 Task: Purchase a gift card for a friend on Amazon.
Action: Mouse moved to (144, 6)
Screenshot: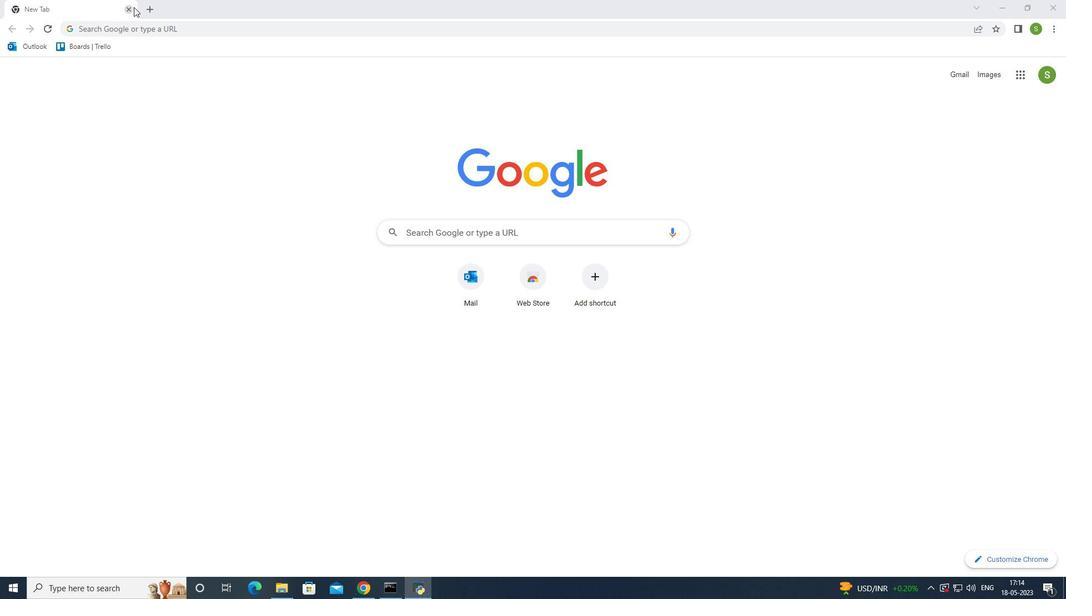 
Action: Mouse pressed left at (144, 6)
Screenshot: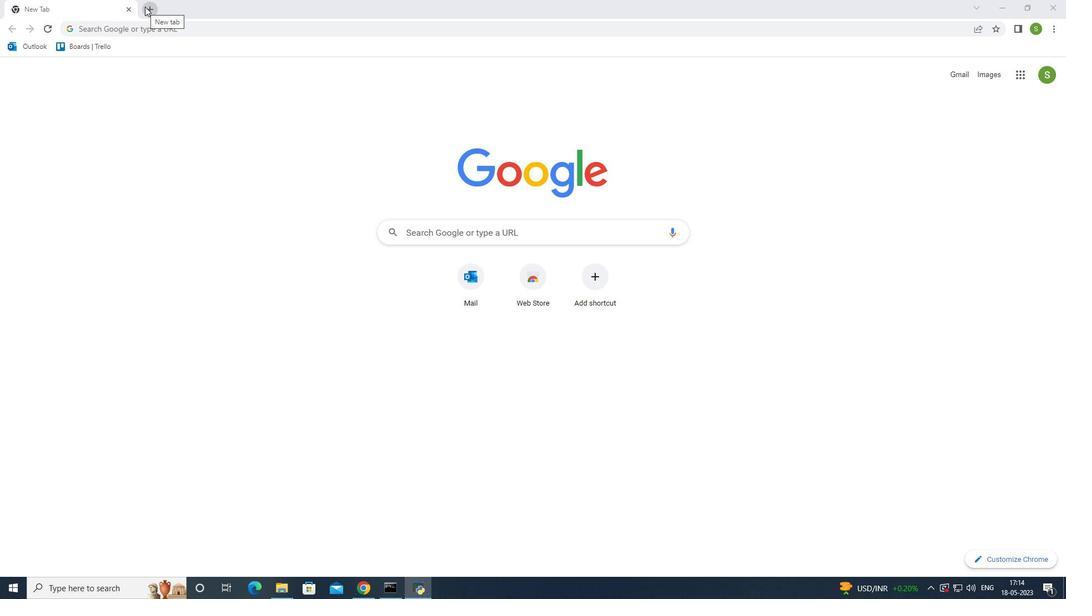 
Action: Mouse moved to (124, 31)
Screenshot: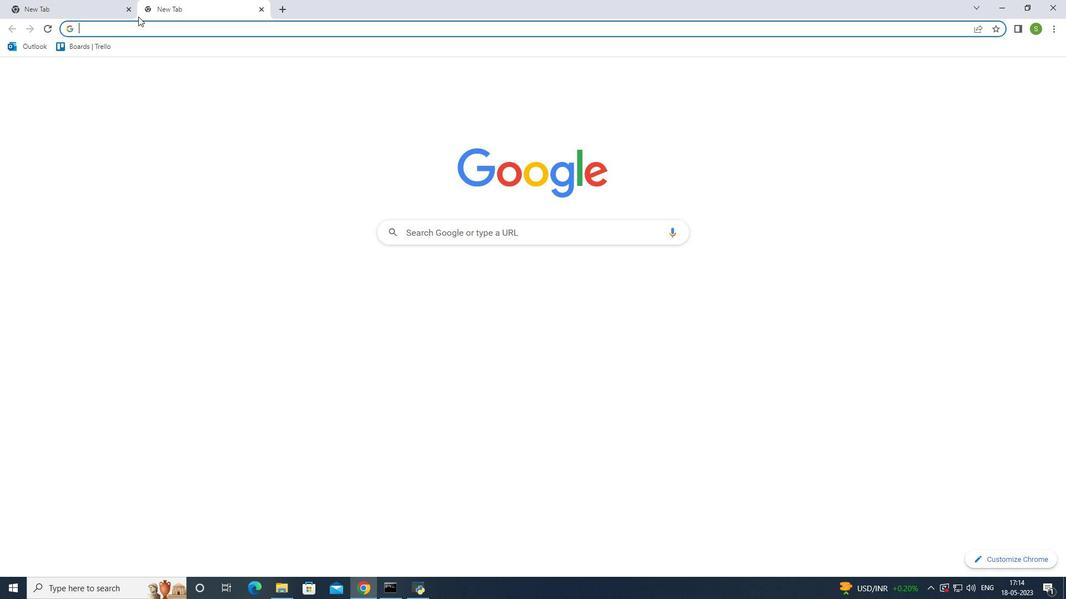 
Action: Key pressed amazon<Key.enter>
Screenshot: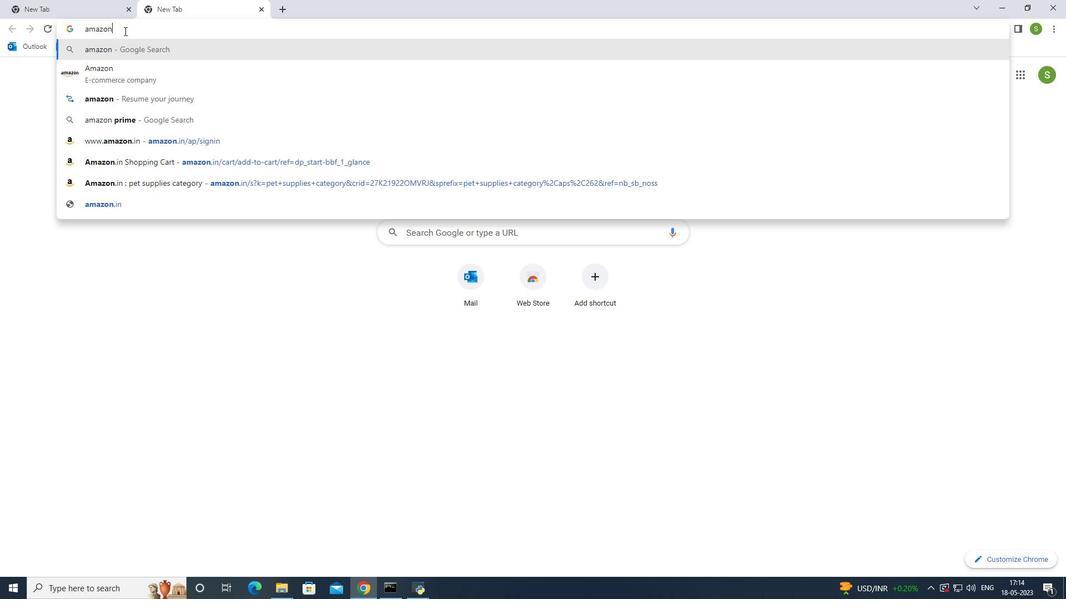 
Action: Mouse moved to (161, 191)
Screenshot: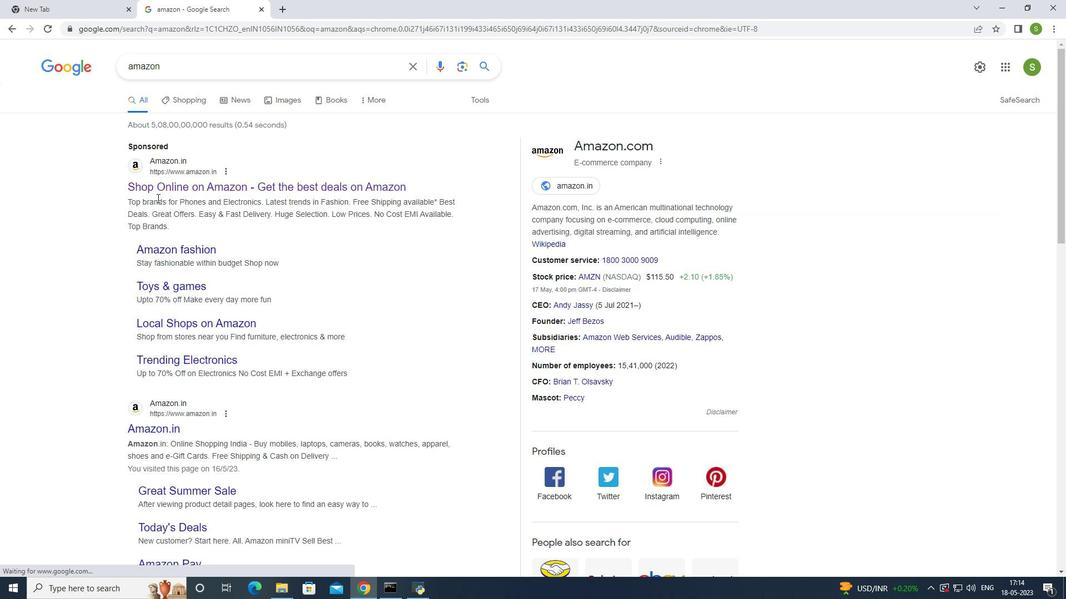 
Action: Mouse pressed left at (161, 191)
Screenshot: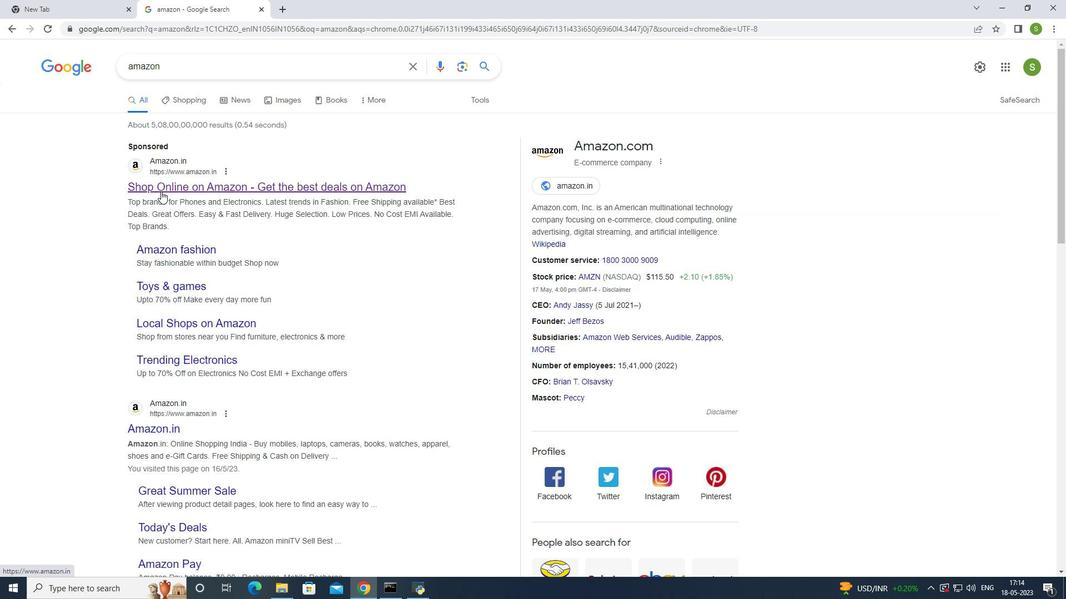 
Action: Mouse moved to (239, 54)
Screenshot: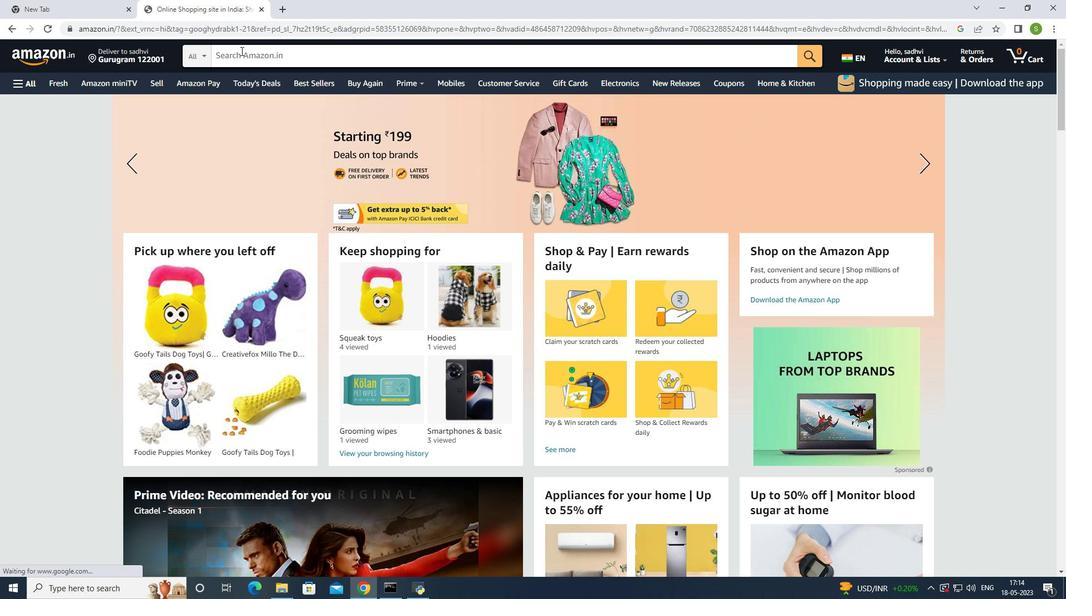 
Action: Mouse pressed left at (239, 54)
Screenshot: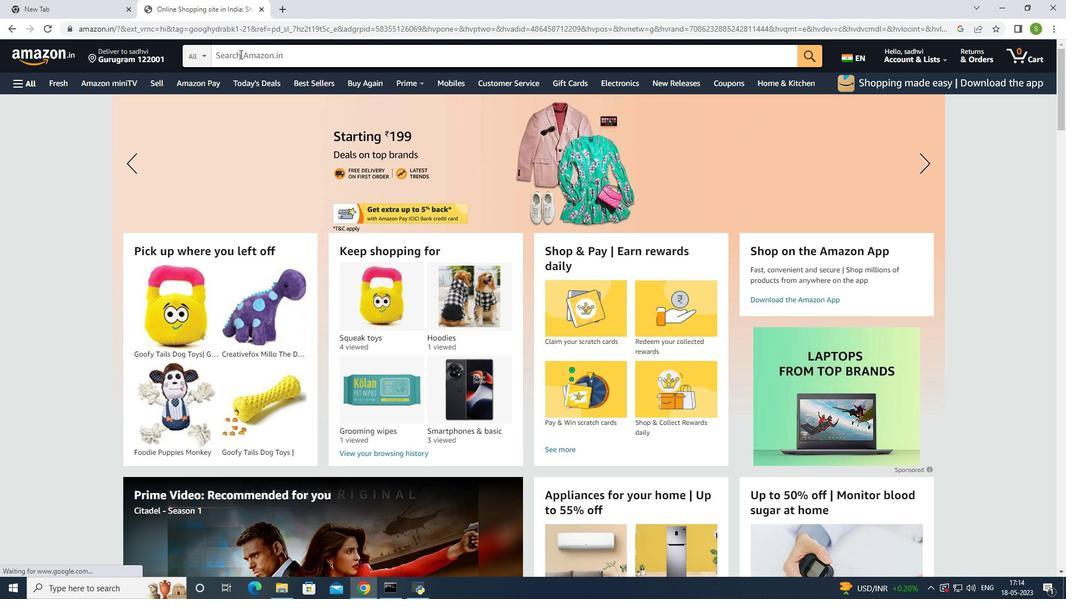 
Action: Mouse moved to (242, 58)
Screenshot: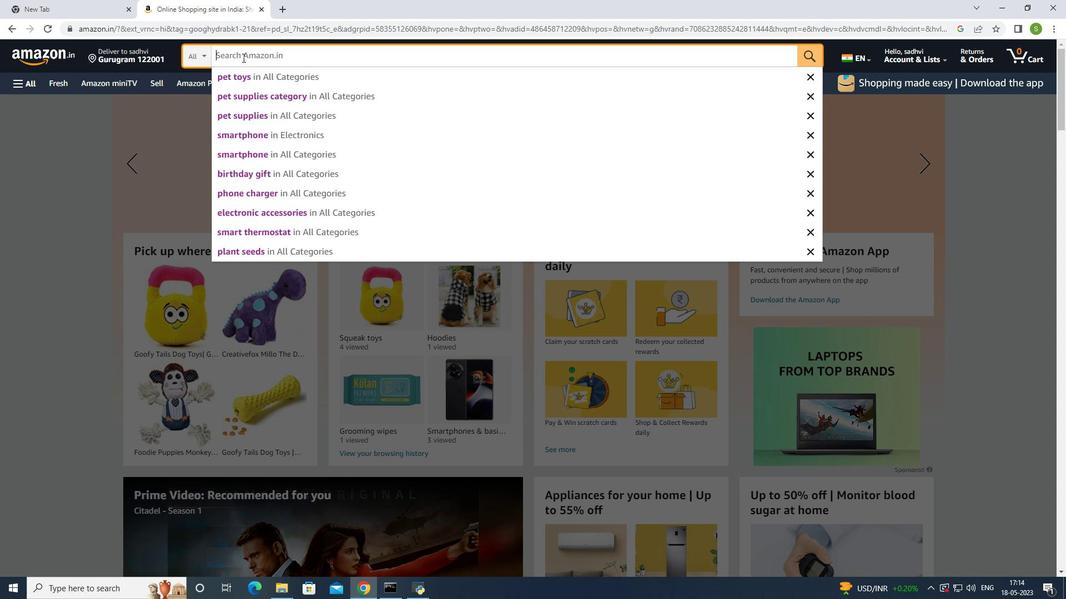 
Action: Key pressed gift<Key.space>card<Key.space>for<Key.space>friends<Key.enter>
Screenshot: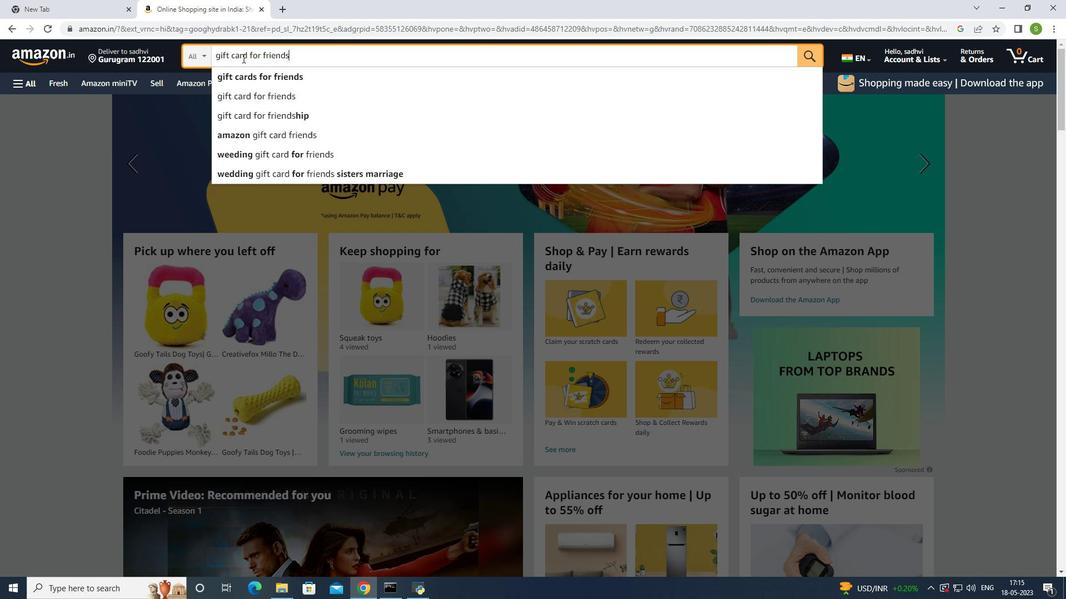 
Action: Mouse moved to (565, 349)
Screenshot: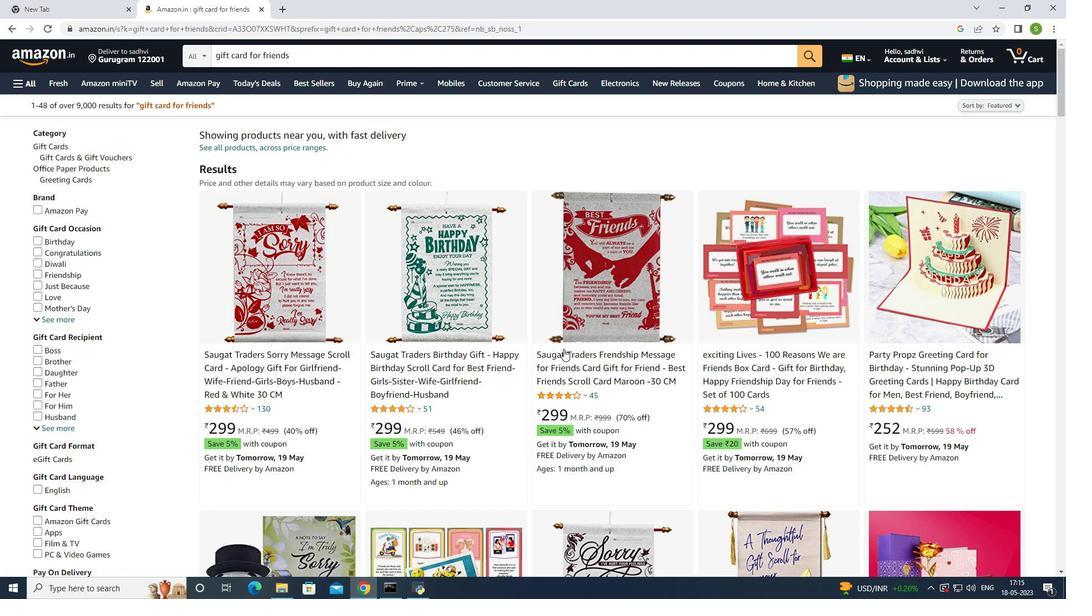 
Action: Mouse scrolled (565, 348) with delta (0, 0)
Screenshot: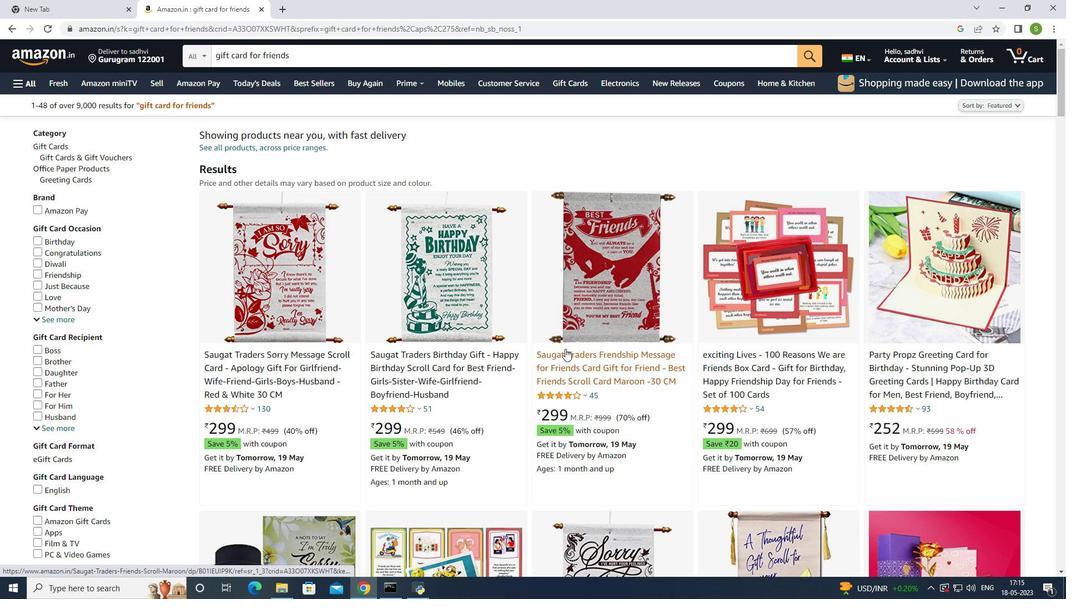 
Action: Mouse scrolled (565, 348) with delta (0, 0)
Screenshot: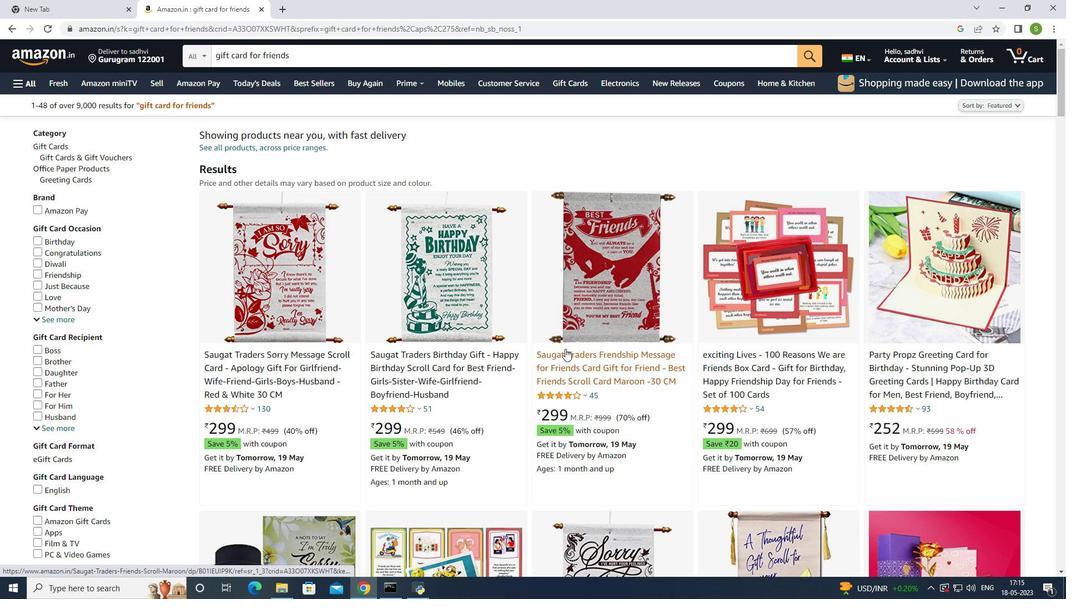 
Action: Mouse moved to (775, 174)
Screenshot: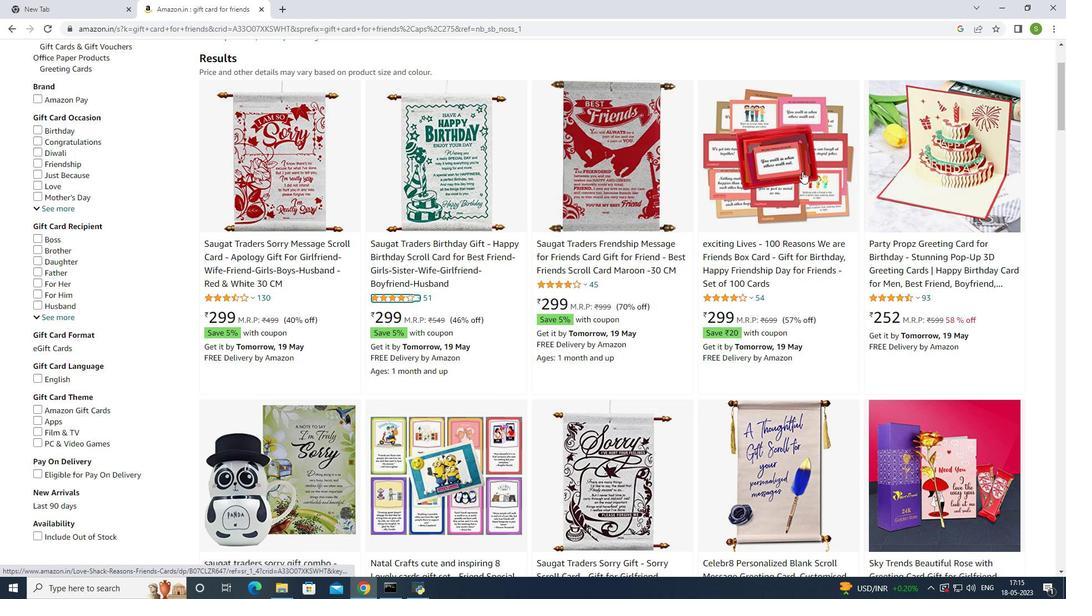
Action: Mouse pressed left at (775, 174)
Screenshot: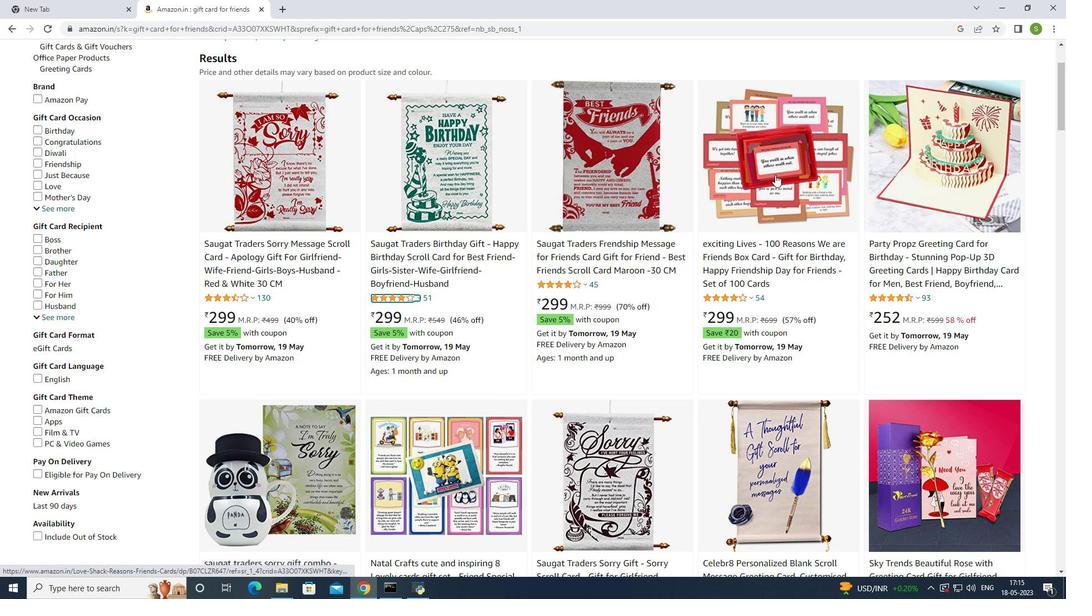 
Action: Mouse pressed left at (775, 174)
Screenshot: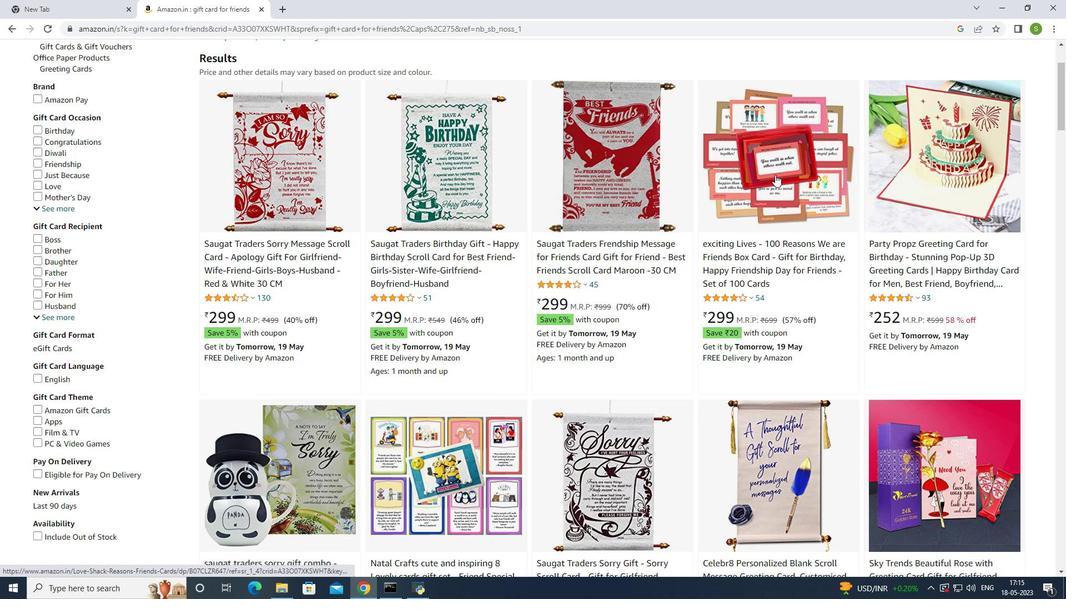 
Action: Mouse moved to (474, 335)
Screenshot: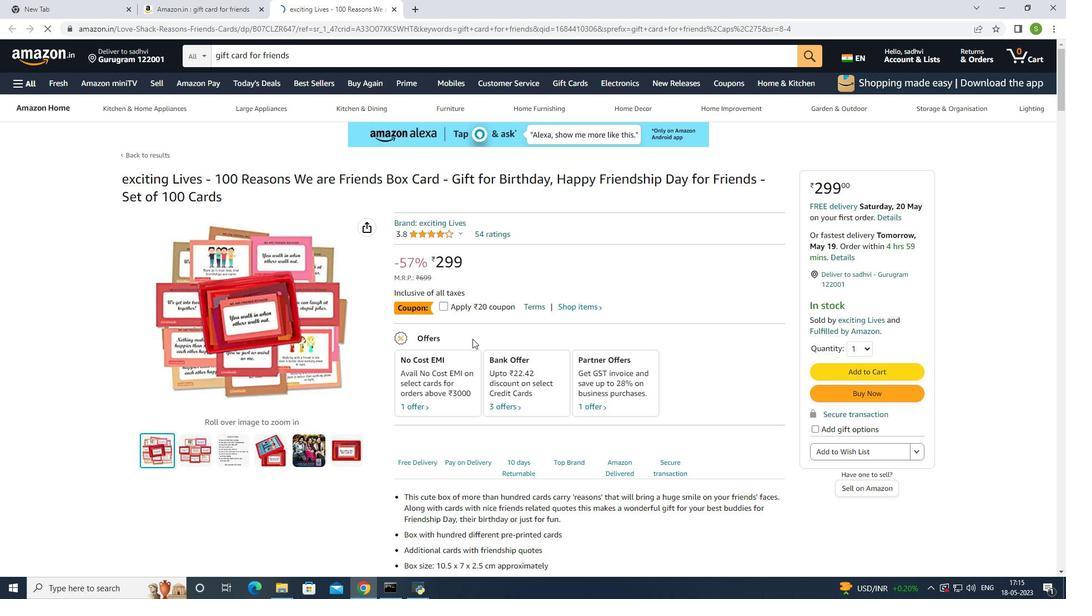 
Action: Mouse scrolled (474, 335) with delta (0, 0)
Screenshot: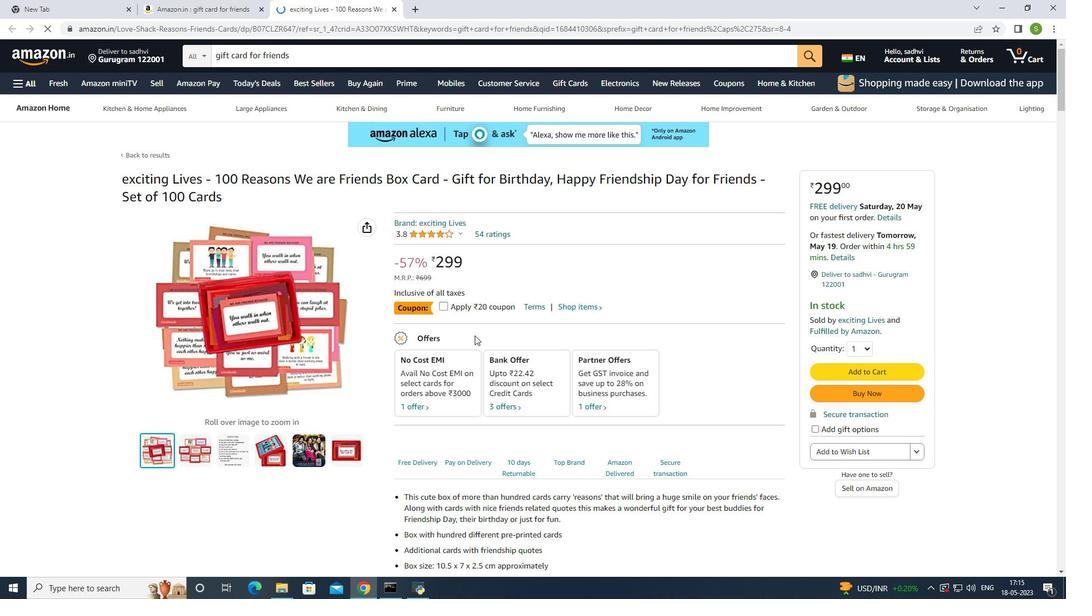 
Action: Mouse scrolled (474, 335) with delta (0, 0)
Screenshot: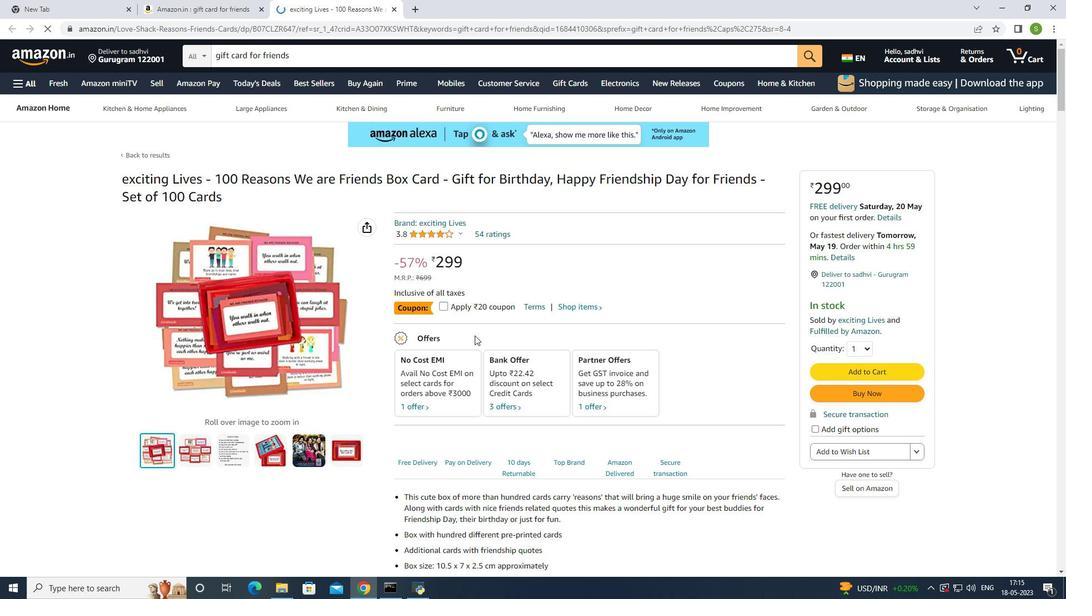 
Action: Mouse moved to (477, 326)
Screenshot: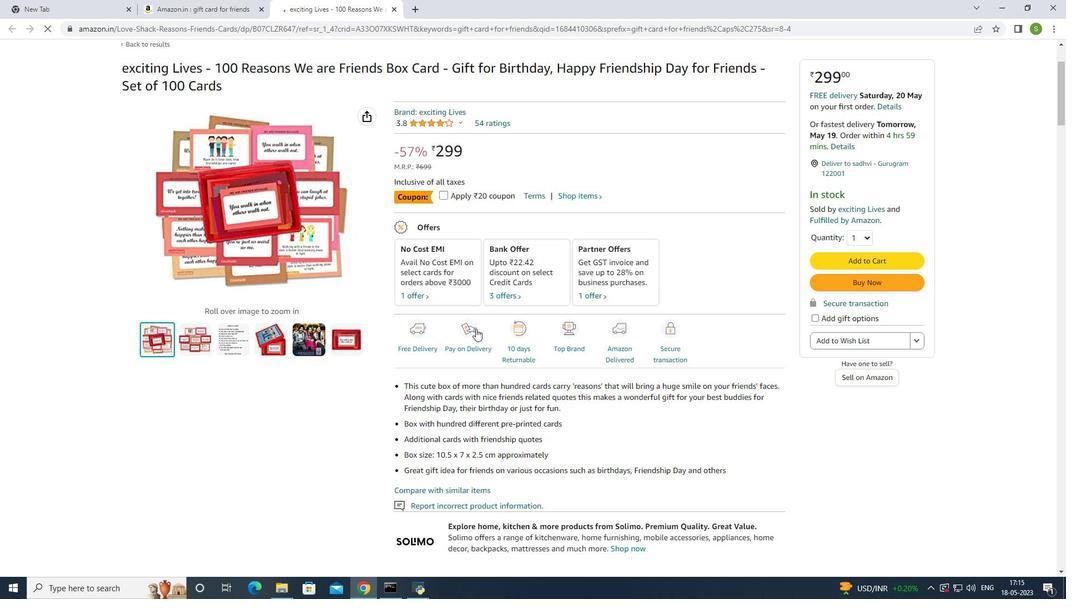 
Action: Mouse scrolled (477, 325) with delta (0, 0)
Screenshot: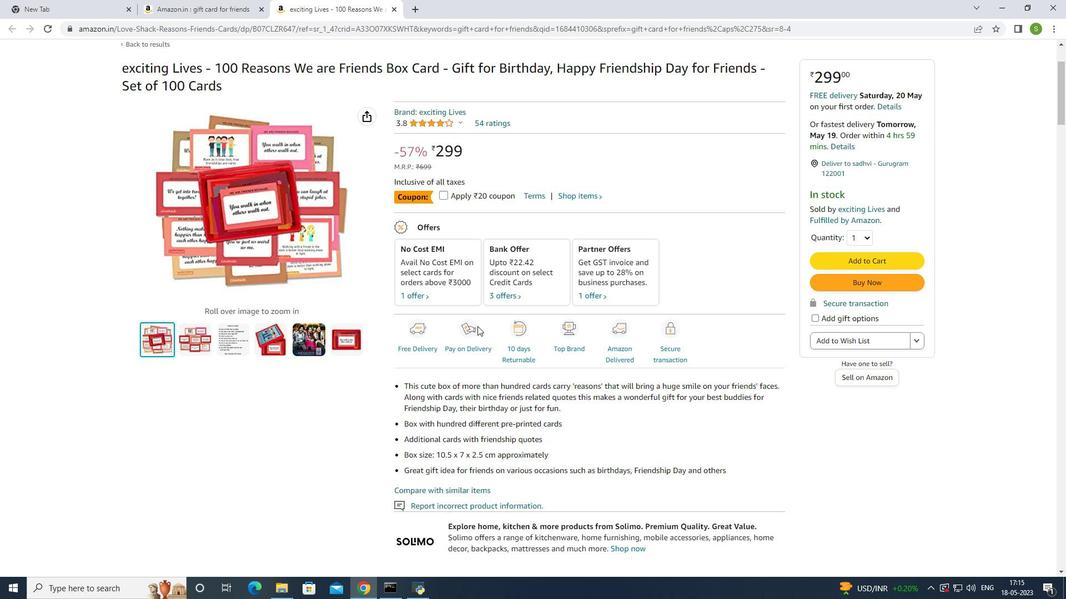
Action: Mouse scrolled (477, 325) with delta (0, 0)
Screenshot: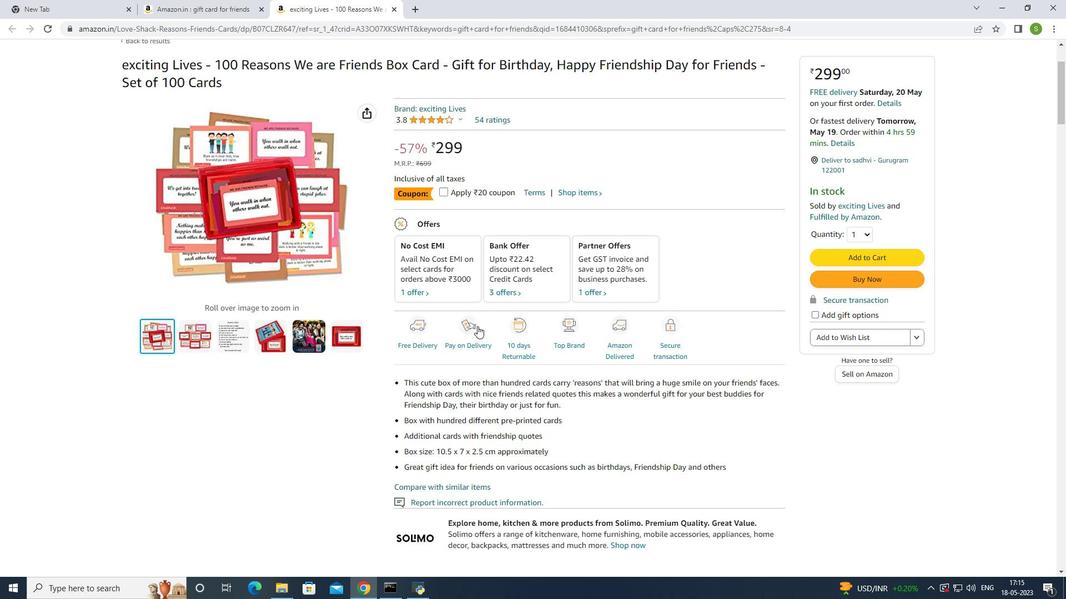 
Action: Mouse moved to (485, 322)
Screenshot: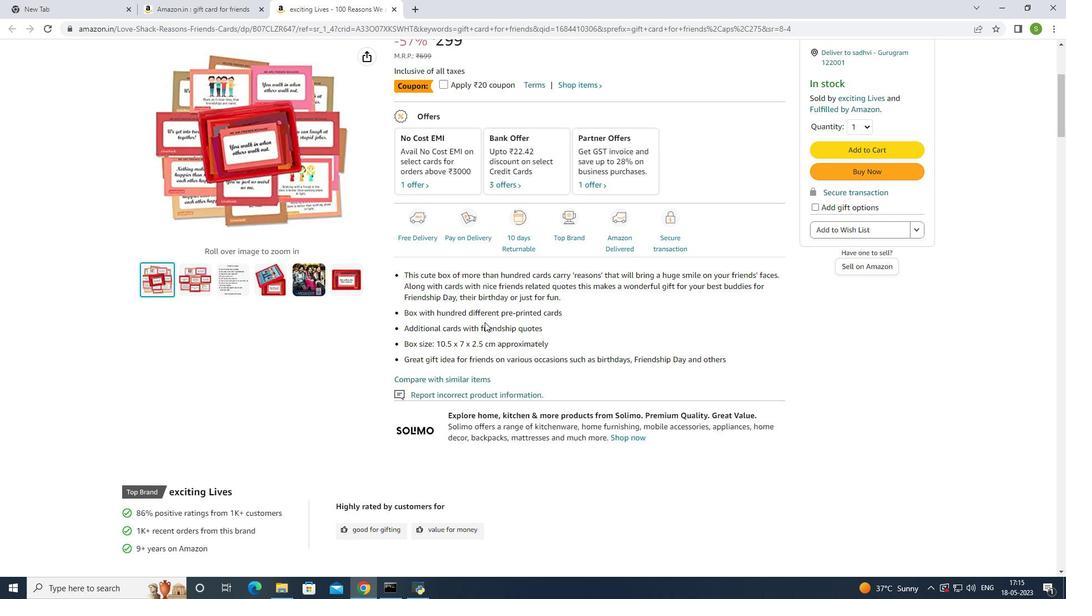 
Action: Mouse scrolled (485, 322) with delta (0, 0)
Screenshot: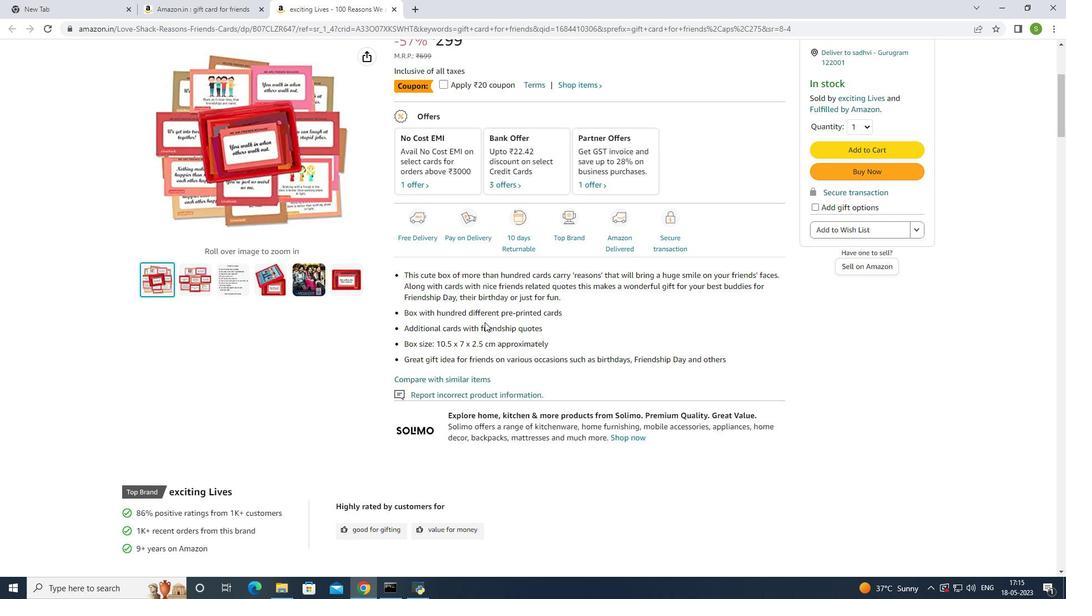 
Action: Mouse scrolled (485, 322) with delta (0, 0)
Screenshot: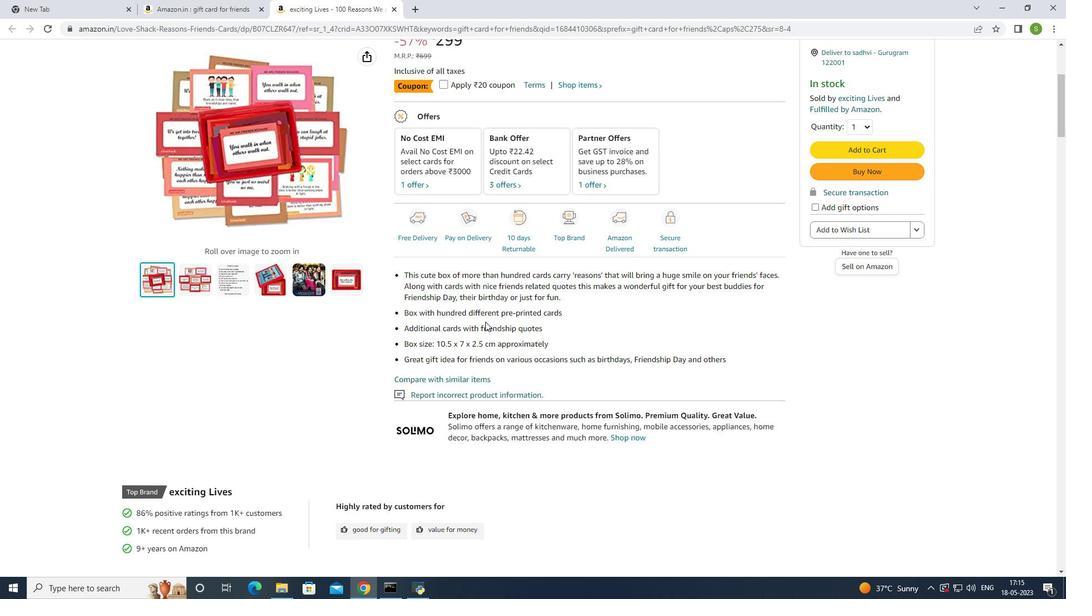 
Action: Mouse scrolled (485, 322) with delta (0, 0)
Screenshot: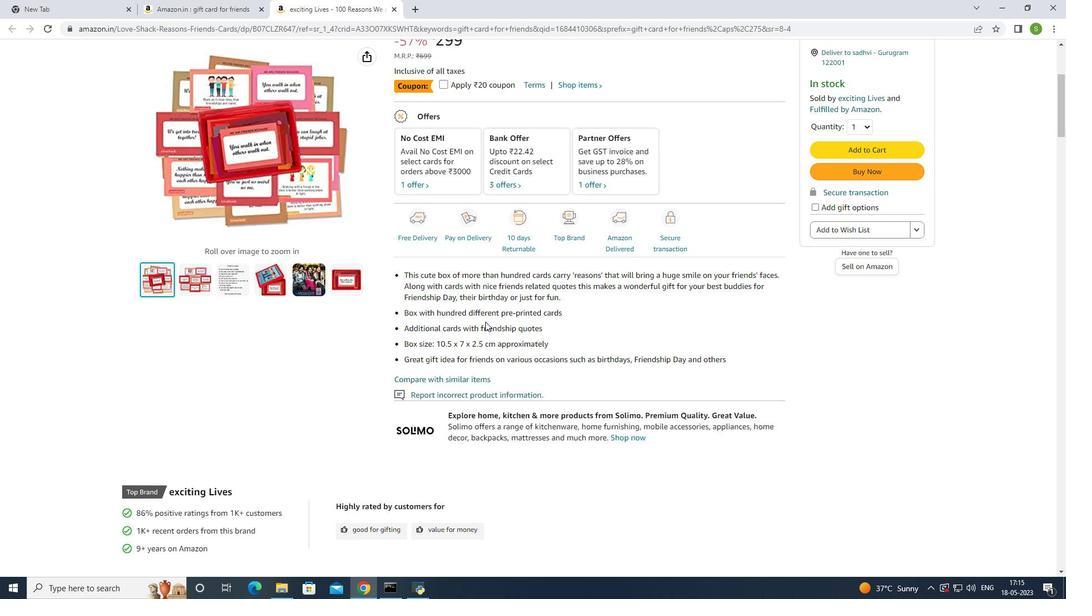 
Action: Mouse scrolled (485, 322) with delta (0, 0)
Screenshot: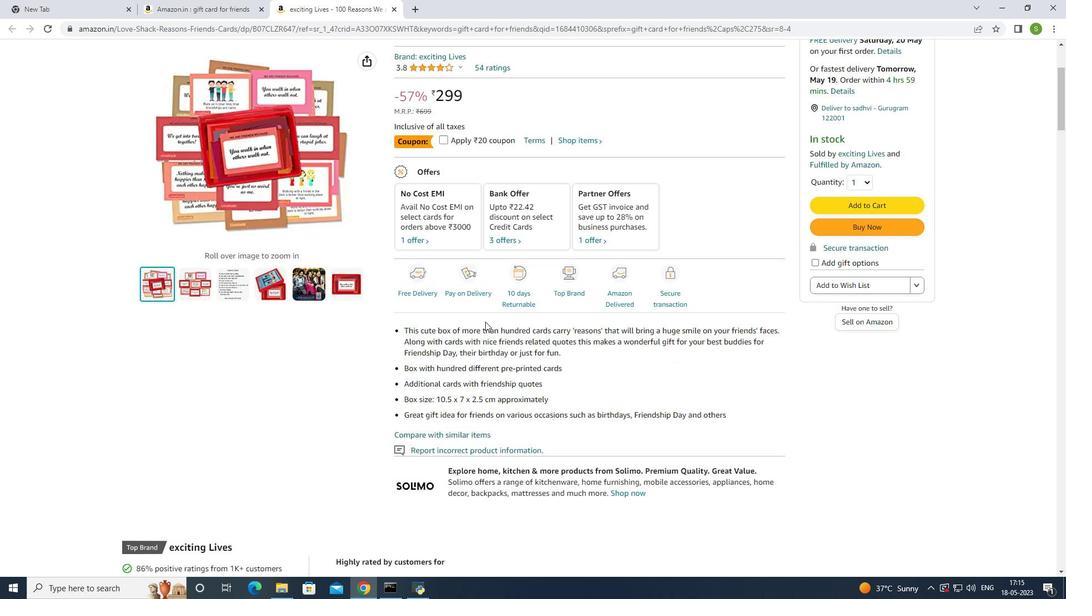 
Action: Mouse moved to (151, 153)
Screenshot: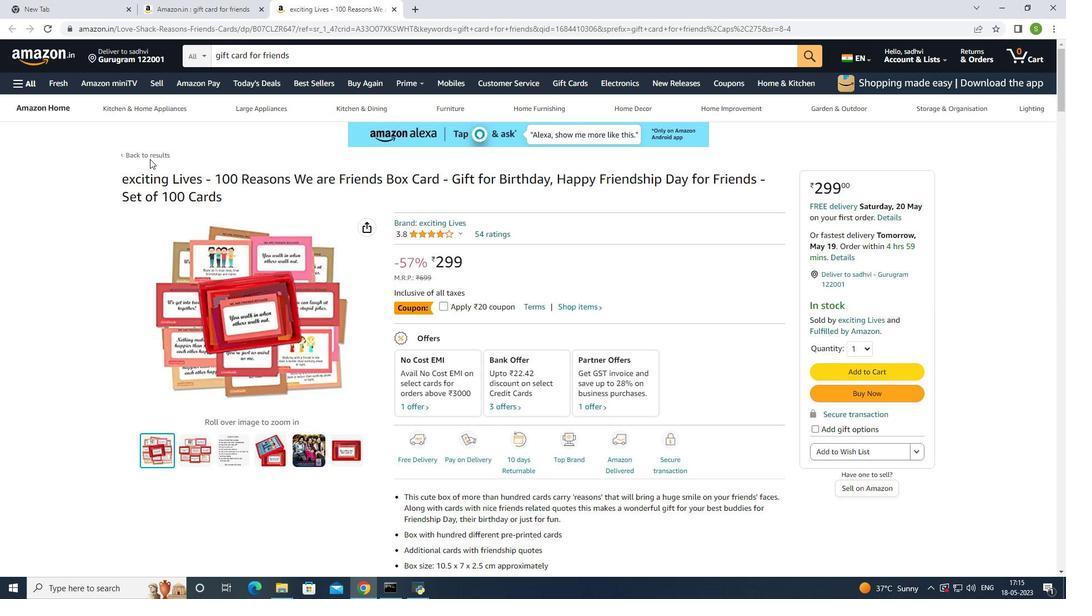 
Action: Mouse pressed left at (151, 153)
Screenshot: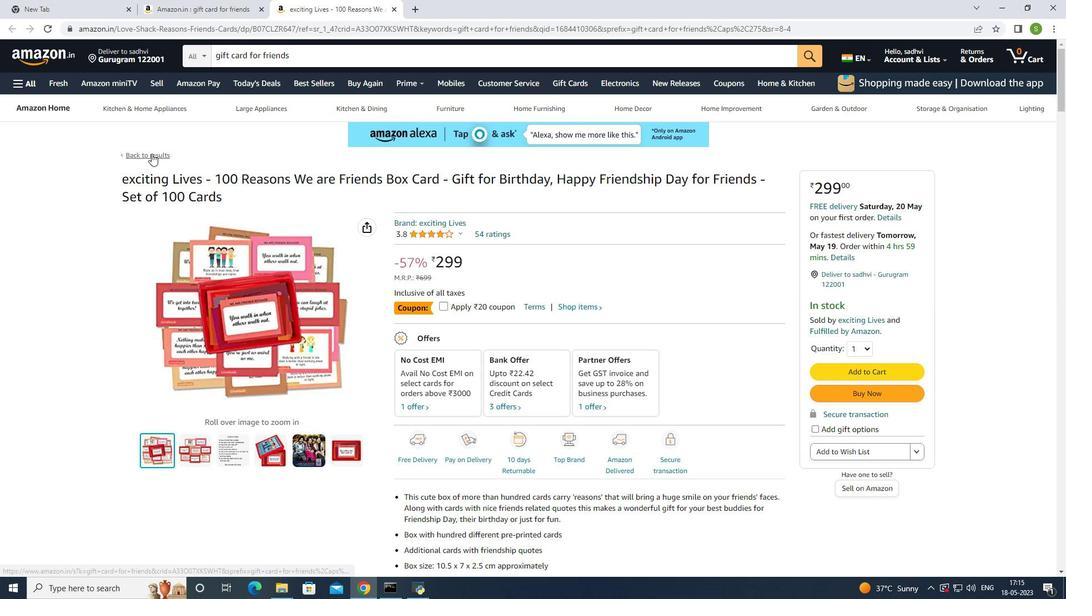 
Action: Mouse moved to (588, 377)
Screenshot: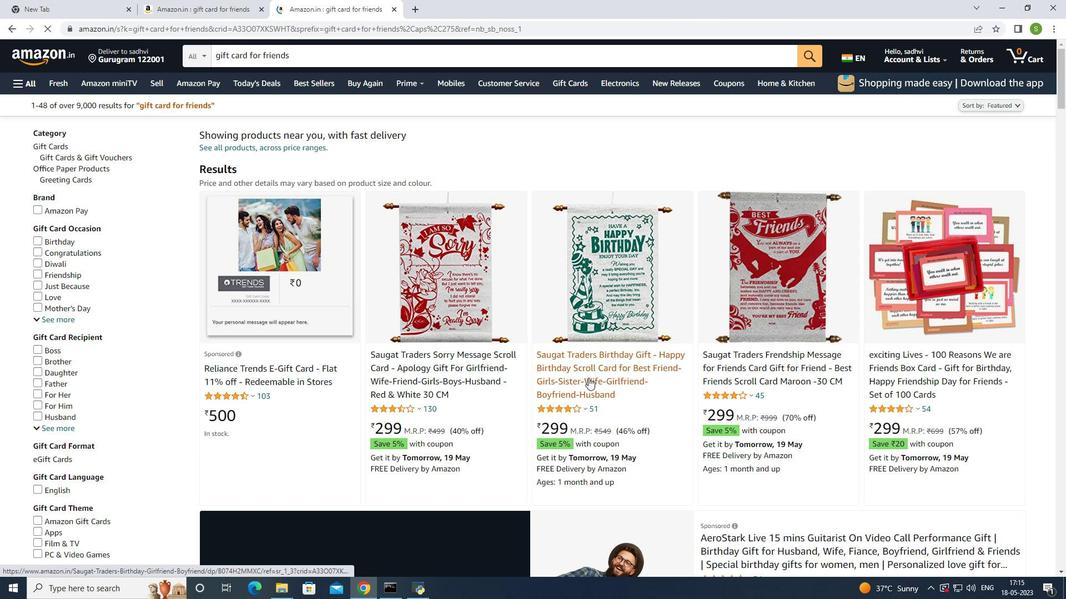 
Action: Mouse scrolled (588, 377) with delta (0, 0)
Screenshot: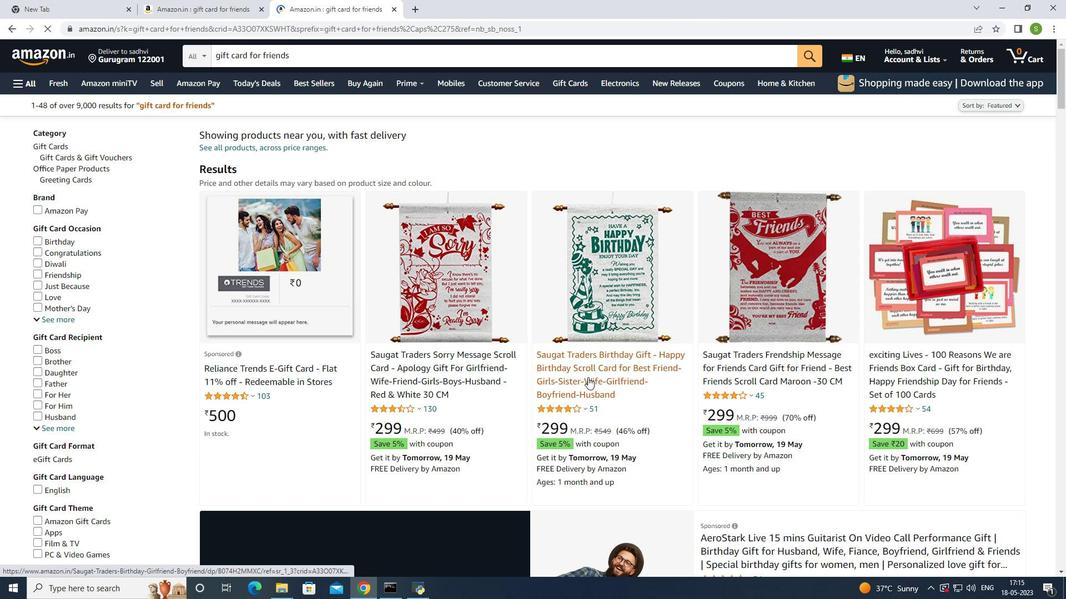 
Action: Mouse scrolled (588, 377) with delta (0, 0)
Screenshot: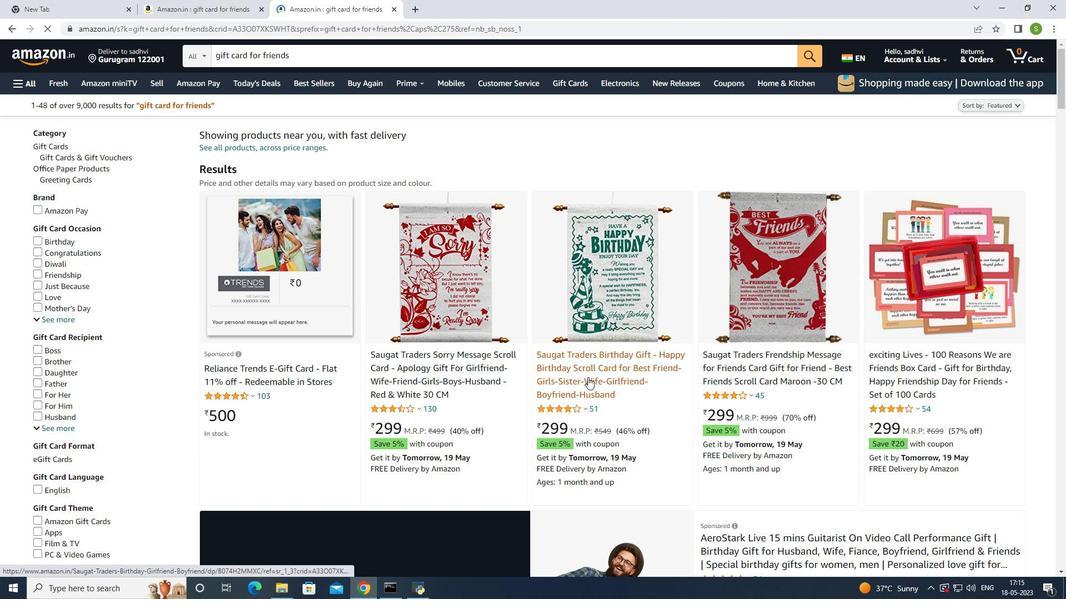 
Action: Mouse scrolled (588, 377) with delta (0, 0)
Screenshot: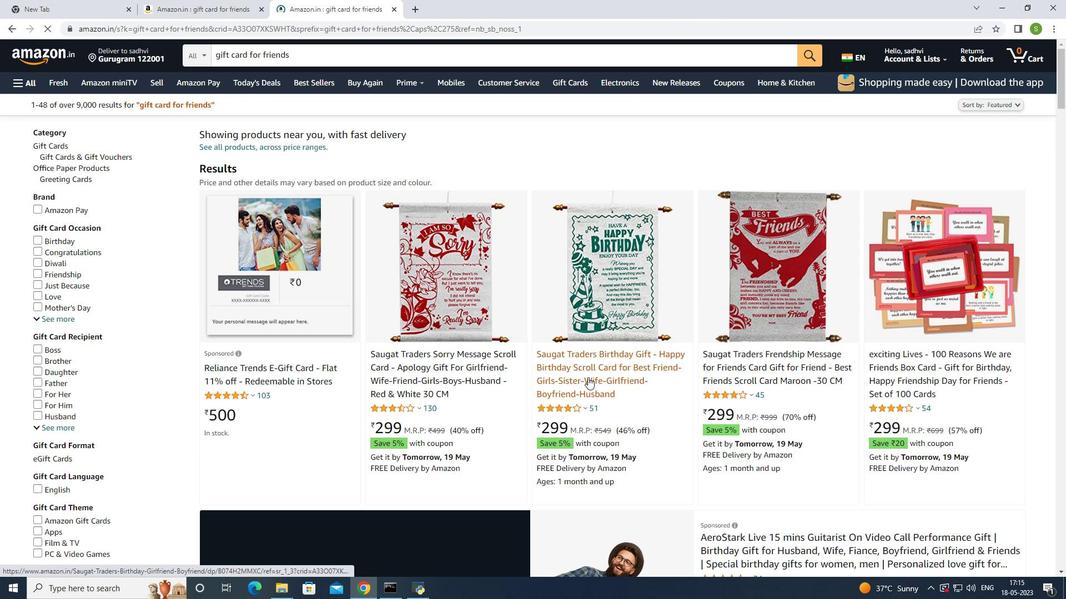 
Action: Mouse scrolled (588, 377) with delta (0, 0)
Screenshot: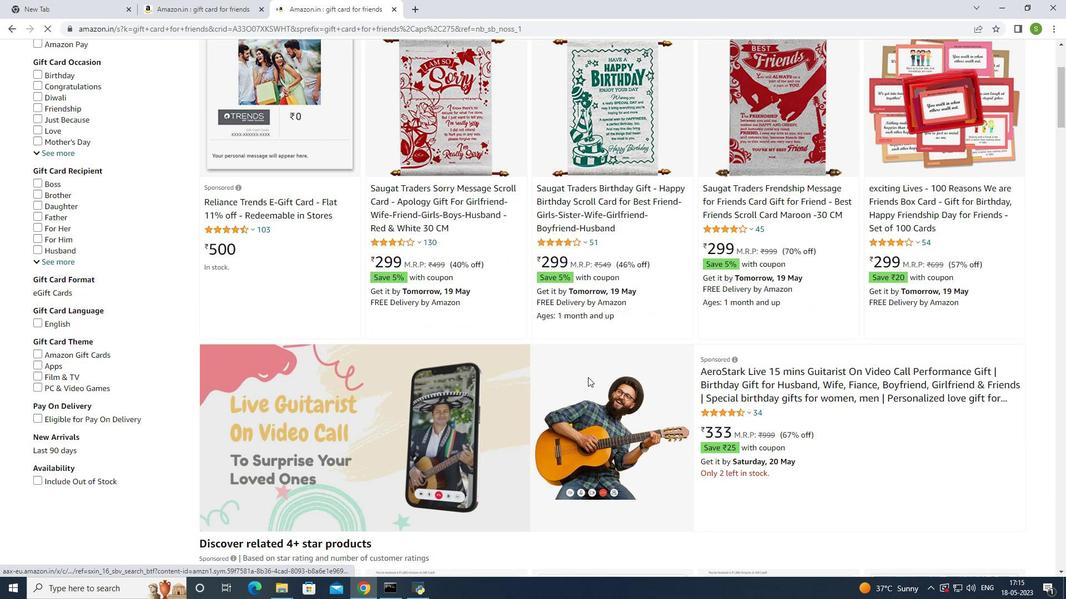 
Action: Mouse scrolled (588, 377) with delta (0, 0)
Screenshot: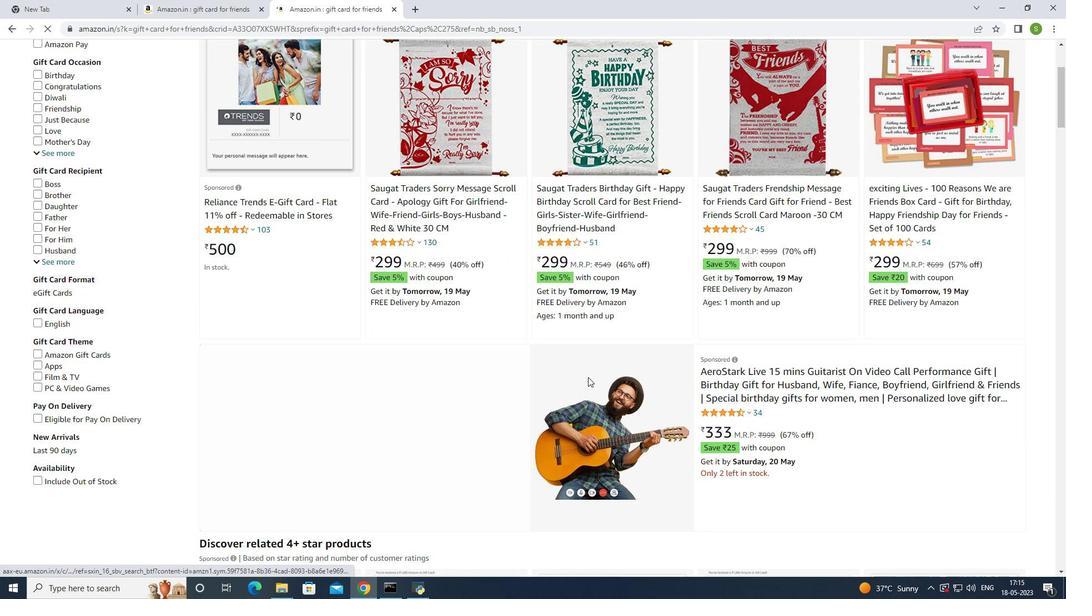 
Action: Mouse scrolled (588, 377) with delta (0, 0)
Screenshot: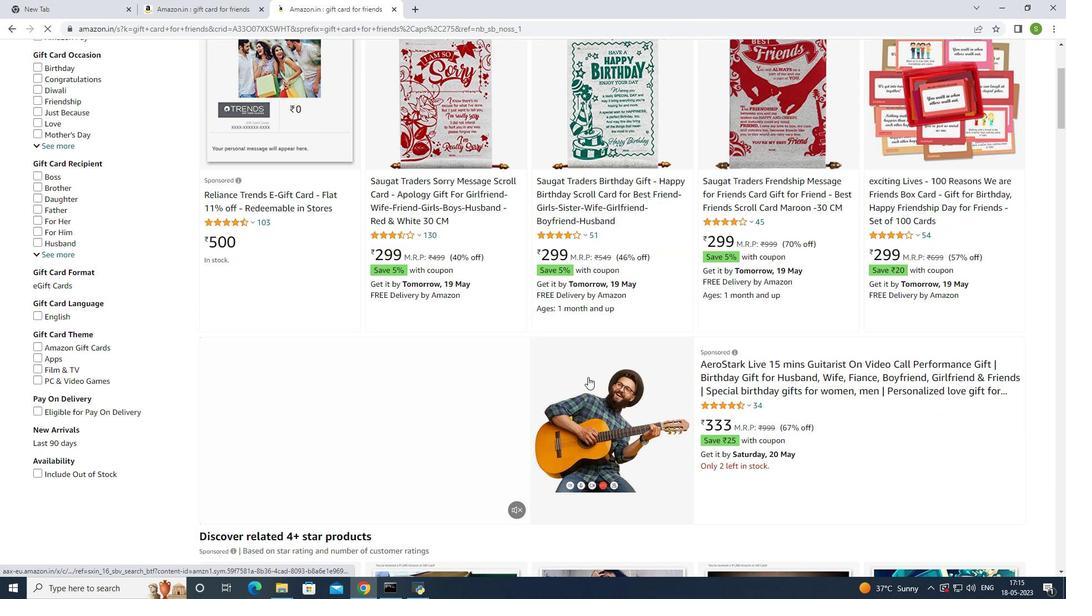 
Action: Mouse scrolled (588, 377) with delta (0, 0)
Screenshot: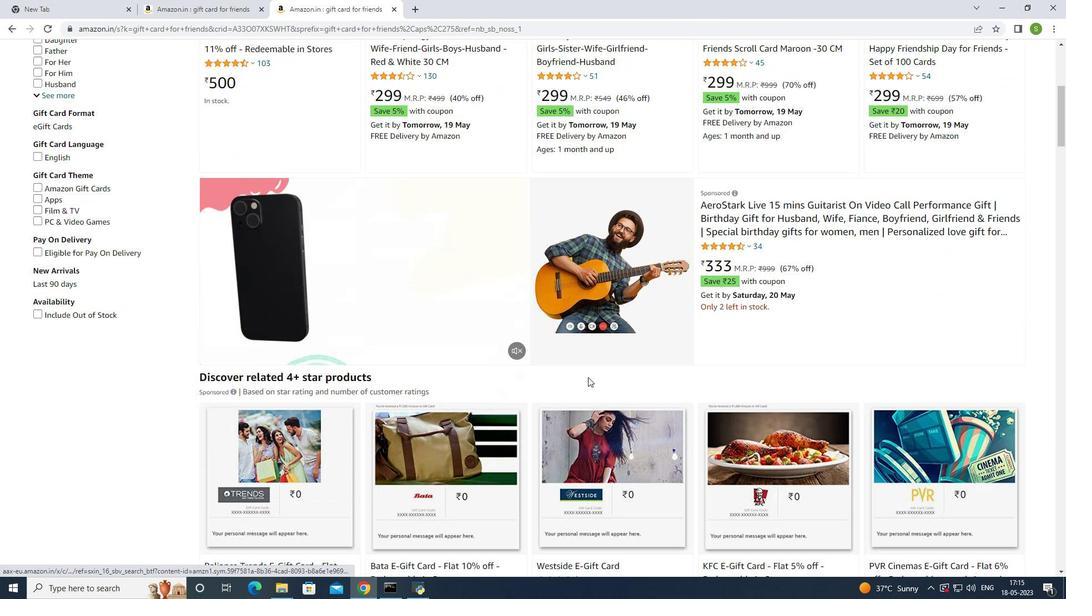 
Action: Mouse scrolled (588, 377) with delta (0, 0)
Screenshot: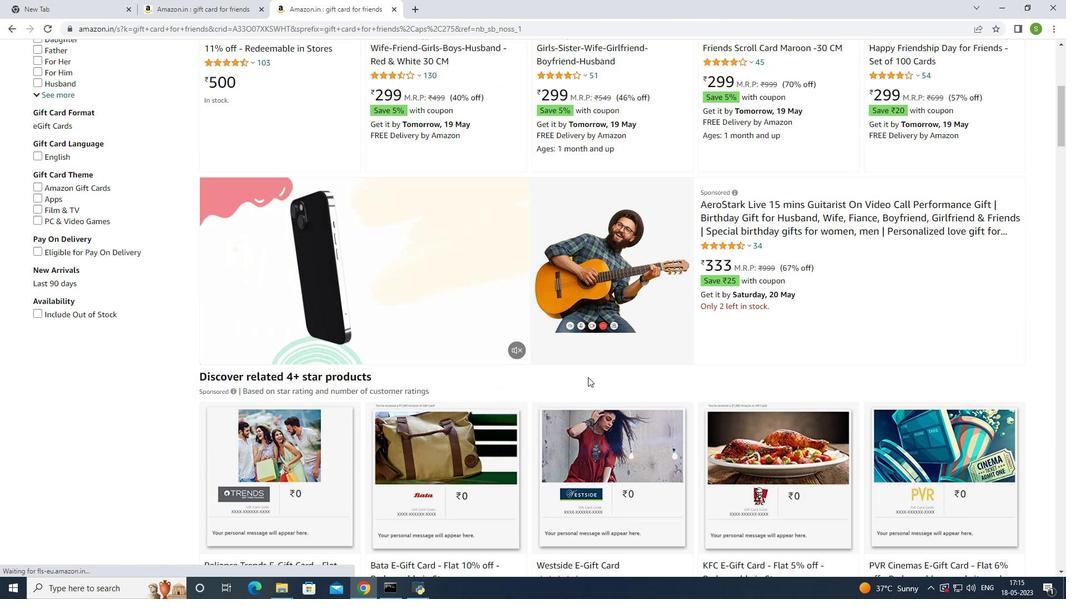 
Action: Mouse scrolled (588, 377) with delta (0, 0)
Screenshot: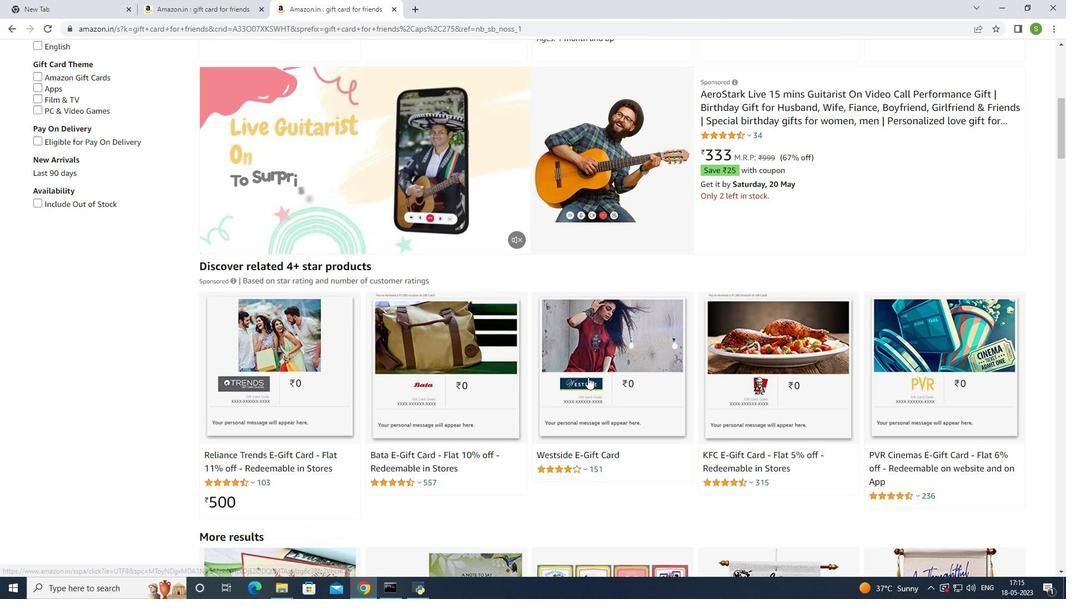 
Action: Mouse scrolled (588, 377) with delta (0, 0)
Screenshot: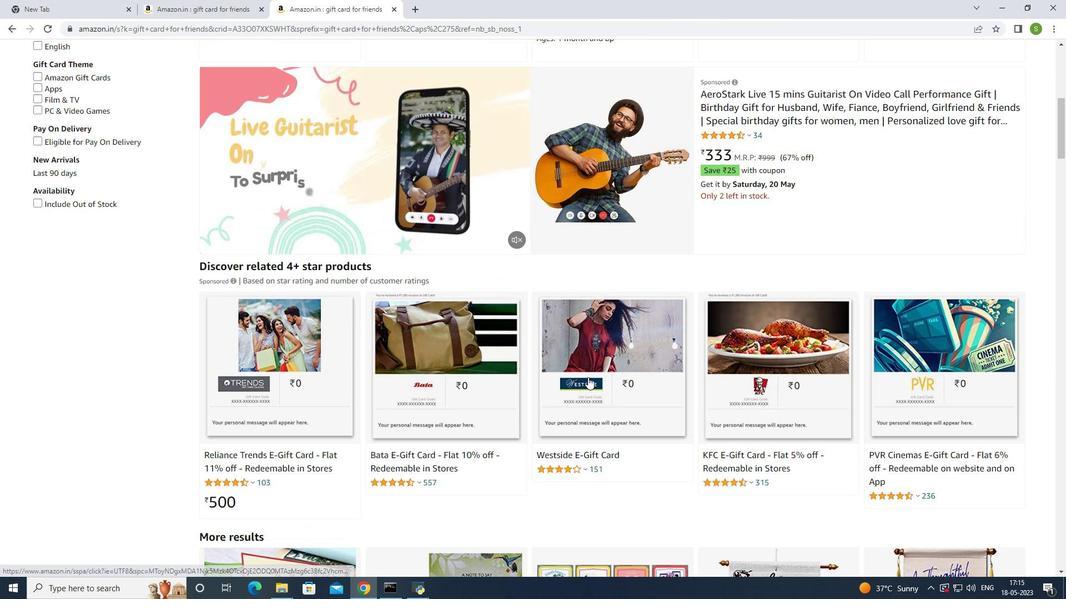 
Action: Mouse scrolled (588, 377) with delta (0, 0)
Screenshot: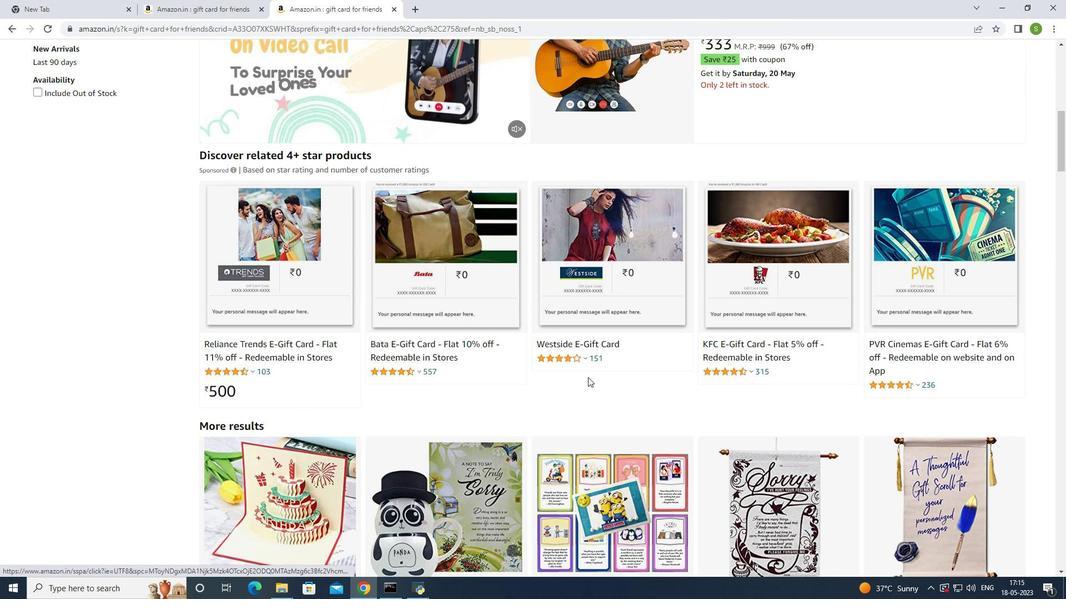 
Action: Mouse scrolled (588, 377) with delta (0, 0)
Screenshot: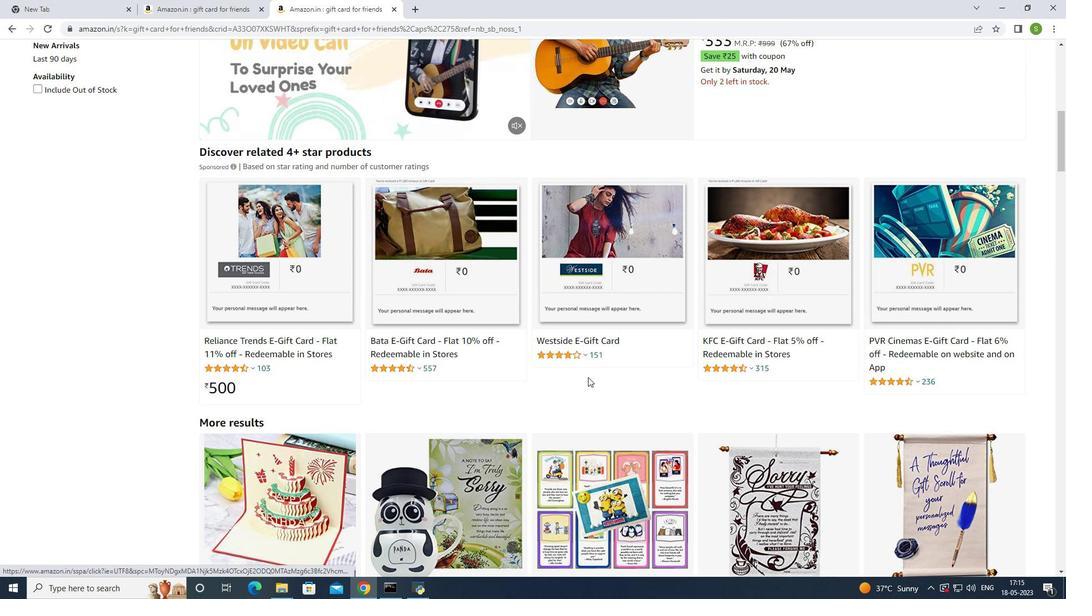 
Action: Mouse scrolled (588, 377) with delta (0, 0)
Screenshot: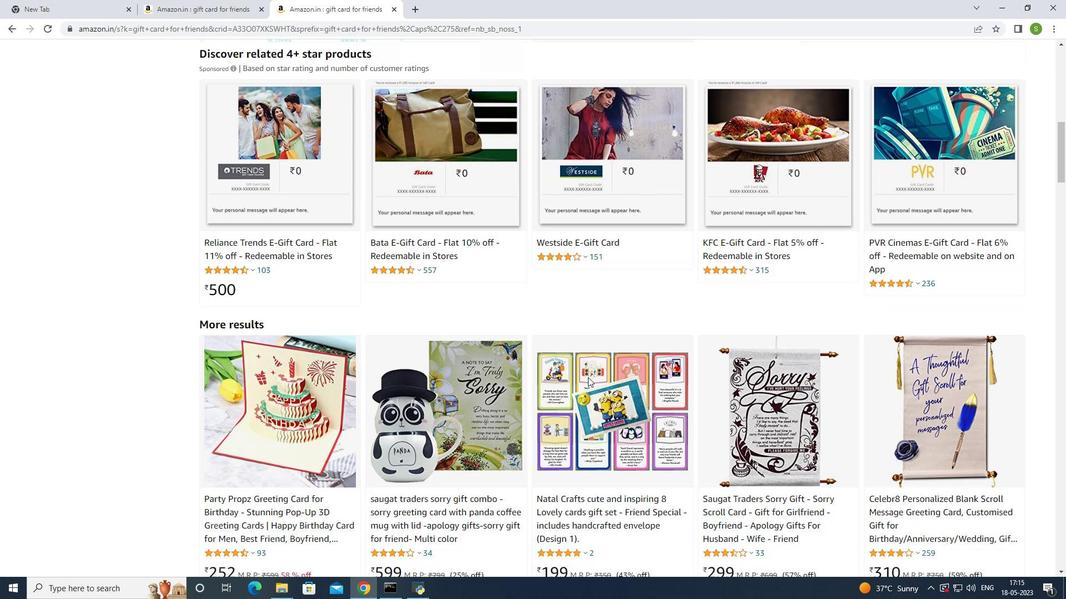 
Action: Mouse moved to (480, 342)
Screenshot: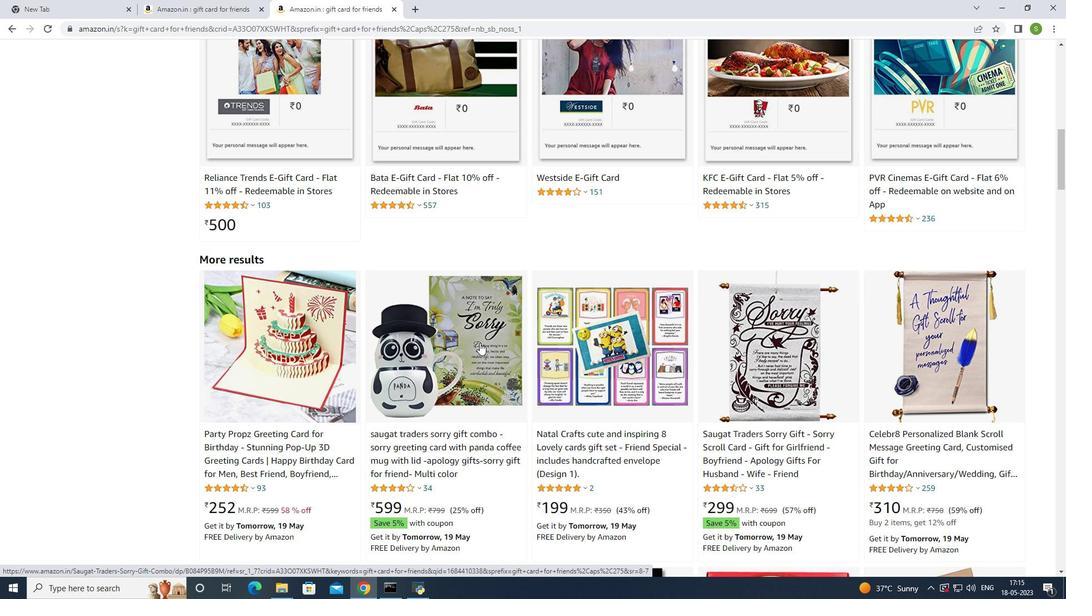 
Action: Mouse scrolled (480, 341) with delta (0, 0)
Screenshot: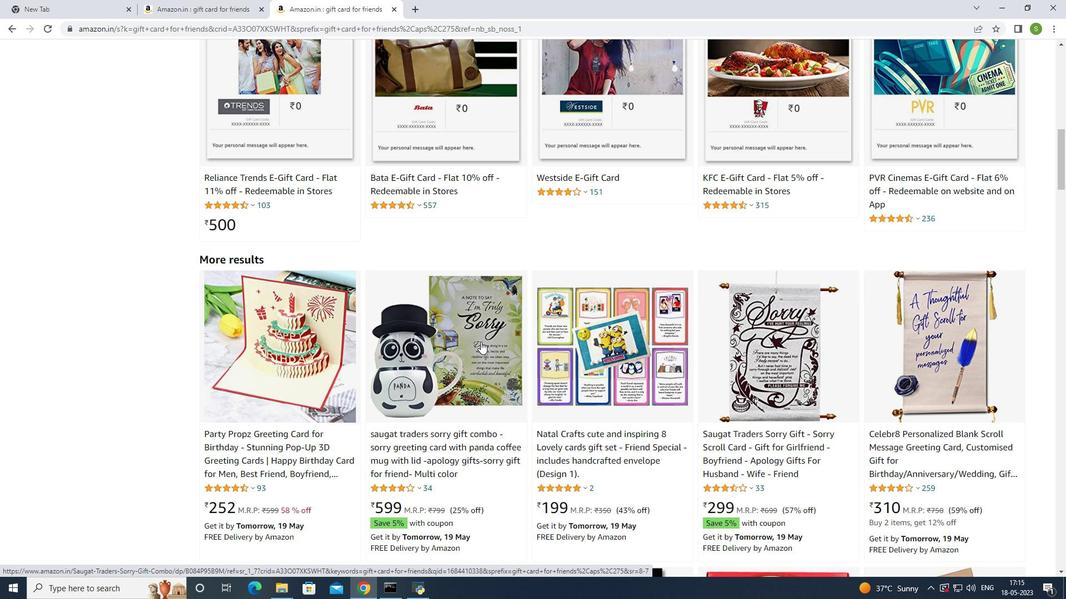 
Action: Mouse scrolled (480, 341) with delta (0, 0)
Screenshot: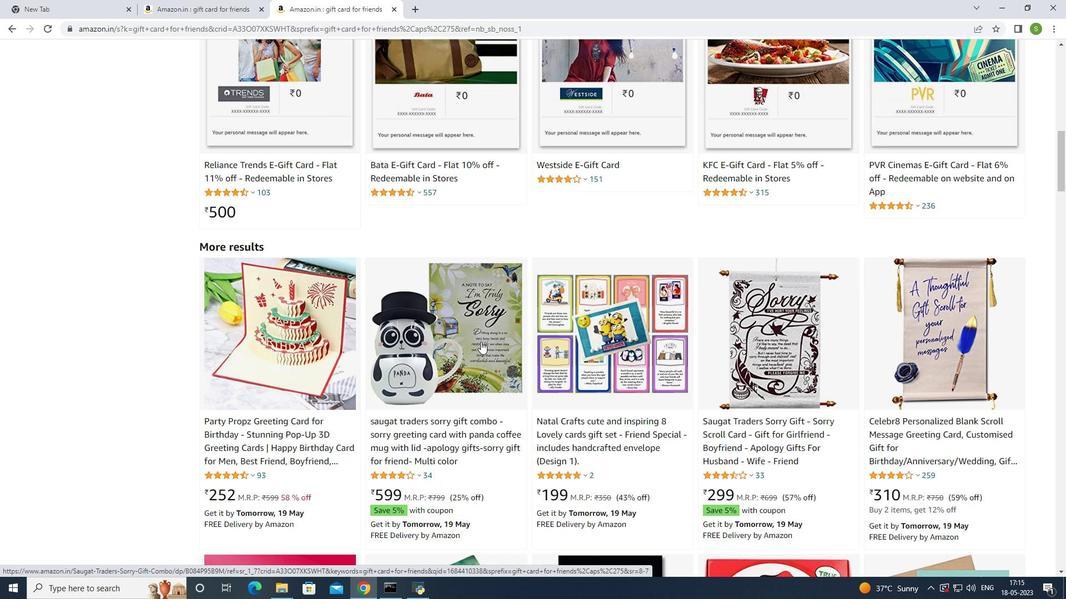 
Action: Mouse moved to (525, 314)
Screenshot: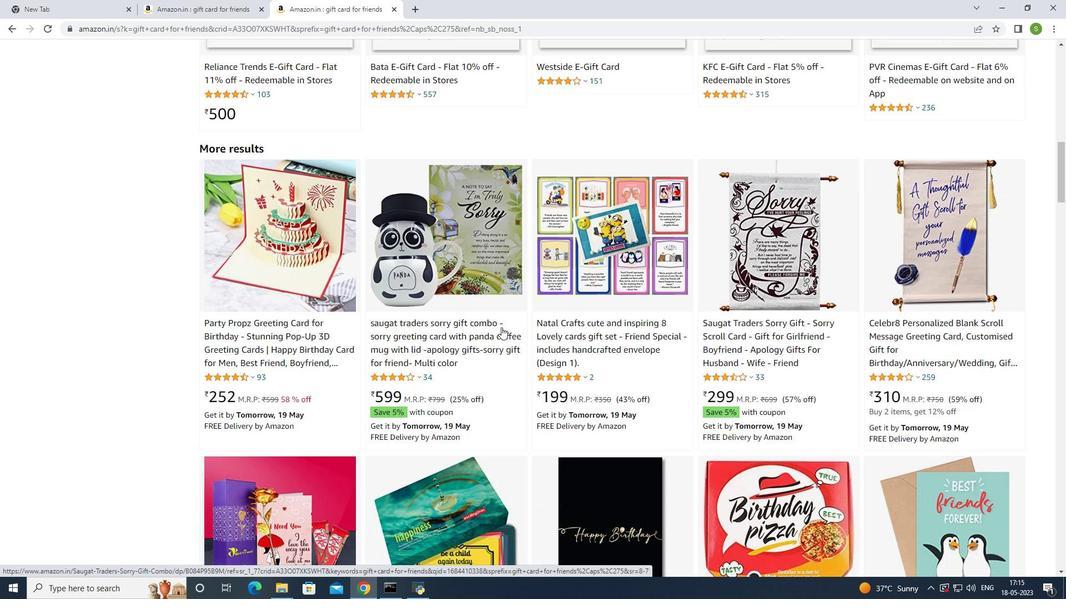 
Action: Mouse scrolled (525, 314) with delta (0, 0)
Screenshot: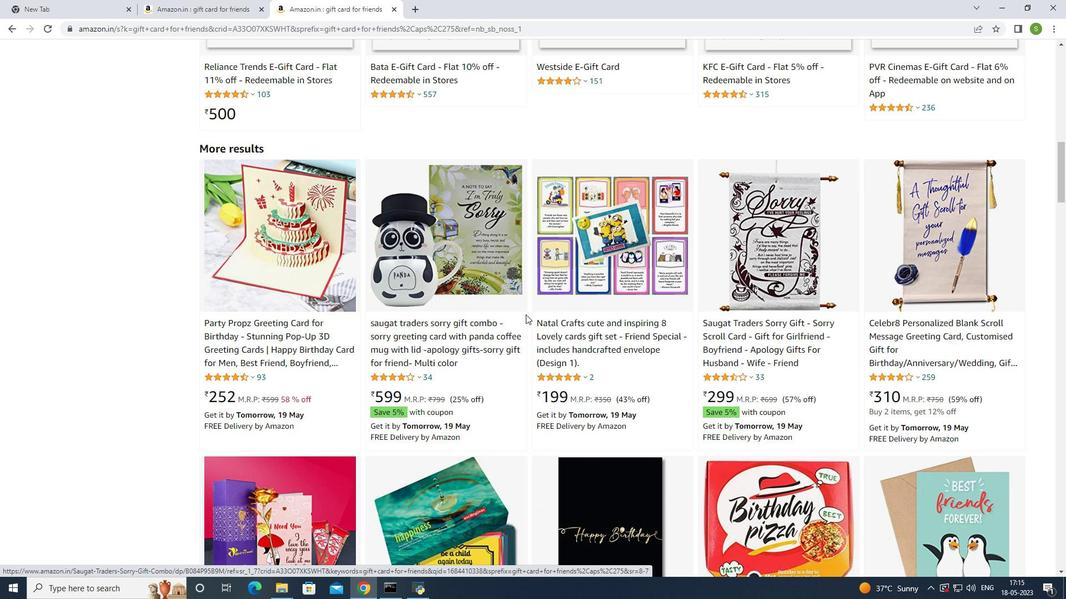 
Action: Mouse scrolled (525, 314) with delta (0, 0)
Screenshot: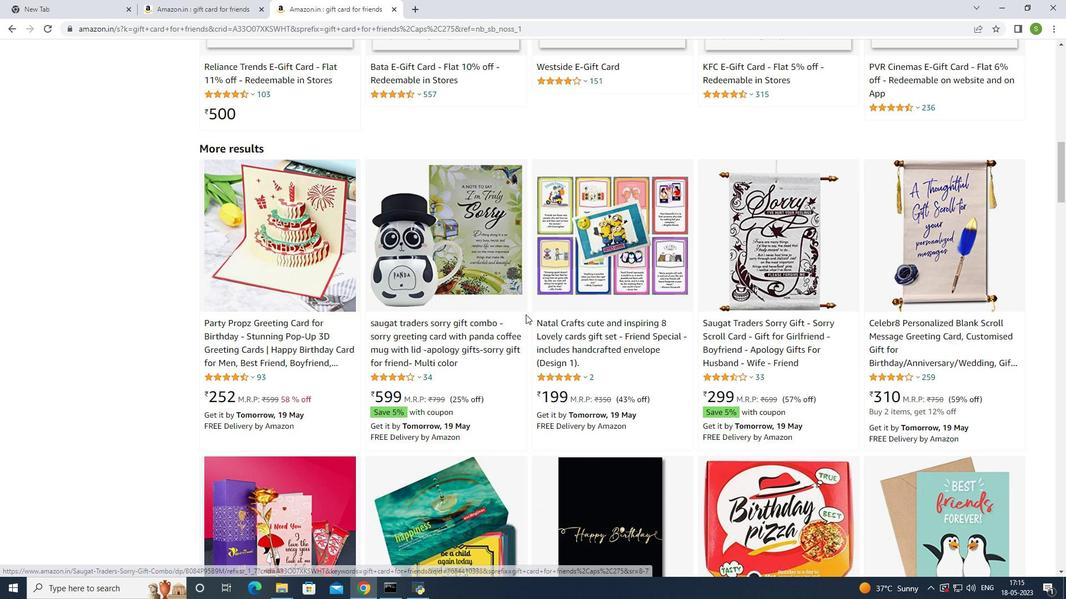 
Action: Mouse moved to (328, 441)
Screenshot: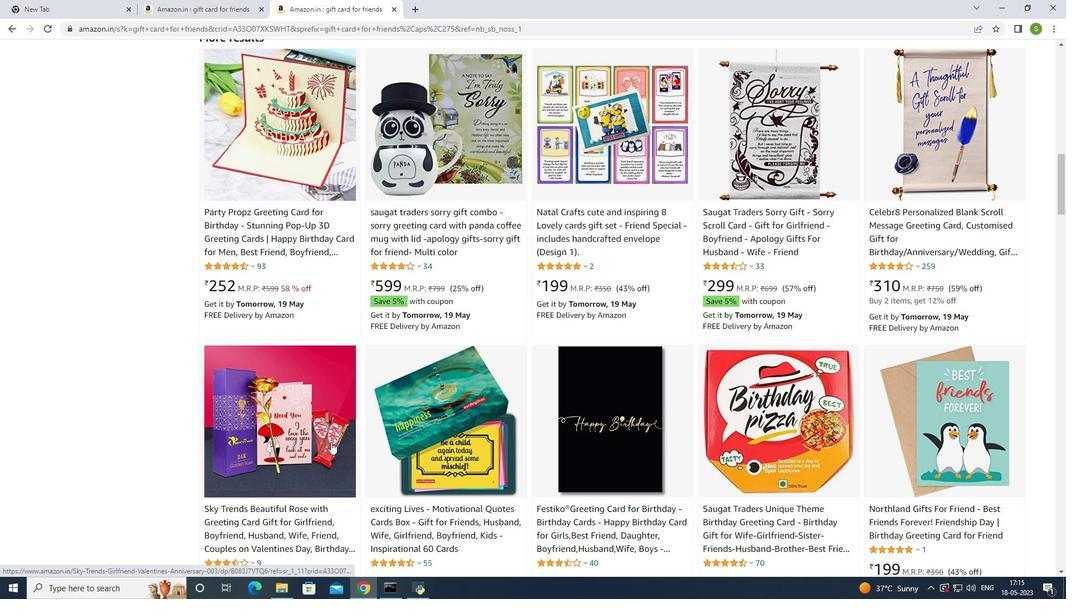 
Action: Mouse pressed left at (328, 441)
Screenshot: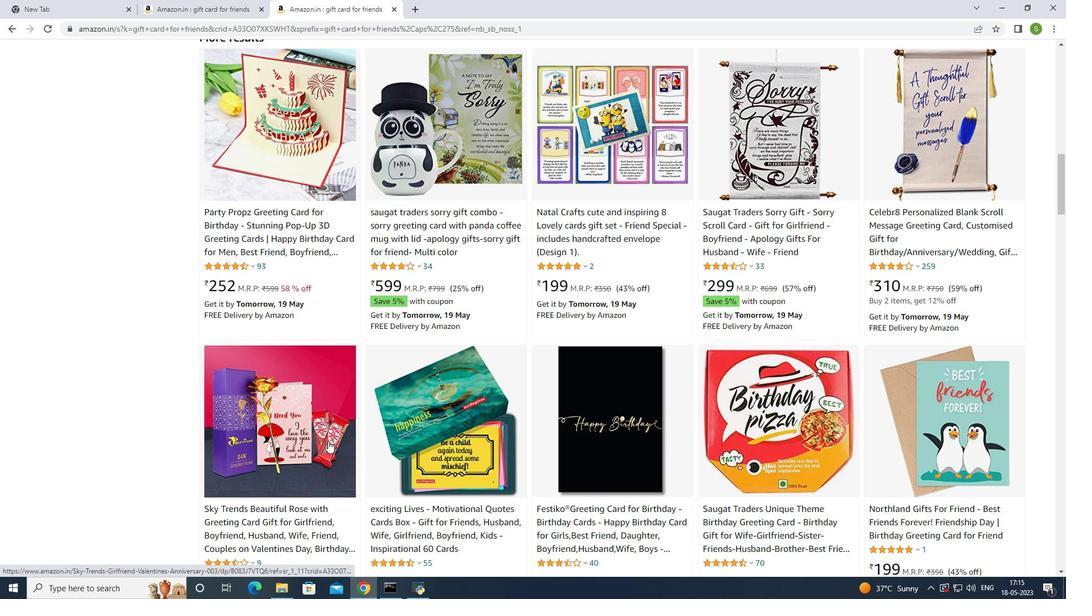 
Action: Mouse pressed left at (328, 441)
Screenshot: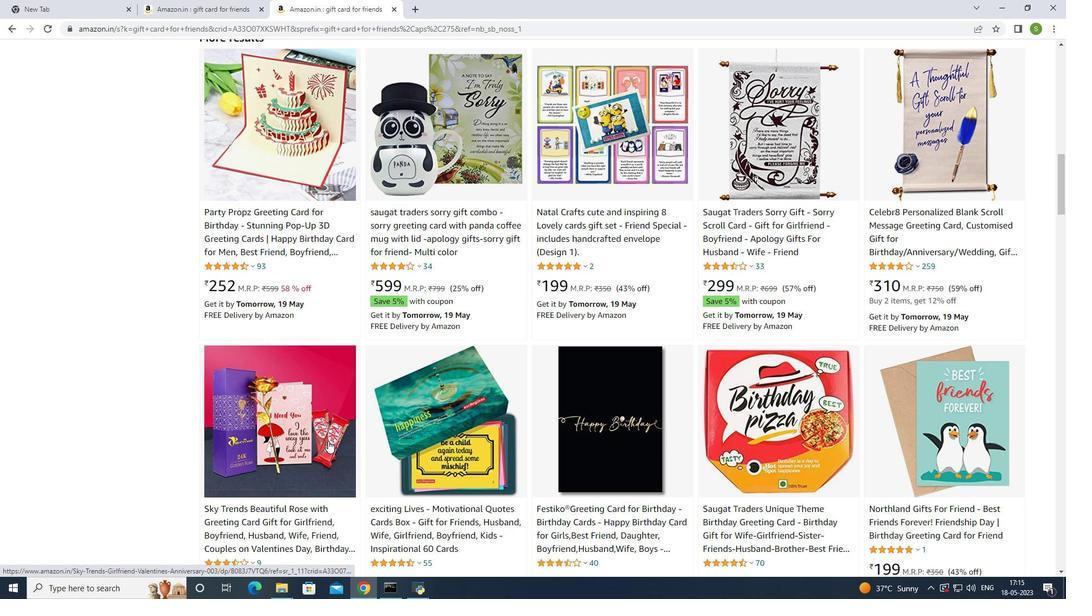 
Action: Mouse moved to (578, 423)
Screenshot: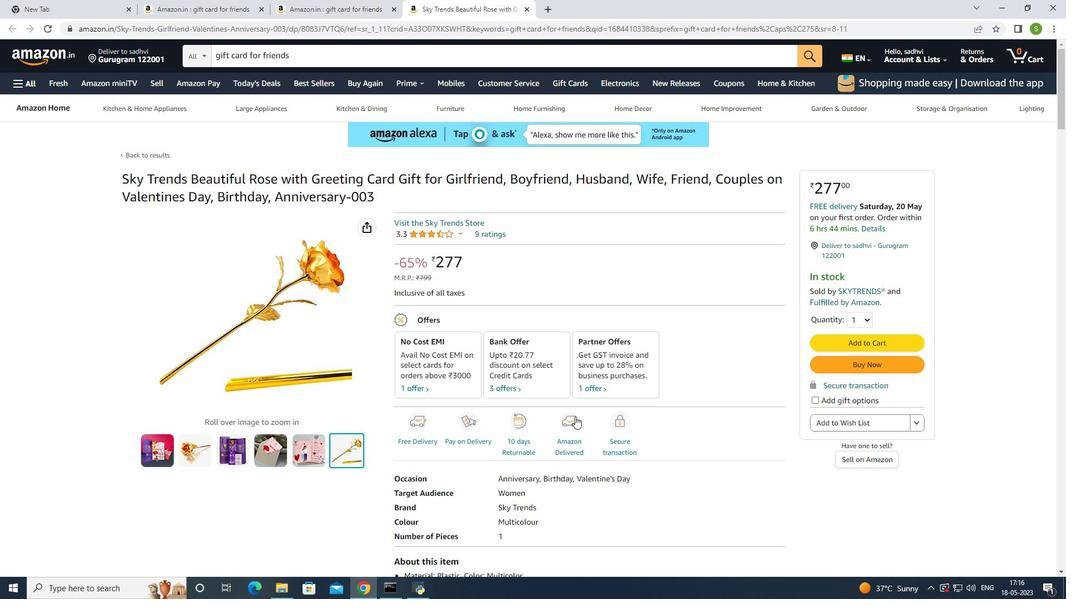 
Action: Mouse scrolled (578, 422) with delta (0, 0)
Screenshot: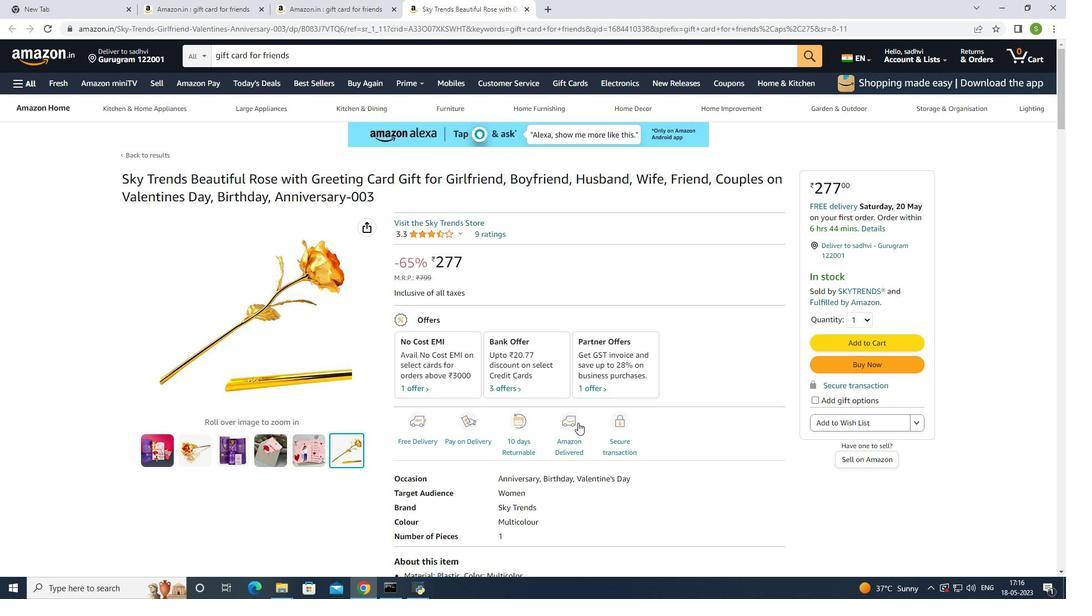 
Action: Mouse scrolled (578, 422) with delta (0, 0)
Screenshot: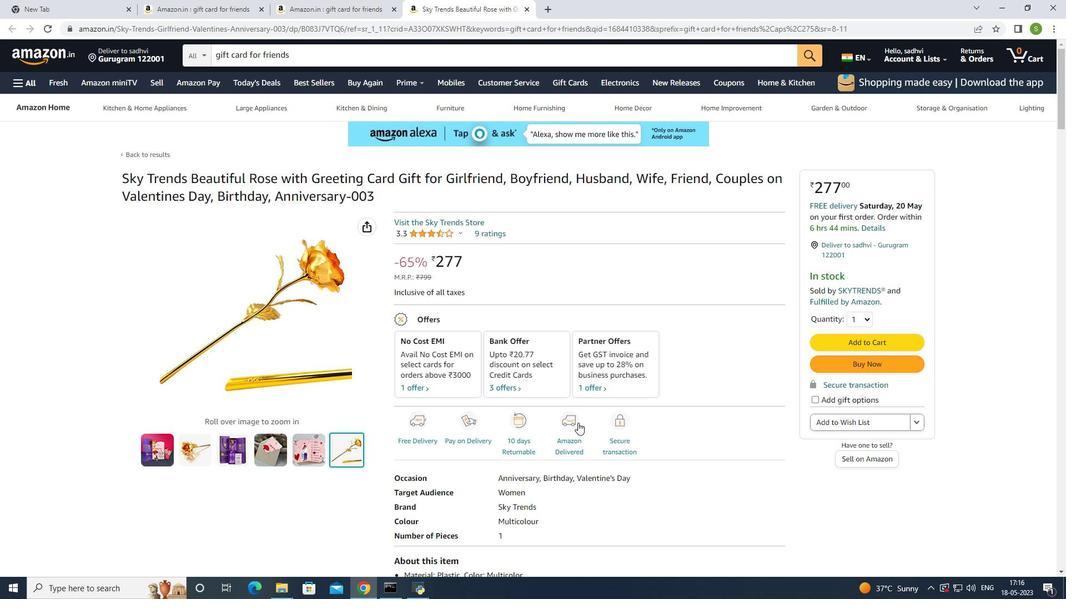 
Action: Mouse scrolled (578, 422) with delta (0, 0)
Screenshot: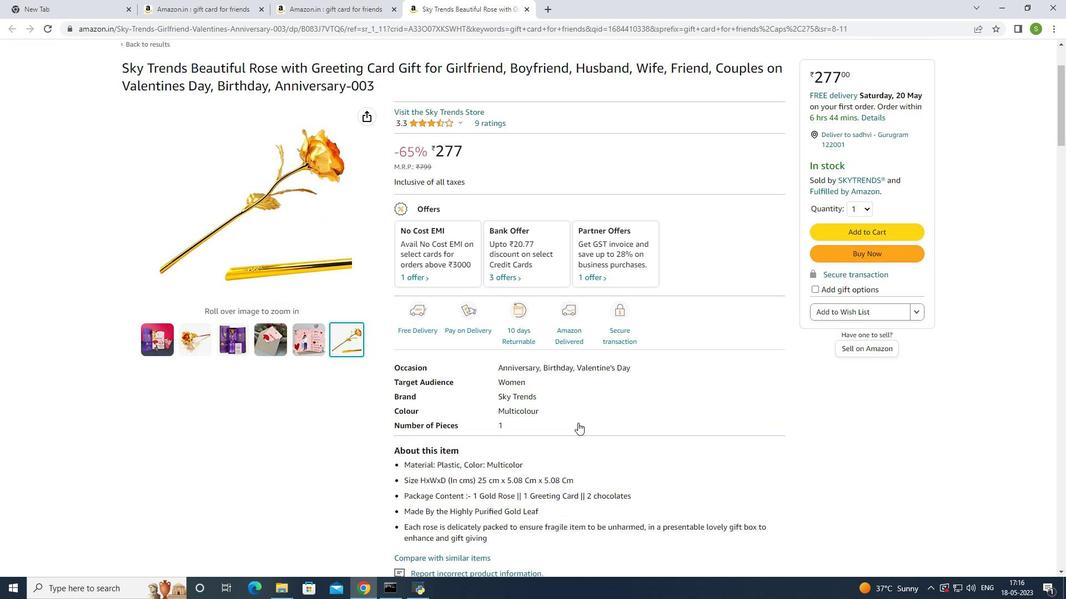 
Action: Mouse scrolled (578, 422) with delta (0, 0)
Screenshot: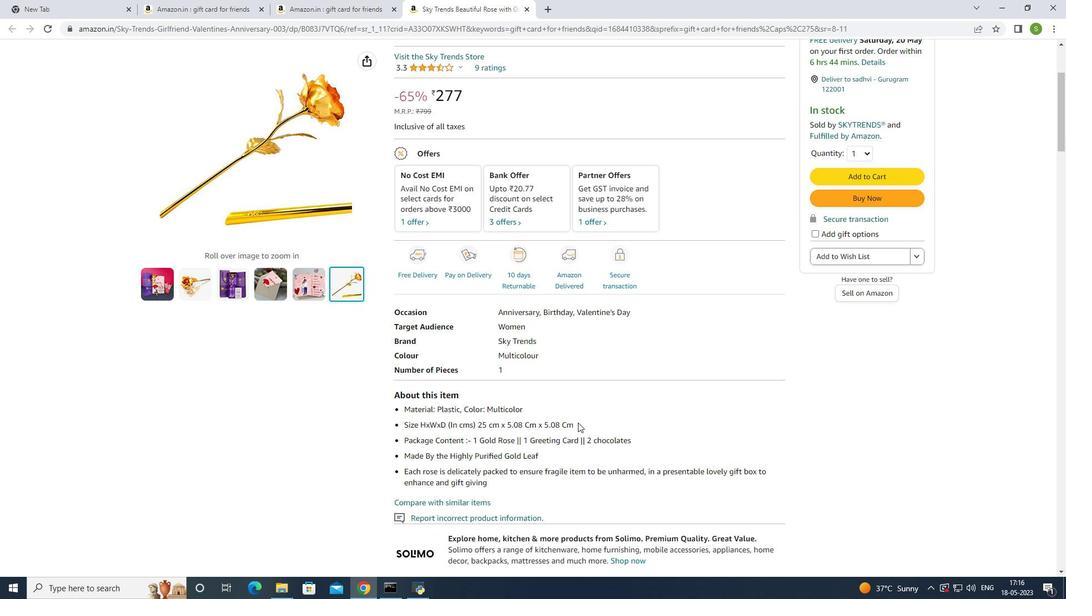 
Action: Mouse scrolled (578, 422) with delta (0, 0)
Screenshot: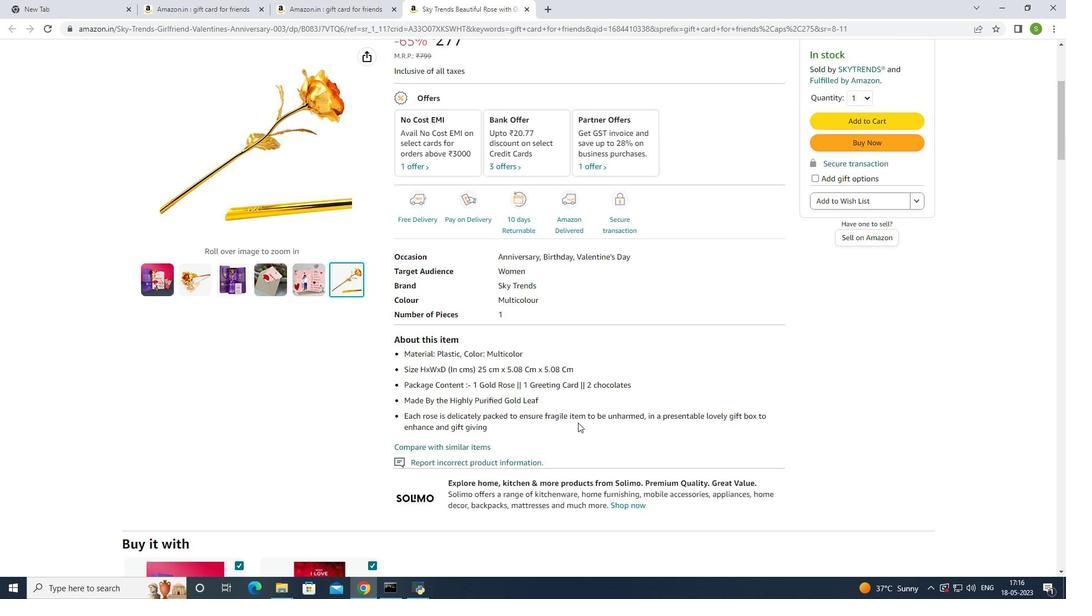 
Action: Mouse scrolled (578, 422) with delta (0, 0)
Screenshot: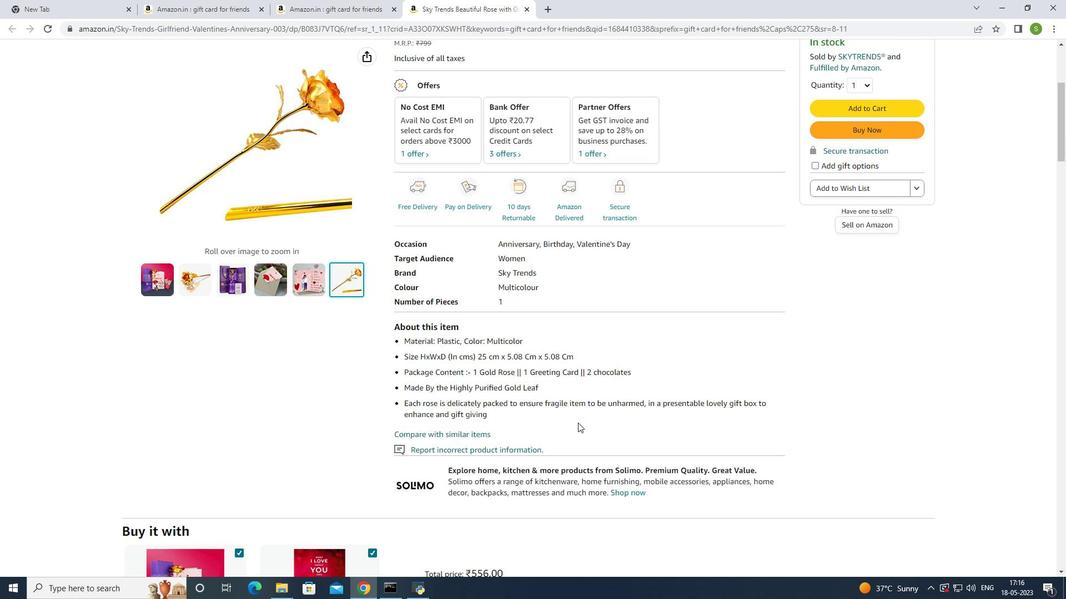 
Action: Mouse scrolled (578, 422) with delta (0, 0)
Screenshot: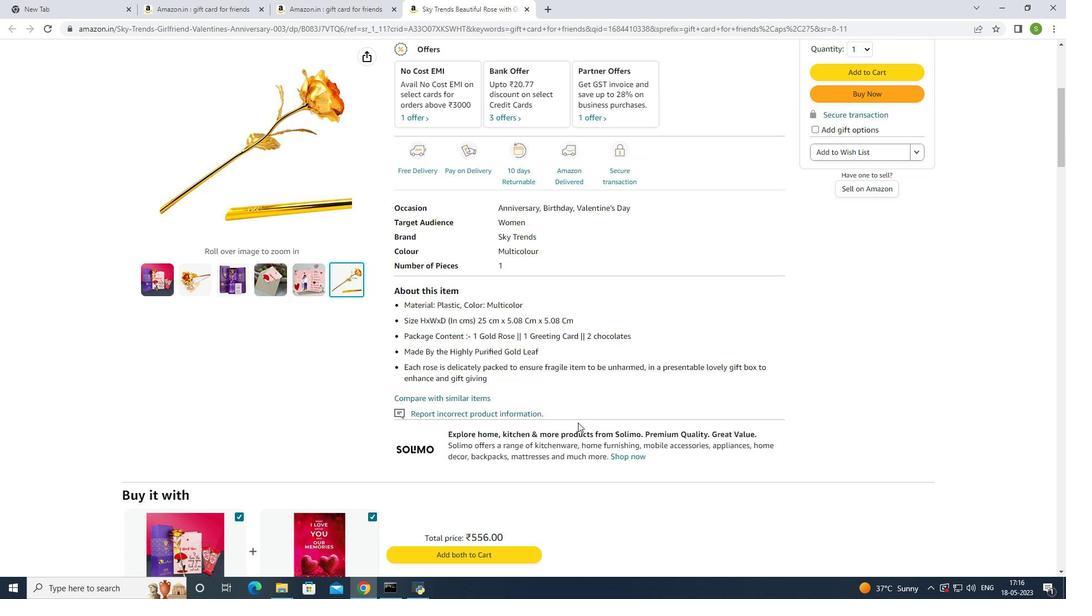 
Action: Mouse scrolled (578, 422) with delta (0, 0)
Screenshot: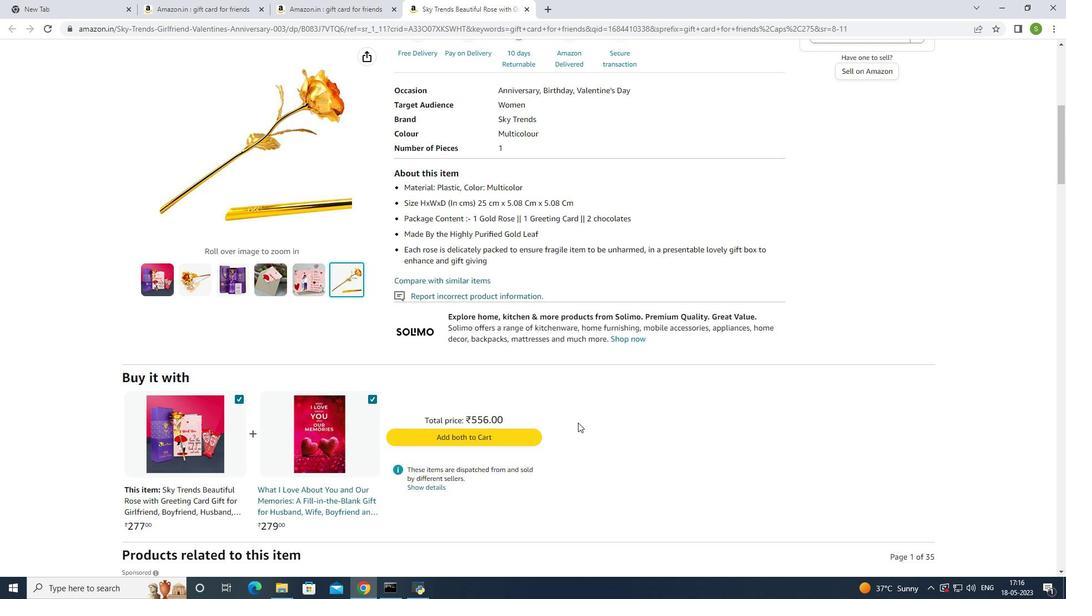 
Action: Mouse scrolled (578, 422) with delta (0, 0)
Screenshot: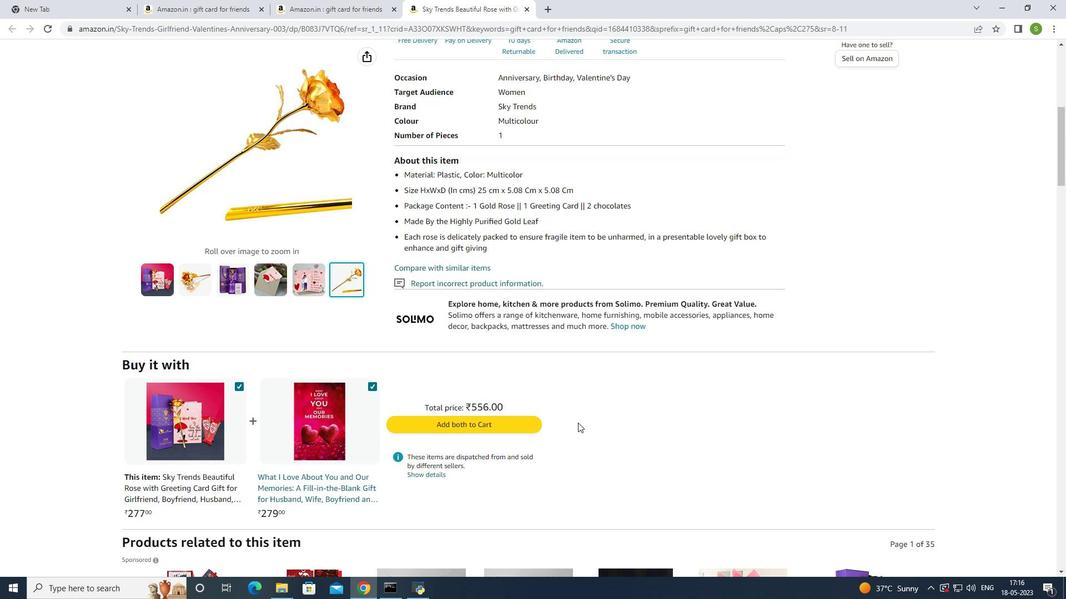 
Action: Mouse scrolled (578, 422) with delta (0, 0)
Screenshot: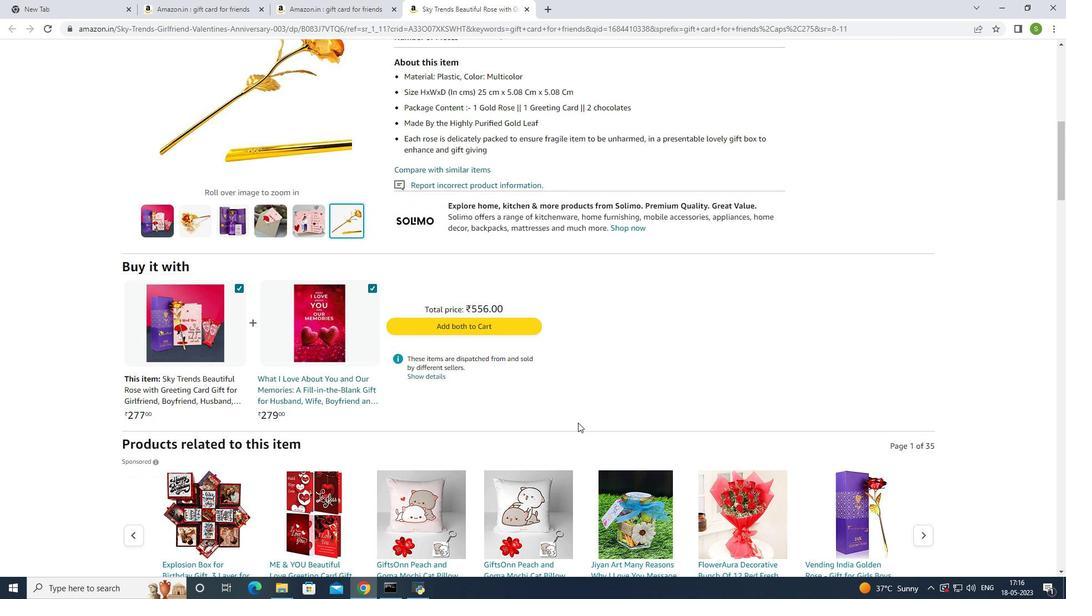
Action: Mouse scrolled (578, 422) with delta (0, 0)
Screenshot: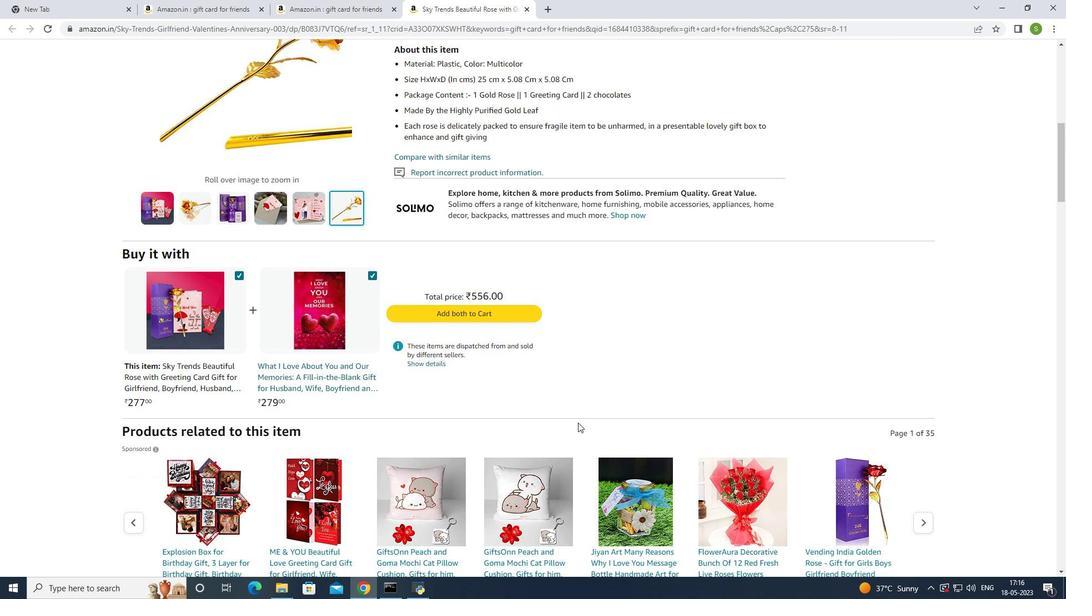 
Action: Mouse scrolled (578, 423) with delta (0, 0)
Screenshot: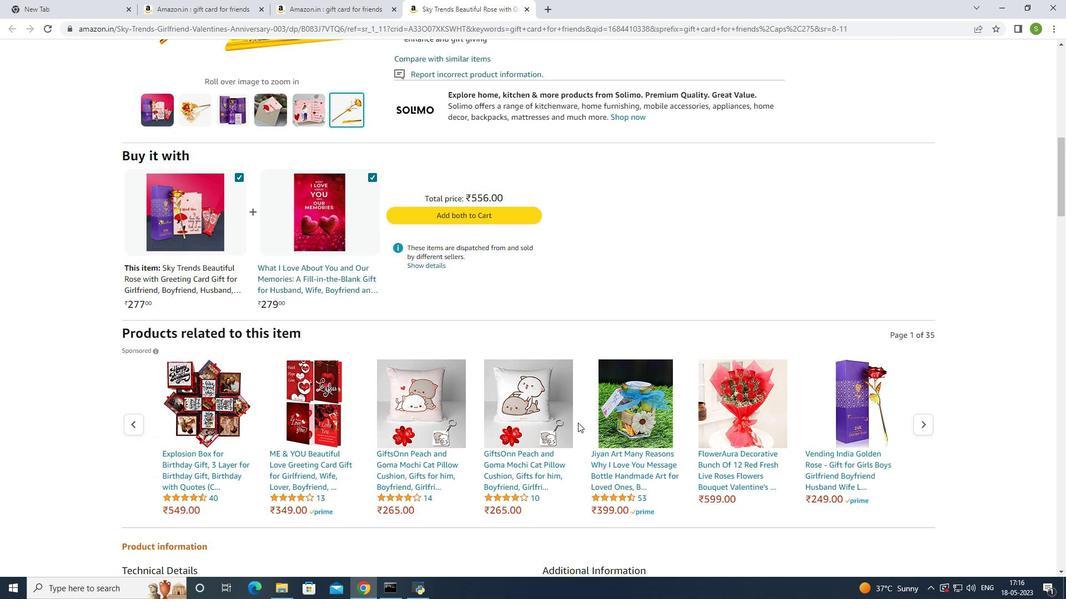 
Action: Mouse scrolled (578, 423) with delta (0, 0)
Screenshot: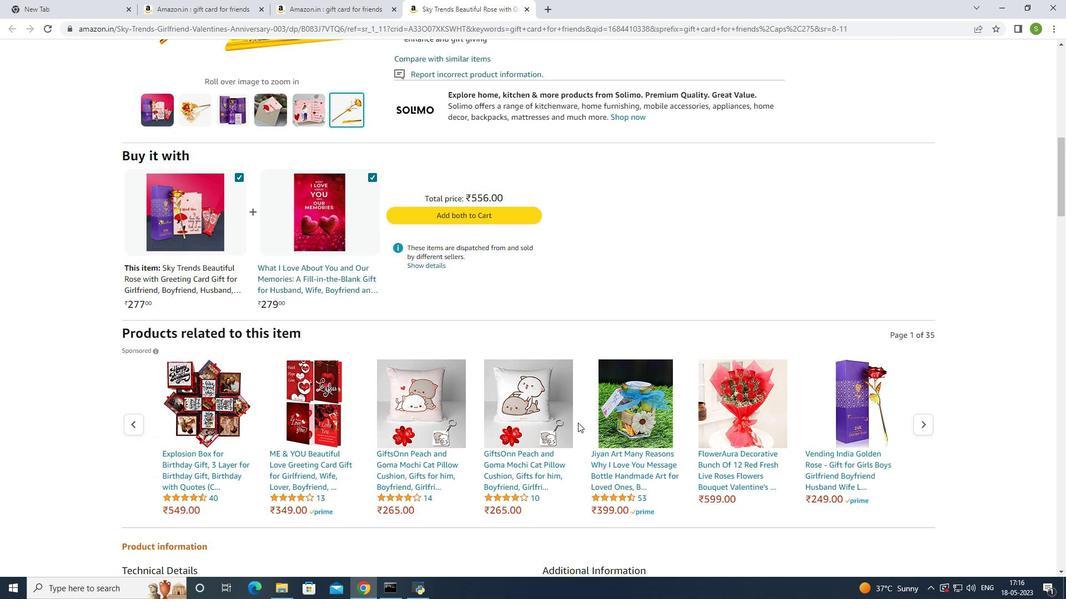 
Action: Mouse scrolled (578, 423) with delta (0, 0)
Screenshot: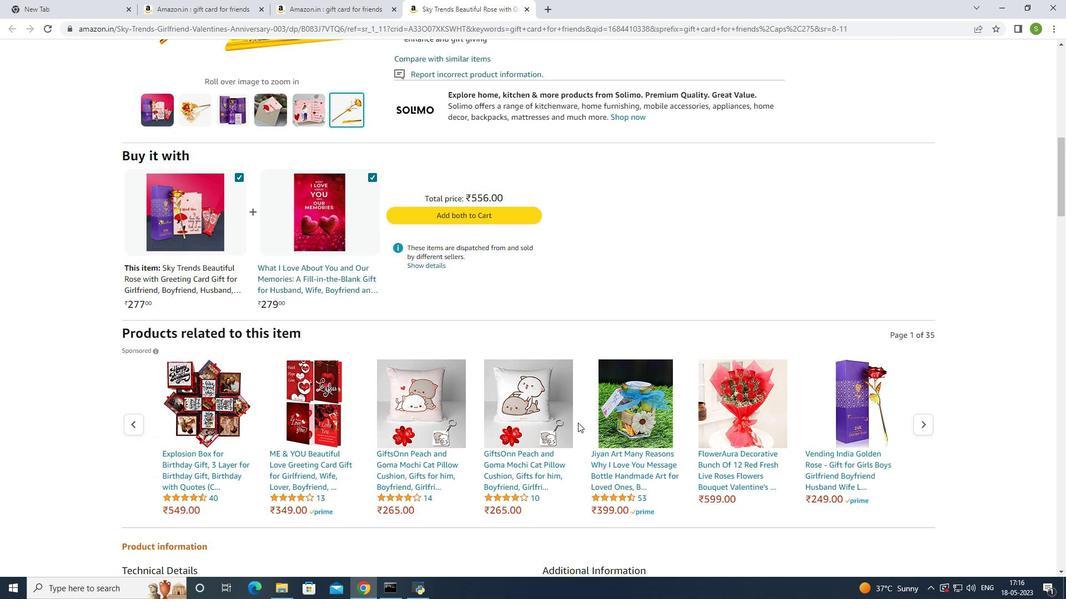 
Action: Mouse scrolled (578, 423) with delta (0, 0)
Screenshot: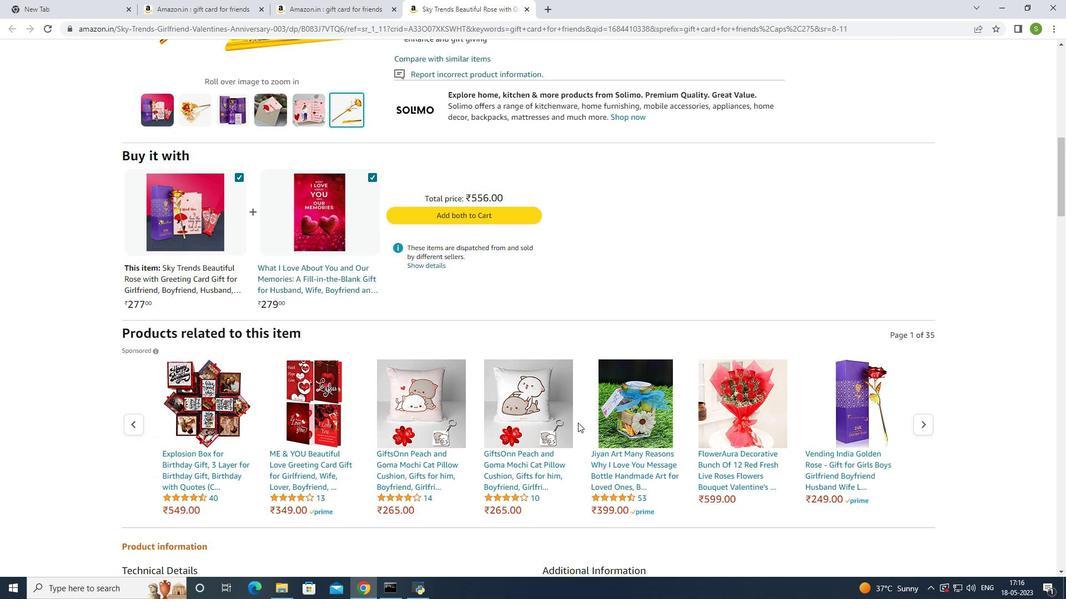 
Action: Mouse scrolled (578, 423) with delta (0, 0)
Screenshot: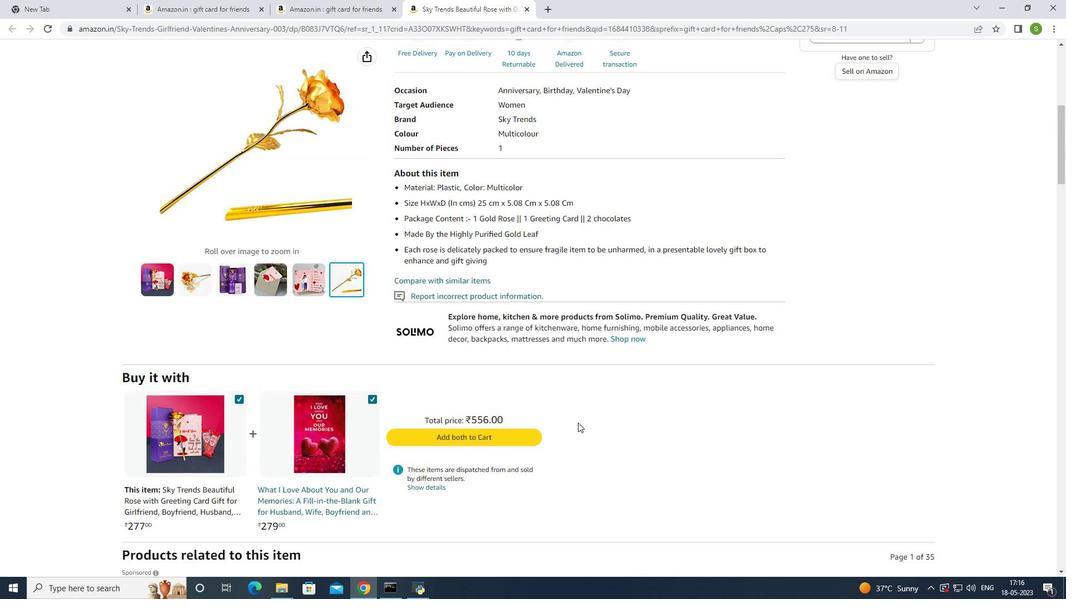 
Action: Mouse scrolled (578, 423) with delta (0, 0)
Screenshot: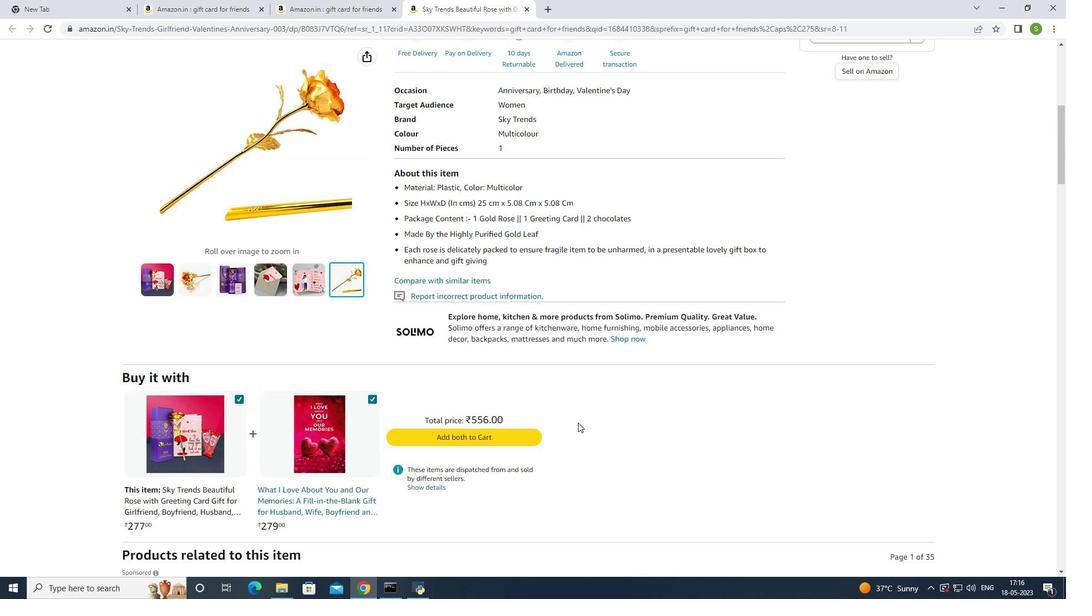 
Action: Mouse scrolled (578, 423) with delta (0, 0)
Screenshot: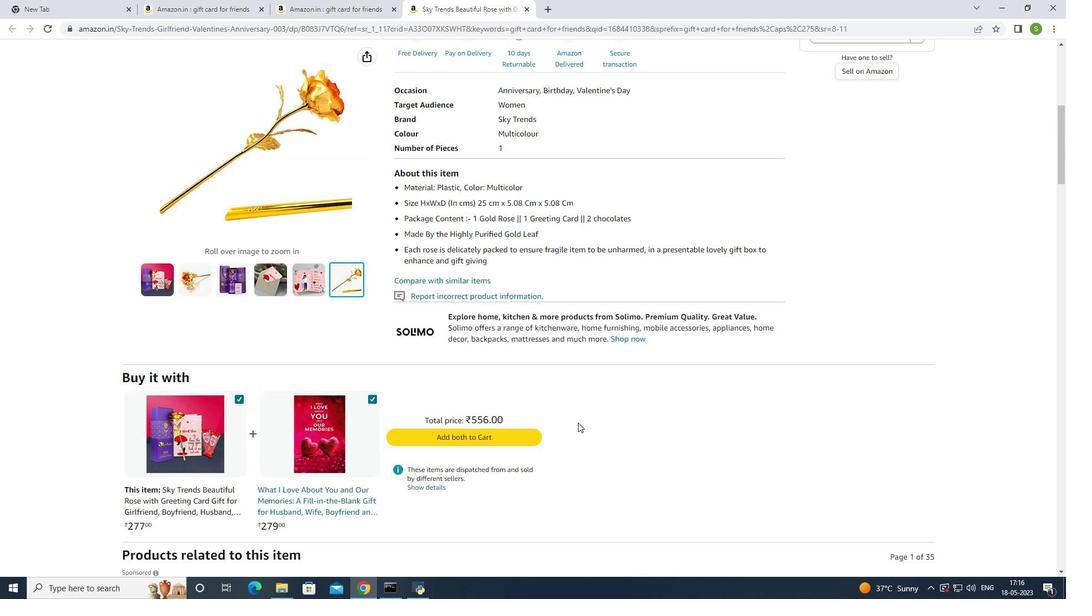 
Action: Mouse scrolled (578, 423) with delta (0, 0)
Screenshot: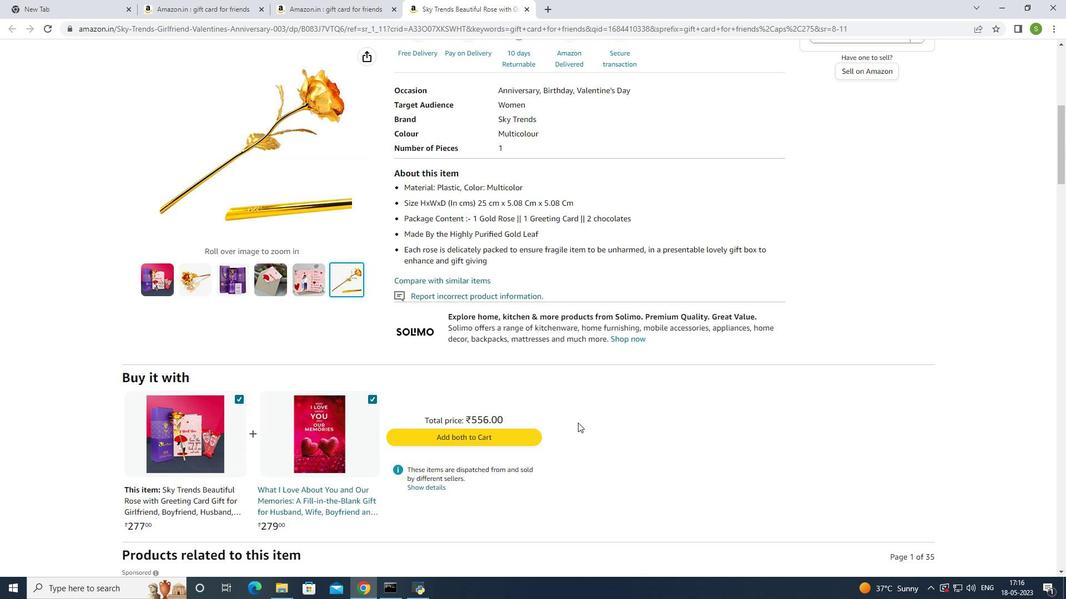 
Action: Mouse moved to (552, 416)
Screenshot: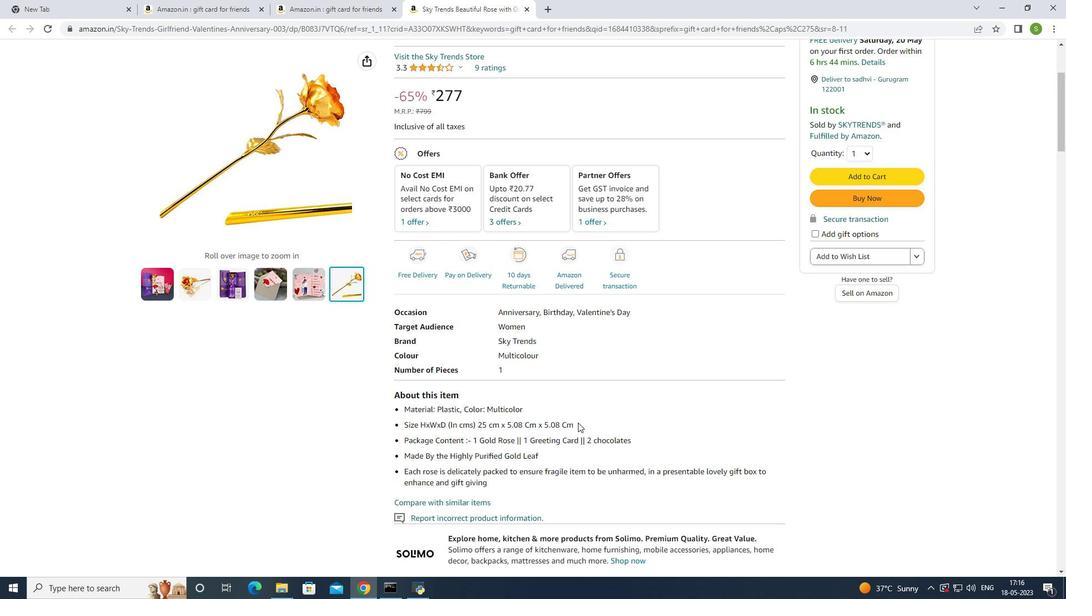 
Action: Mouse scrolled (552, 416) with delta (0, 0)
Screenshot: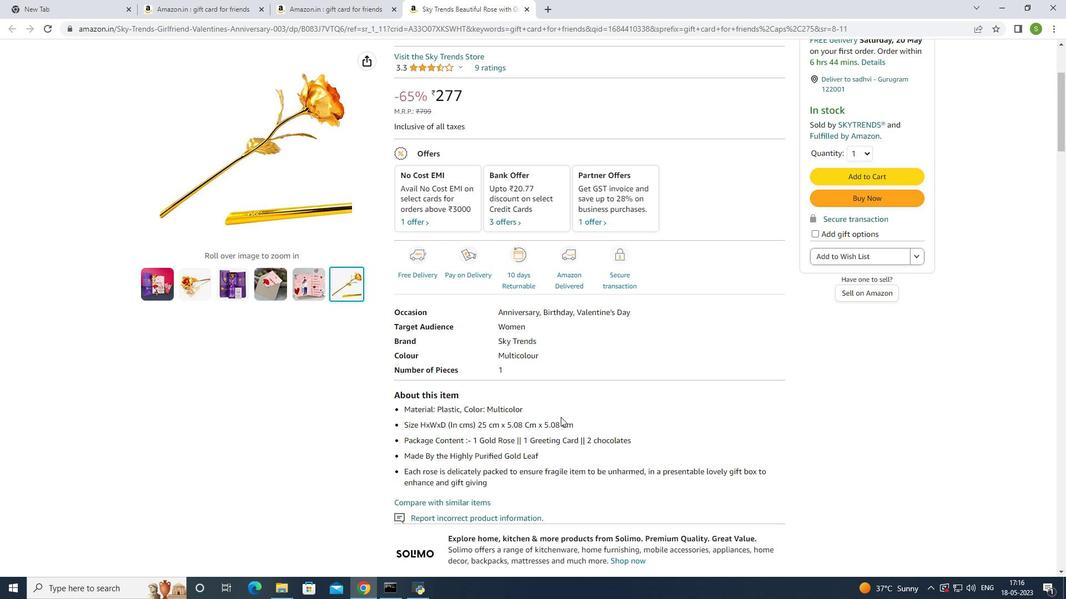 
Action: Mouse scrolled (552, 416) with delta (0, 0)
Screenshot: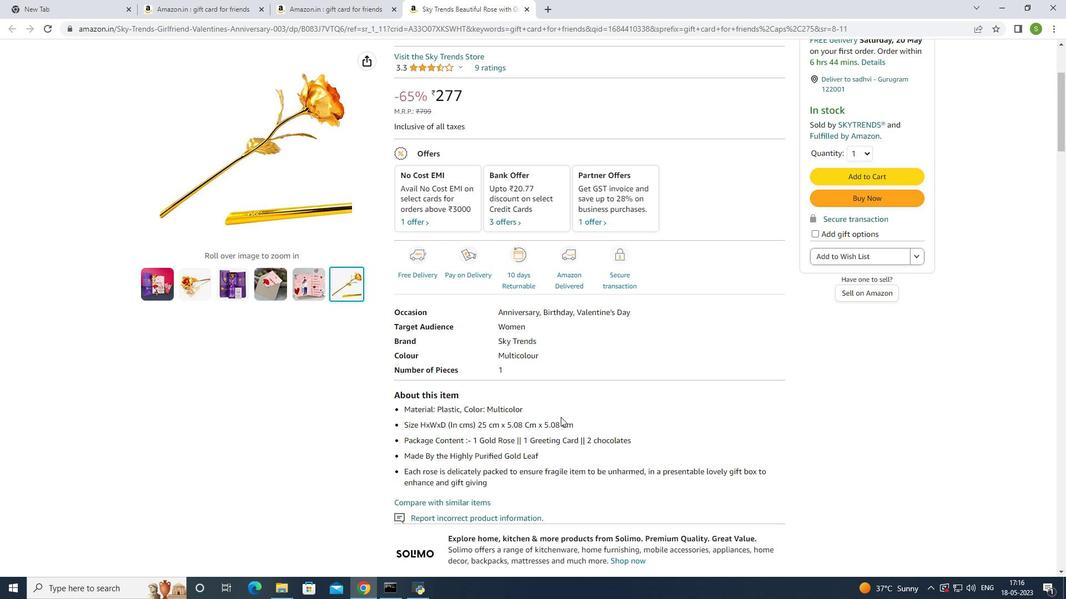 
Action: Mouse scrolled (552, 416) with delta (0, 0)
Screenshot: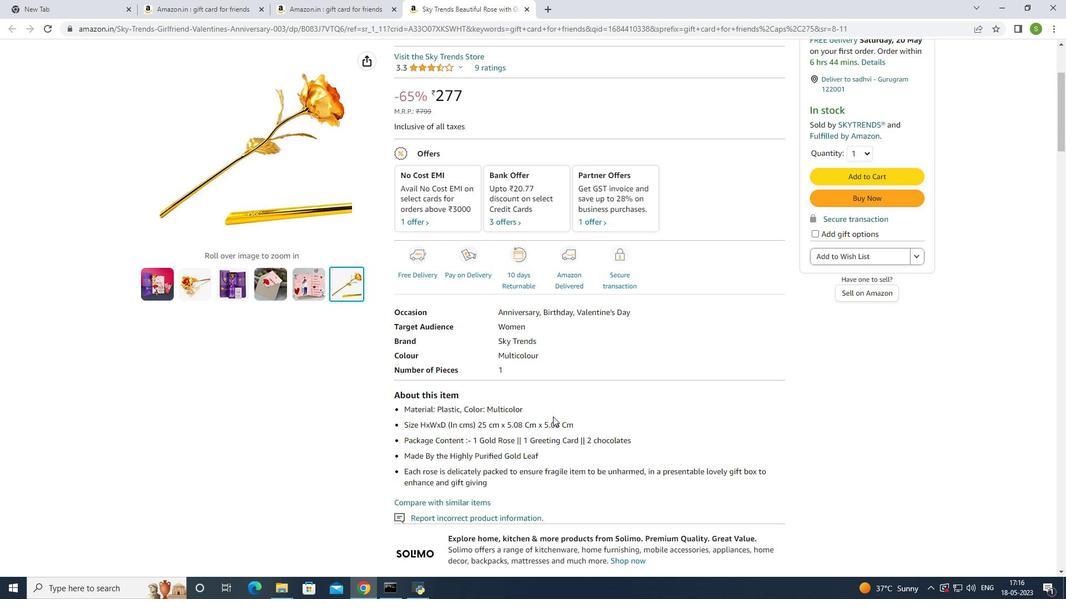 
Action: Mouse scrolled (552, 416) with delta (0, 0)
Screenshot: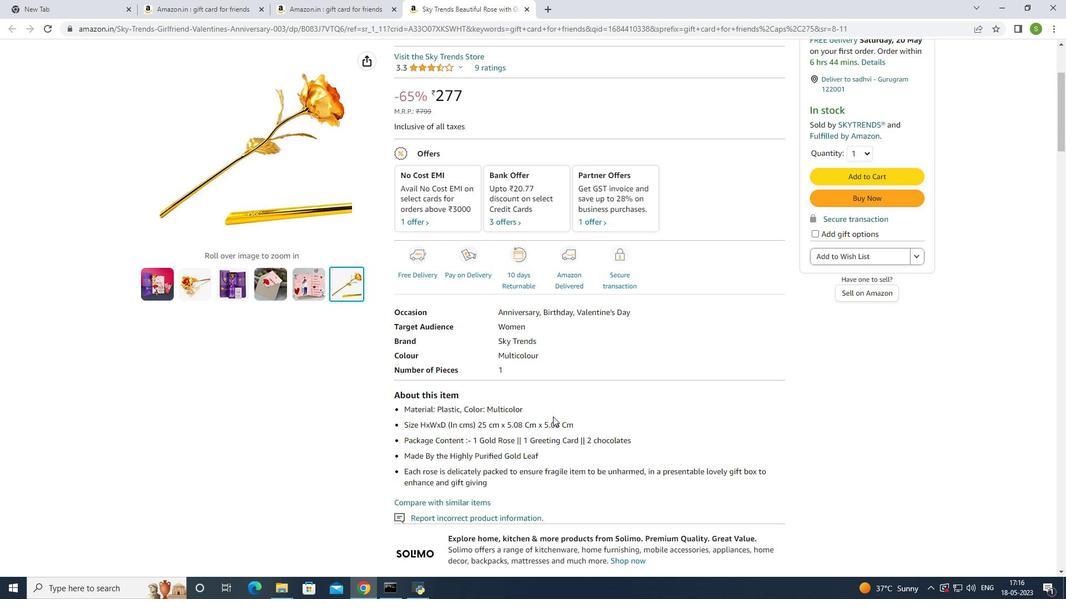 
Action: Mouse scrolled (552, 416) with delta (0, 0)
Screenshot: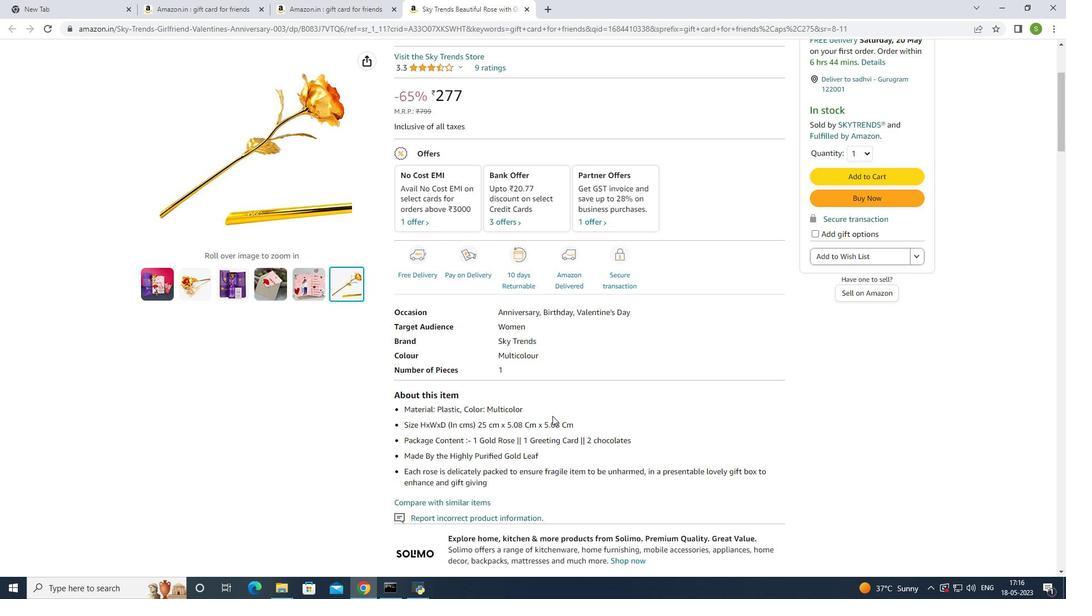 
Action: Mouse moved to (149, 154)
Screenshot: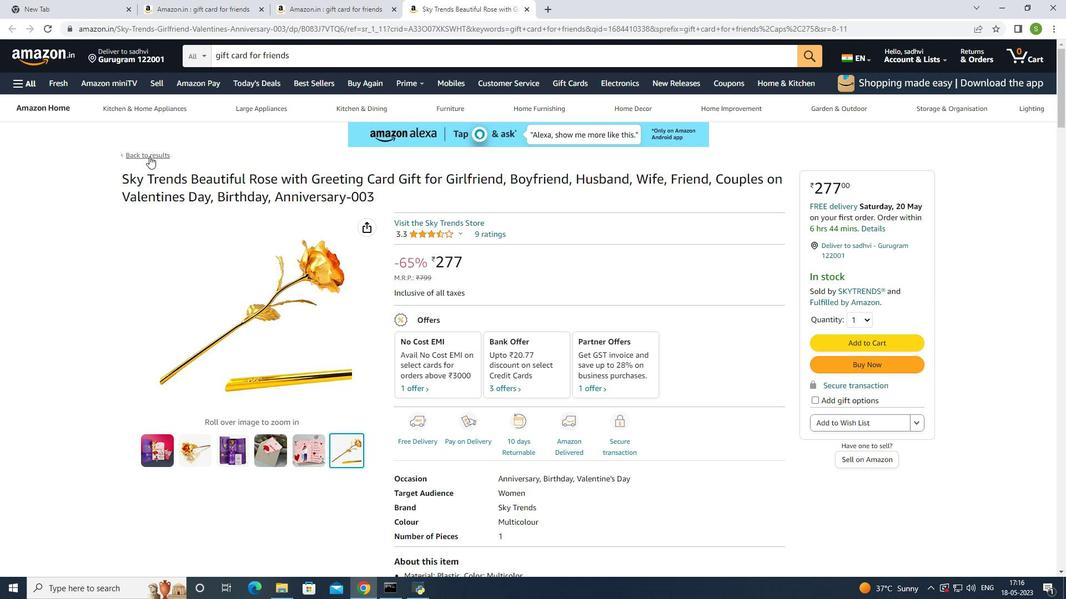 
Action: Mouse pressed left at (149, 154)
Screenshot: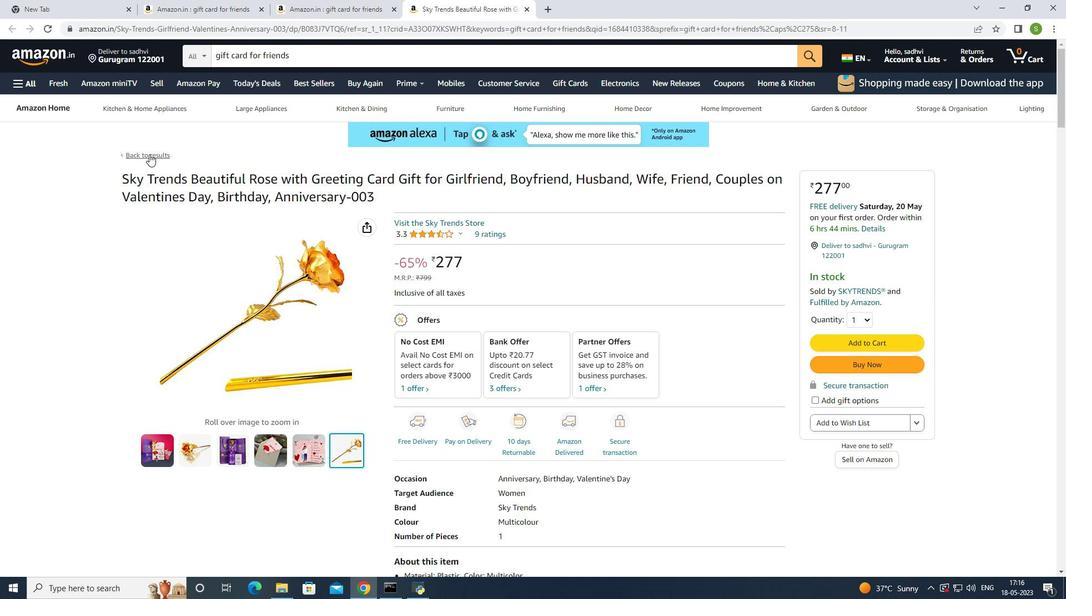 
Action: Mouse moved to (442, 313)
Screenshot: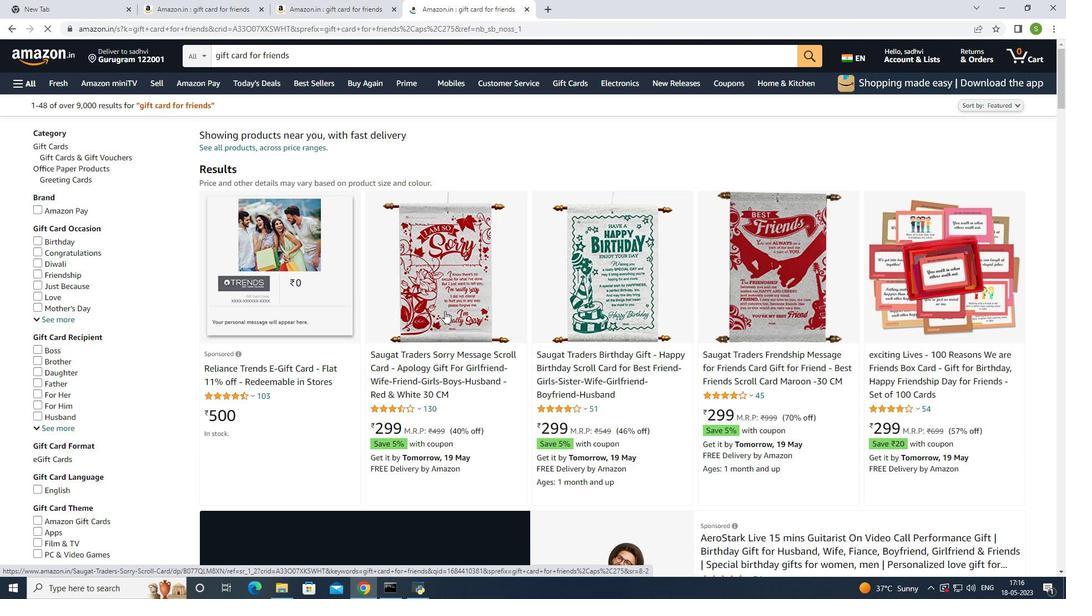 
Action: Mouse scrolled (442, 313) with delta (0, 0)
Screenshot: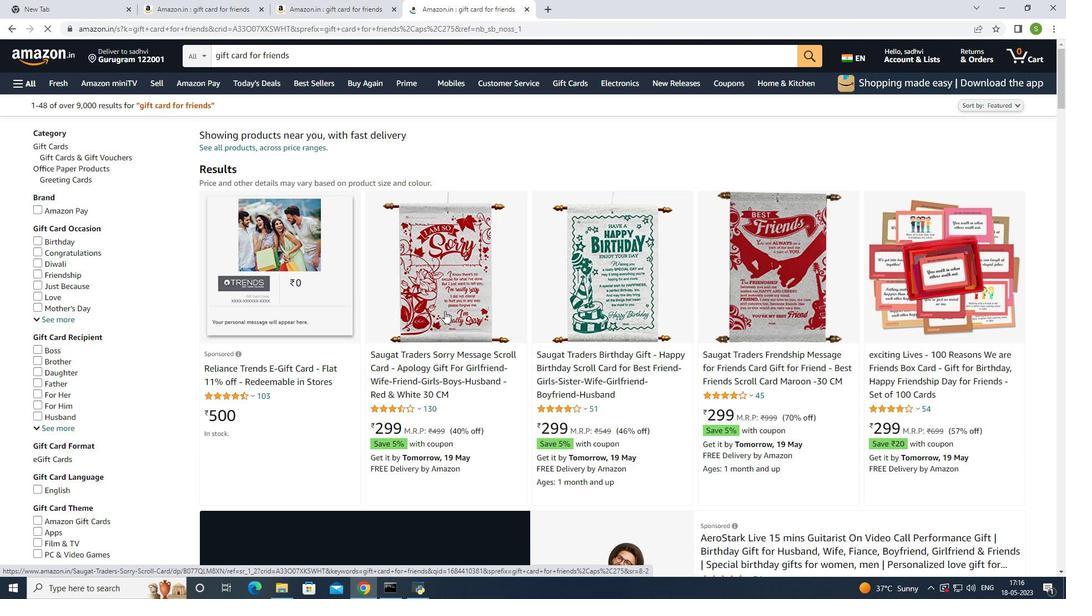 
Action: Mouse moved to (440, 314)
Screenshot: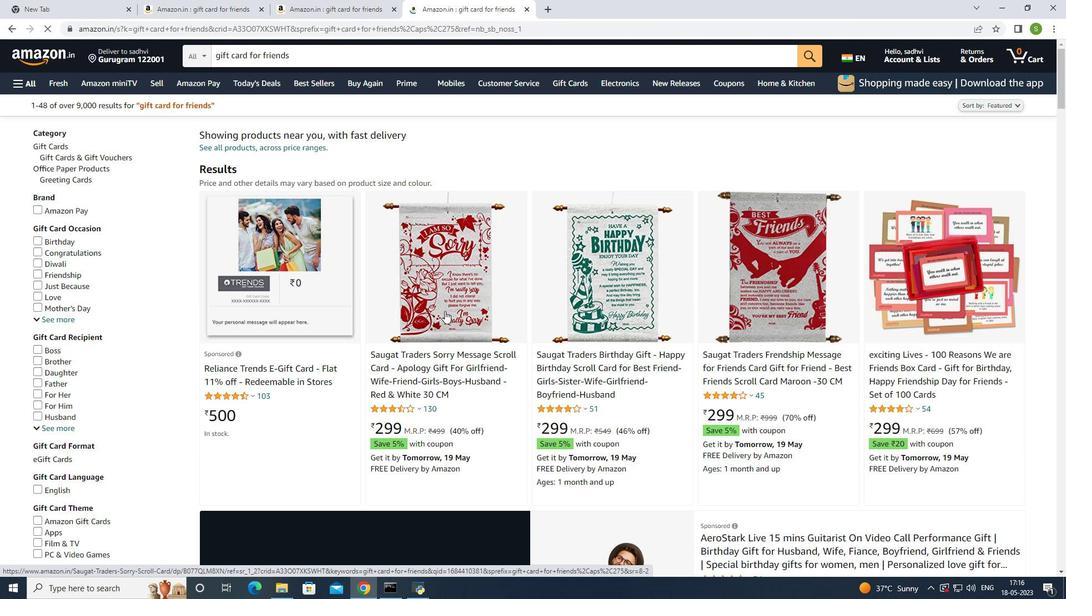 
Action: Mouse scrolled (440, 314) with delta (0, 0)
Screenshot: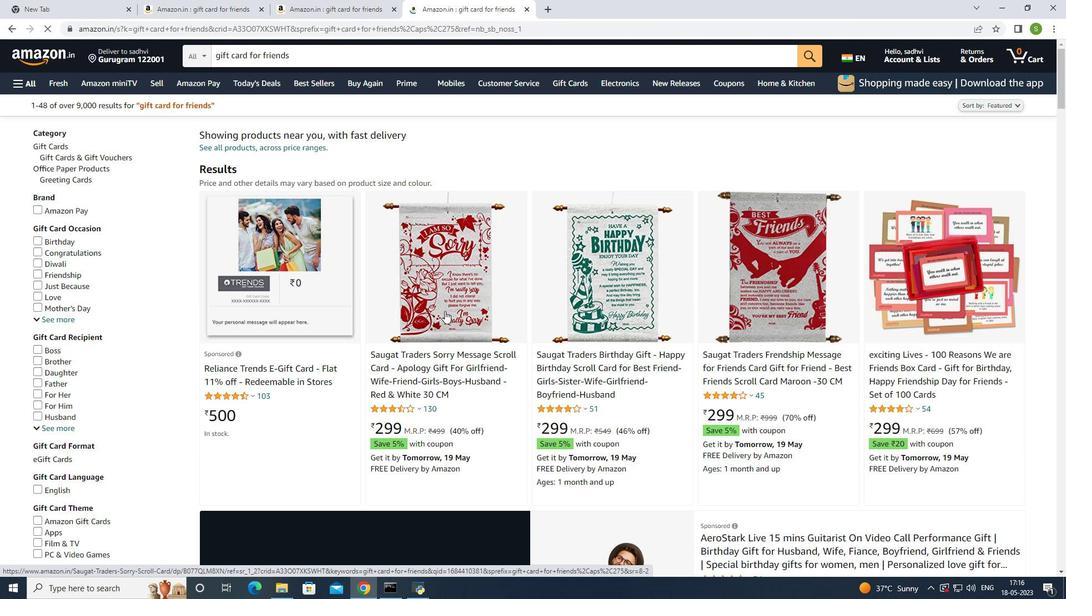 
Action: Mouse scrolled (440, 314) with delta (0, 0)
Screenshot: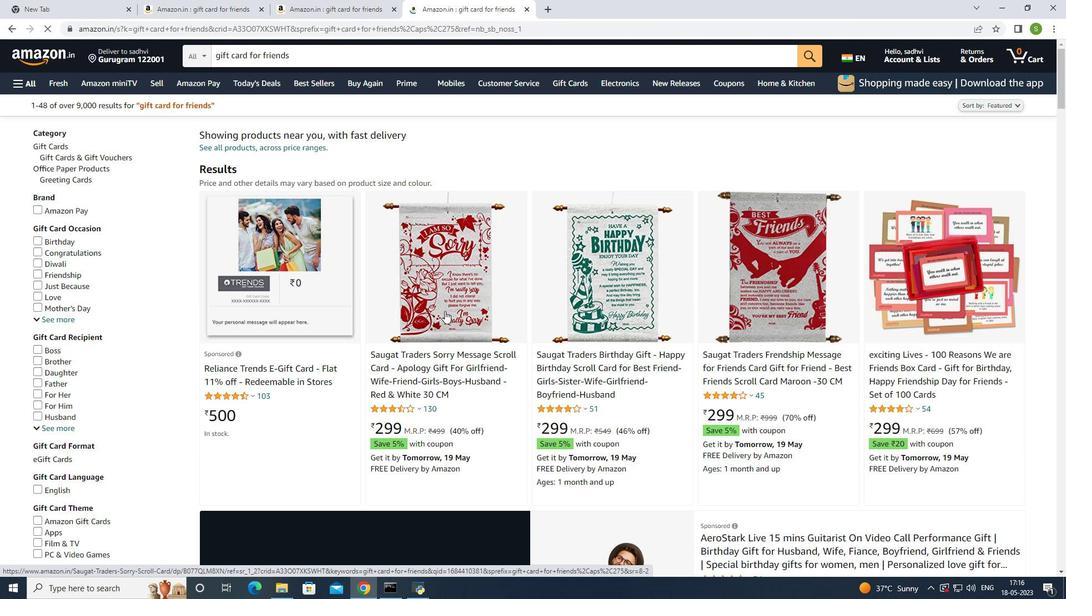 
Action: Mouse scrolled (440, 314) with delta (0, 0)
Screenshot: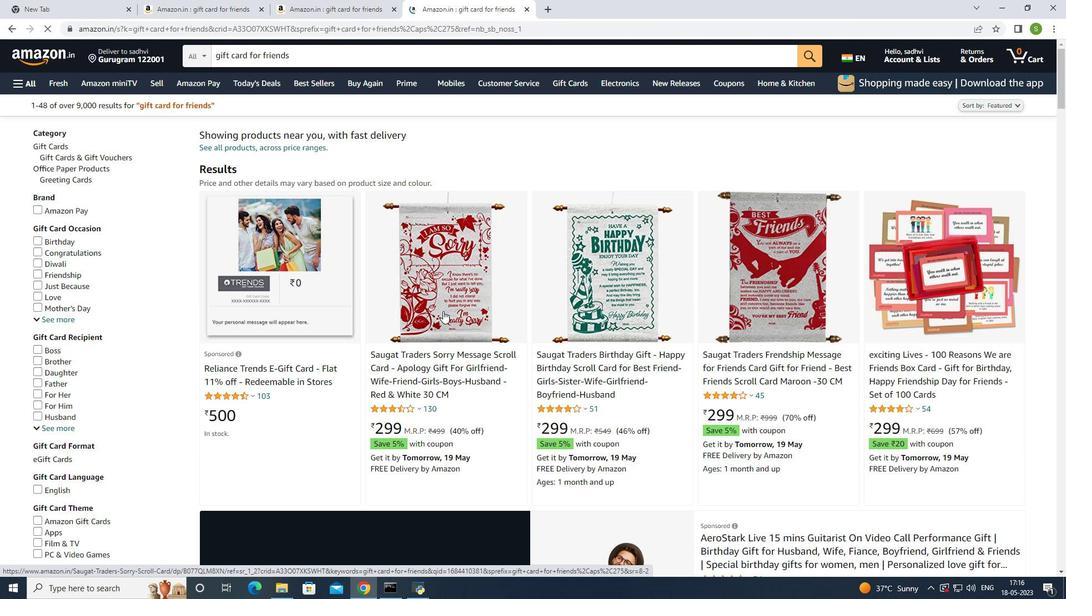 
Action: Mouse scrolled (440, 314) with delta (0, 0)
Screenshot: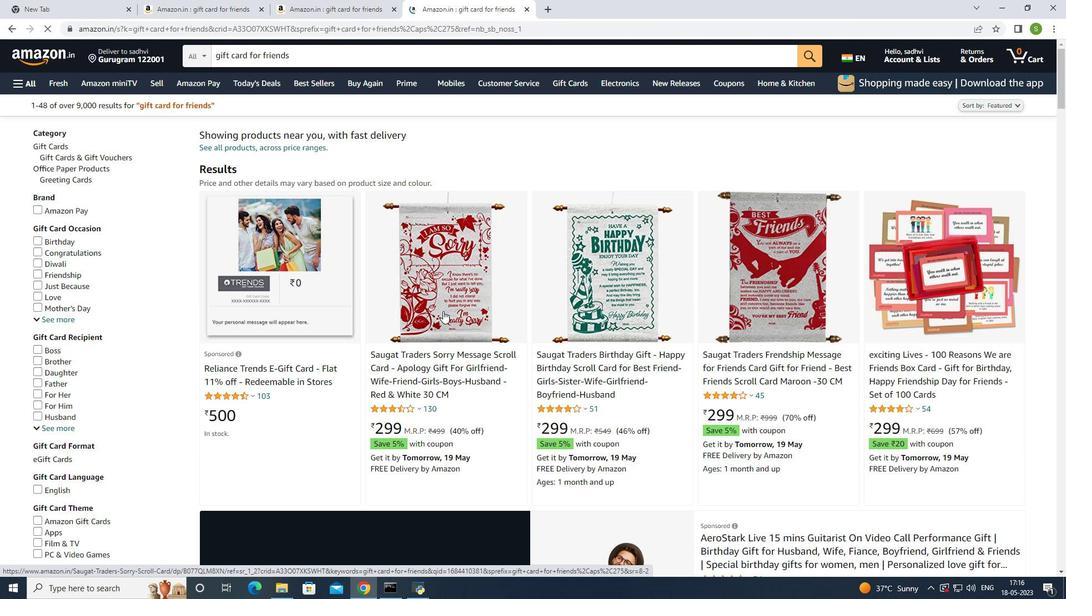 
Action: Mouse moved to (440, 315)
Screenshot: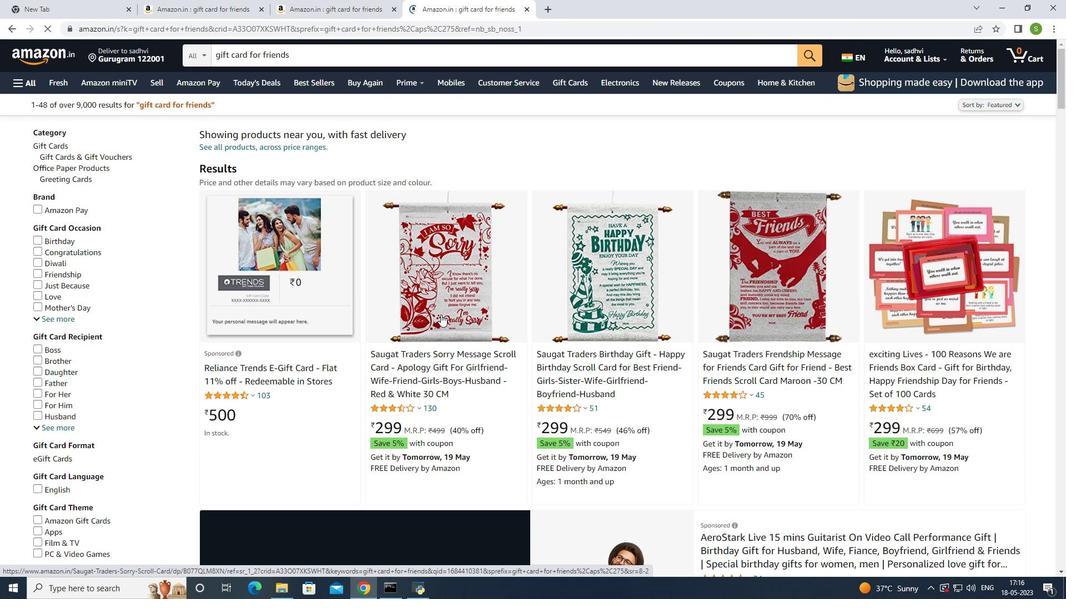 
Action: Mouse scrolled (440, 314) with delta (0, 0)
Screenshot: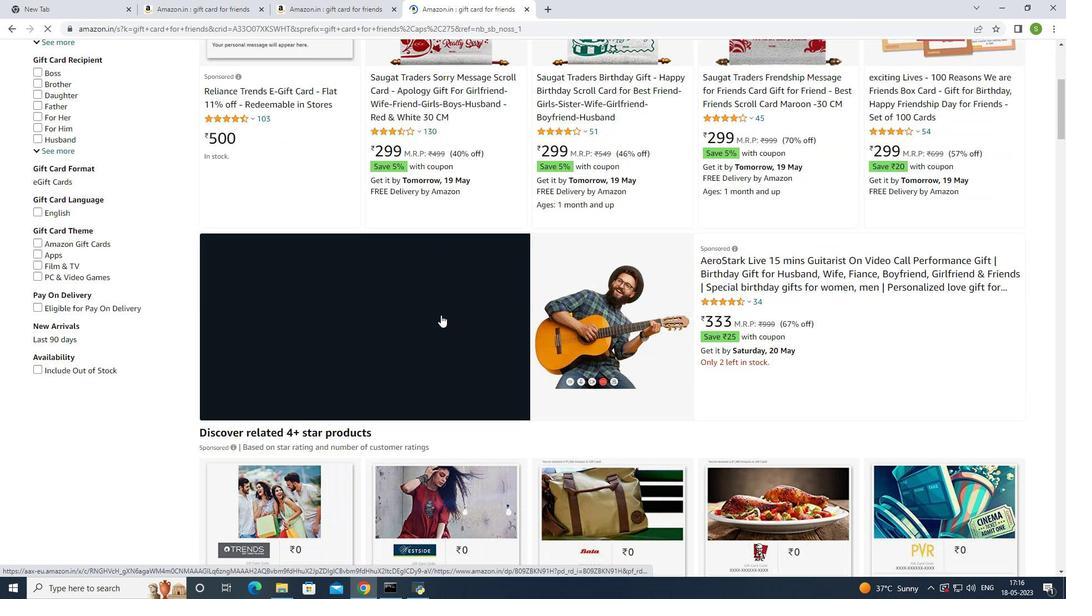 
Action: Mouse scrolled (440, 314) with delta (0, 0)
Screenshot: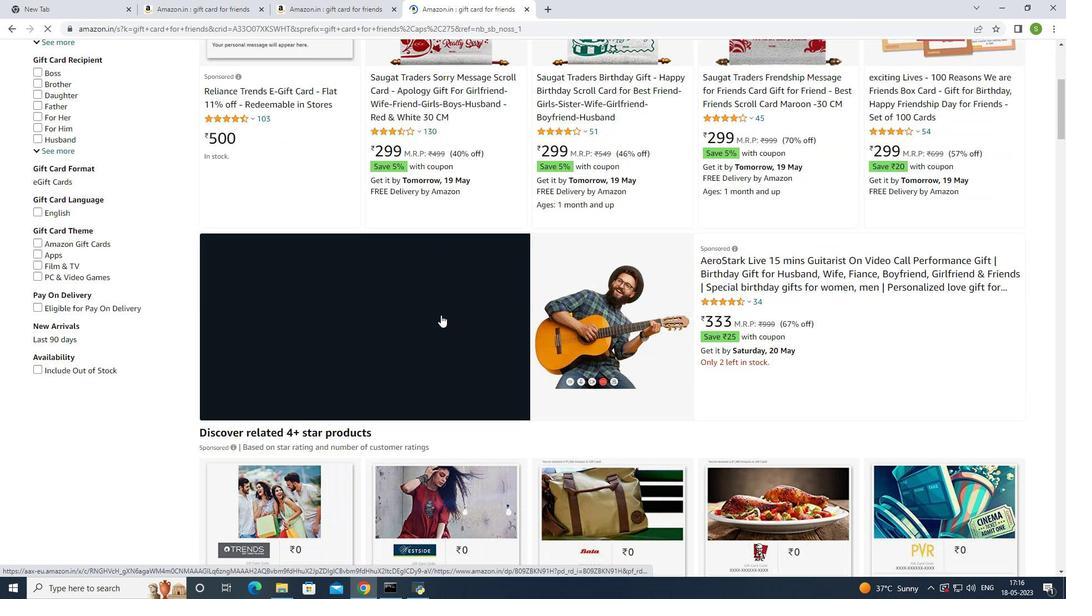 
Action: Mouse scrolled (440, 314) with delta (0, 0)
Screenshot: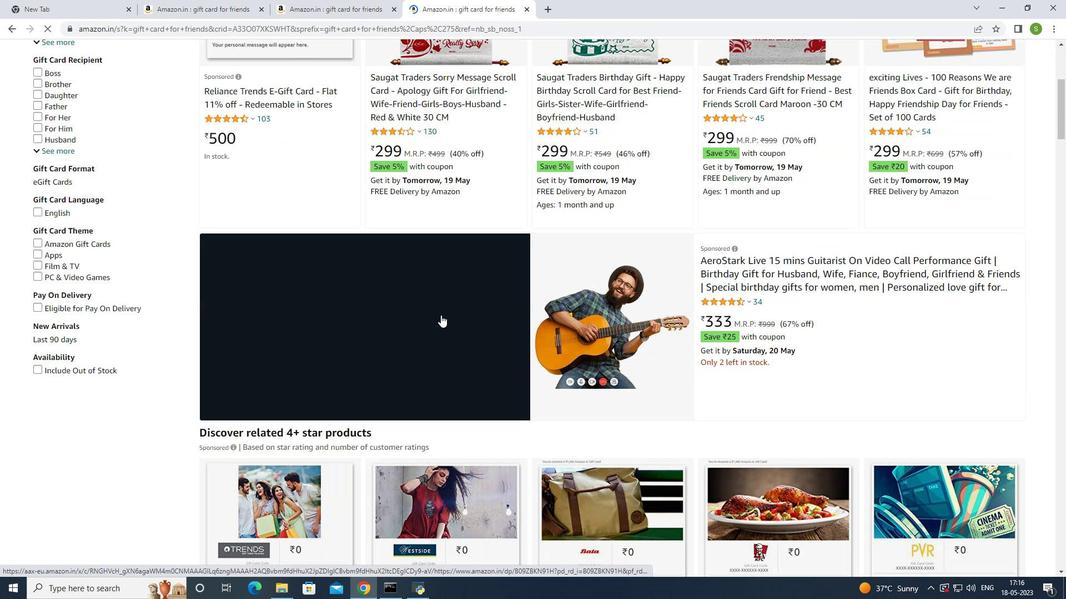 
Action: Mouse scrolled (440, 314) with delta (0, 0)
Screenshot: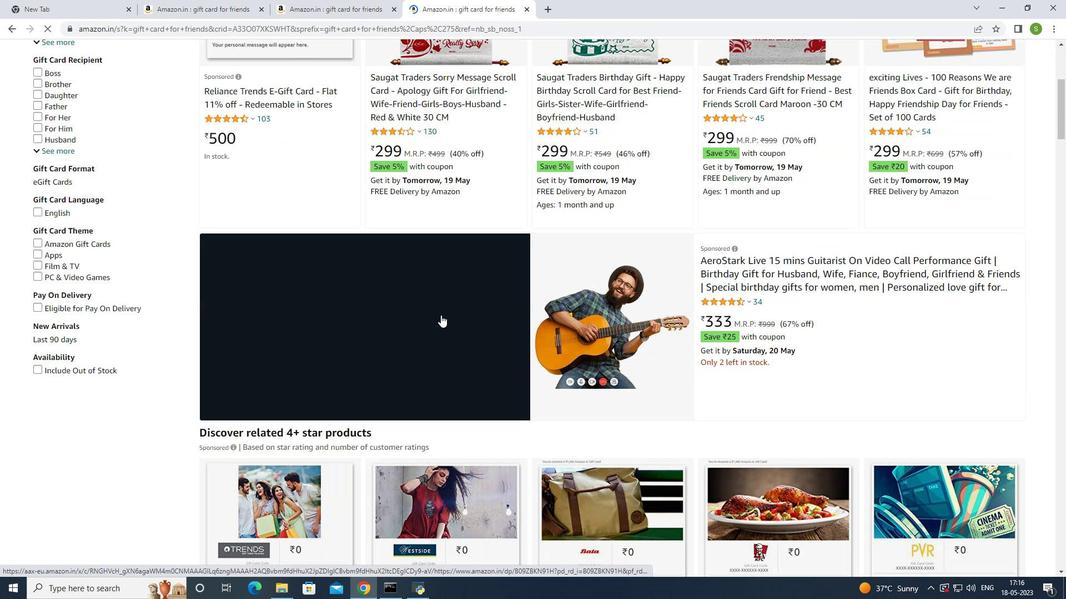 
Action: Mouse scrolled (440, 314) with delta (0, 0)
Screenshot: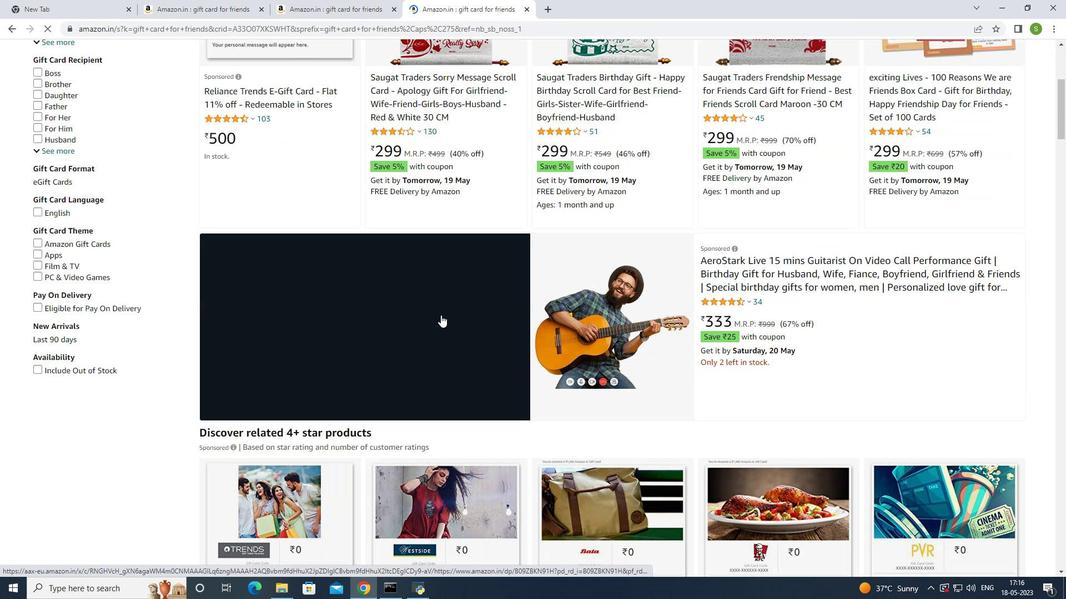 
Action: Mouse moved to (440, 313)
Screenshot: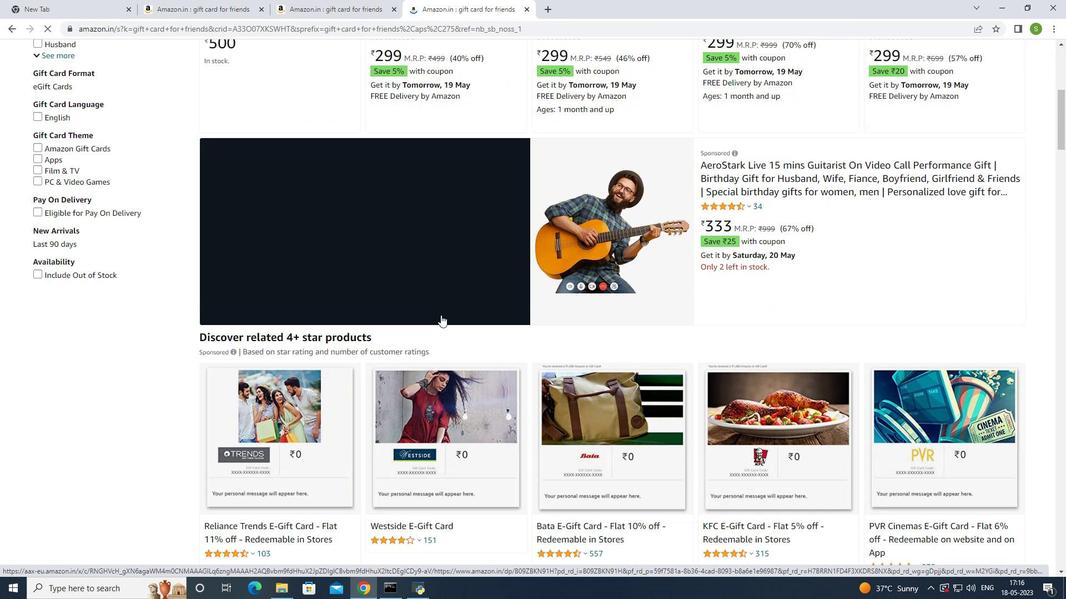 
Action: Mouse scrolled (440, 312) with delta (0, 0)
Screenshot: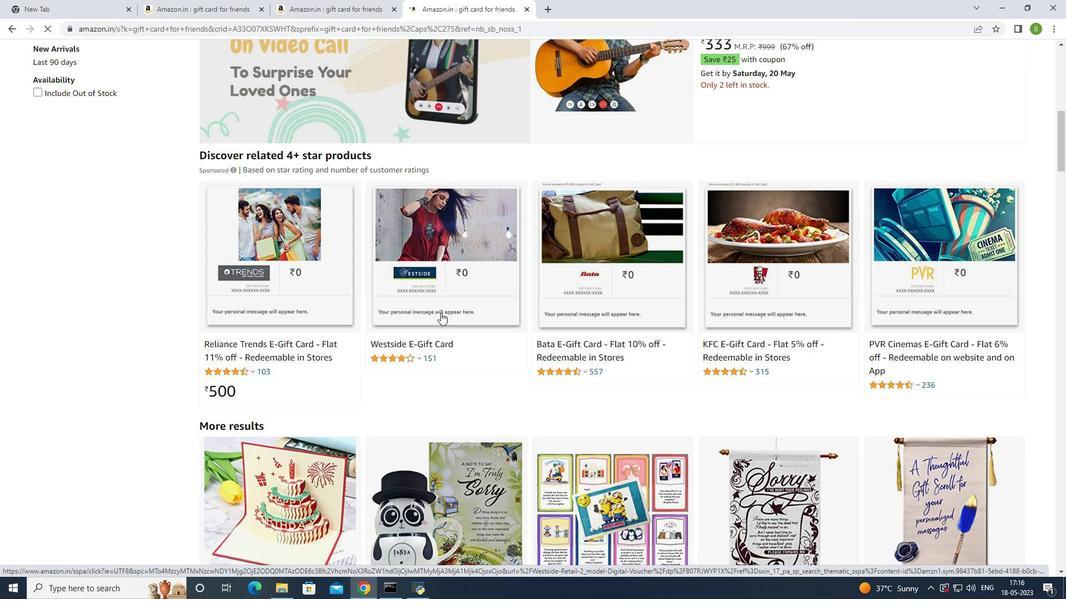 
Action: Mouse scrolled (440, 312) with delta (0, 0)
Screenshot: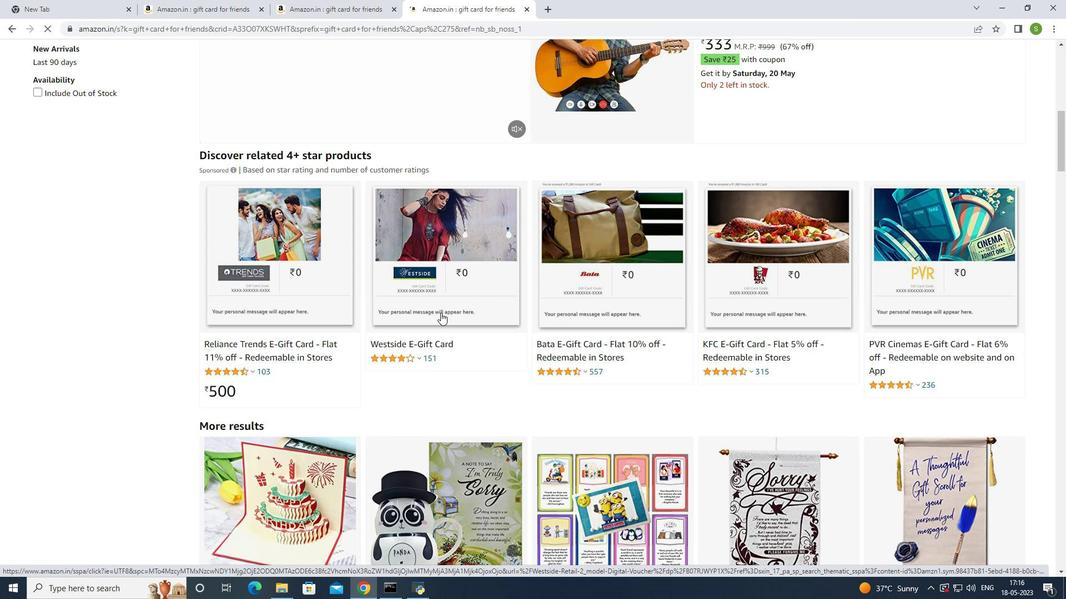 
Action: Mouse scrolled (440, 312) with delta (0, 0)
Screenshot: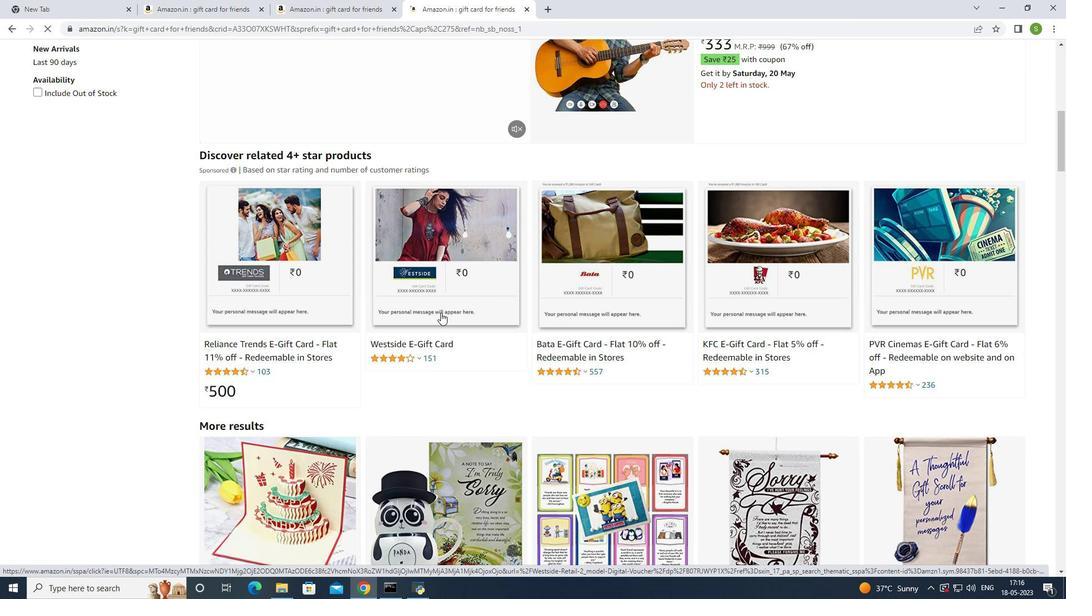 
Action: Mouse scrolled (440, 312) with delta (0, 0)
Screenshot: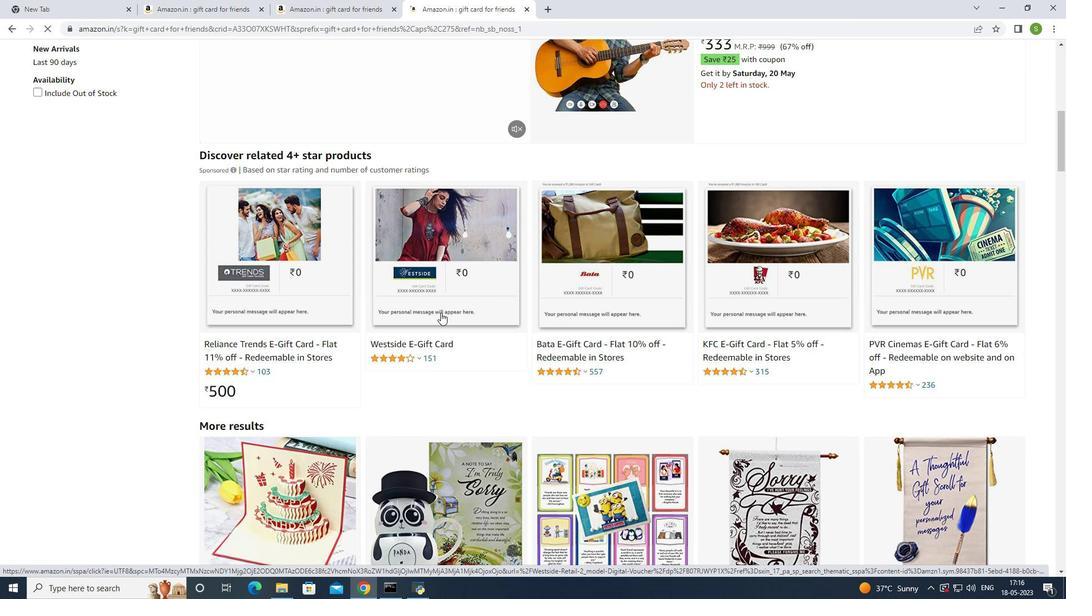 
Action: Mouse scrolled (440, 312) with delta (0, 0)
Screenshot: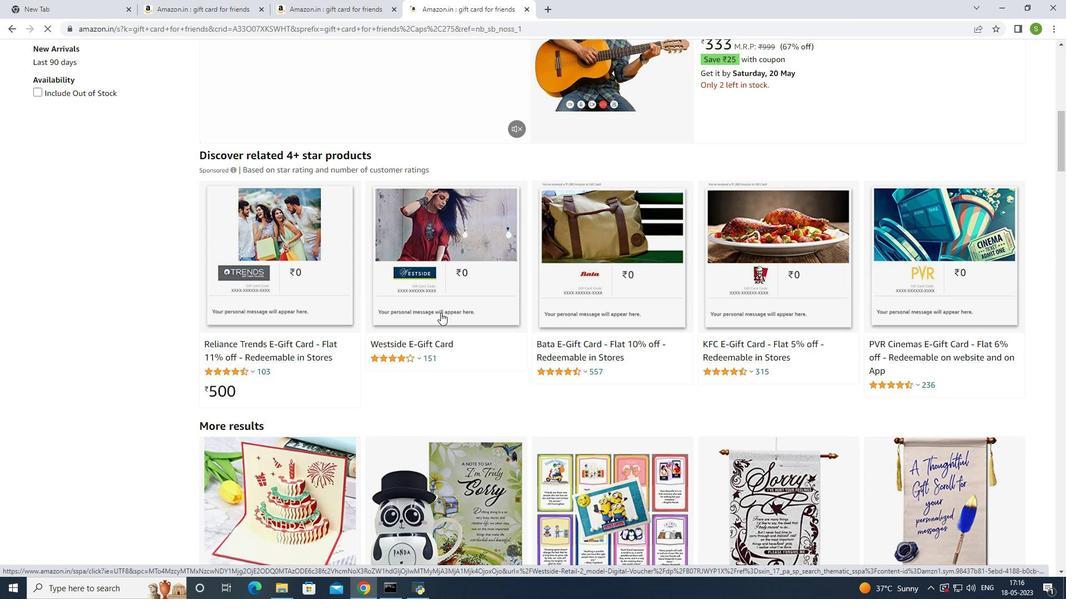 
Action: Mouse scrolled (440, 312) with delta (0, 0)
Screenshot: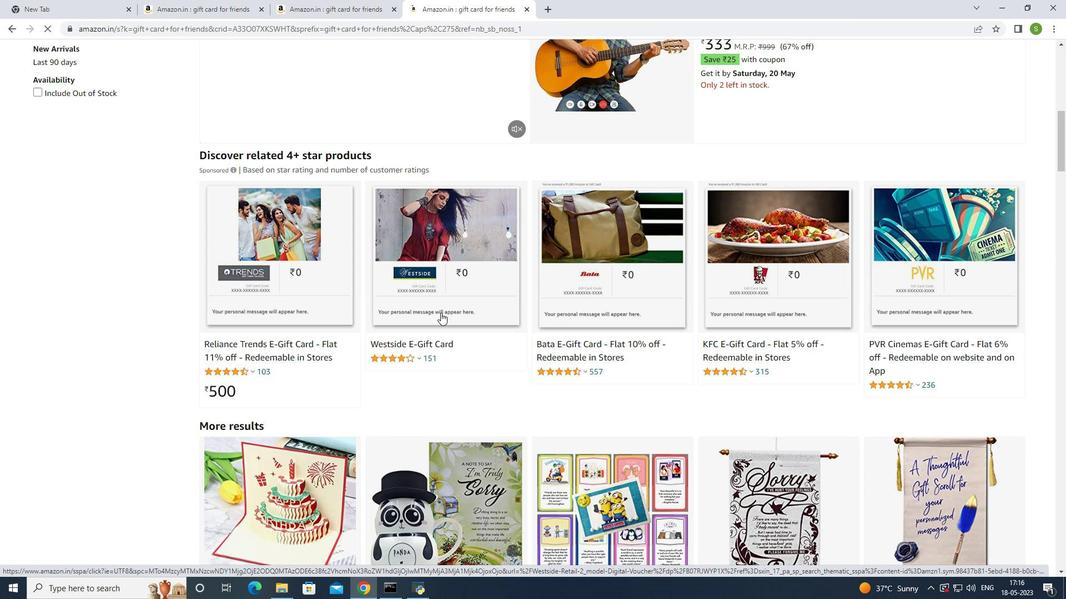 
Action: Mouse scrolled (440, 312) with delta (0, 0)
Screenshot: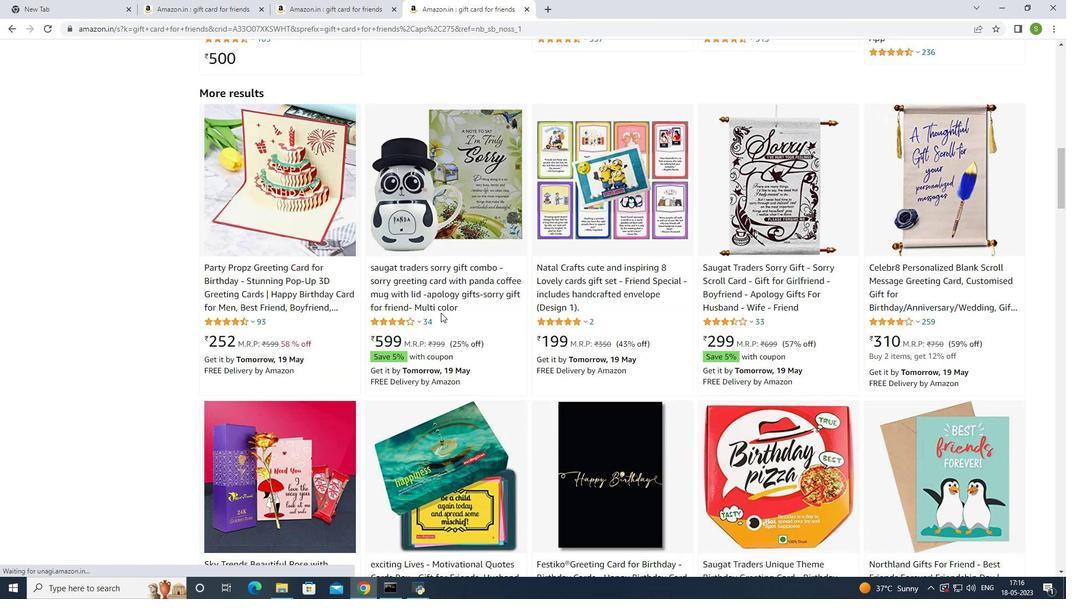 
Action: Mouse scrolled (440, 312) with delta (0, 0)
Screenshot: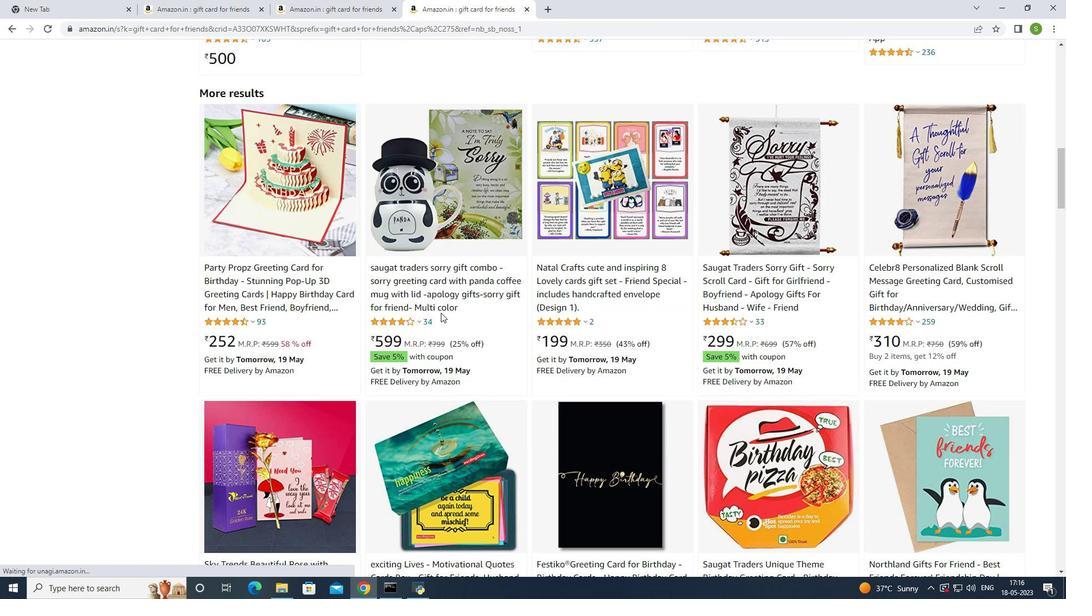 
Action: Mouse scrolled (440, 312) with delta (0, 0)
Screenshot: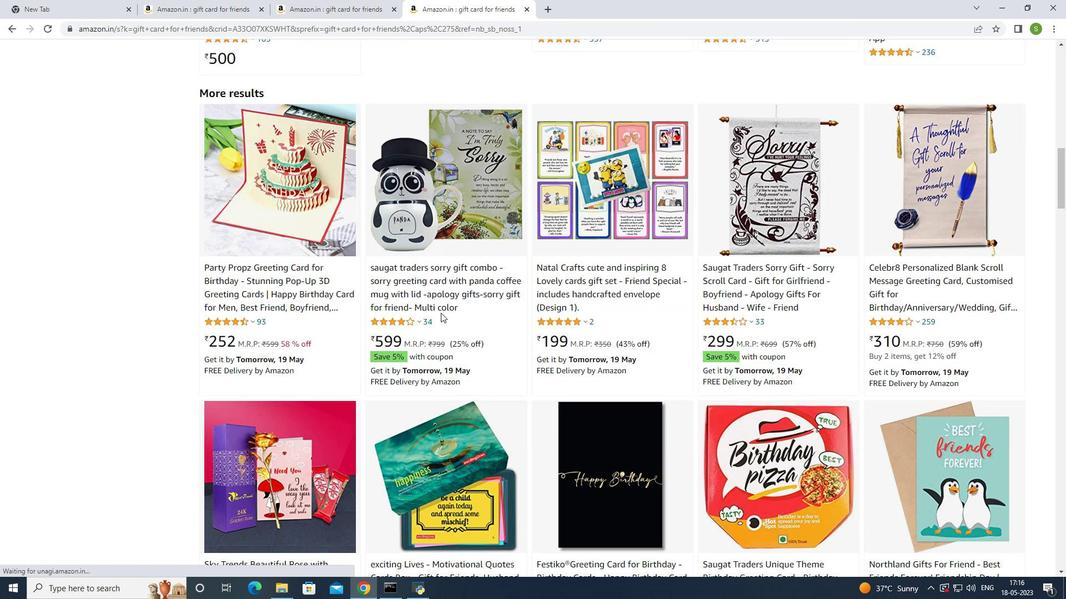 
Action: Mouse scrolled (440, 312) with delta (0, 0)
Screenshot: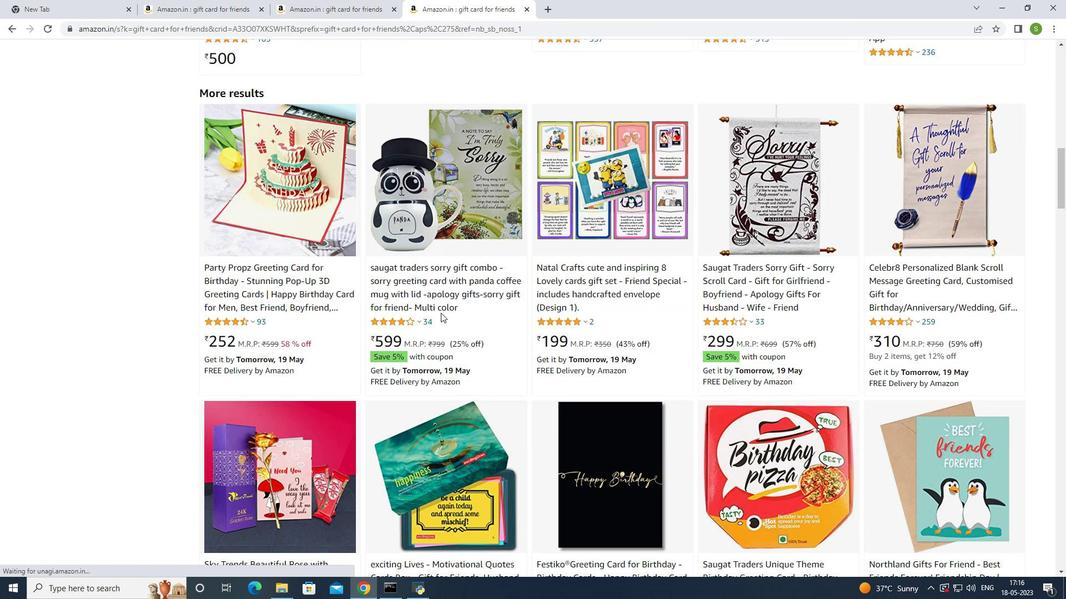 
Action: Mouse scrolled (440, 312) with delta (0, 0)
Screenshot: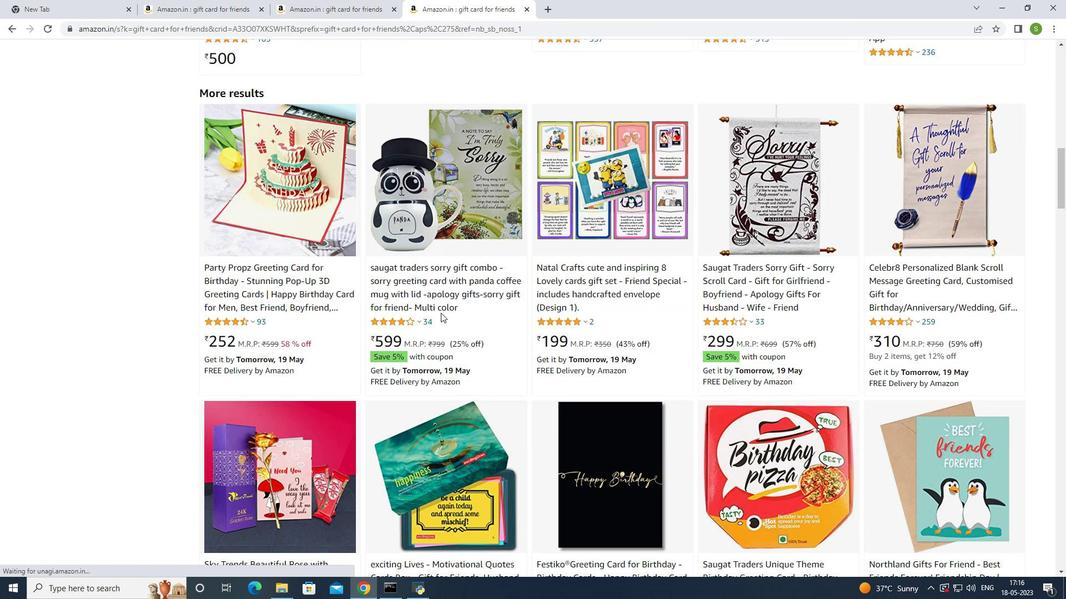 
Action: Mouse scrolled (440, 312) with delta (0, 0)
Screenshot: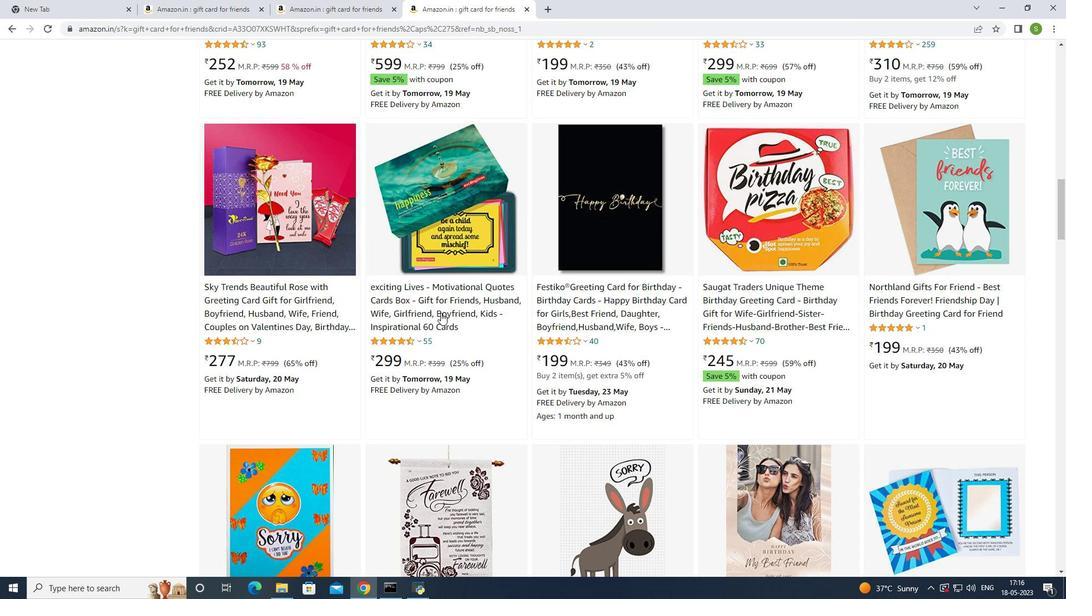 
Action: Mouse scrolled (440, 312) with delta (0, 0)
Screenshot: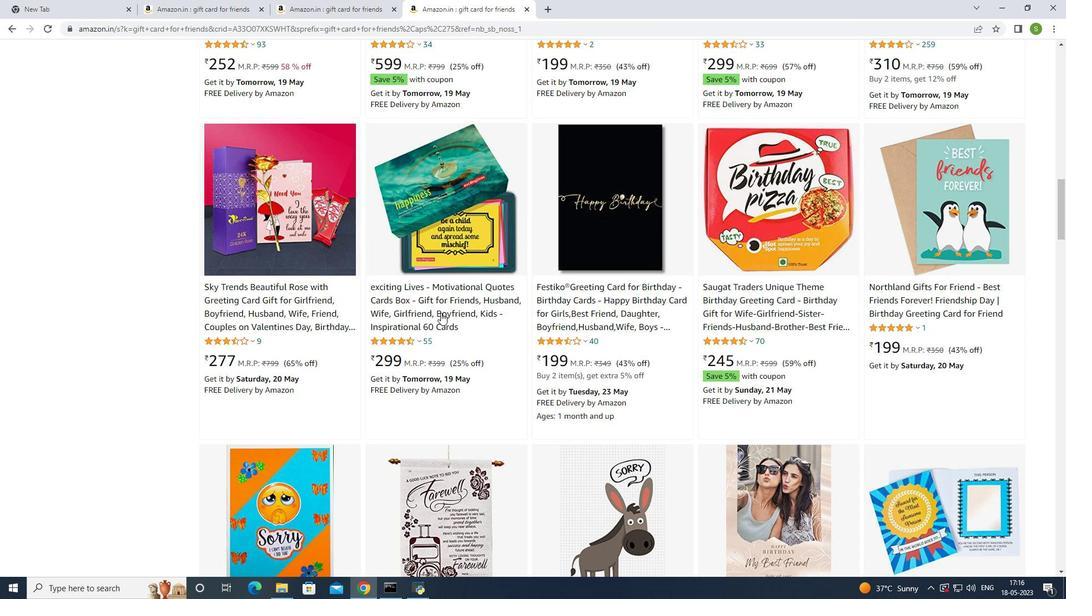 
Action: Mouse scrolled (440, 312) with delta (0, 0)
Screenshot: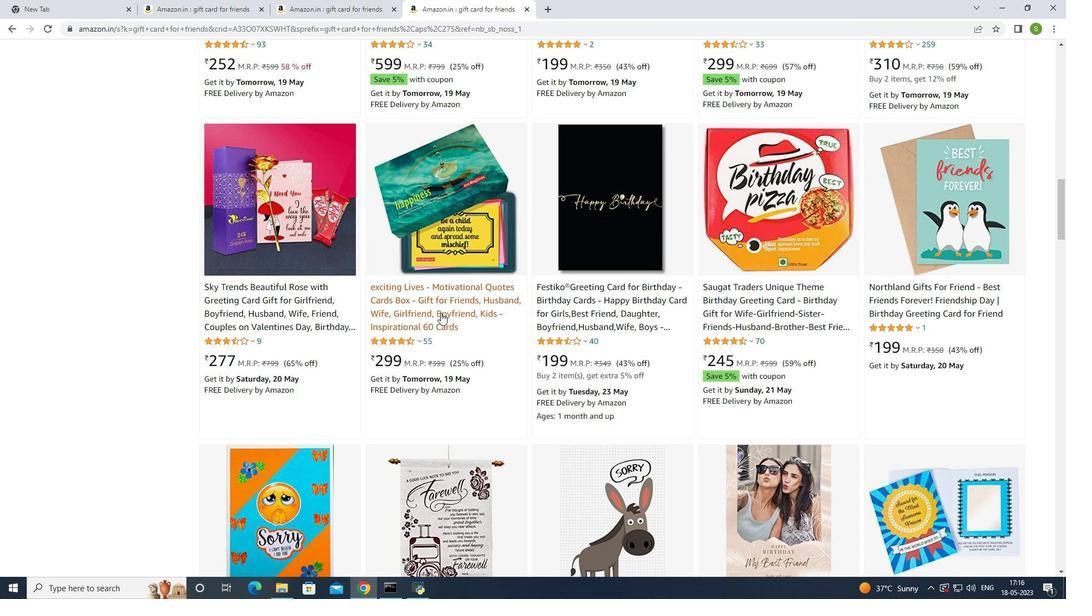 
Action: Mouse scrolled (440, 312) with delta (0, 0)
Screenshot: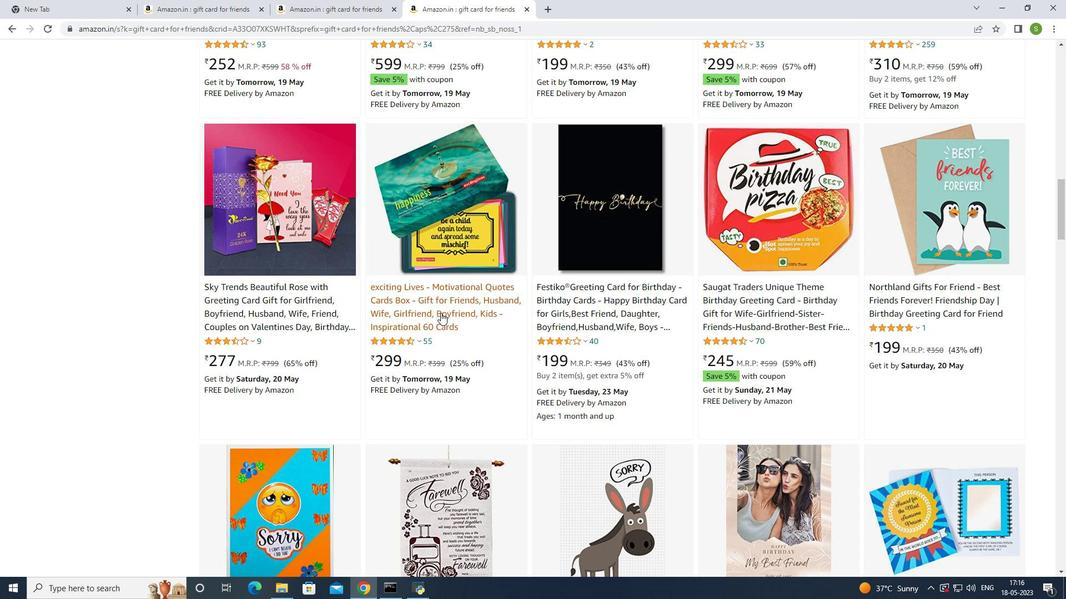 
Action: Mouse scrolled (440, 312) with delta (0, 0)
Screenshot: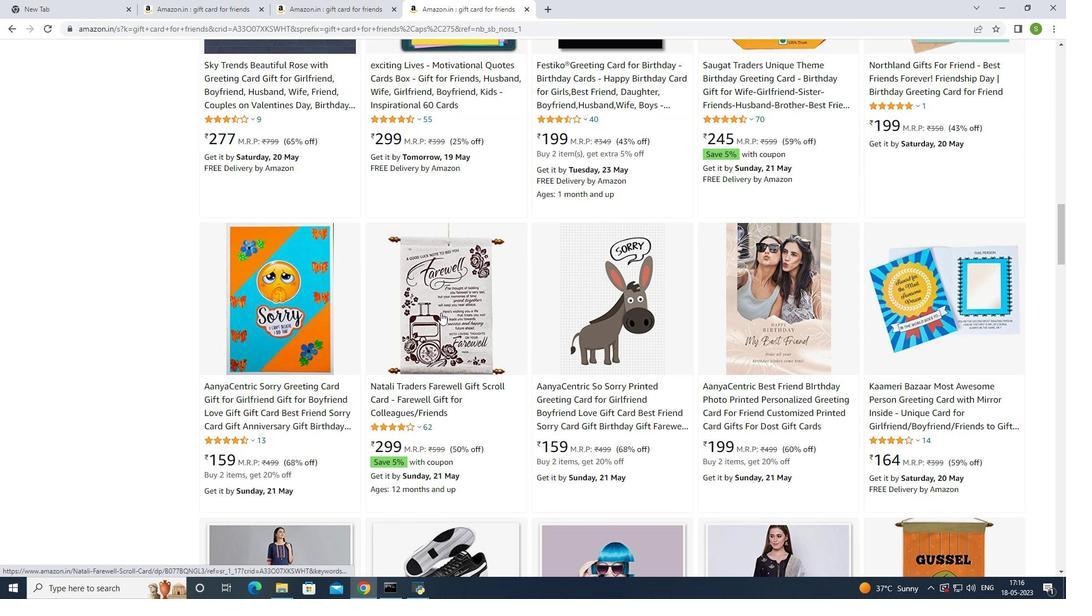 
Action: Mouse scrolled (440, 312) with delta (0, 0)
Screenshot: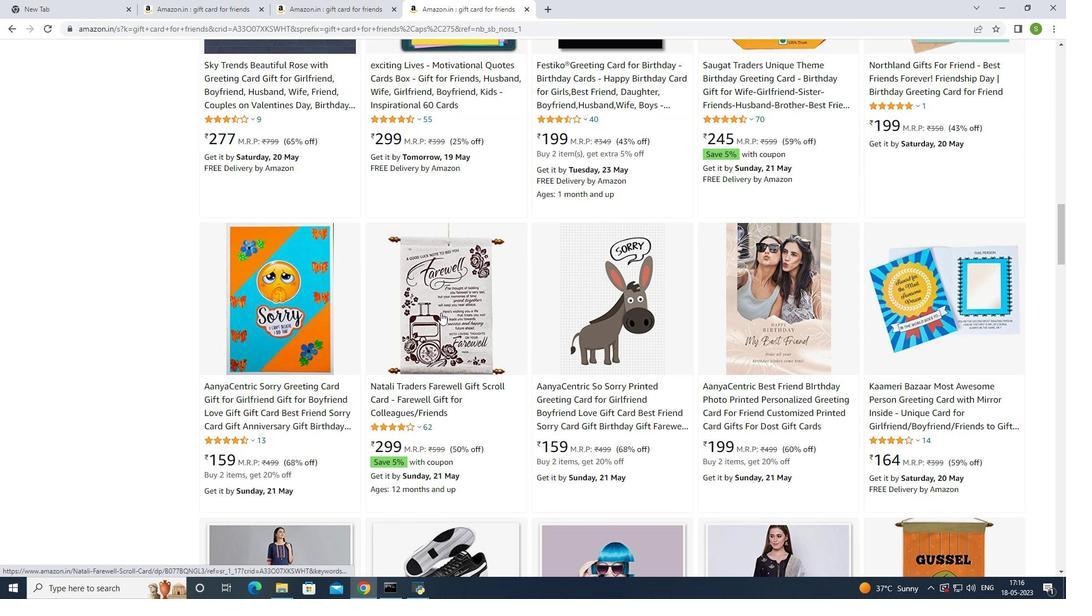 
Action: Mouse scrolled (440, 312) with delta (0, 0)
Screenshot: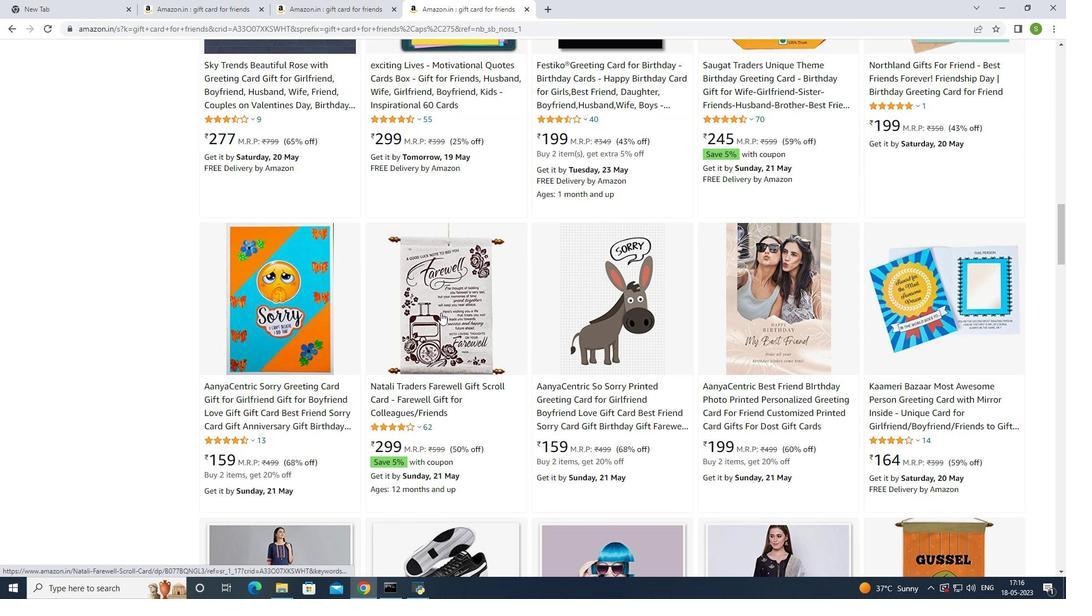 
Action: Mouse scrolled (440, 312) with delta (0, 0)
Screenshot: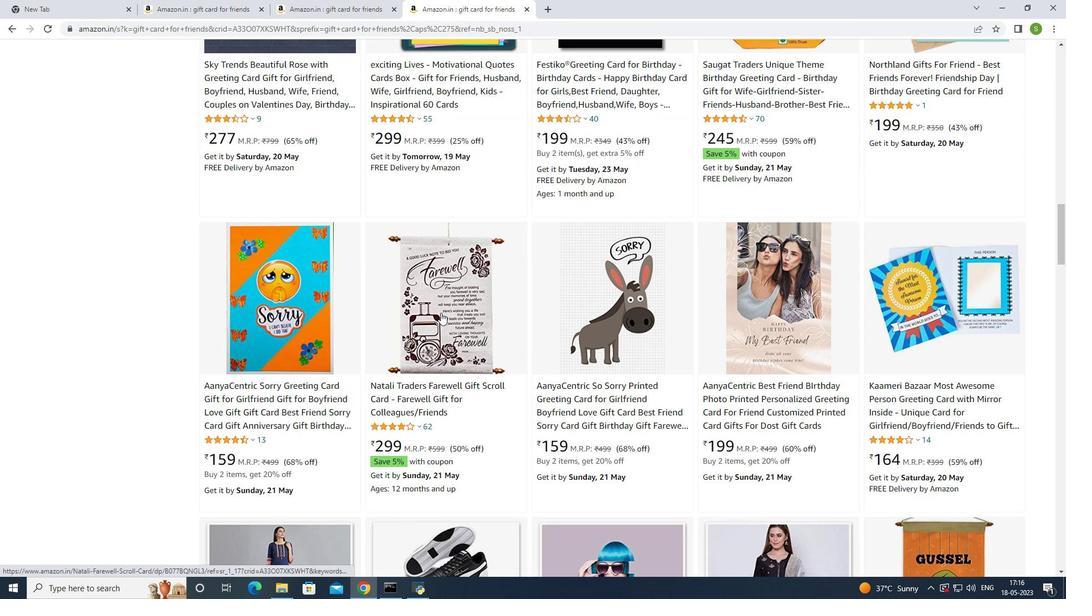 
Action: Mouse scrolled (440, 312) with delta (0, 0)
Screenshot: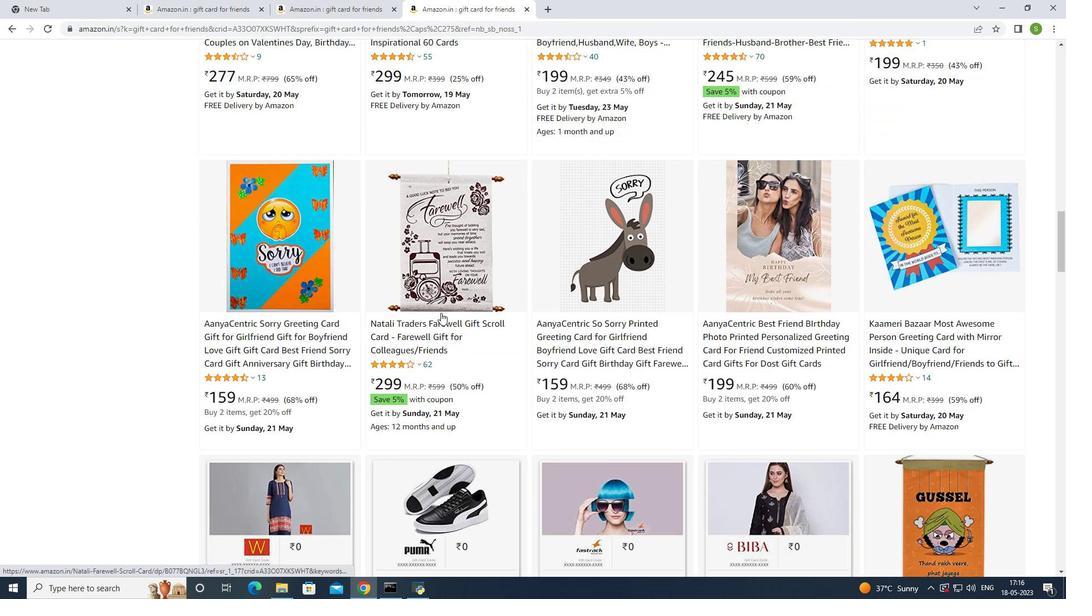 
Action: Mouse scrolled (440, 312) with delta (0, 0)
Screenshot: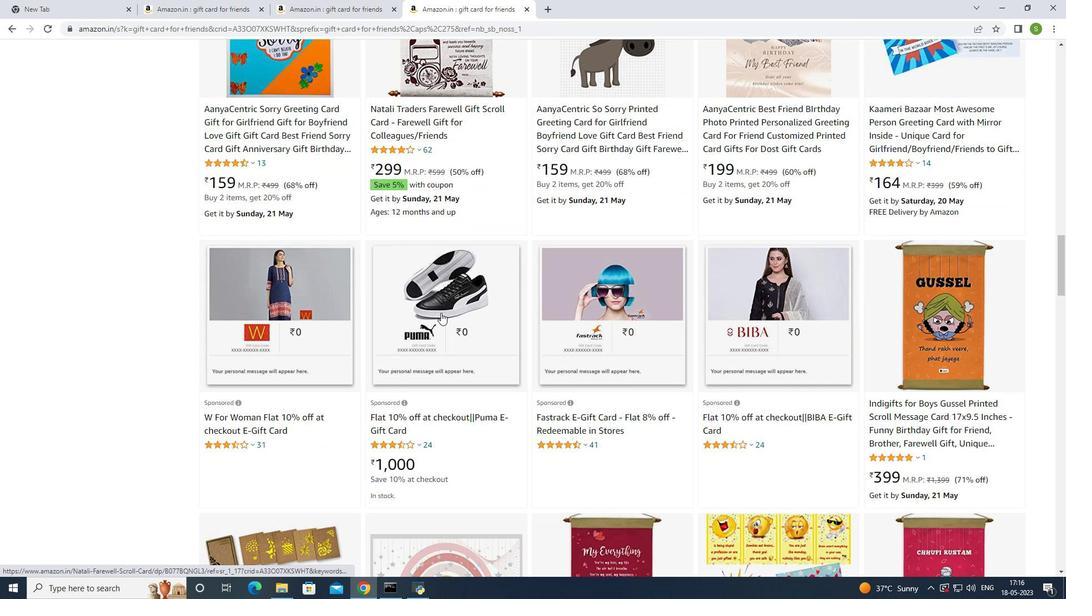 
Action: Mouse scrolled (440, 312) with delta (0, 0)
Screenshot: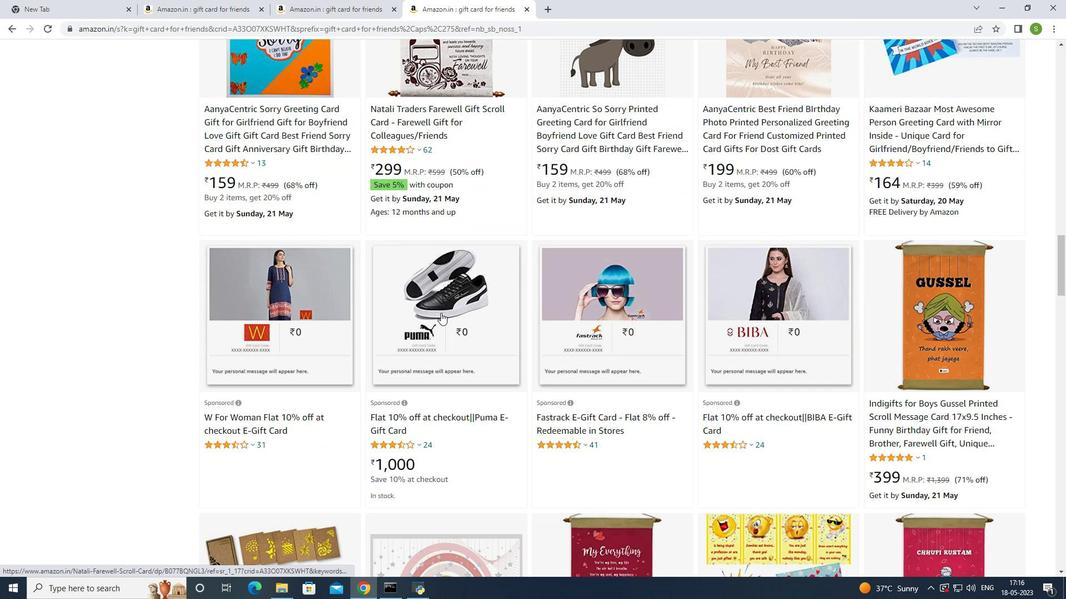
Action: Mouse scrolled (440, 312) with delta (0, 0)
Screenshot: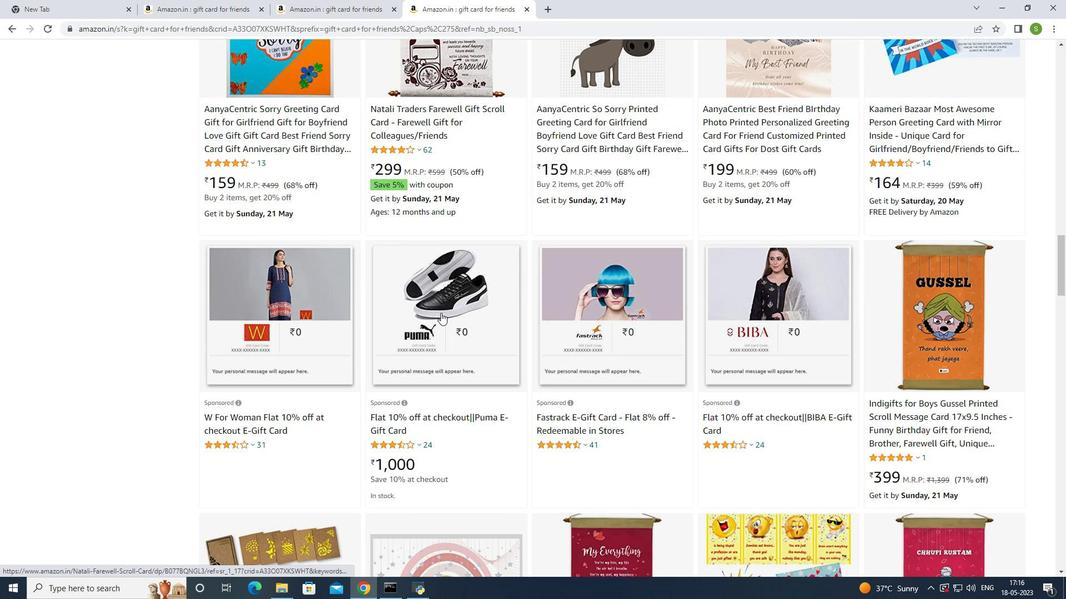 
Action: Mouse scrolled (440, 312) with delta (0, 0)
Screenshot: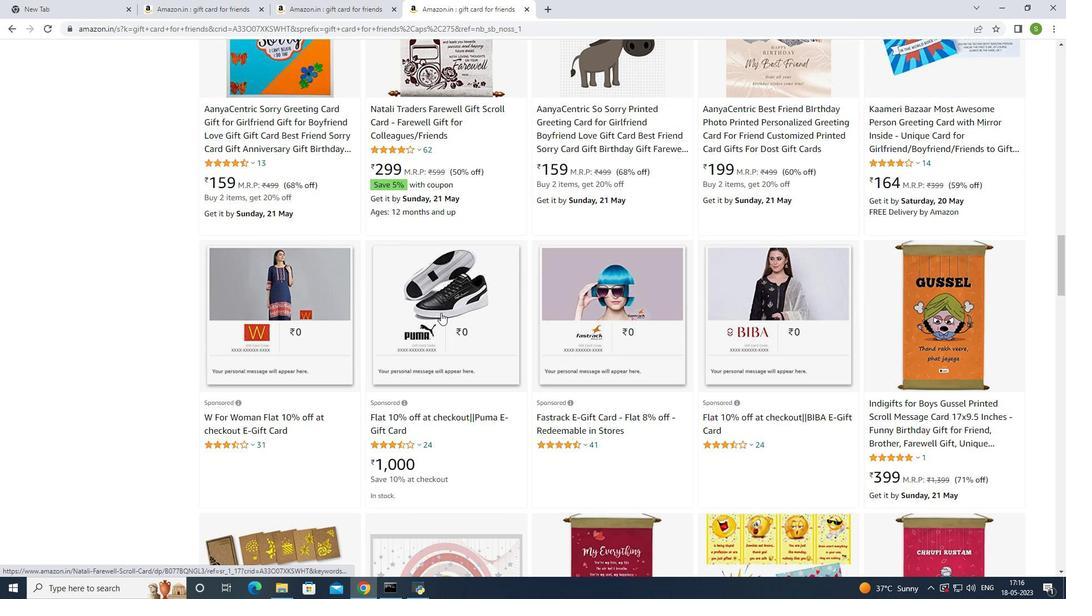 
Action: Mouse scrolled (440, 312) with delta (0, 0)
Screenshot: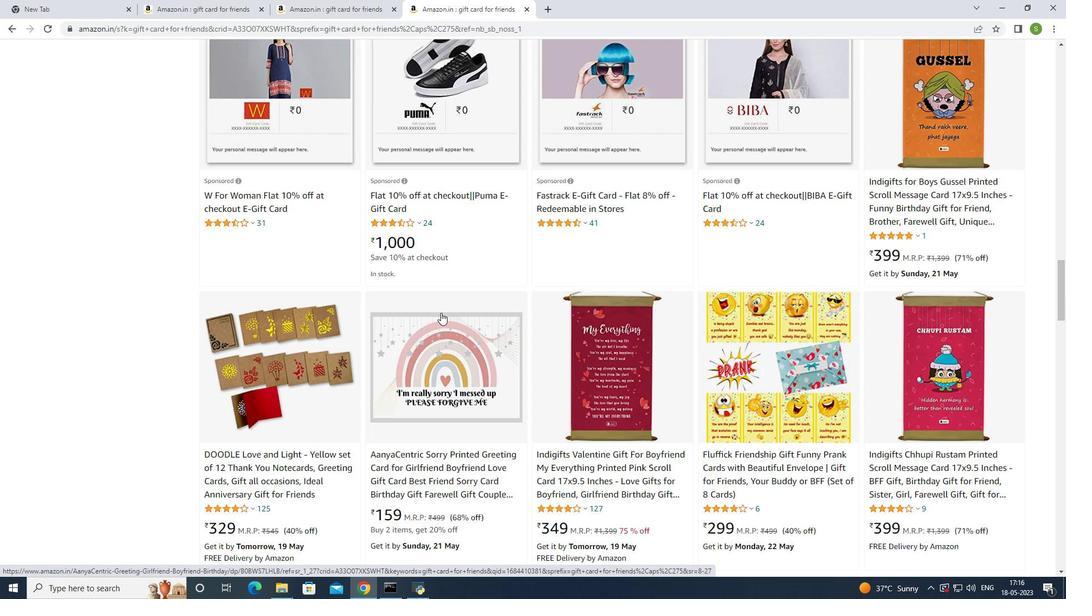
Action: Mouse scrolled (440, 312) with delta (0, 0)
Screenshot: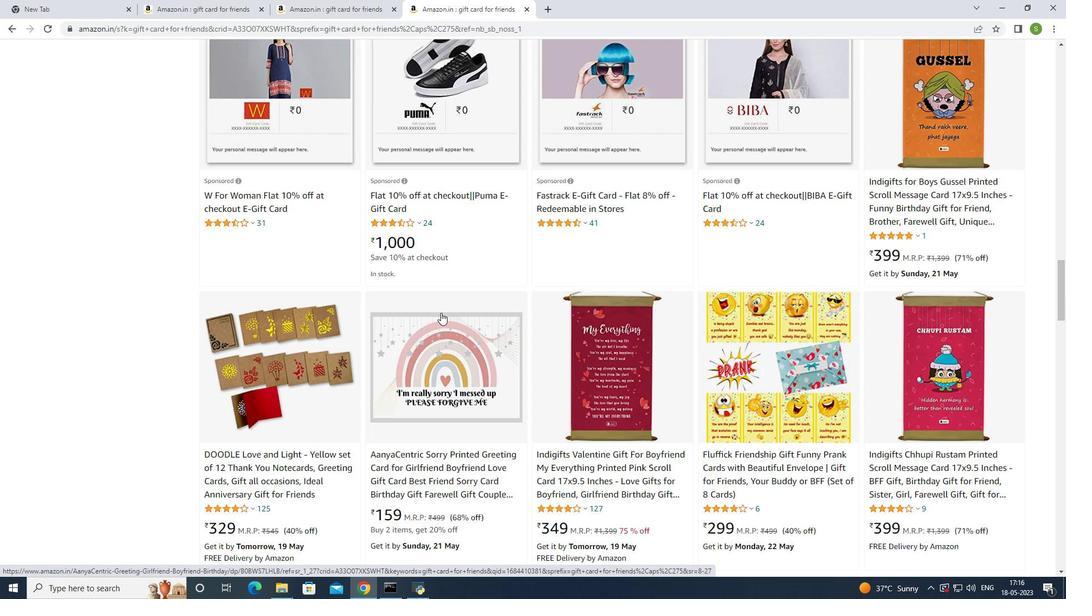 
Action: Mouse scrolled (440, 312) with delta (0, 0)
Screenshot: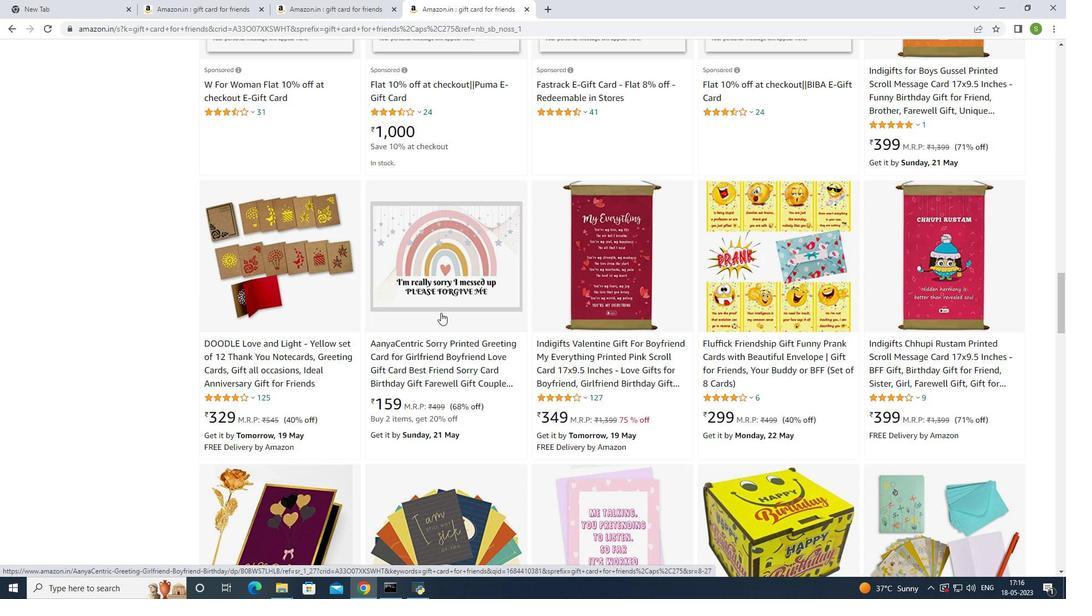 
Action: Mouse scrolled (440, 312) with delta (0, 0)
Screenshot: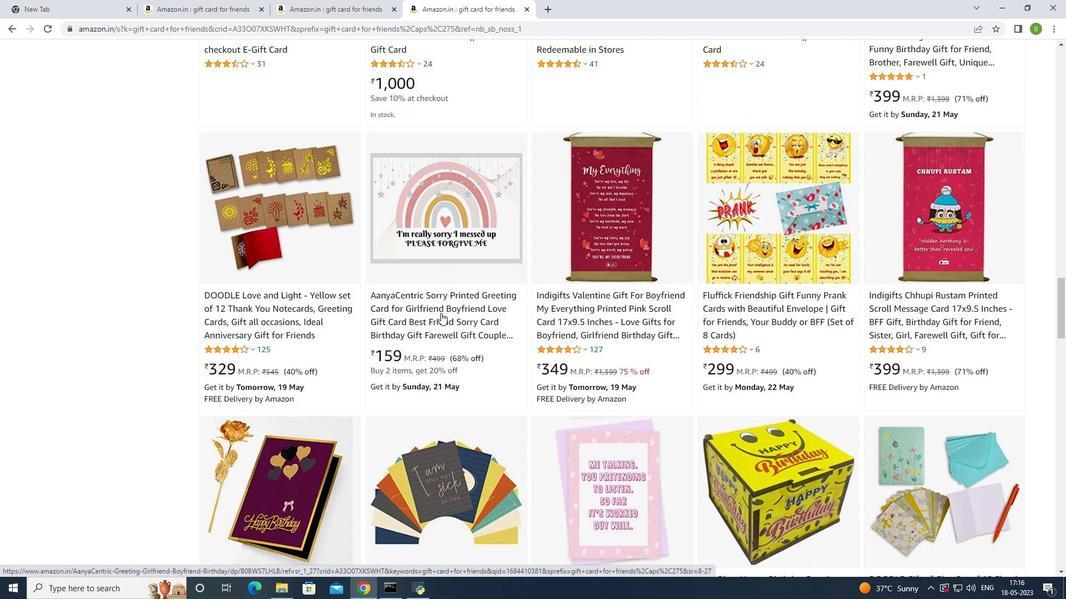 
Action: Mouse scrolled (440, 312) with delta (0, 0)
Screenshot: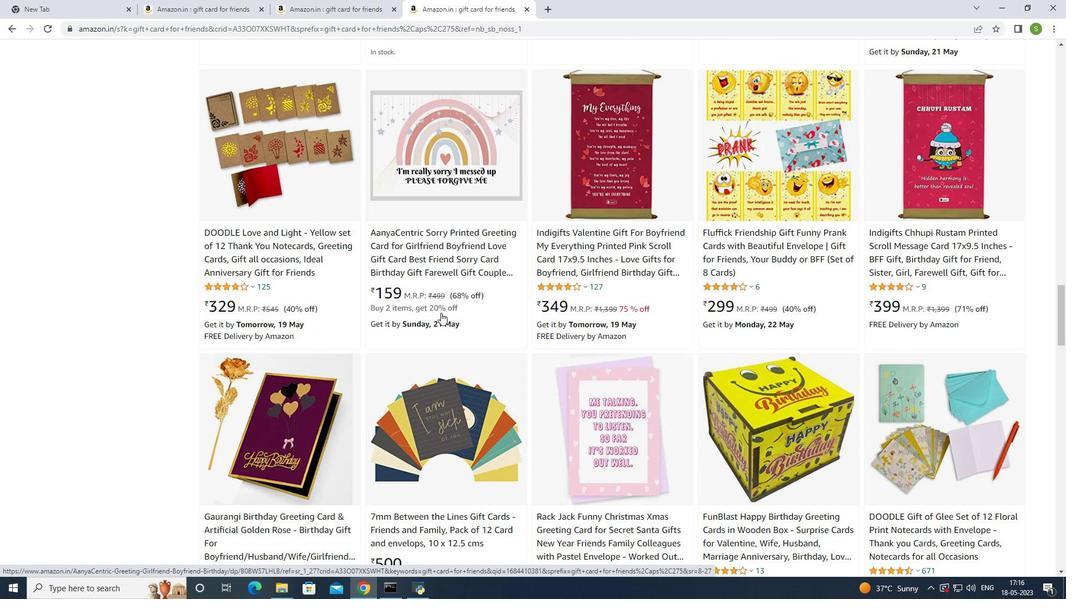 
Action: Mouse scrolled (440, 312) with delta (0, 0)
Screenshot: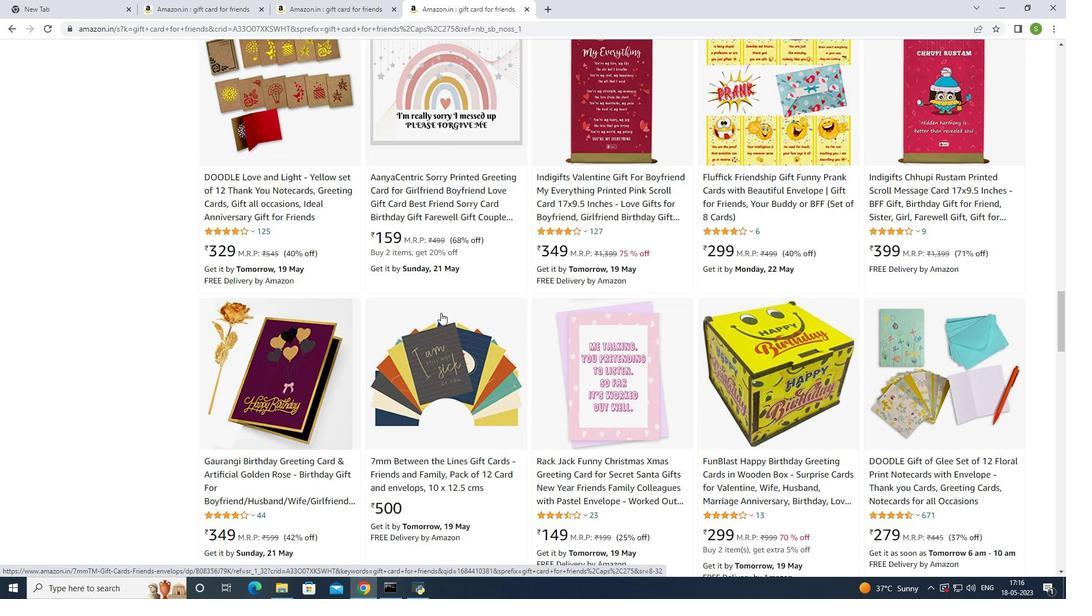 
Action: Mouse scrolled (440, 312) with delta (0, 0)
Screenshot: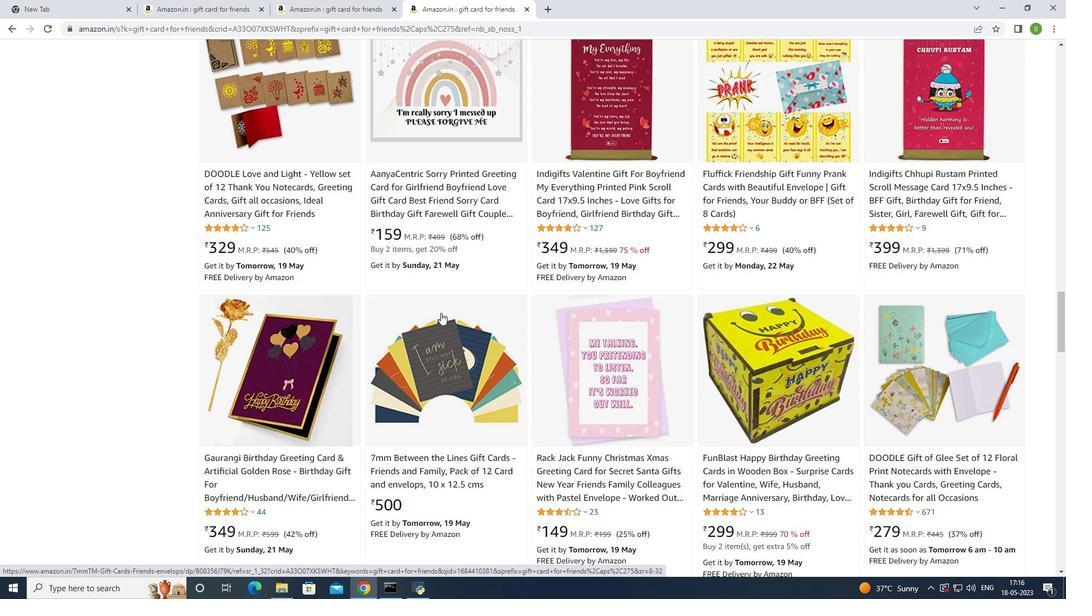 
Action: Mouse scrolled (440, 312) with delta (0, 0)
Screenshot: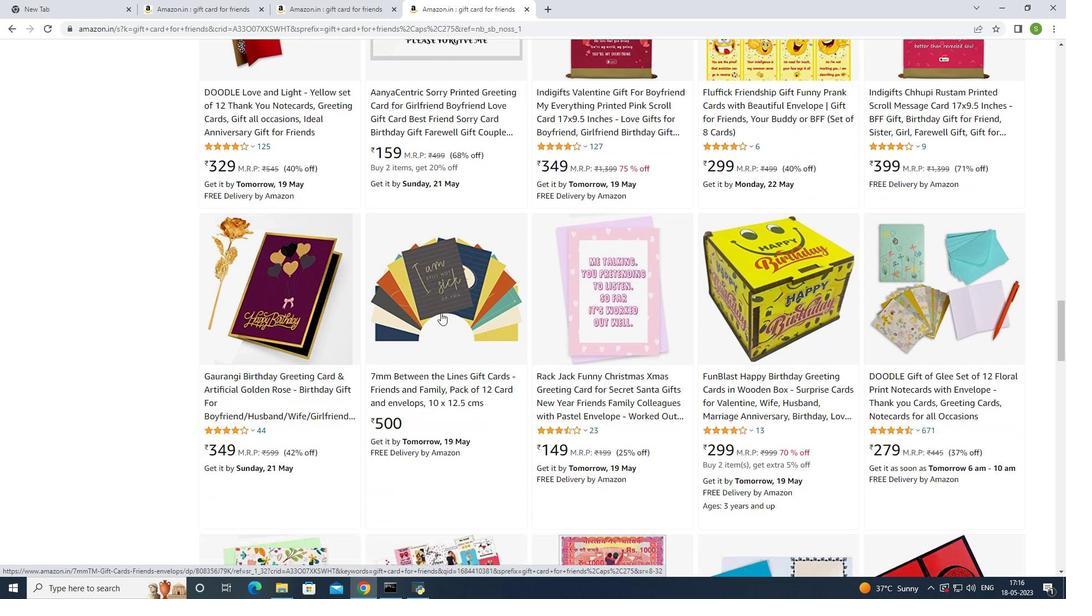 
Action: Mouse scrolled (440, 312) with delta (0, 0)
Screenshot: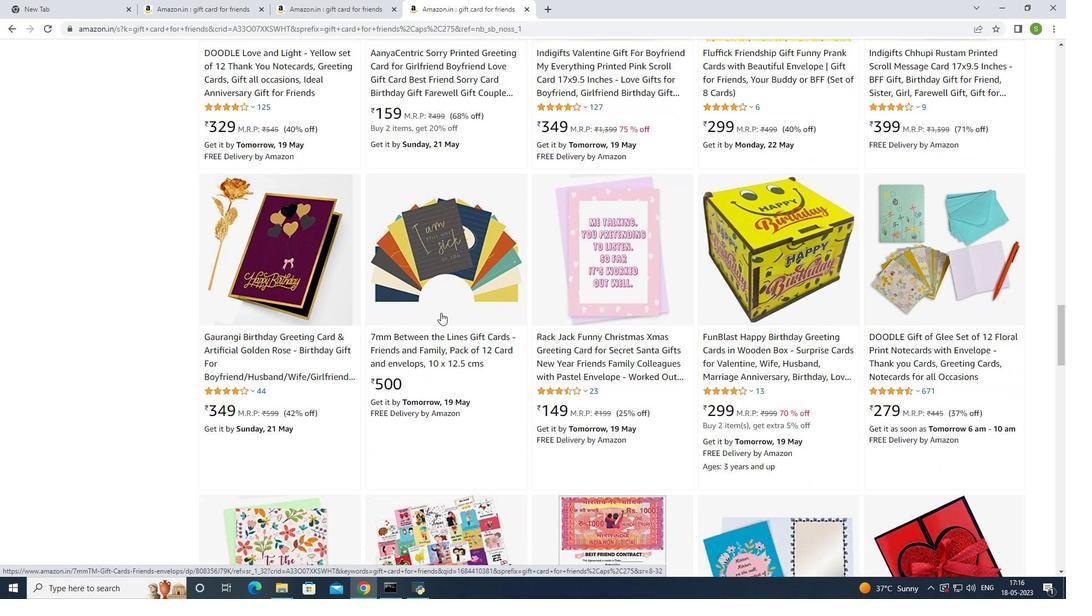 
Action: Mouse scrolled (440, 312) with delta (0, 0)
Screenshot: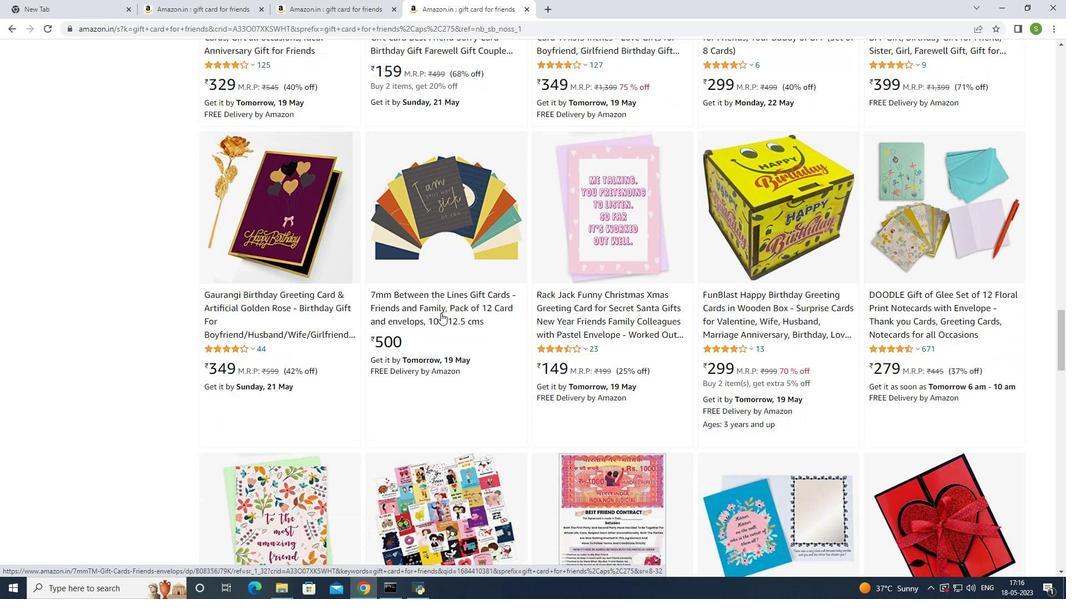 
Action: Mouse scrolled (440, 312) with delta (0, 0)
Screenshot: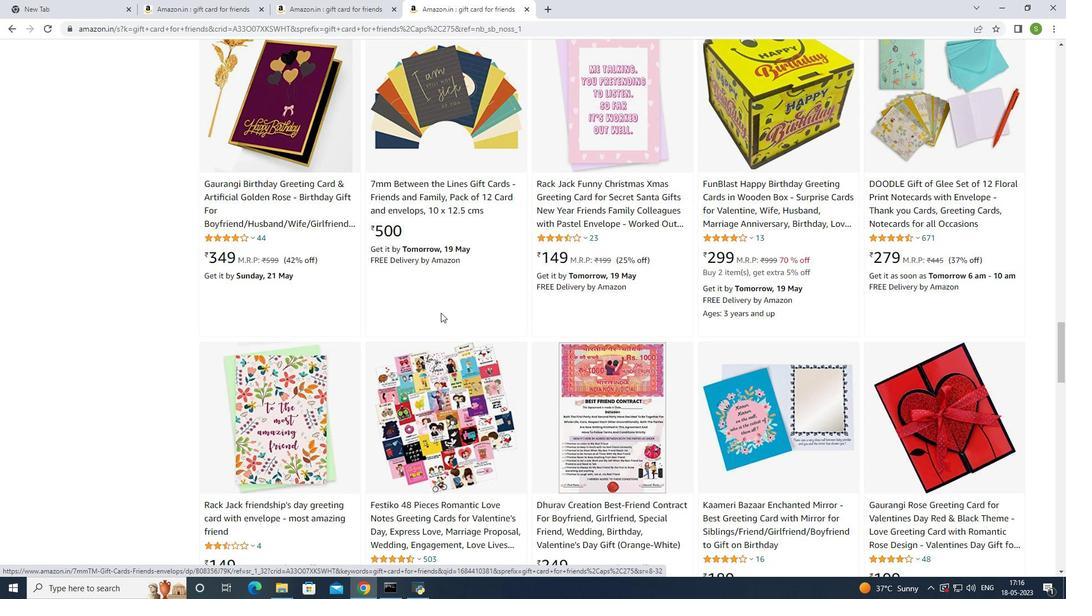 
Action: Mouse scrolled (440, 312) with delta (0, 0)
Screenshot: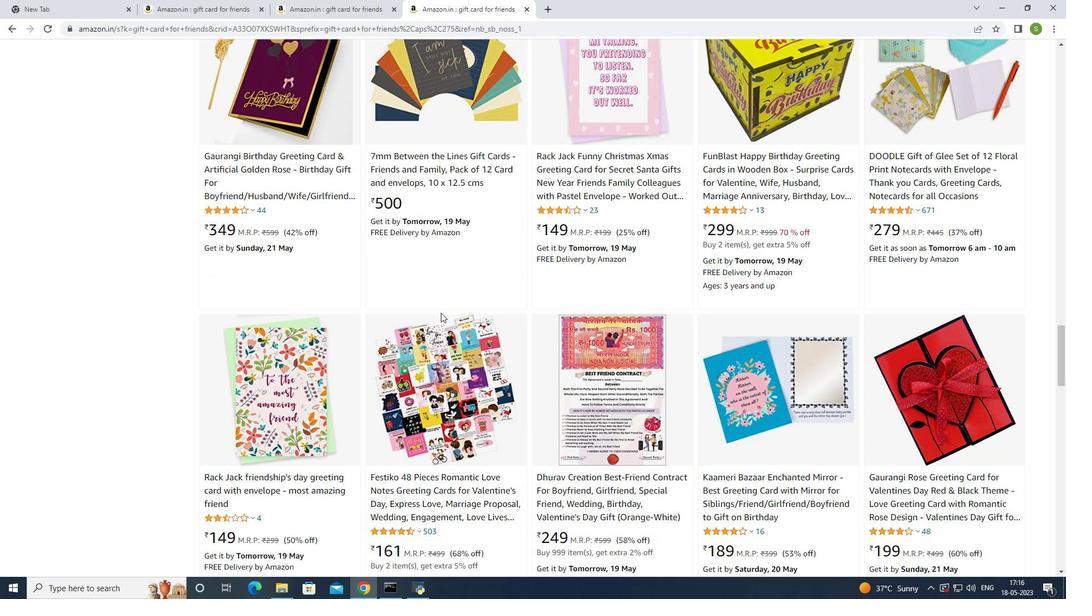 
Action: Mouse moved to (448, 316)
Screenshot: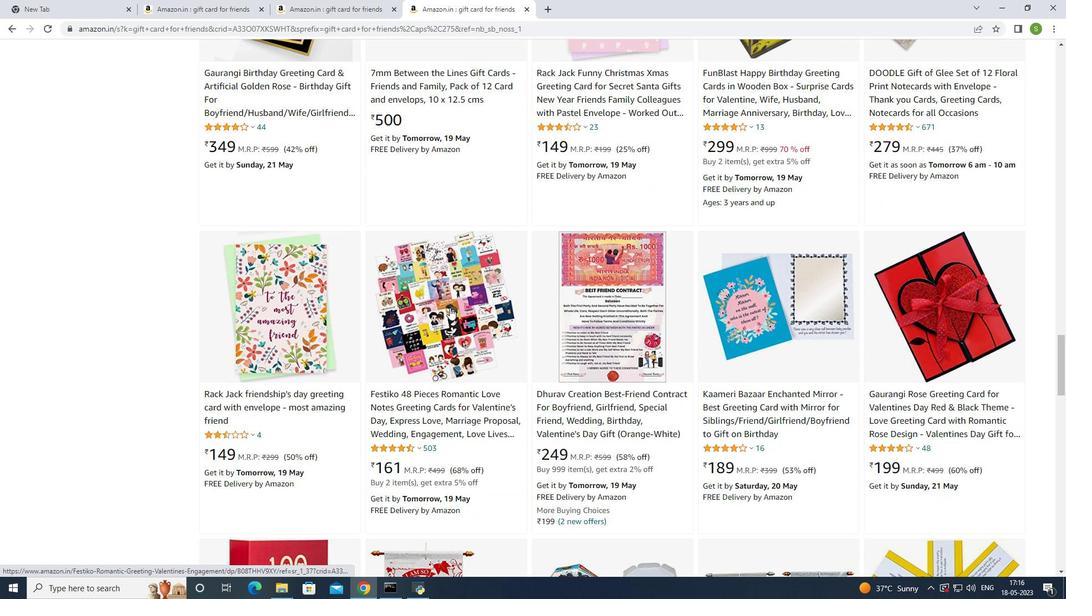 
Action: Mouse scrolled (448, 315) with delta (0, 0)
Screenshot: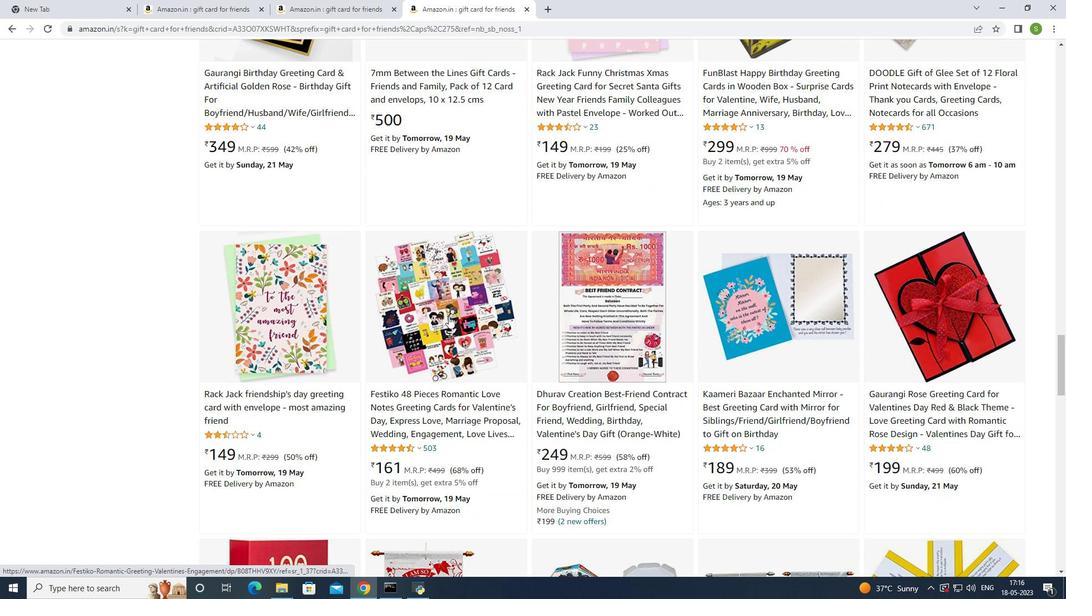 
Action: Mouse scrolled (448, 315) with delta (0, 0)
Screenshot: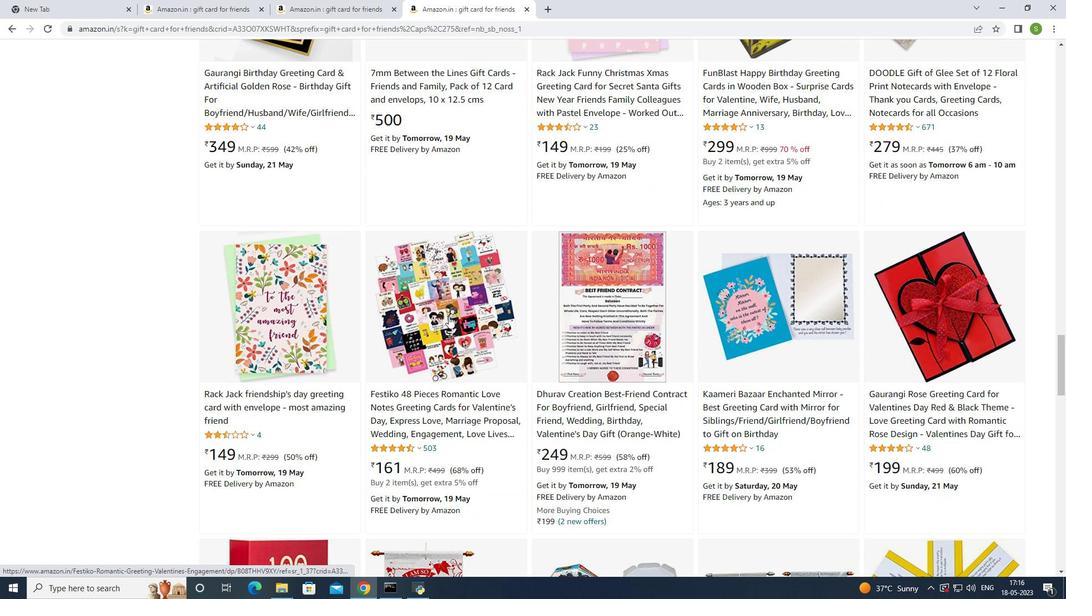 
Action: Mouse scrolled (448, 315) with delta (0, 0)
Screenshot: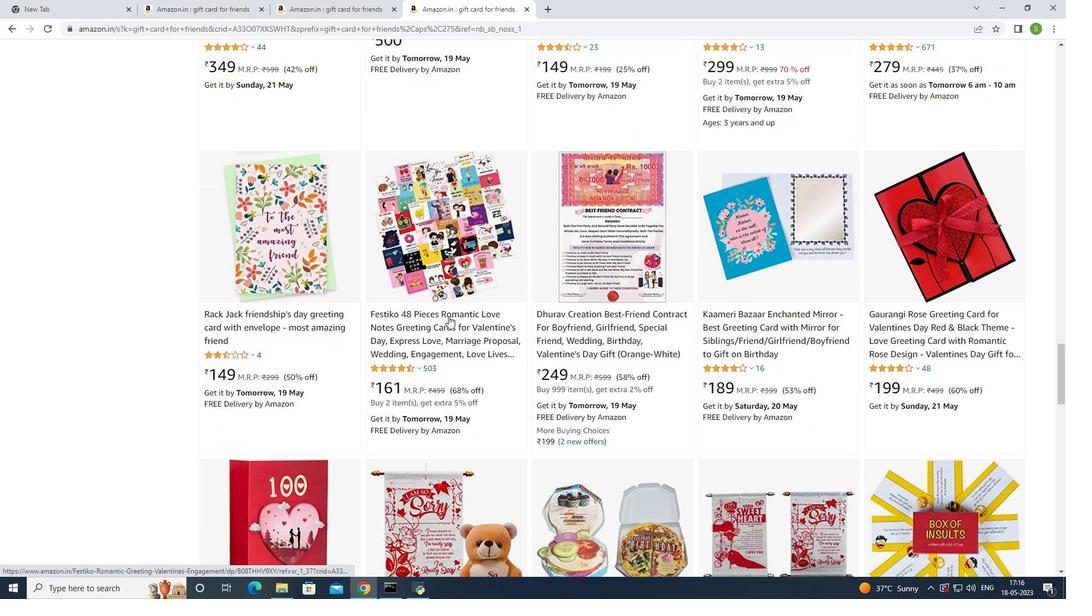 
Action: Mouse moved to (453, 317)
Screenshot: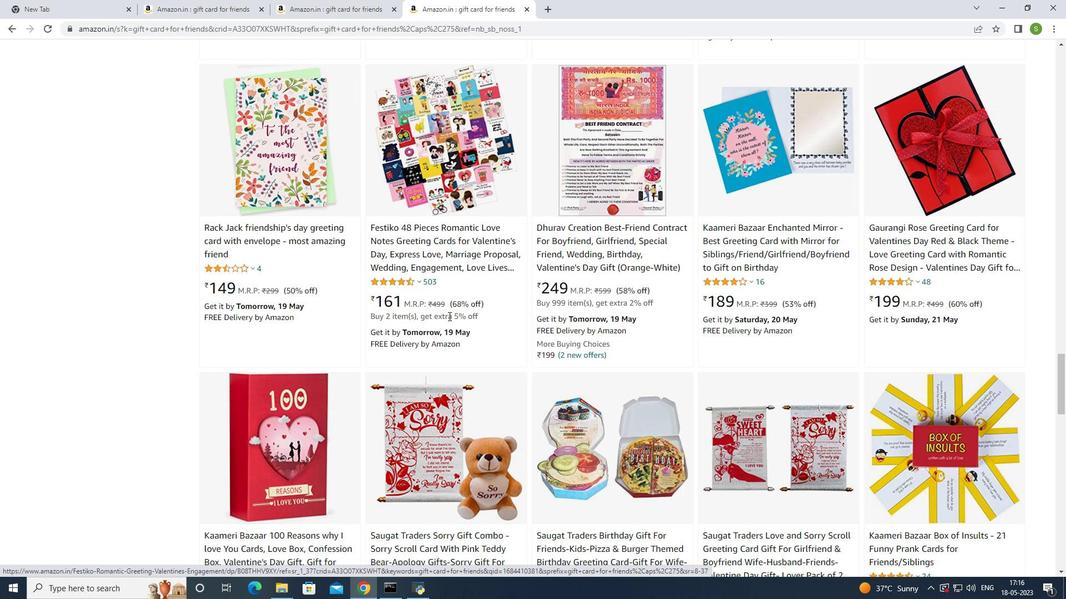 
Action: Mouse scrolled (453, 317) with delta (0, 0)
Screenshot: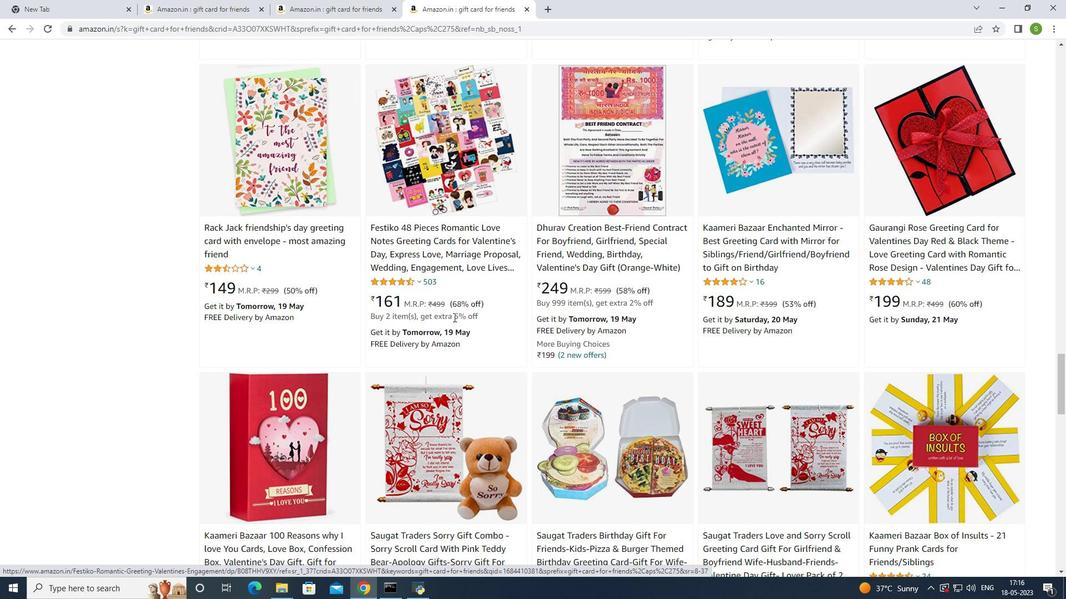 
Action: Mouse scrolled (453, 317) with delta (0, 0)
Screenshot: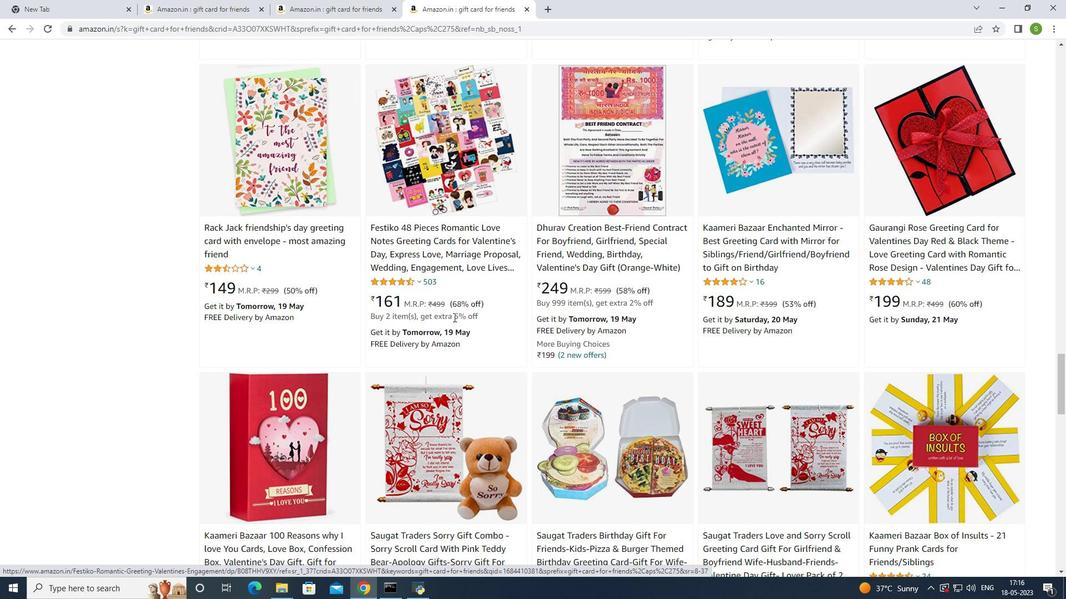 
Action: Mouse scrolled (453, 317) with delta (0, 0)
Screenshot: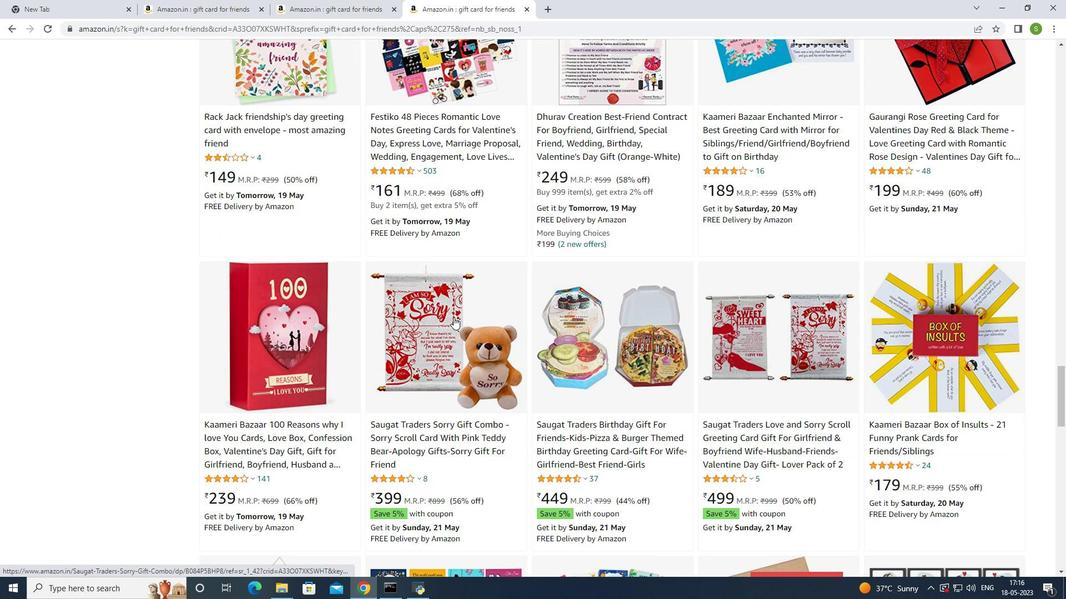 
Action: Mouse moved to (614, 300)
Screenshot: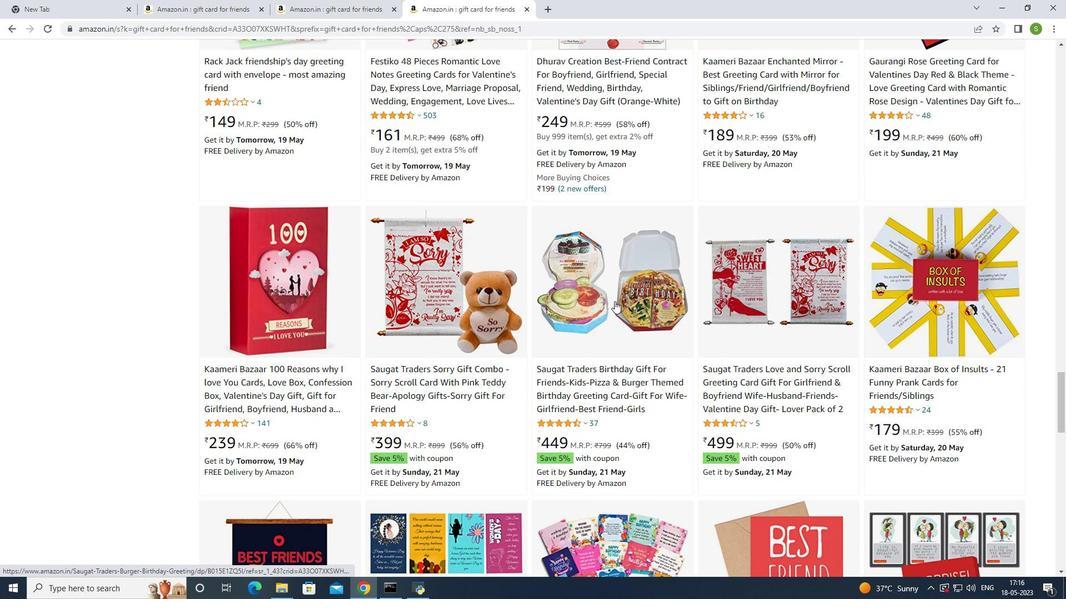 
Action: Mouse pressed left at (614, 300)
Screenshot: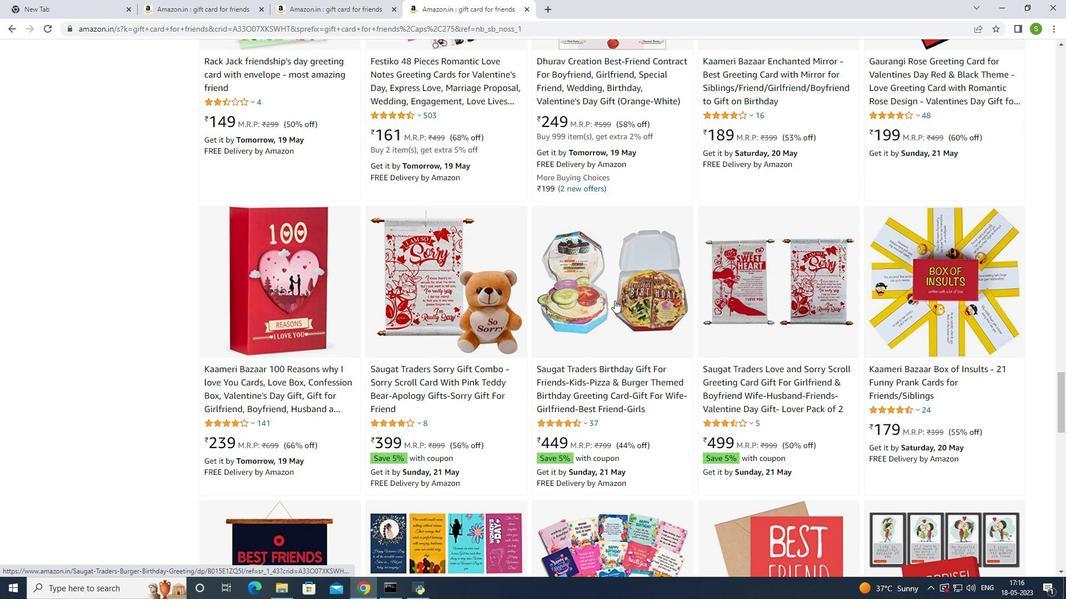 
Action: Mouse pressed left at (614, 300)
Screenshot: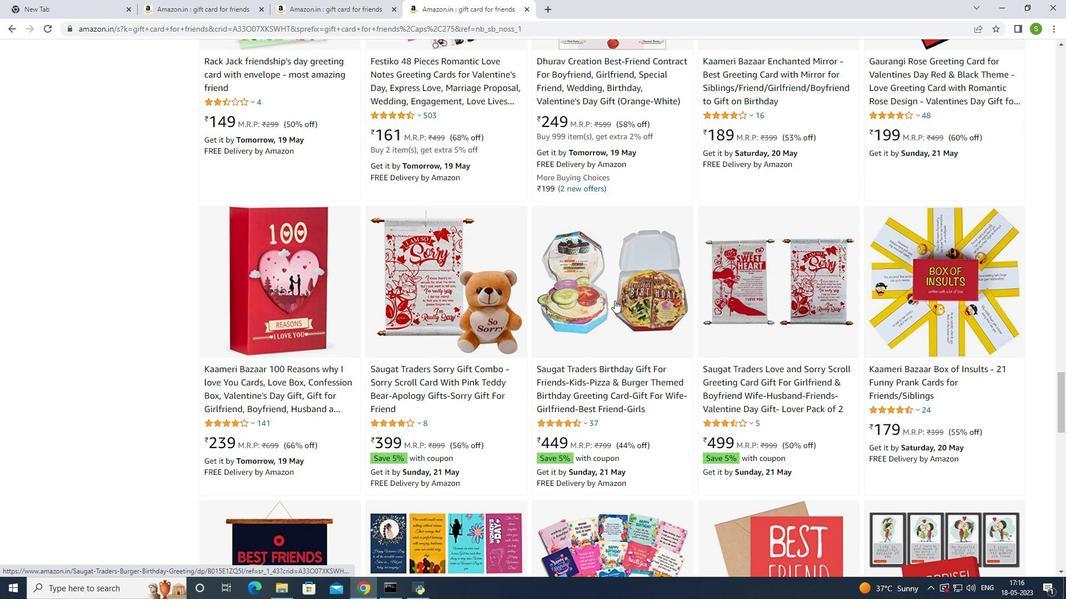 
Action: Mouse moved to (468, 372)
Screenshot: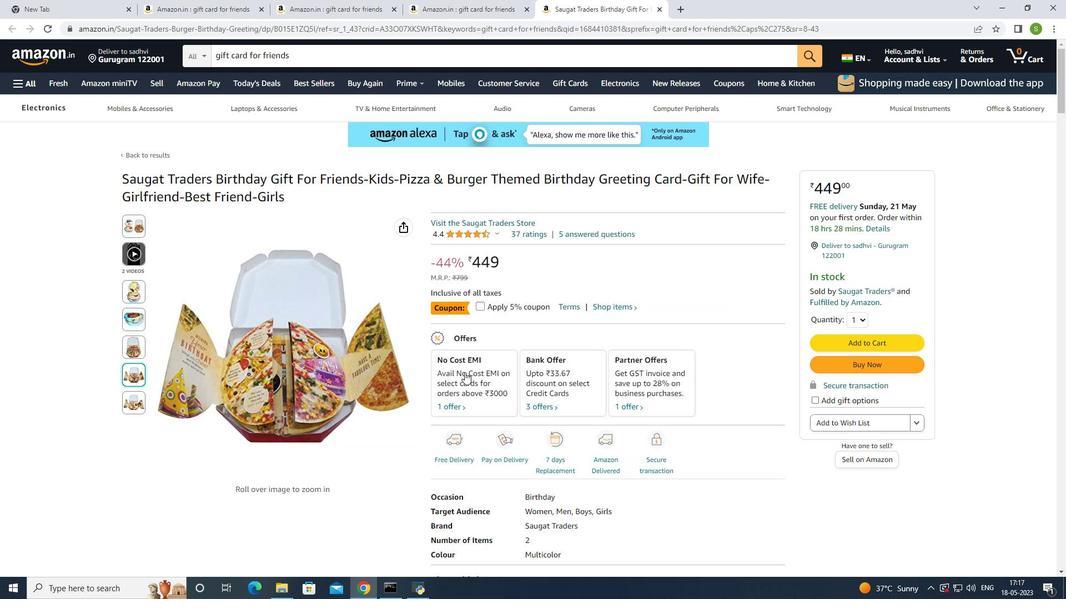 
Action: Mouse scrolled (468, 372) with delta (0, 0)
Screenshot: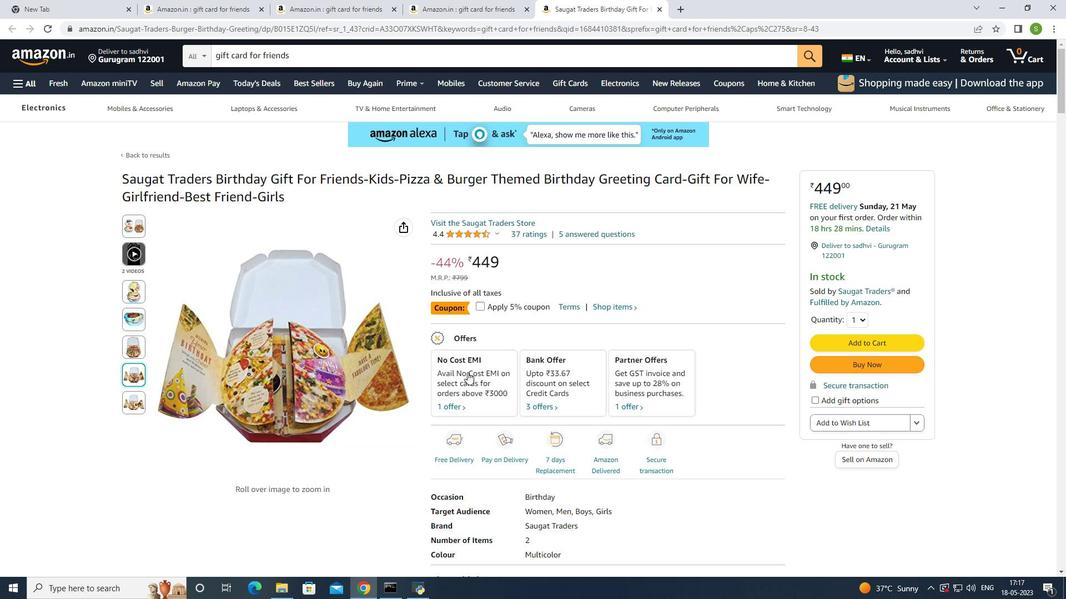 
Action: Mouse scrolled (468, 372) with delta (0, 0)
Screenshot: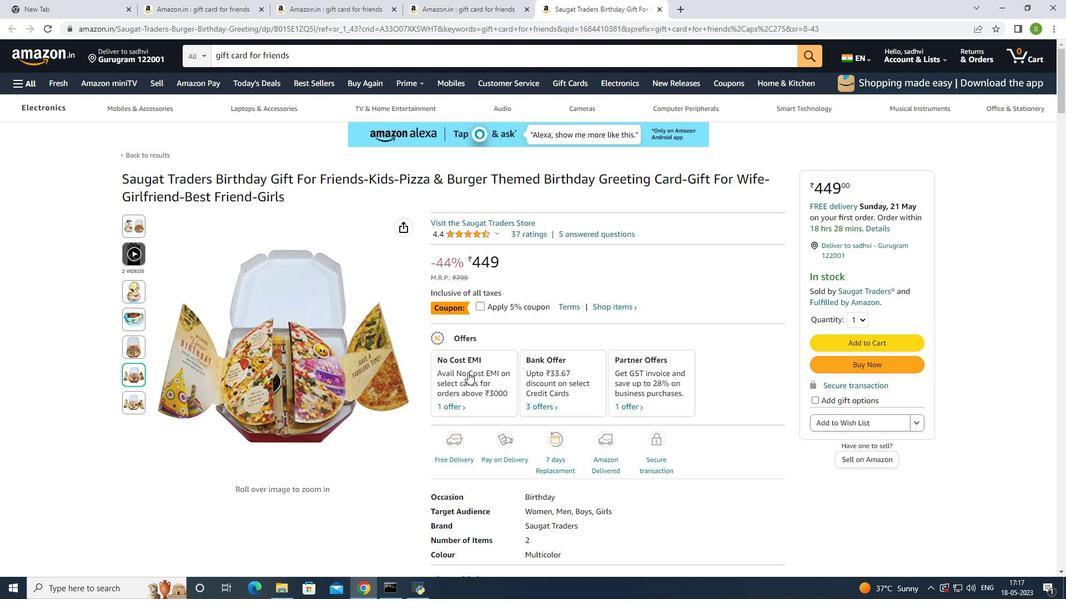 
Action: Mouse scrolled (468, 372) with delta (0, 0)
Screenshot: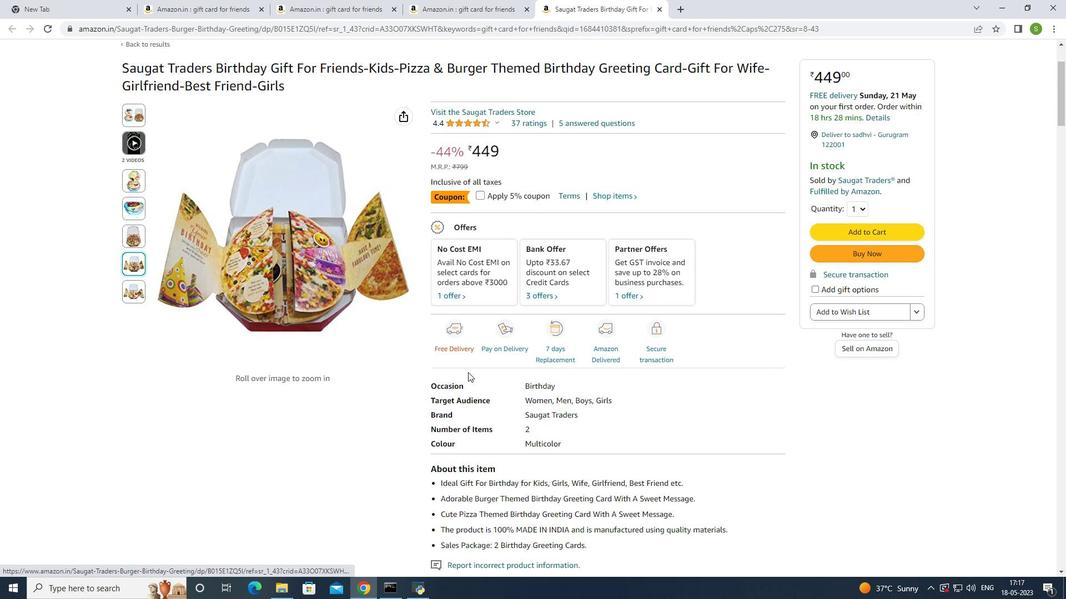 
Action: Mouse scrolled (468, 372) with delta (0, 0)
Screenshot: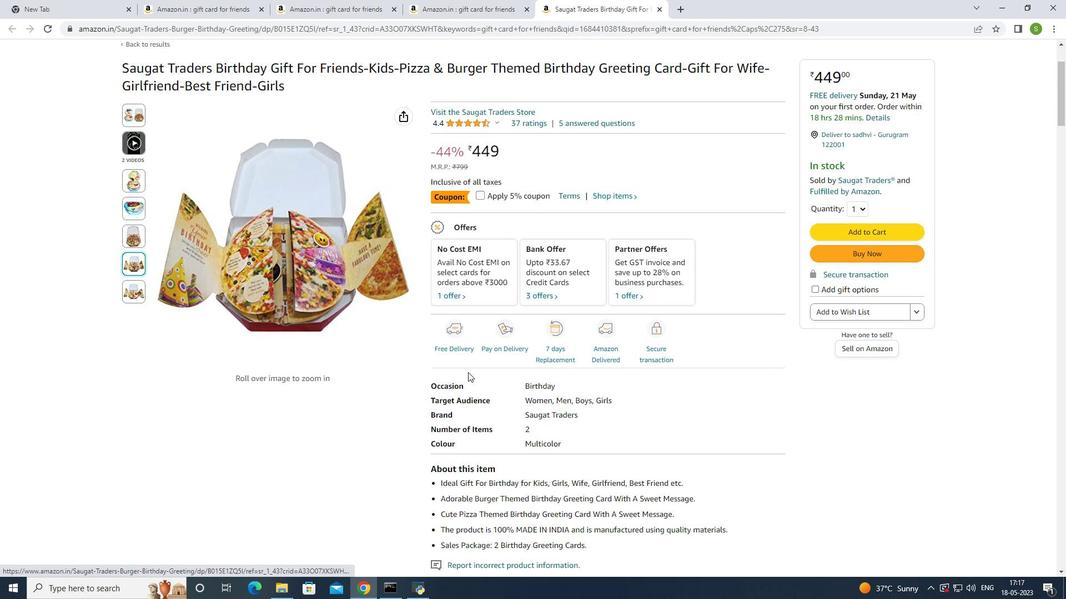 
Action: Mouse moved to (468, 372)
Screenshot: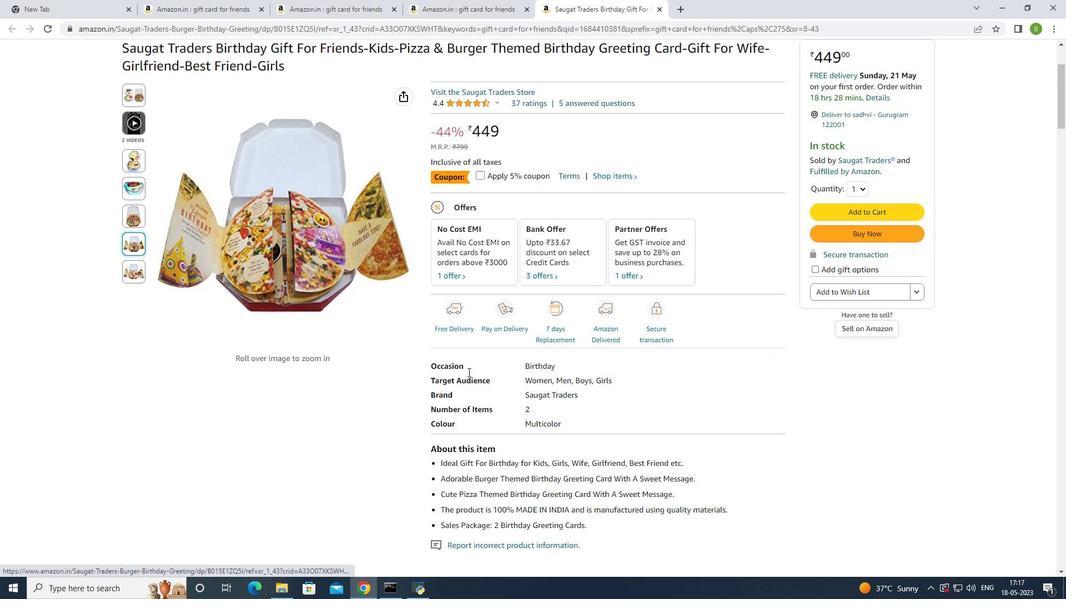 
Action: Mouse scrolled (468, 371) with delta (0, 0)
Screenshot: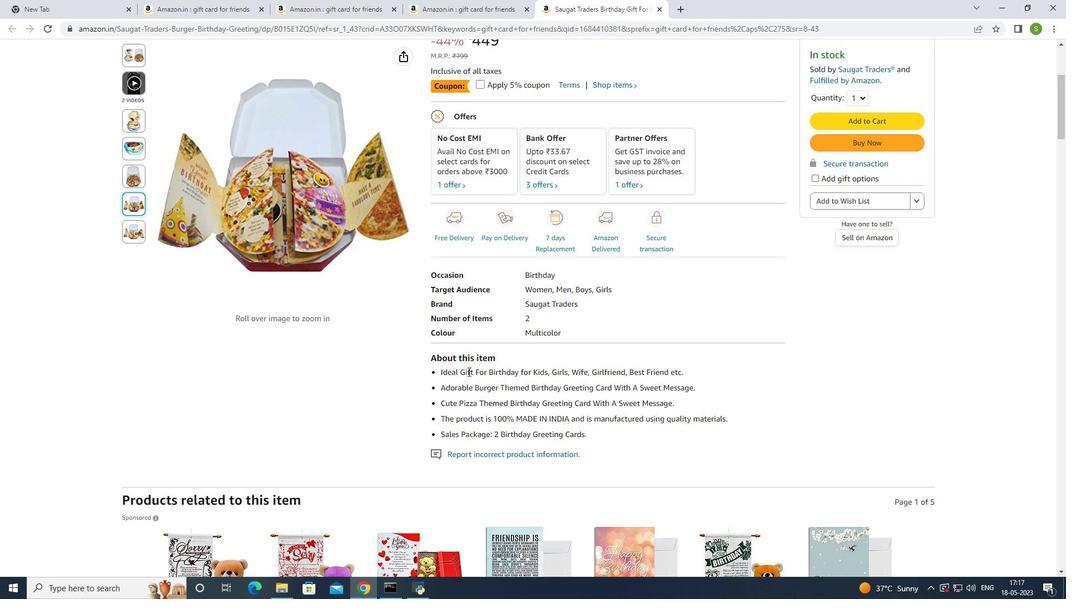 
Action: Mouse scrolled (468, 371) with delta (0, 0)
Screenshot: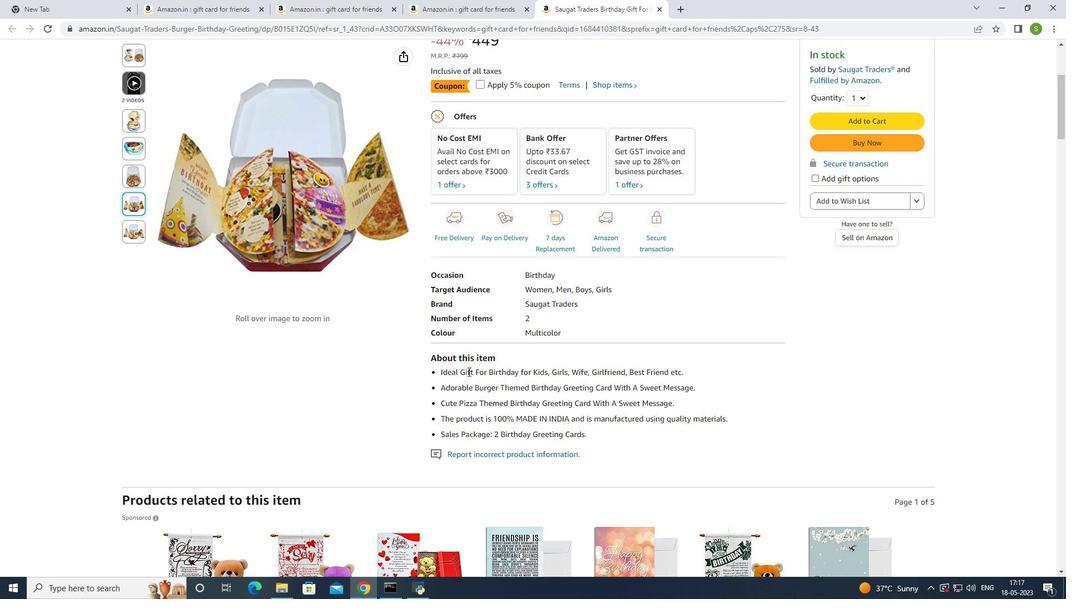 
Action: Mouse scrolled (468, 371) with delta (0, 0)
Screenshot: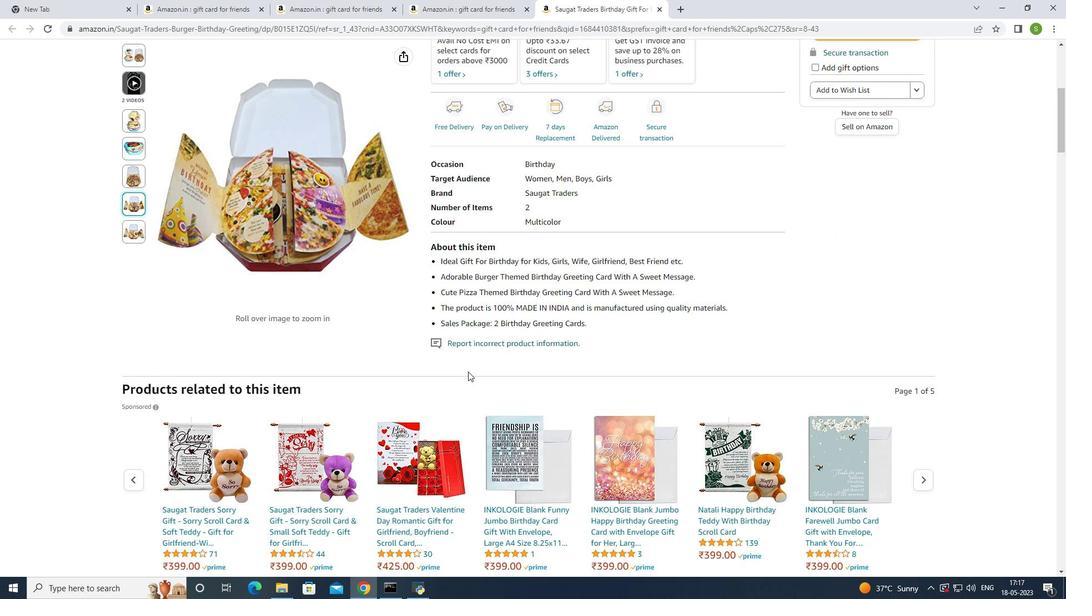 
Action: Mouse scrolled (468, 371) with delta (0, 0)
Screenshot: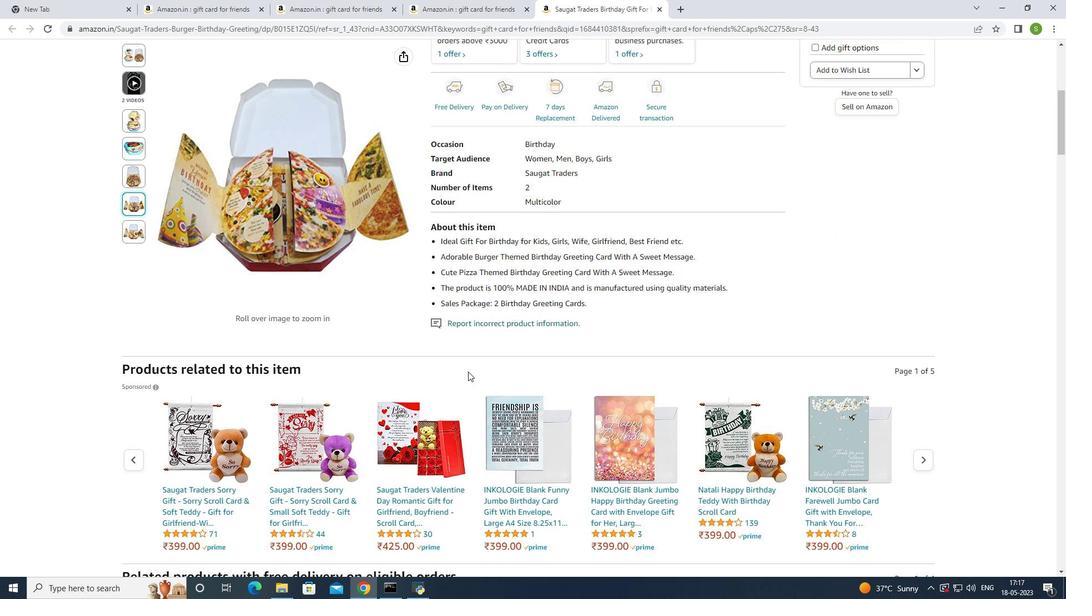 
Action: Mouse moved to (641, 358)
Screenshot: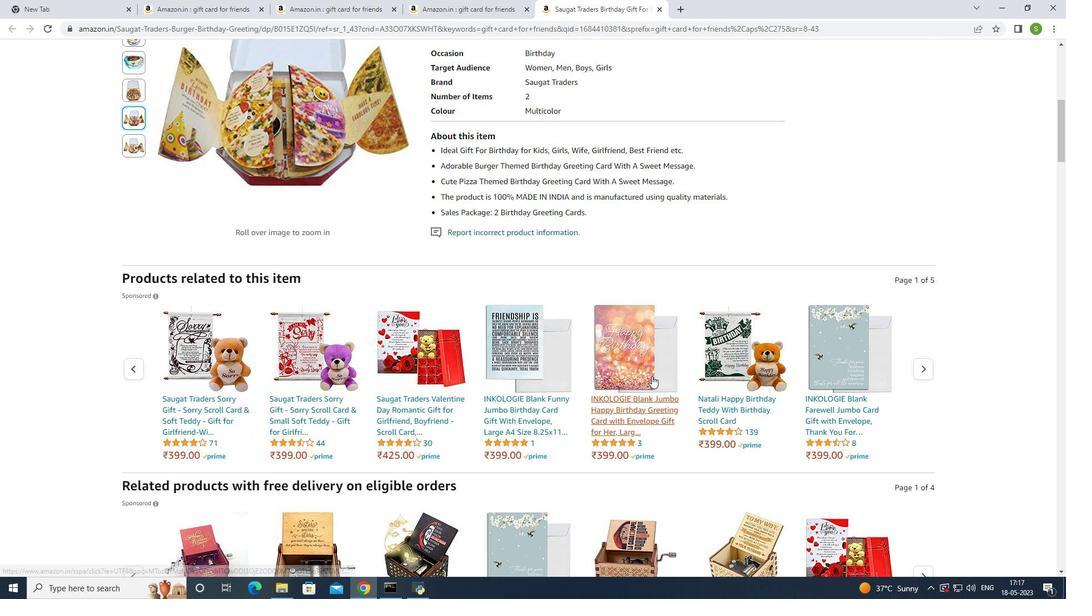 
Action: Mouse pressed left at (641, 358)
Screenshot: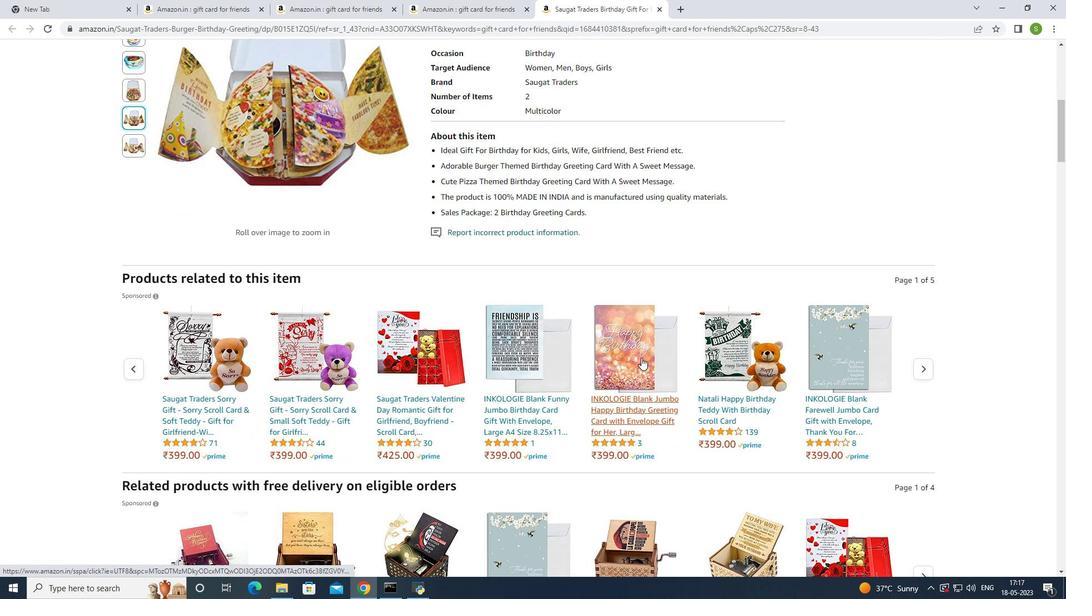 
Action: Mouse moved to (349, 282)
Screenshot: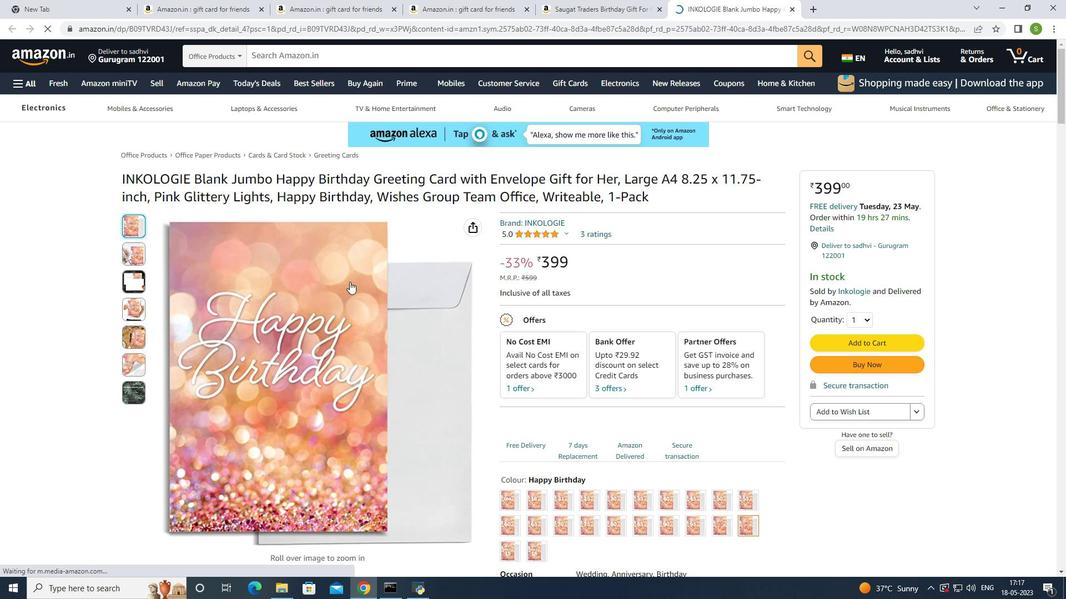 
Action: Mouse scrolled (349, 281) with delta (0, 0)
Screenshot: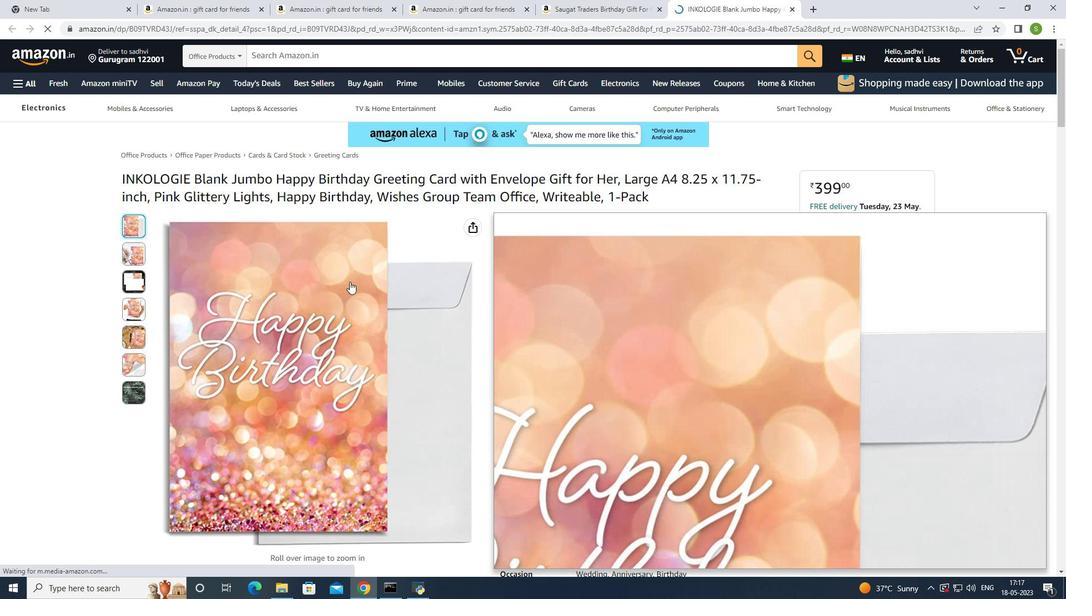 
Action: Mouse moved to (111, 320)
Screenshot: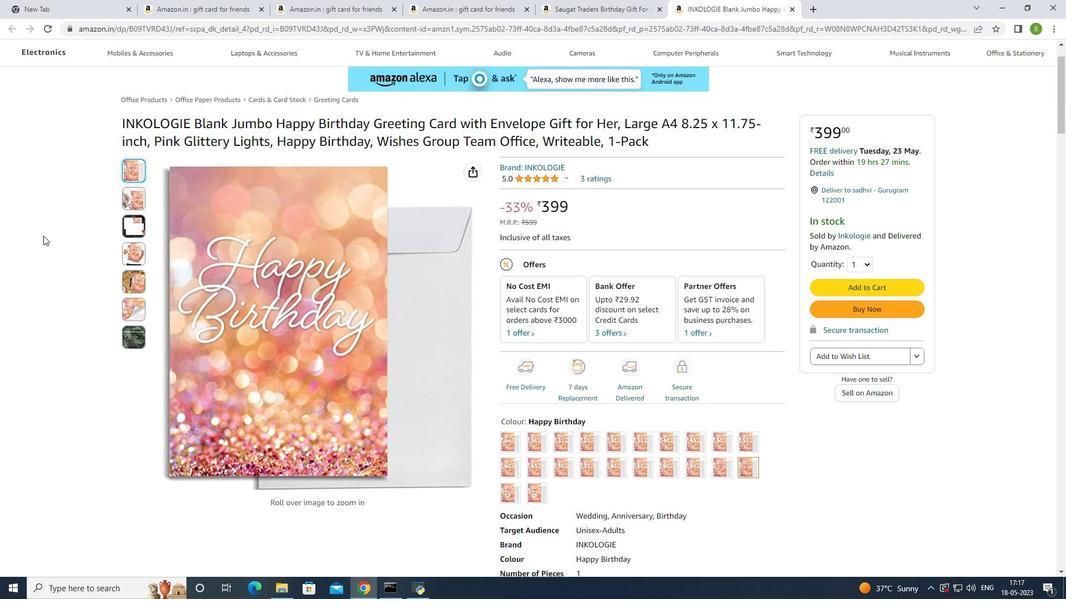 
Action: Mouse scrolled (111, 321) with delta (0, 0)
Screenshot: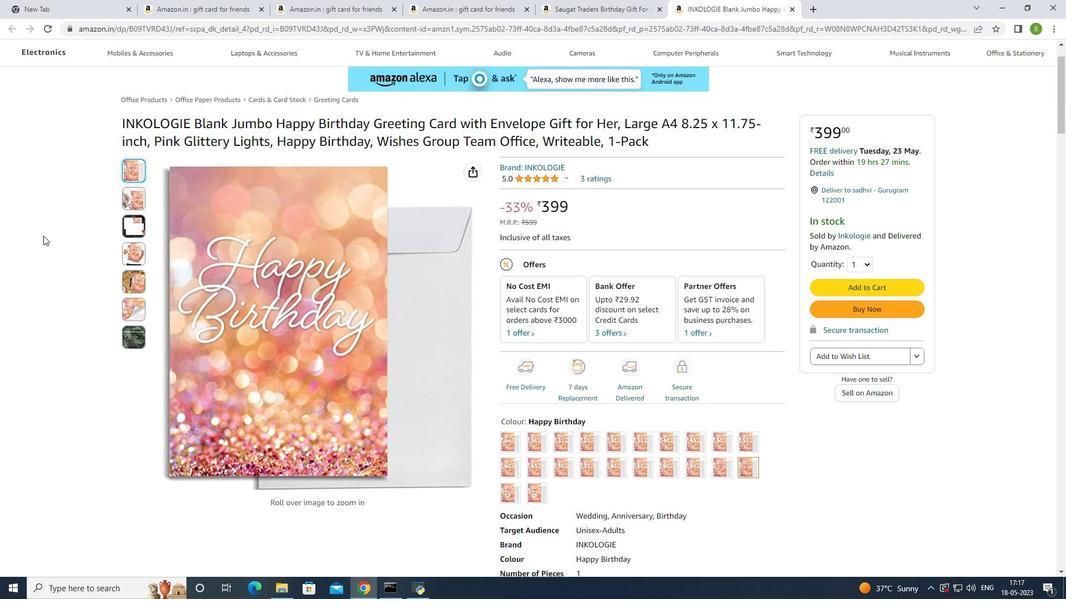 
Action: Mouse moved to (112, 321)
Screenshot: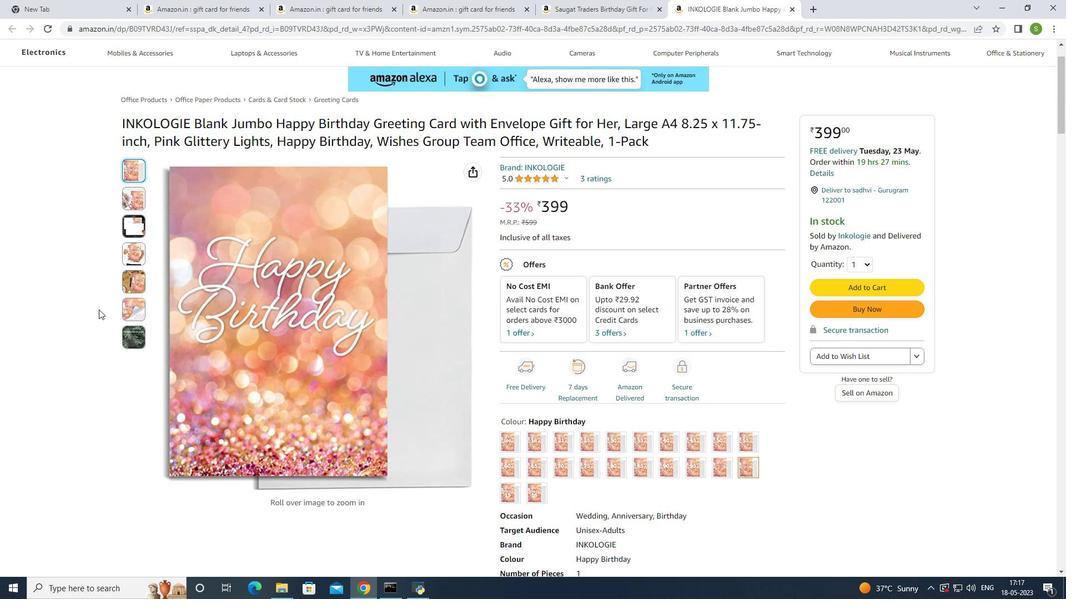 
Action: Mouse scrolled (112, 322) with delta (0, 0)
Screenshot: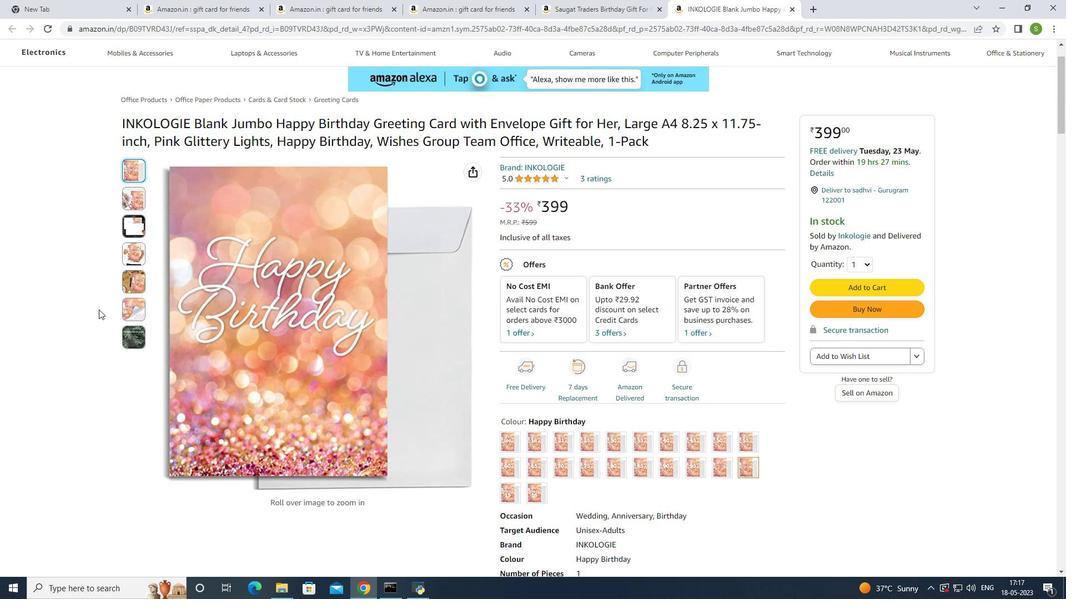 
Action: Mouse moved to (135, 333)
Screenshot: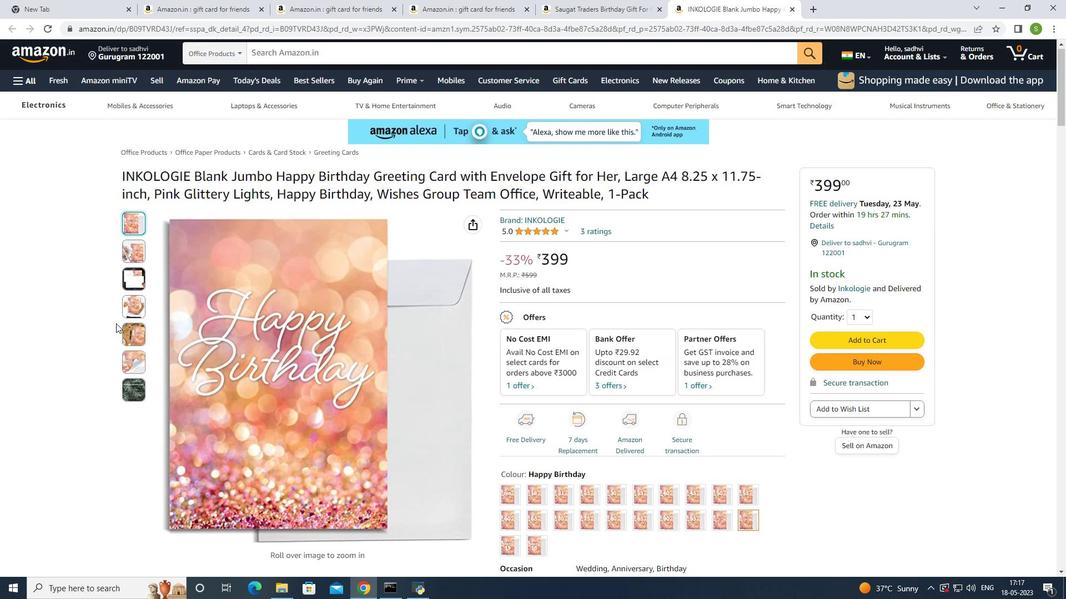 
Action: Mouse scrolled (128, 331) with delta (0, 0)
Screenshot: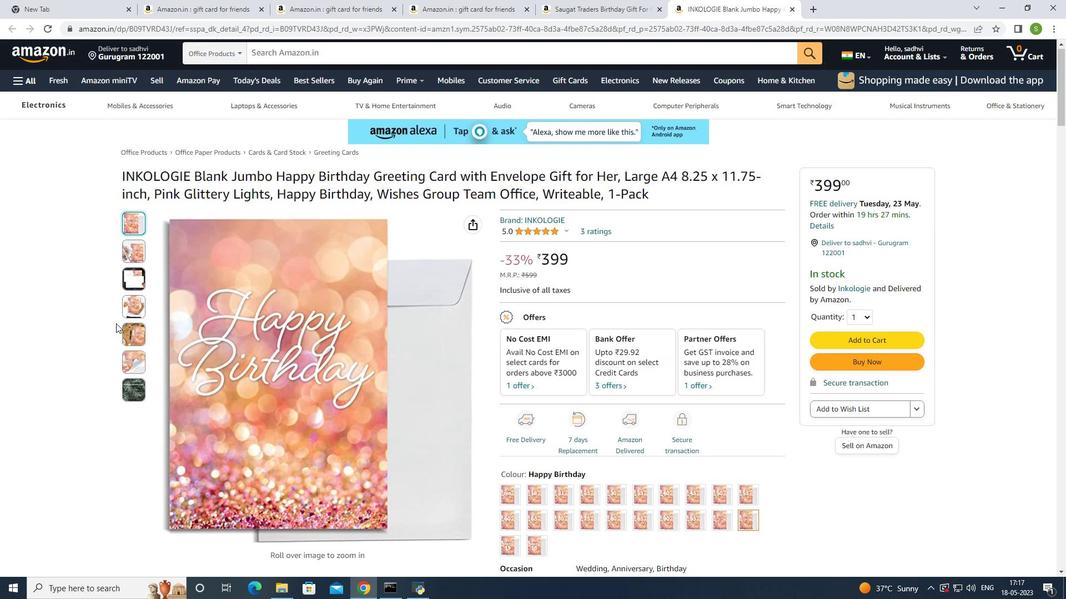 
Action: Mouse moved to (297, 296)
Screenshot: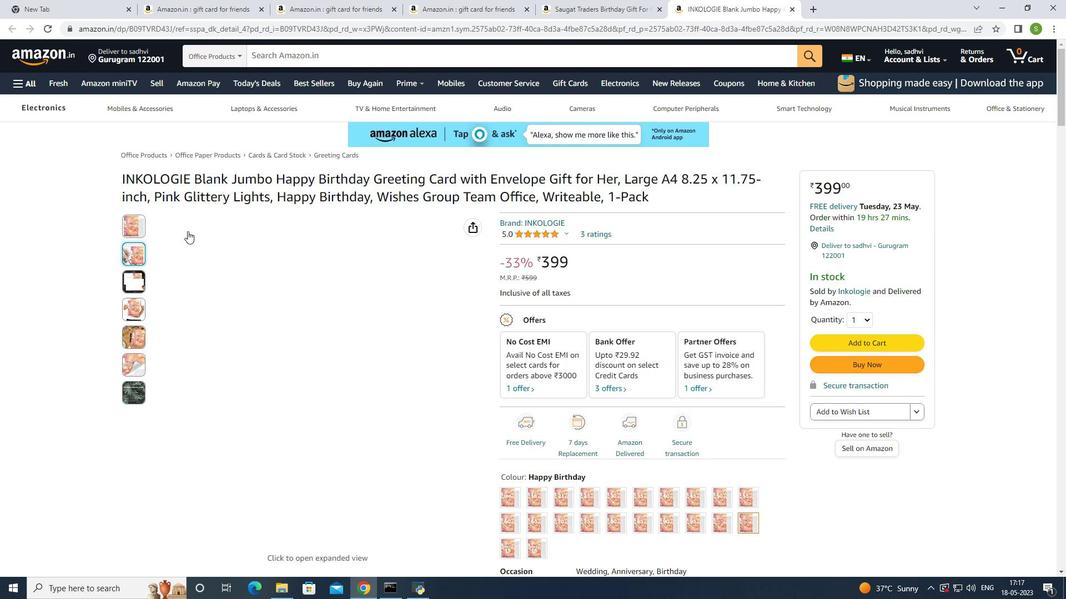 
Action: Mouse scrolled (297, 297) with delta (0, 0)
Screenshot: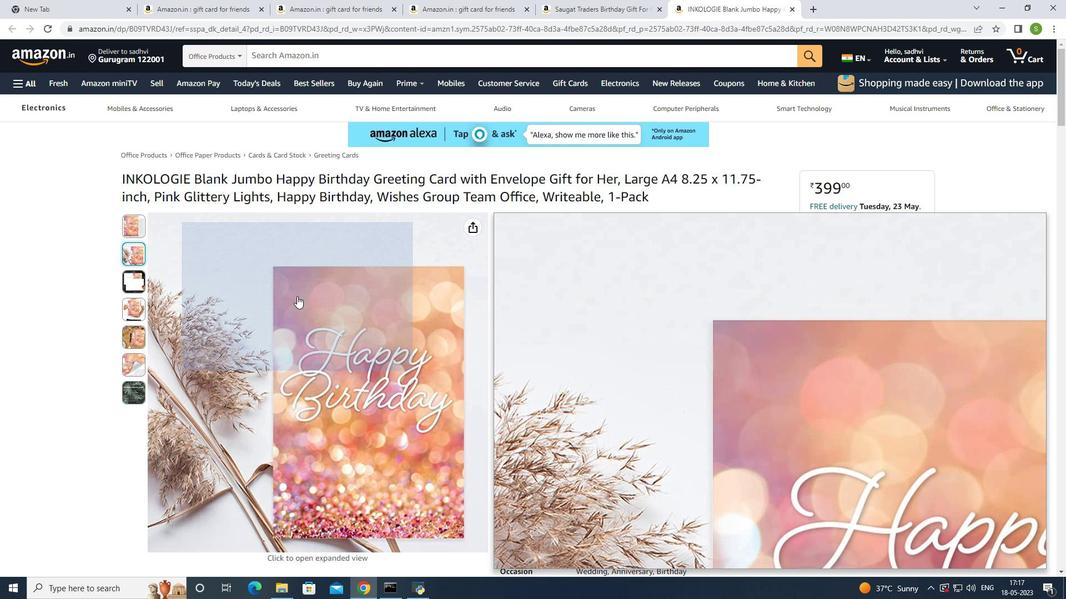 
Action: Mouse scrolled (297, 297) with delta (0, 0)
Screenshot: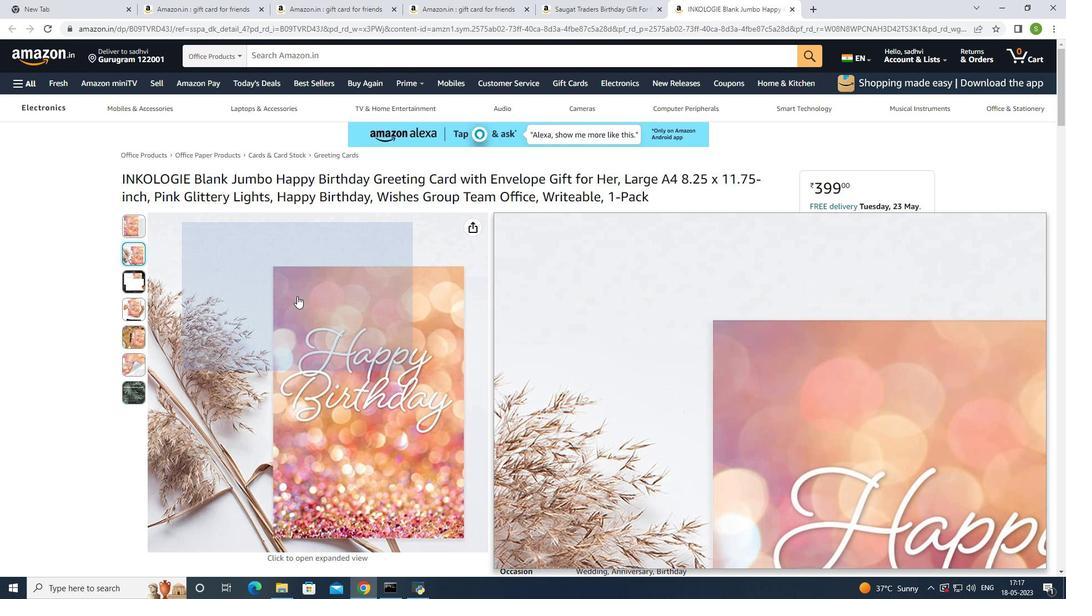
Action: Mouse moved to (574, 0)
Screenshot: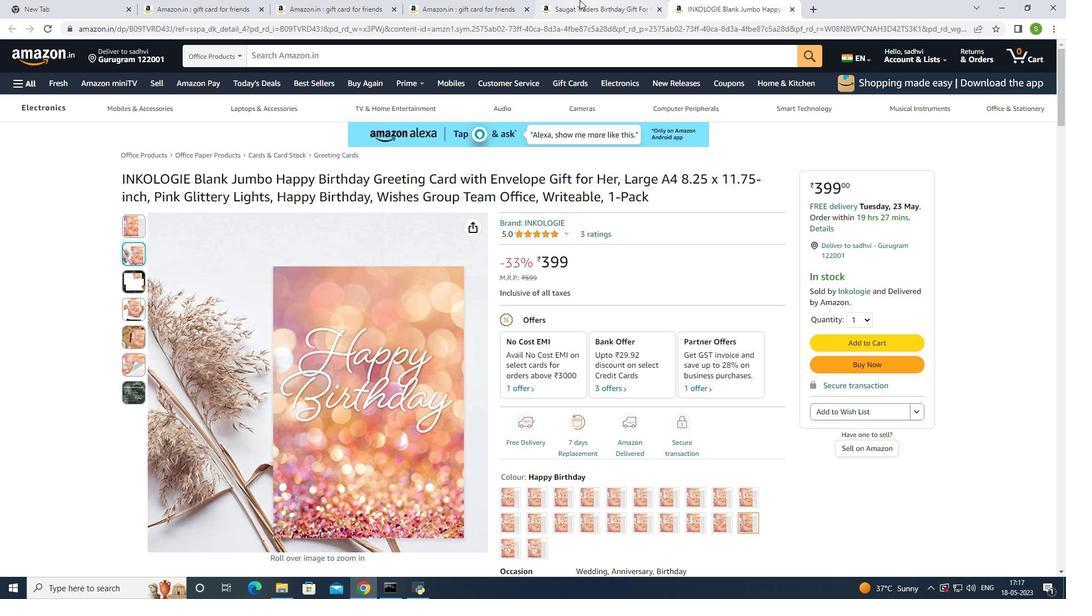 
Action: Mouse pressed left at (574, 0)
Screenshot: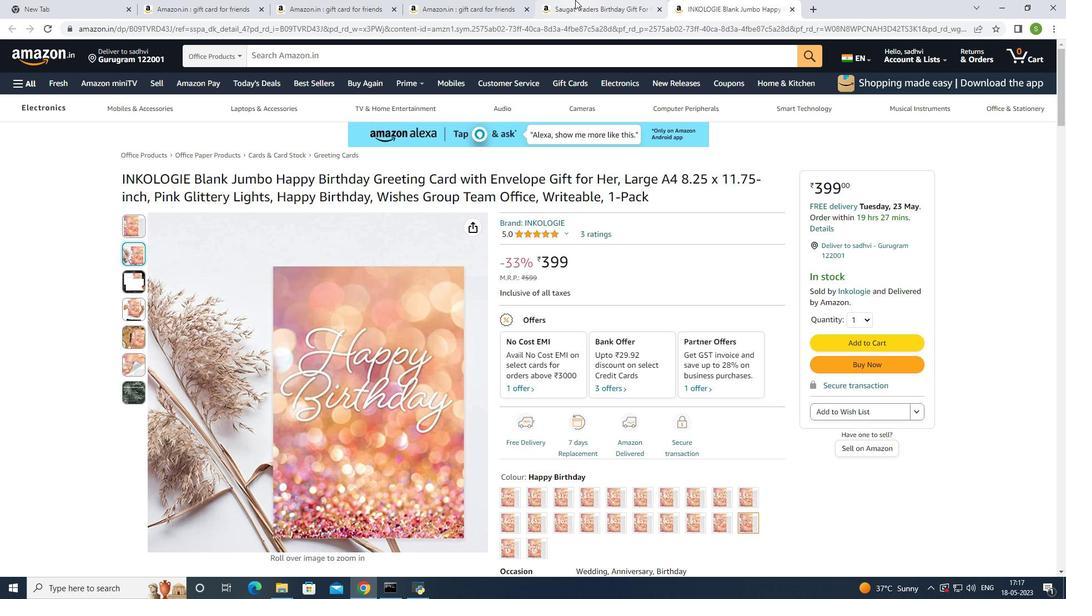 
Action: Mouse moved to (486, 0)
Screenshot: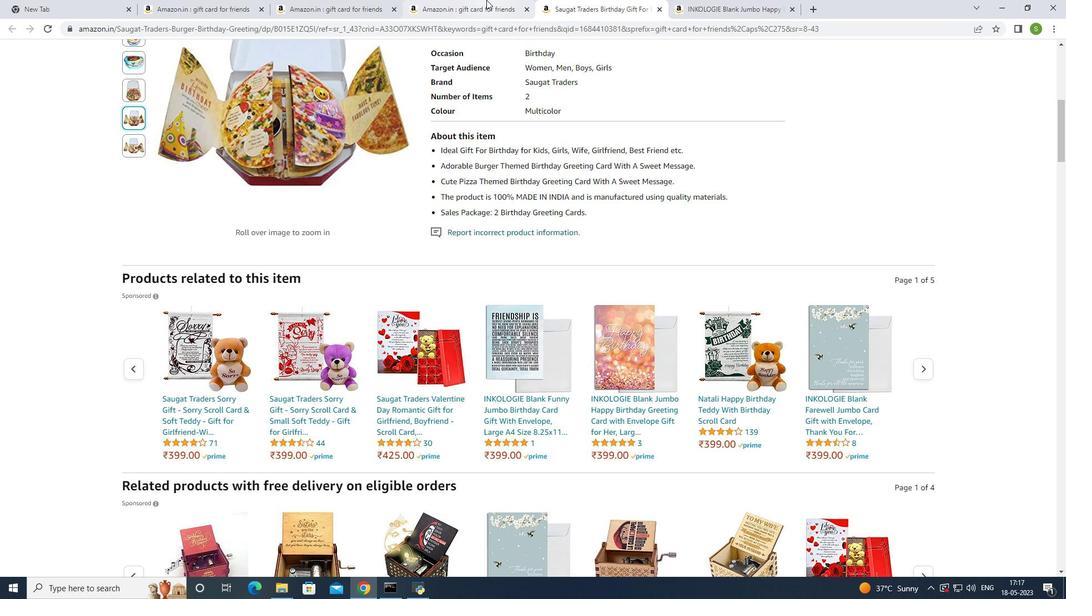 
Action: Mouse pressed left at (486, 0)
Screenshot: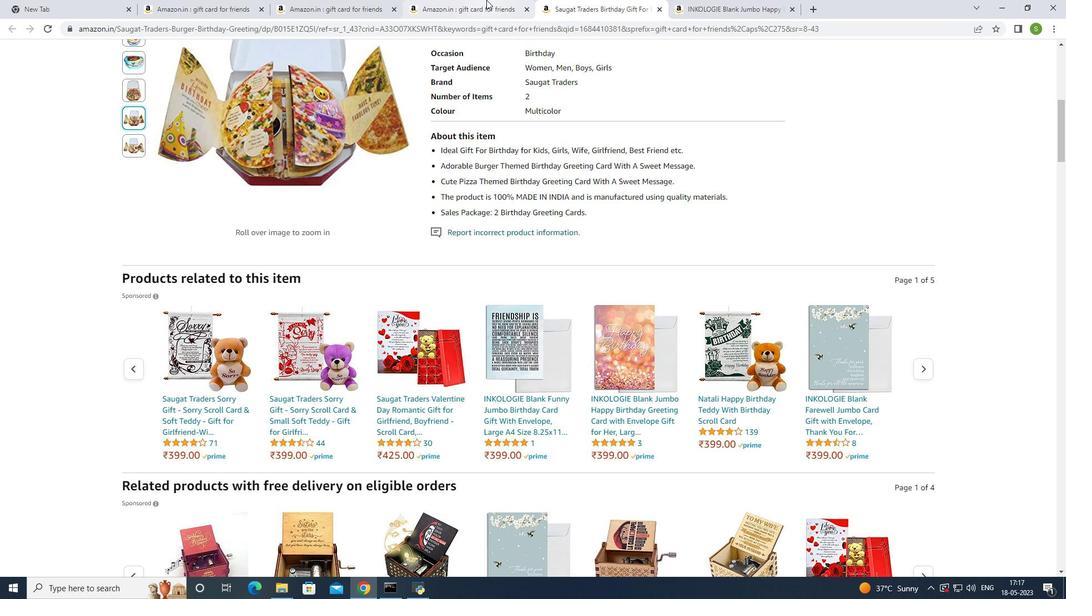 
Action: Mouse moved to (580, 279)
Screenshot: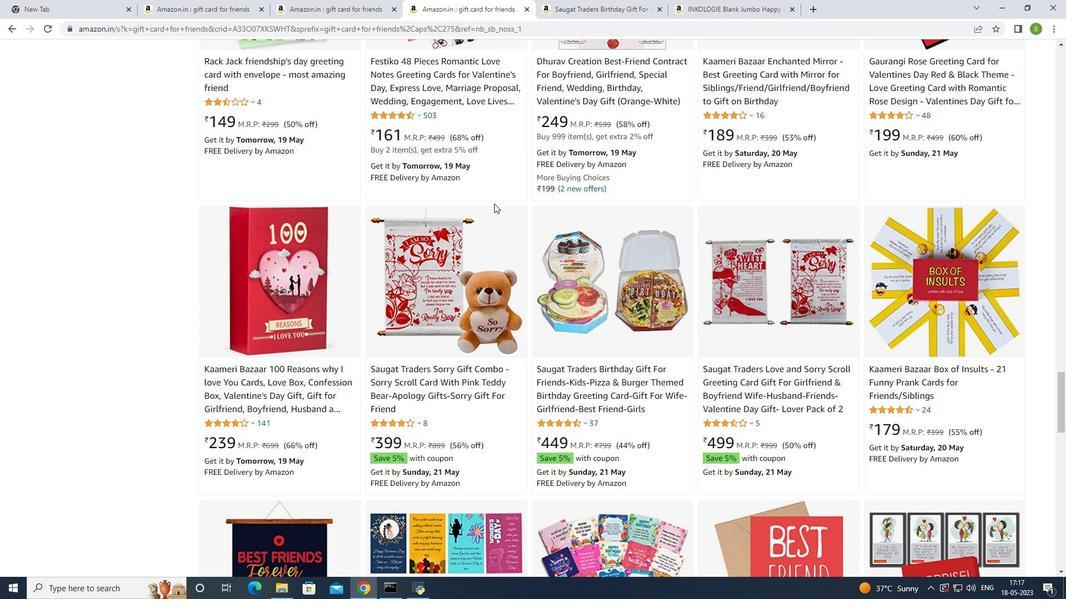 
Action: Mouse scrolled (580, 278) with delta (0, 0)
Screenshot: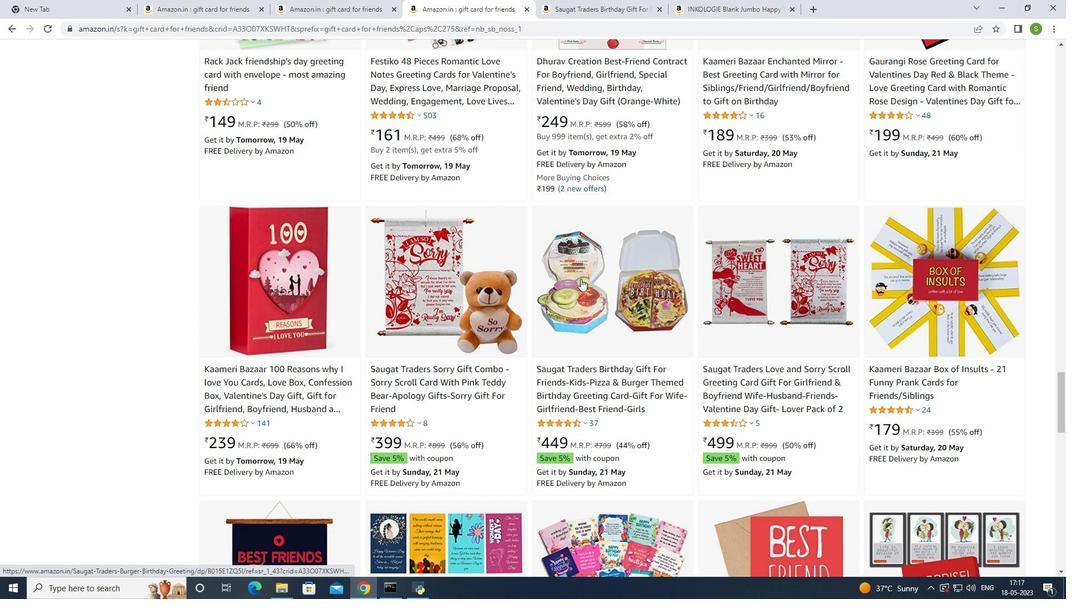 
Action: Mouse scrolled (580, 278) with delta (0, 0)
Screenshot: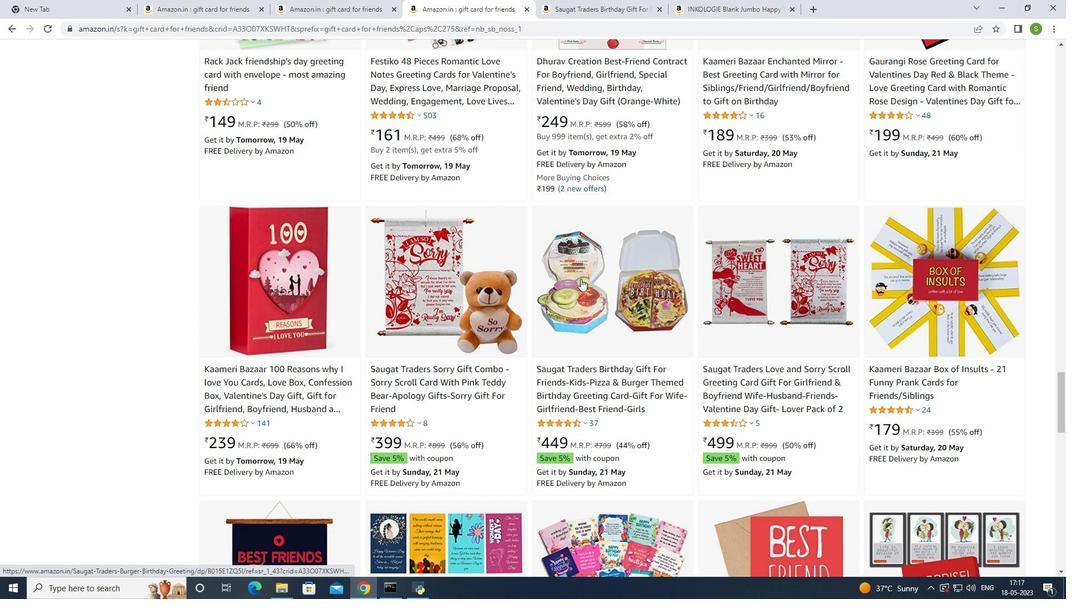 
Action: Mouse scrolled (580, 278) with delta (0, 0)
Screenshot: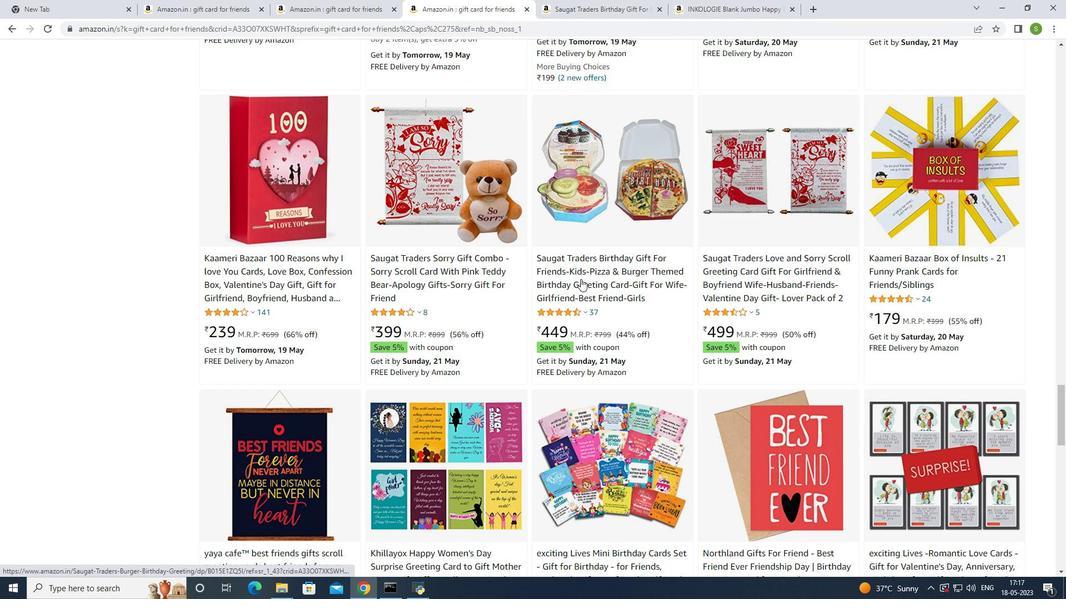
Action: Mouse scrolled (580, 278) with delta (0, 0)
Screenshot: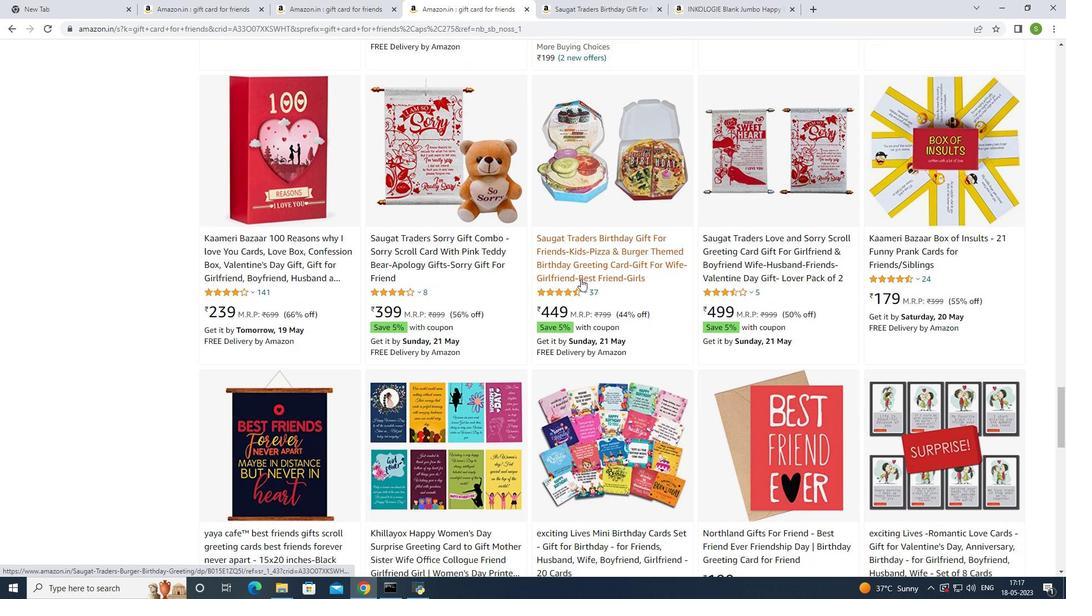 
Action: Mouse scrolled (580, 278) with delta (0, 0)
Screenshot: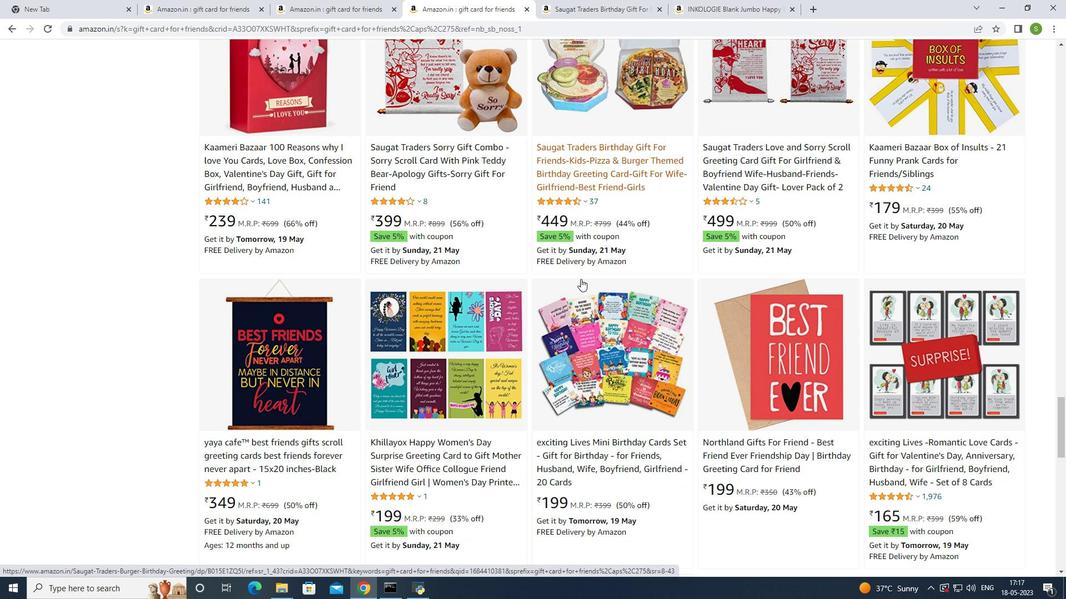 
Action: Mouse scrolled (580, 278) with delta (0, 0)
Screenshot: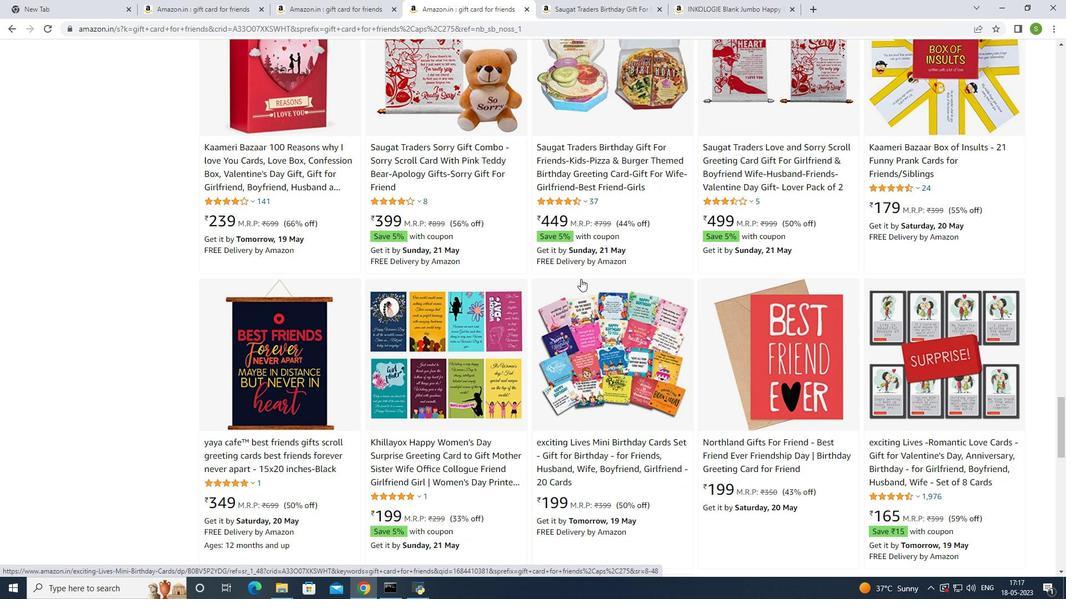 
Action: Mouse scrolled (580, 278) with delta (0, 0)
Screenshot: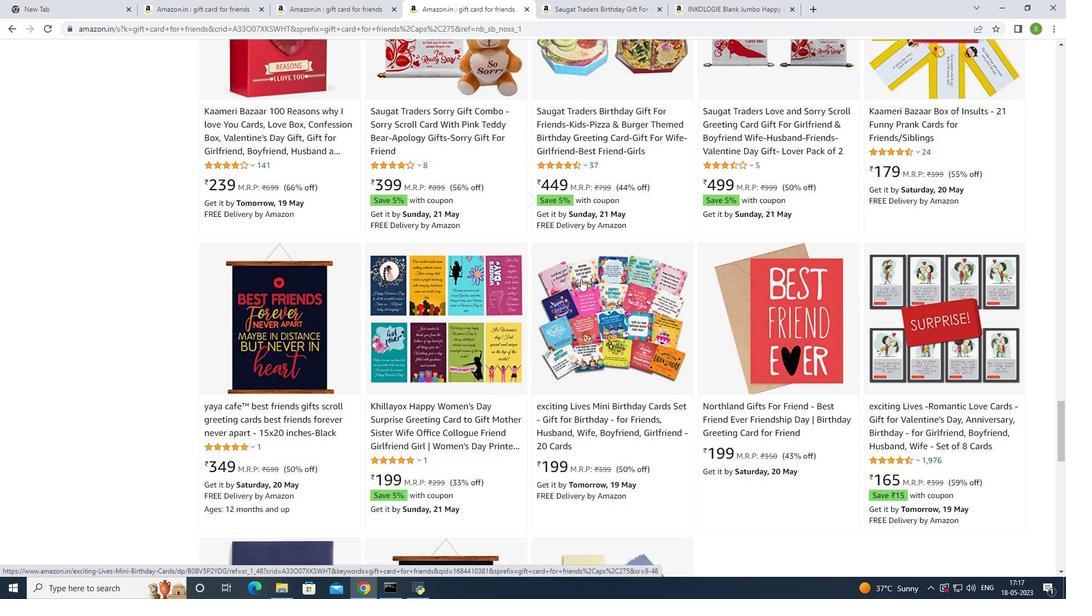 
Action: Mouse scrolled (580, 278) with delta (0, 0)
Screenshot: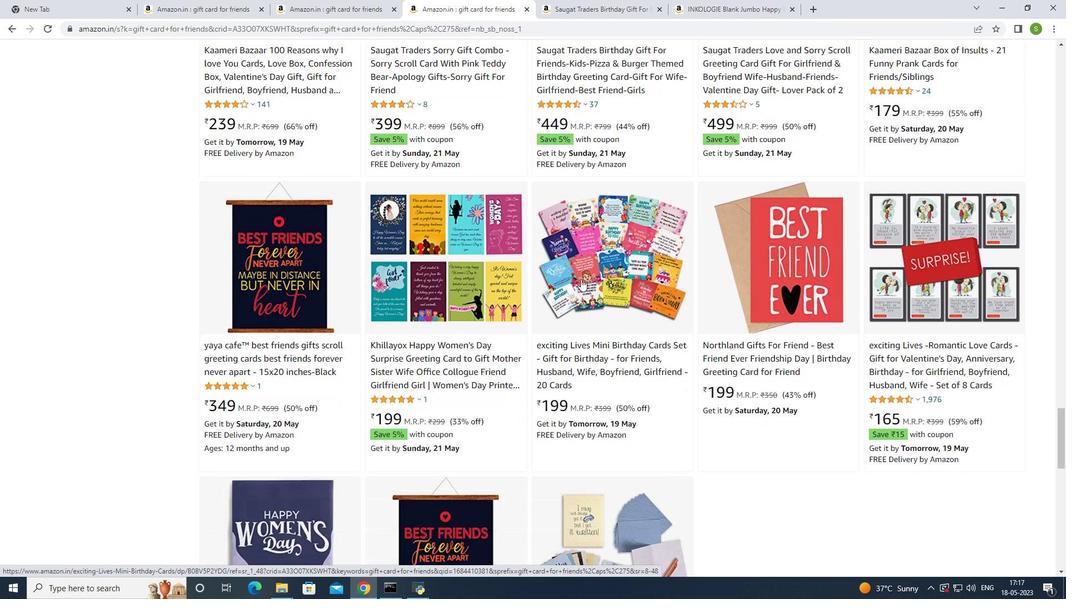 
Action: Mouse scrolled (580, 278) with delta (0, 0)
Screenshot: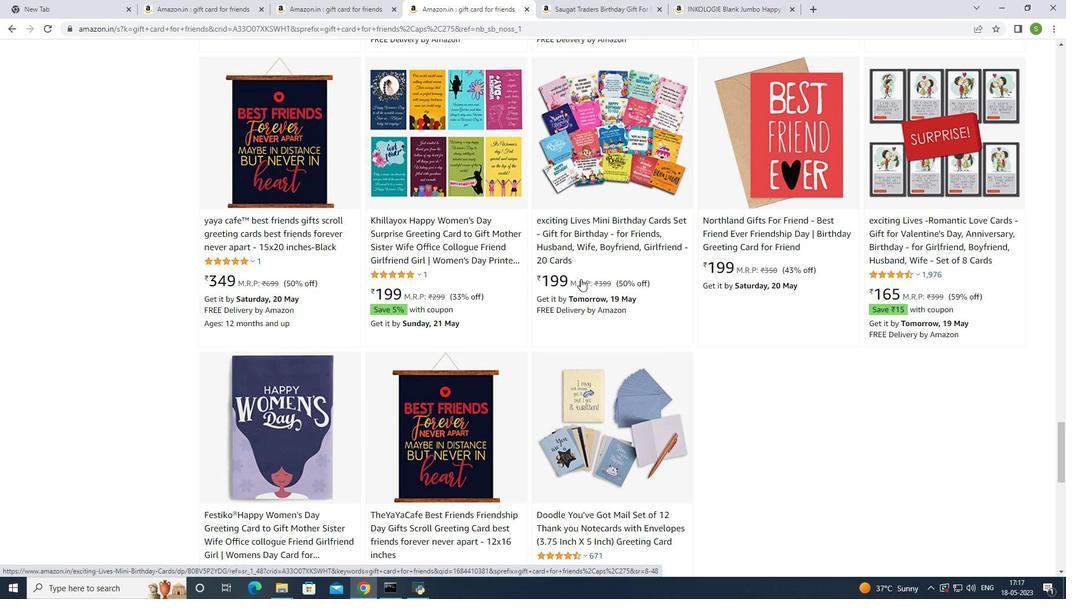 
Action: Mouse scrolled (580, 278) with delta (0, 0)
Screenshot: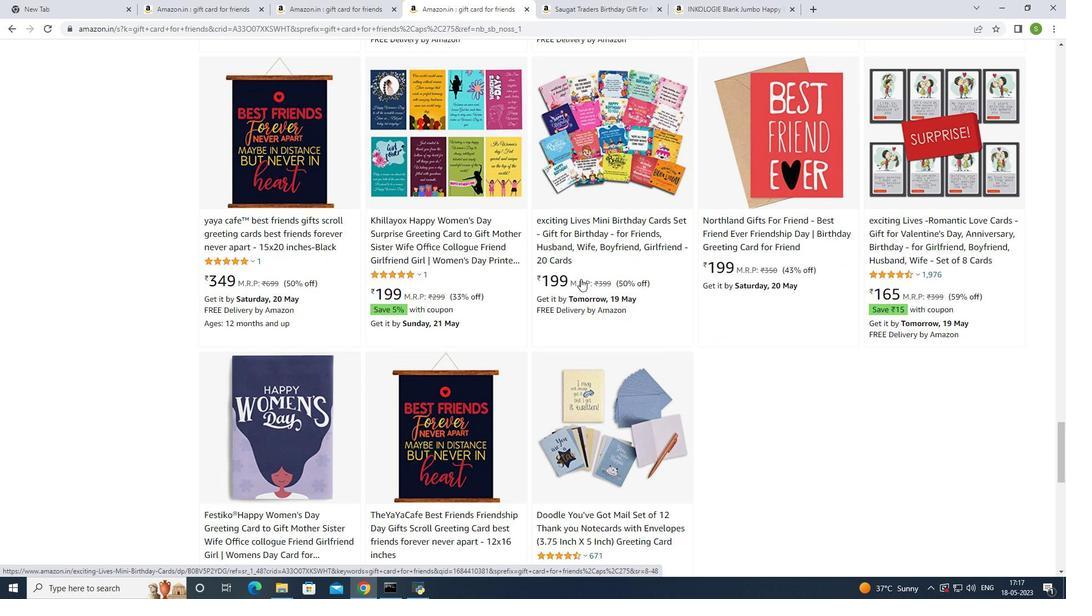 
Action: Mouse scrolled (580, 278) with delta (0, 0)
Screenshot: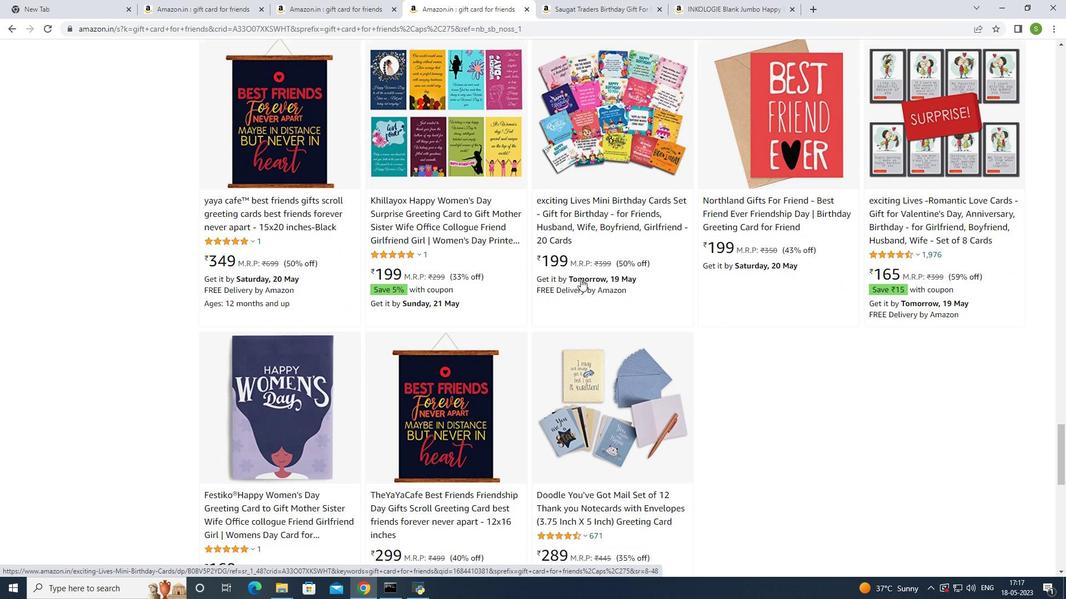 
Action: Mouse scrolled (580, 278) with delta (0, 0)
Screenshot: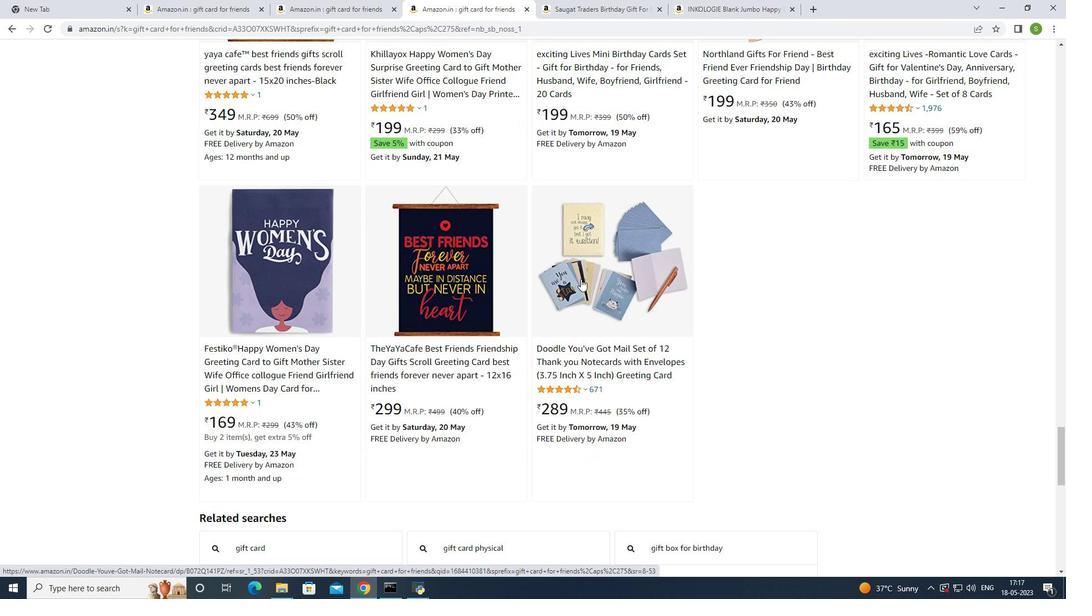 
Action: Mouse scrolled (580, 278) with delta (0, 0)
Screenshot: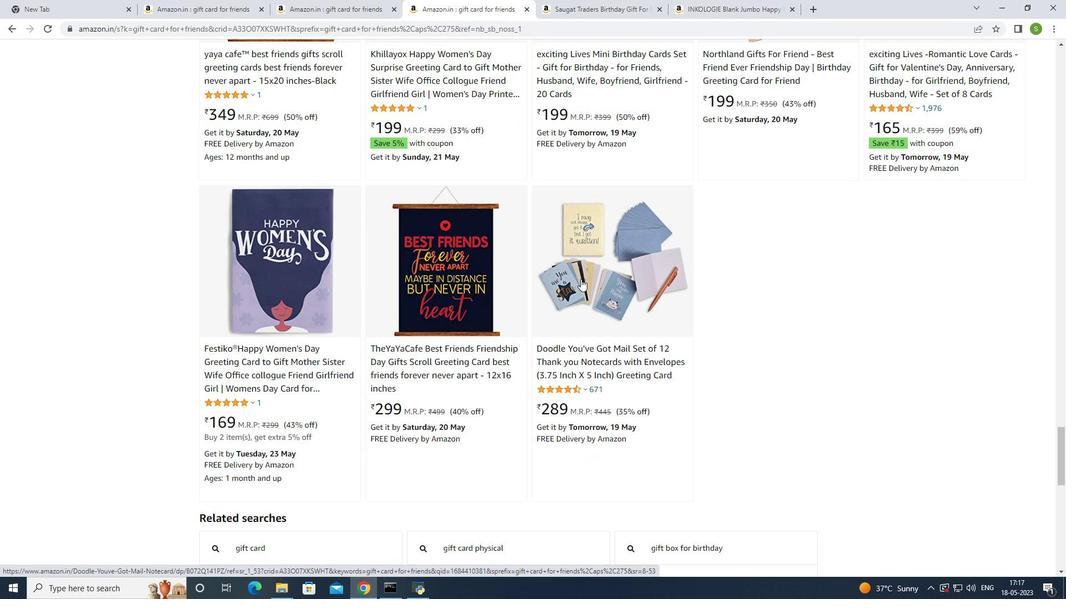 
Action: Mouse scrolled (580, 278) with delta (0, 0)
Screenshot: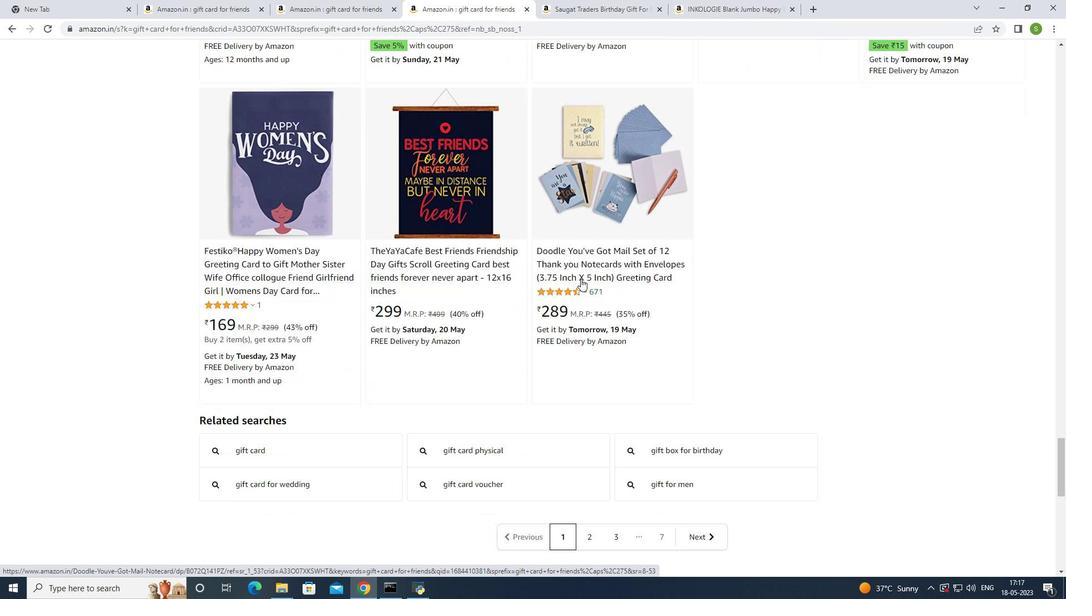 
Action: Mouse moved to (580, 280)
Screenshot: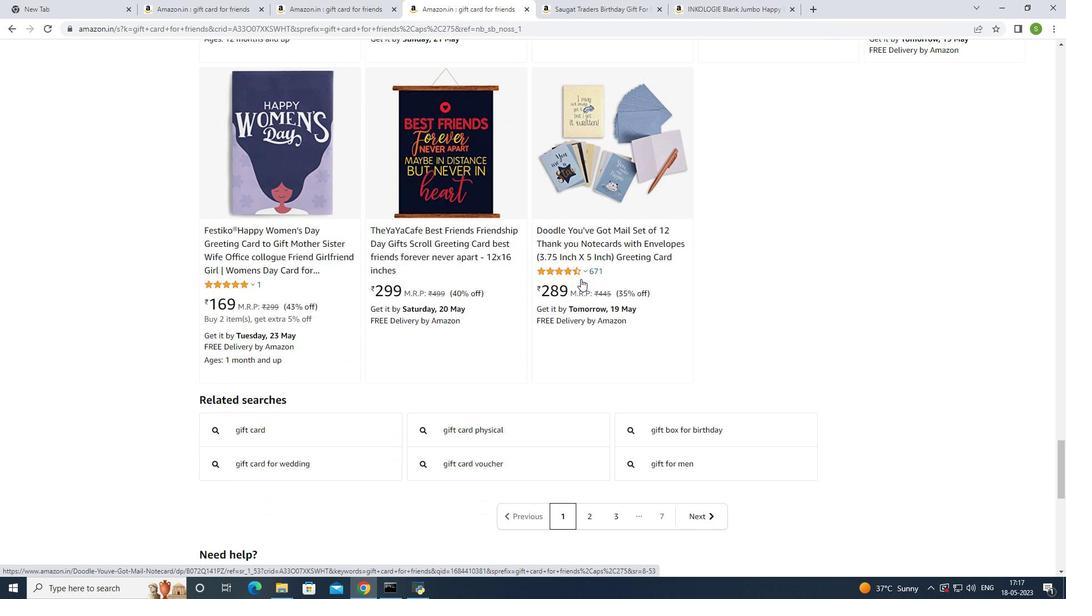 
Action: Mouse scrolled (580, 280) with delta (0, 0)
Screenshot: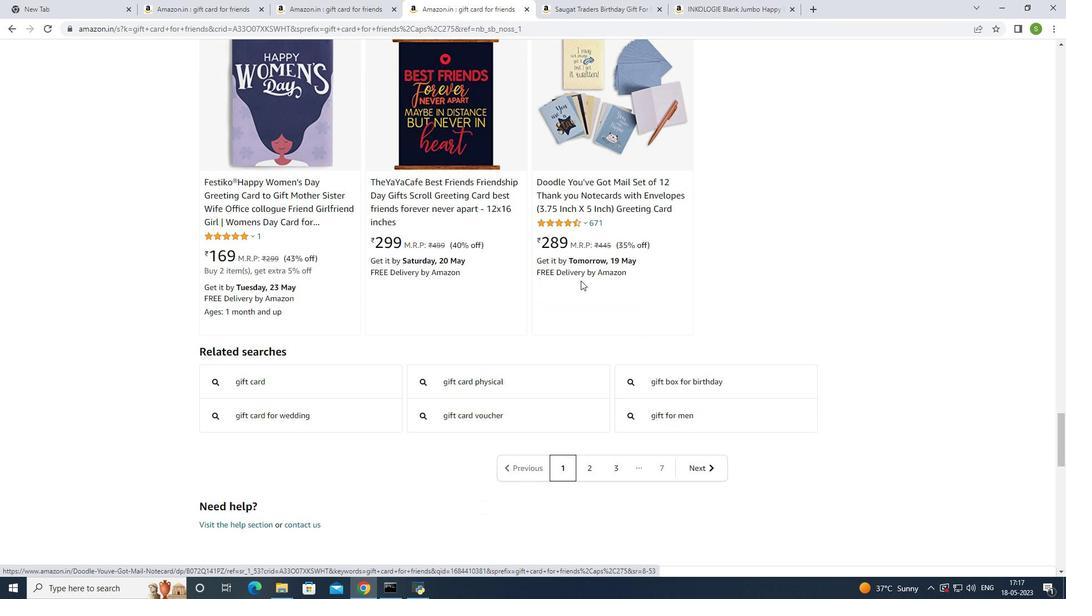 
Action: Mouse moved to (585, 417)
Screenshot: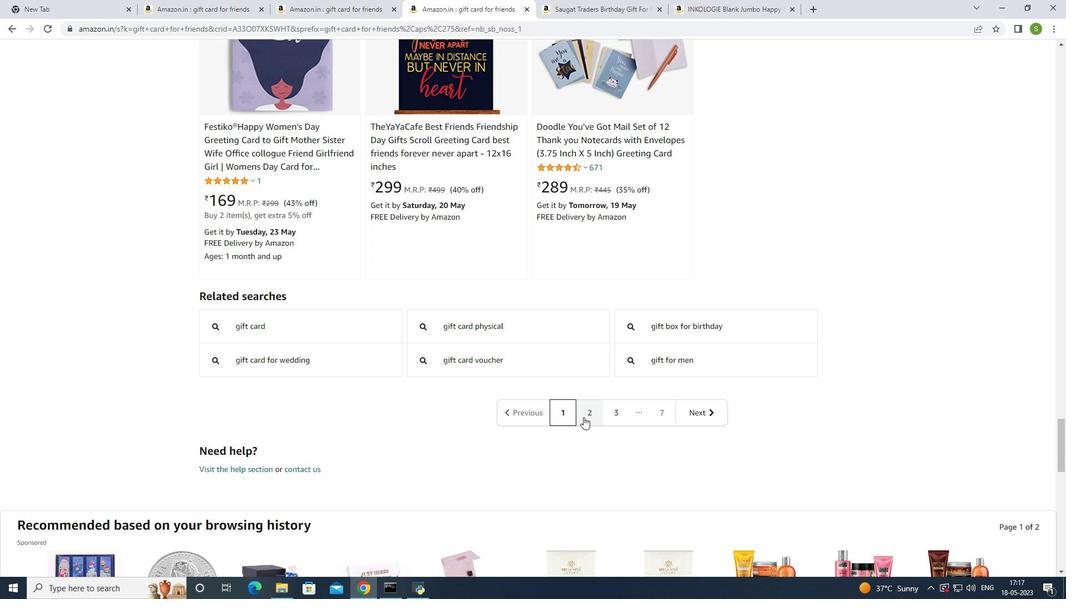 
Action: Mouse pressed left at (585, 417)
Screenshot: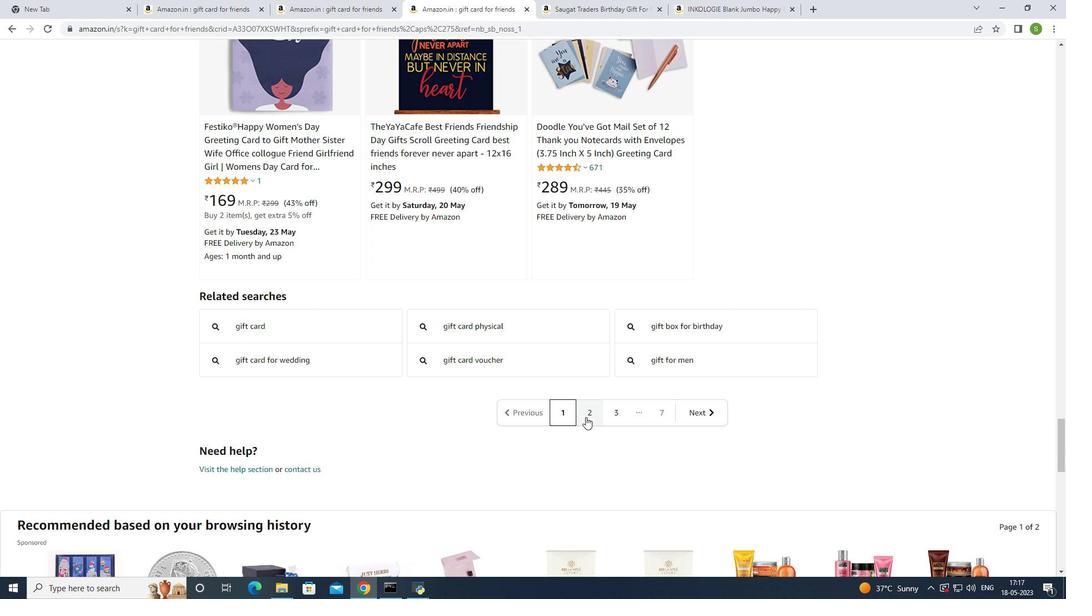 
Action: Mouse moved to (542, 404)
Screenshot: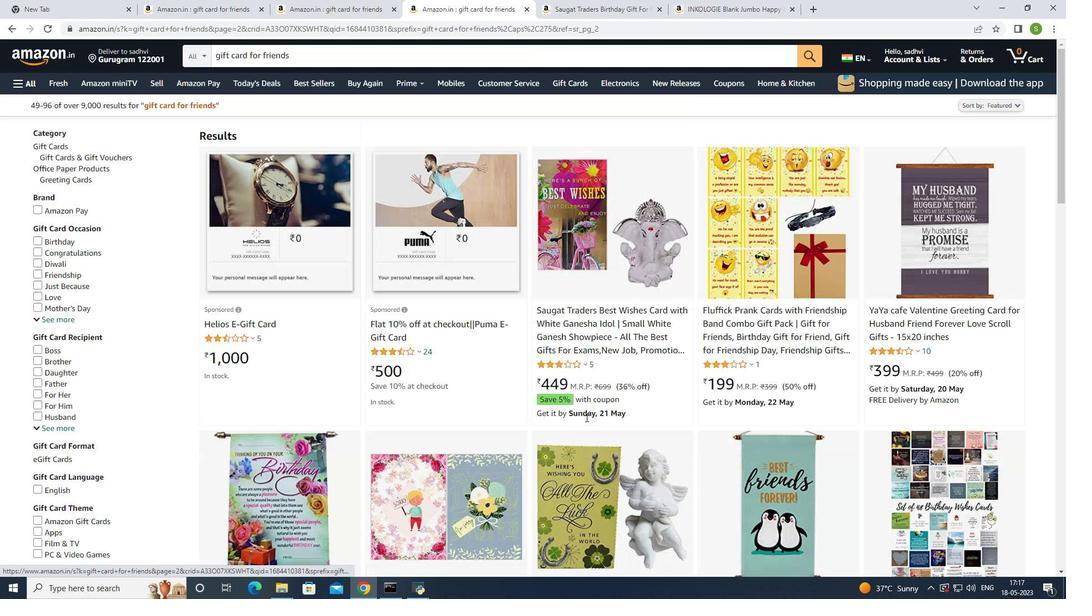 
Action: Mouse scrolled (542, 403) with delta (0, 0)
Screenshot: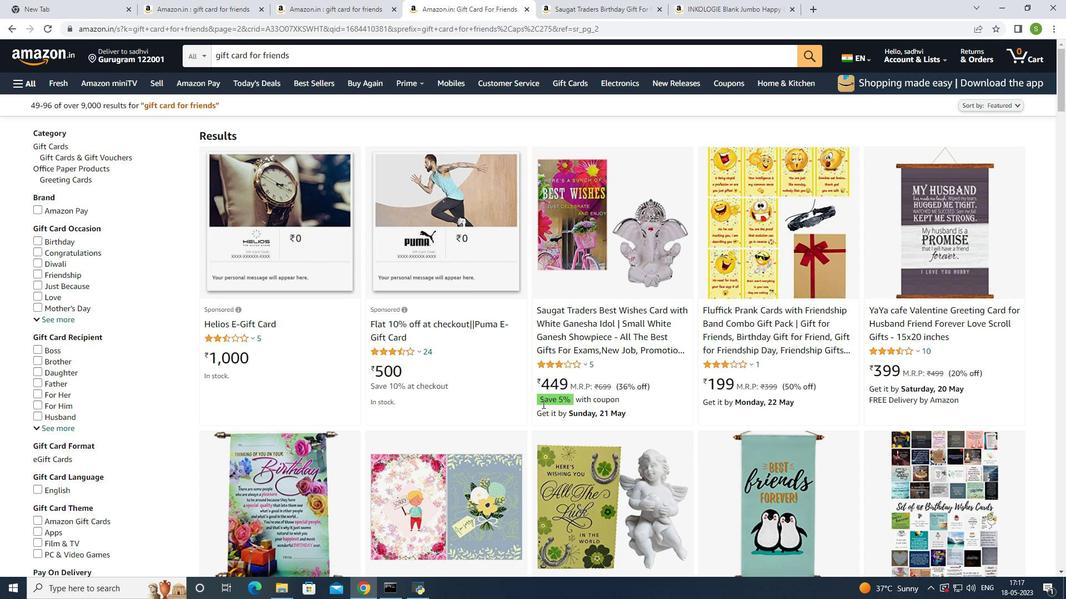 
Action: Mouse scrolled (542, 403) with delta (0, 0)
Screenshot: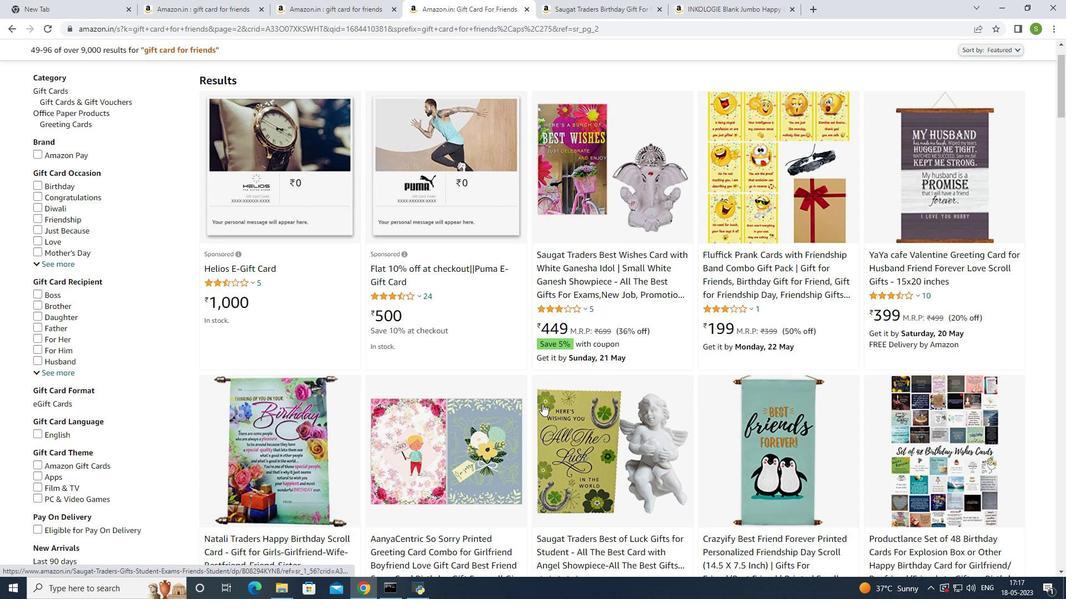 
Action: Mouse scrolled (542, 403) with delta (0, 0)
Screenshot: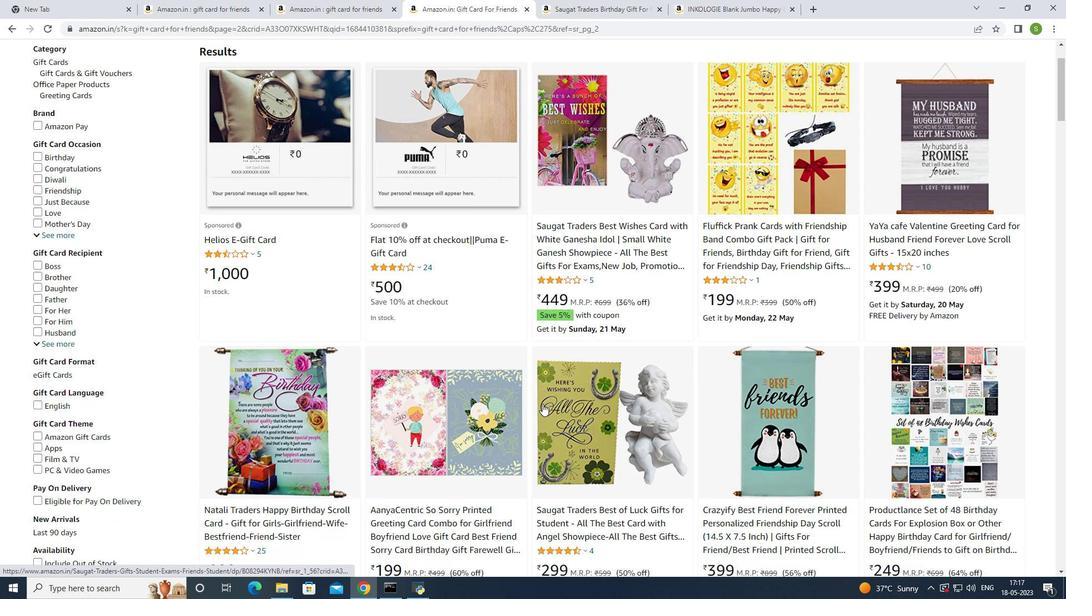 
Action: Mouse scrolled (542, 403) with delta (0, 0)
Screenshot: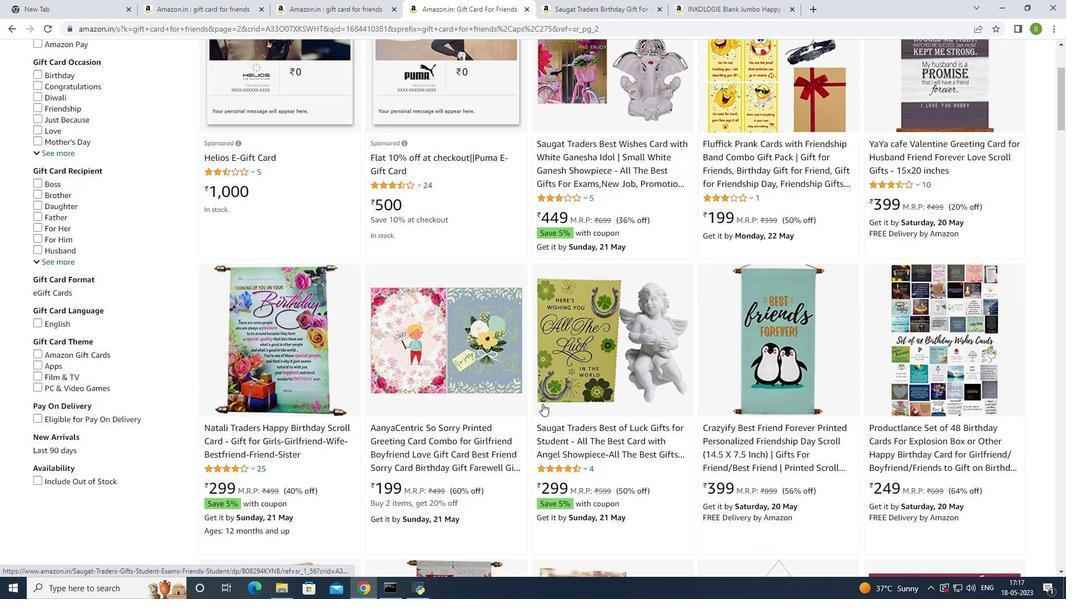
Action: Mouse scrolled (542, 403) with delta (0, 0)
Screenshot: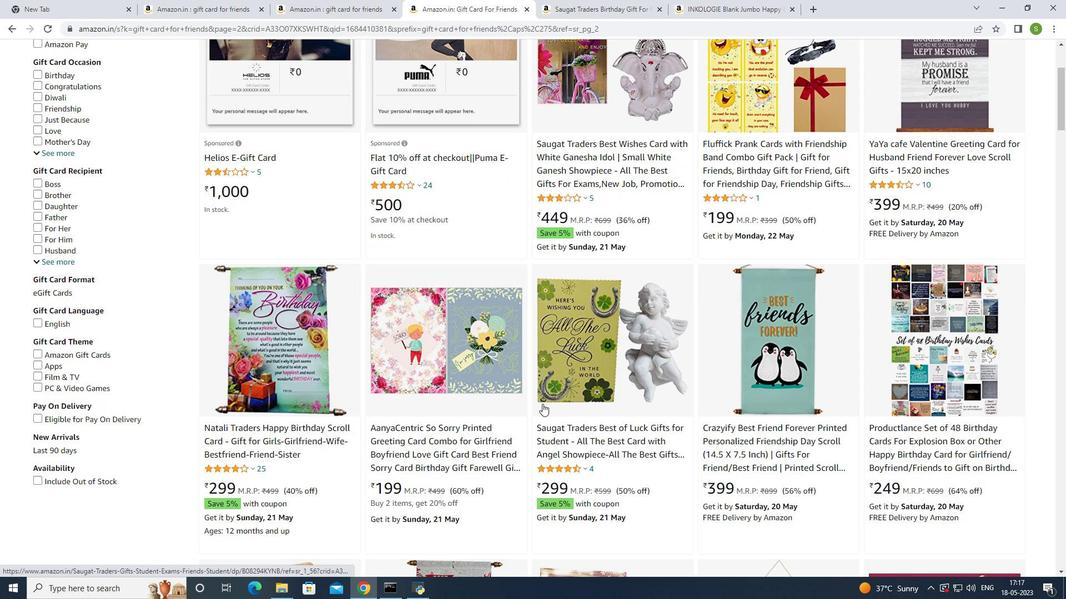 
Action: Mouse scrolled (542, 403) with delta (0, 0)
Screenshot: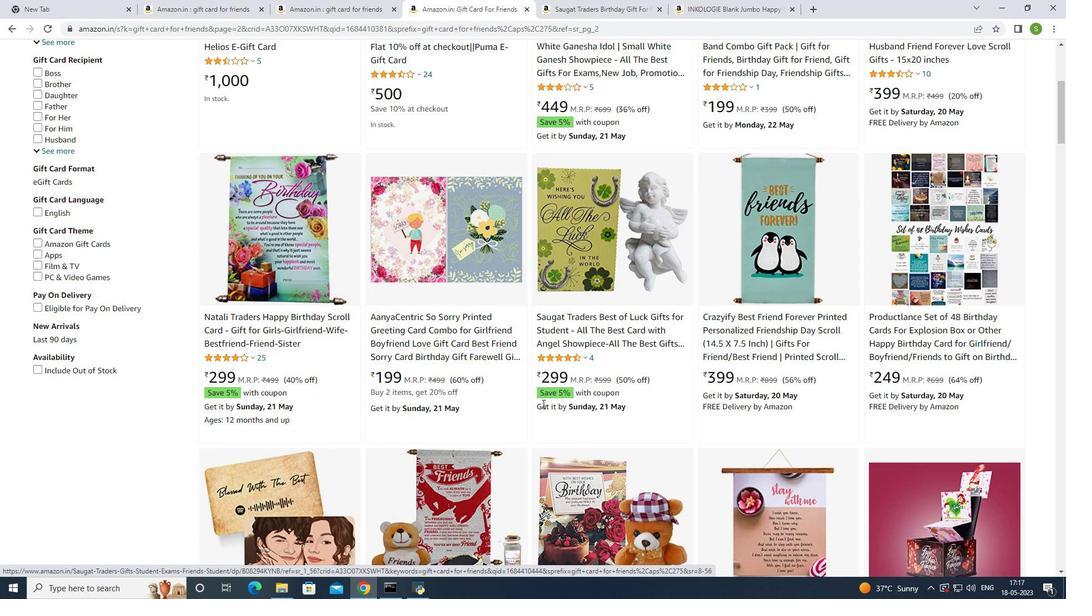 
Action: Mouse scrolled (542, 403) with delta (0, 0)
Screenshot: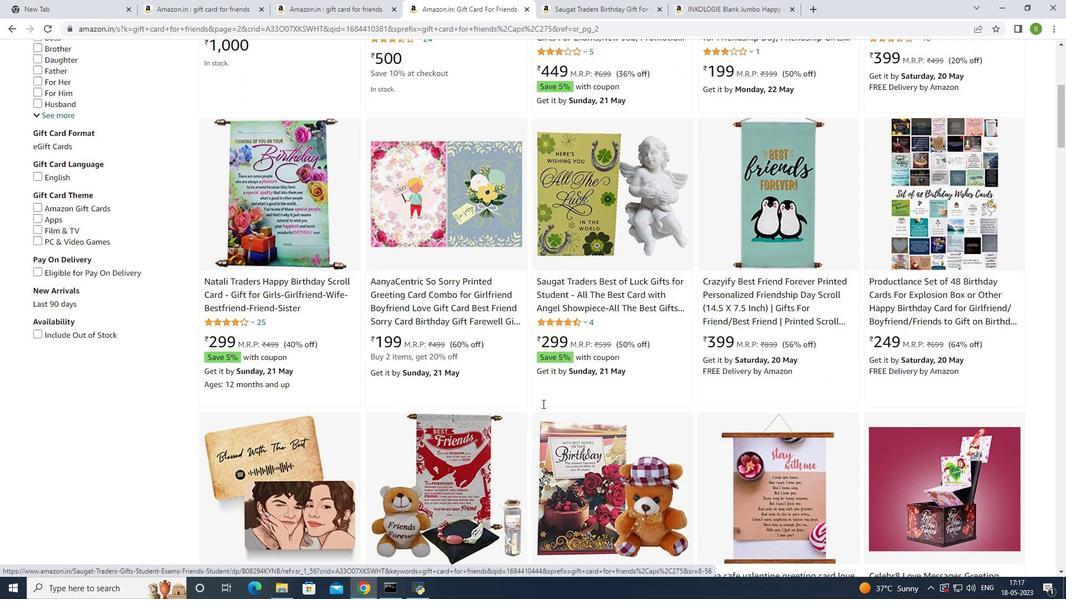 
Action: Mouse scrolled (542, 403) with delta (0, 0)
Screenshot: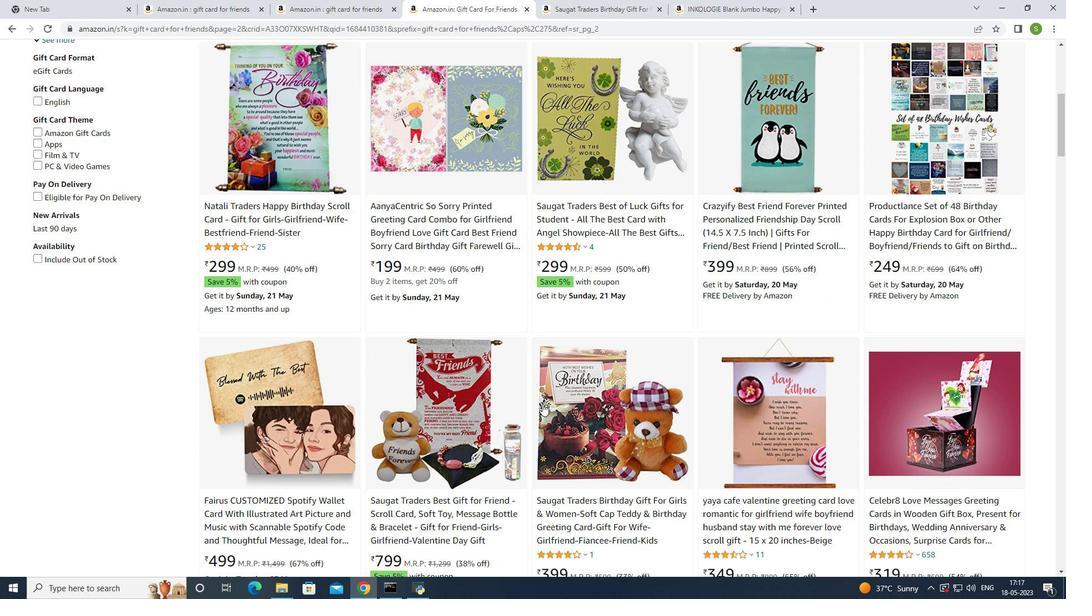 
Action: Mouse scrolled (542, 403) with delta (0, 0)
Screenshot: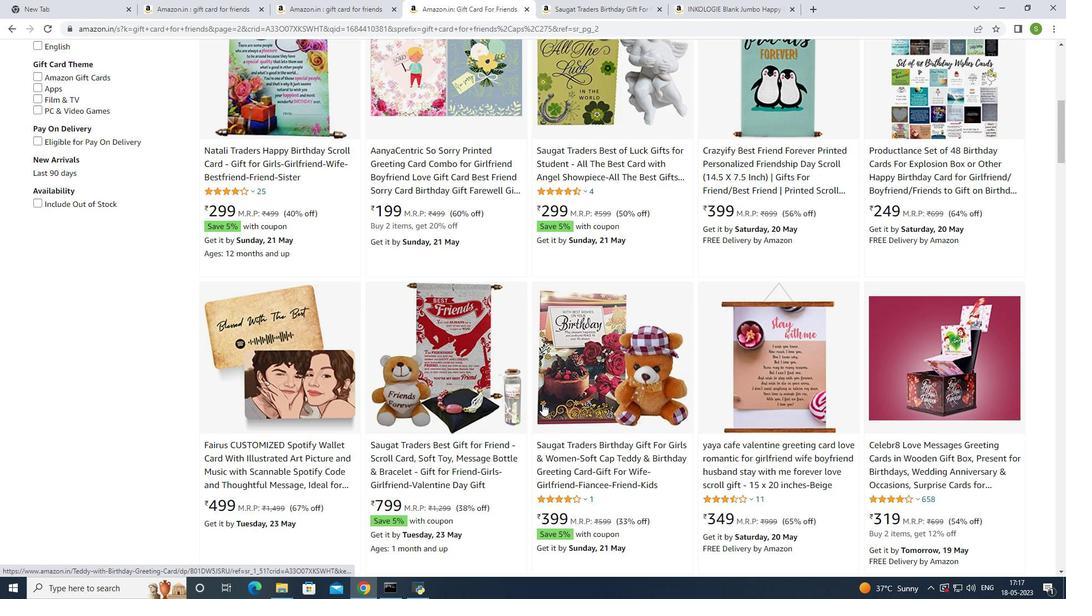 
Action: Mouse scrolled (542, 403) with delta (0, 0)
Screenshot: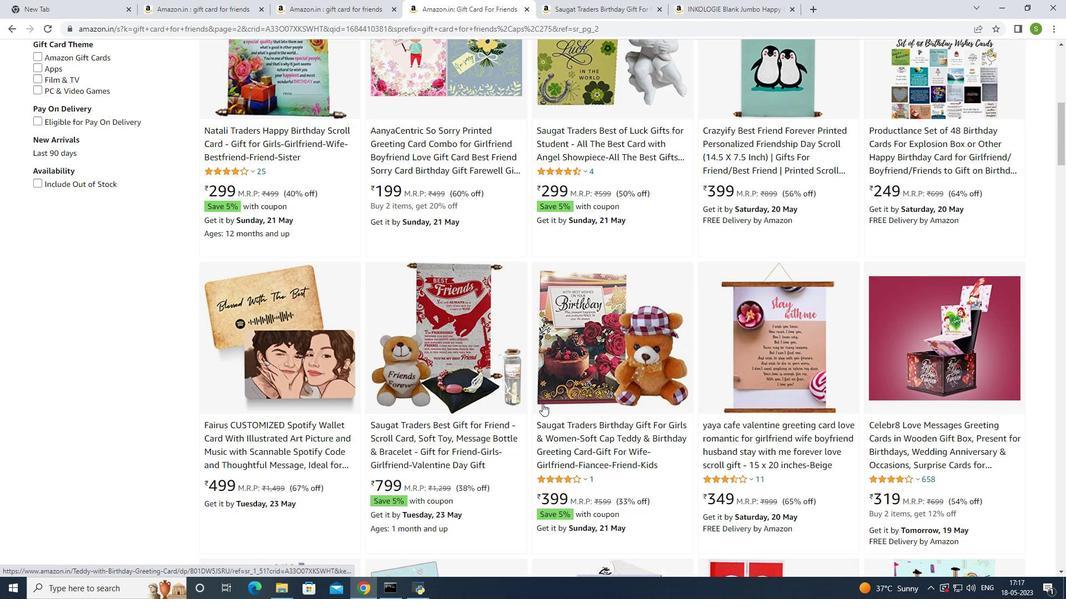
Action: Mouse scrolled (542, 403) with delta (0, 0)
Screenshot: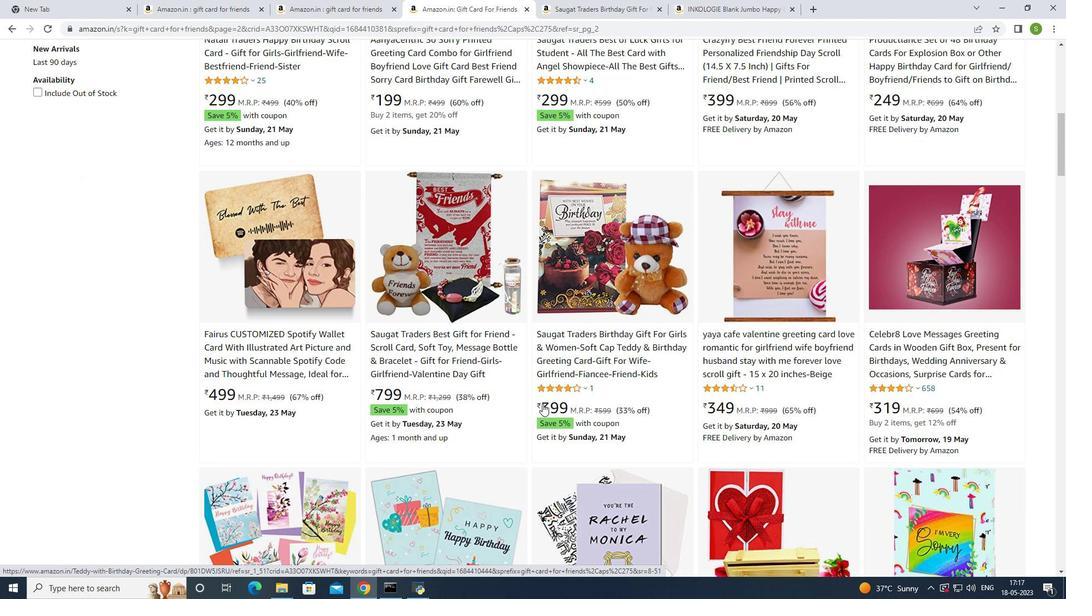 
Action: Mouse moved to (657, 232)
Screenshot: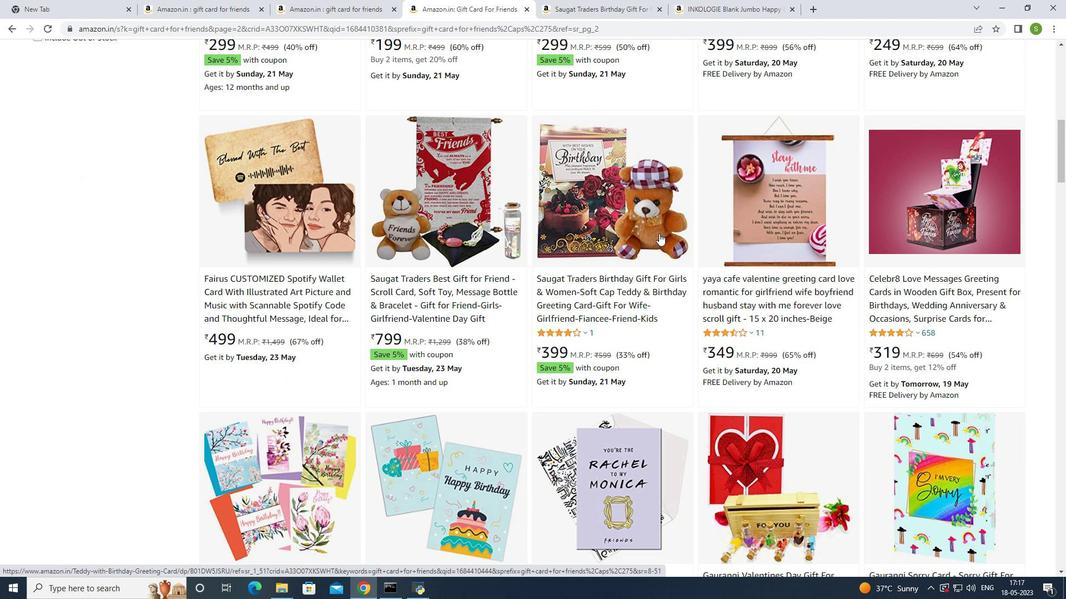 
Action: Mouse pressed left at (657, 232)
Screenshot: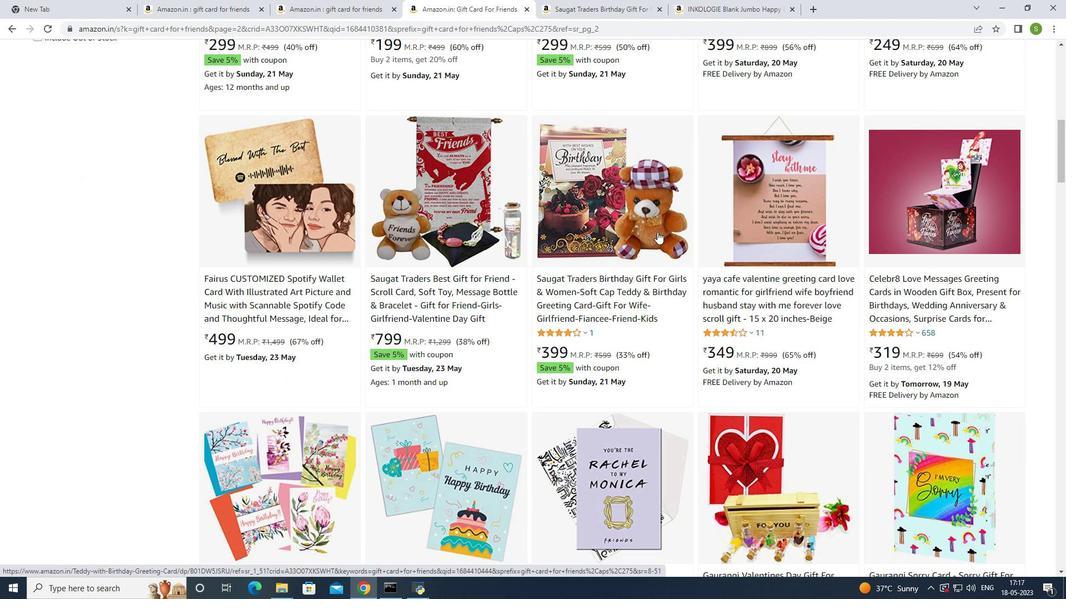 
Action: Mouse pressed left at (657, 232)
Screenshot: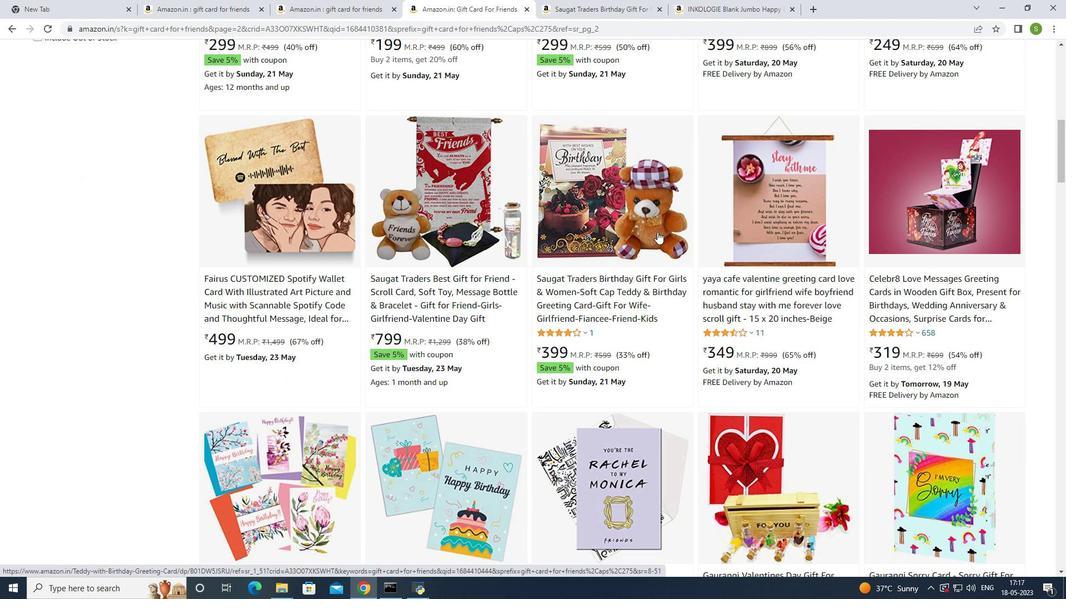 
Action: Mouse moved to (862, 363)
Screenshot: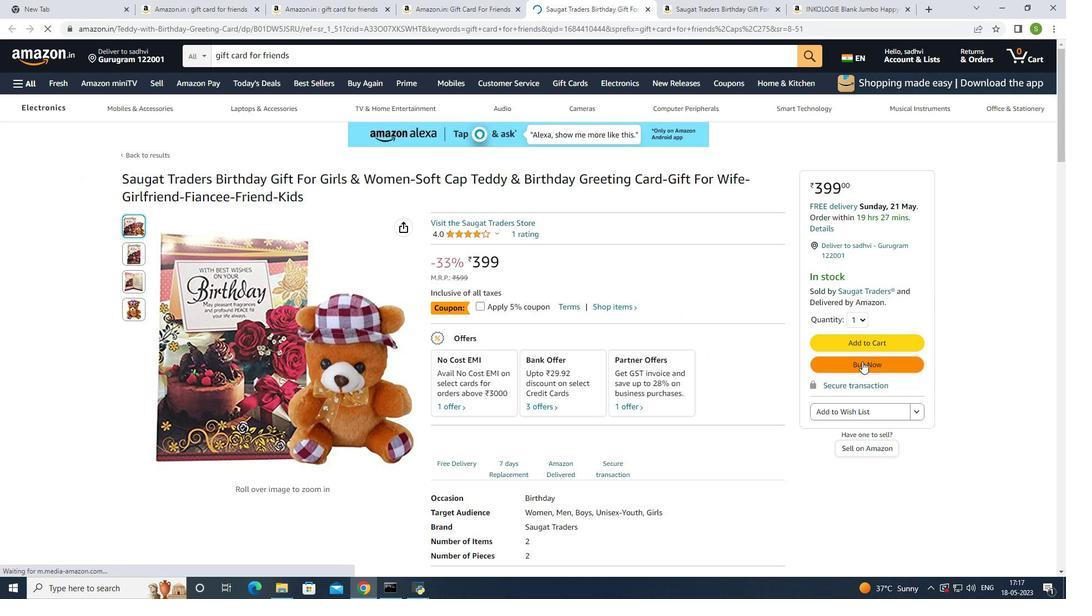 
Action: Mouse pressed left at (862, 363)
Screenshot: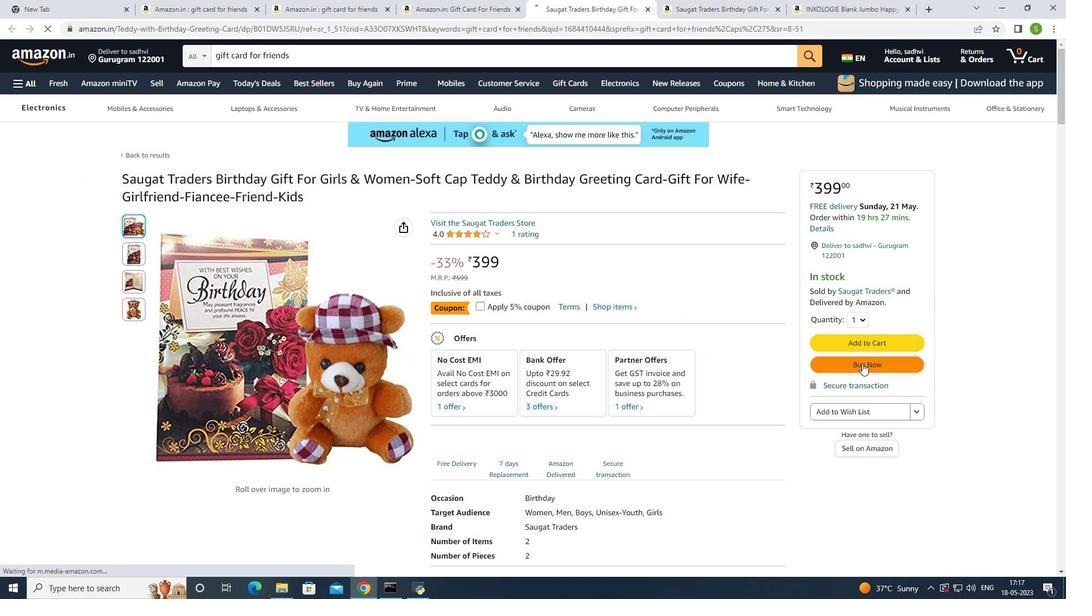 
Action: Mouse moved to (282, 226)
Screenshot: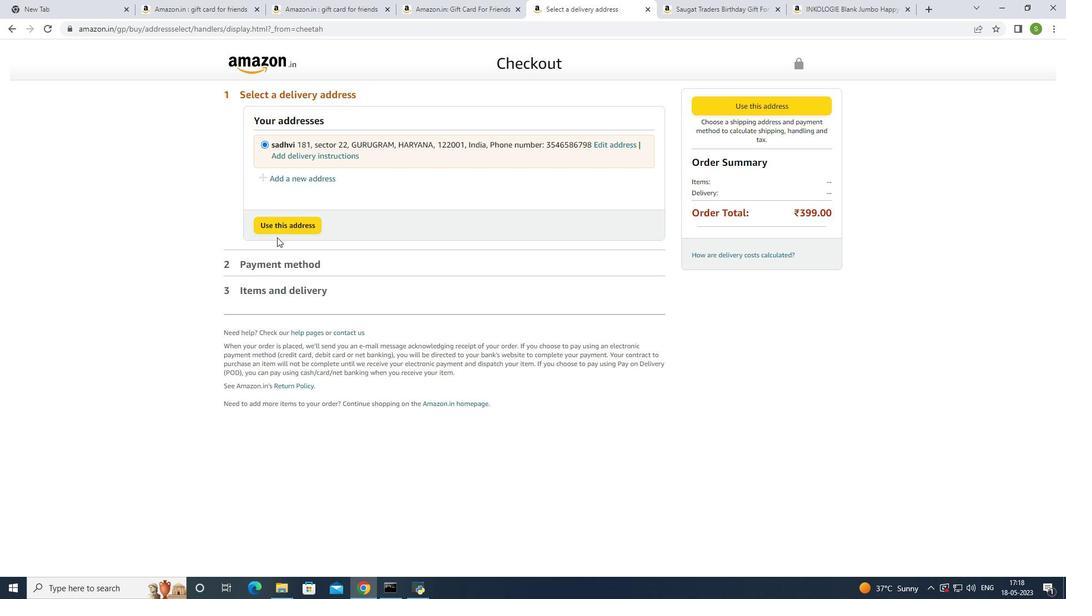 
Action: Mouse pressed left at (282, 226)
Screenshot: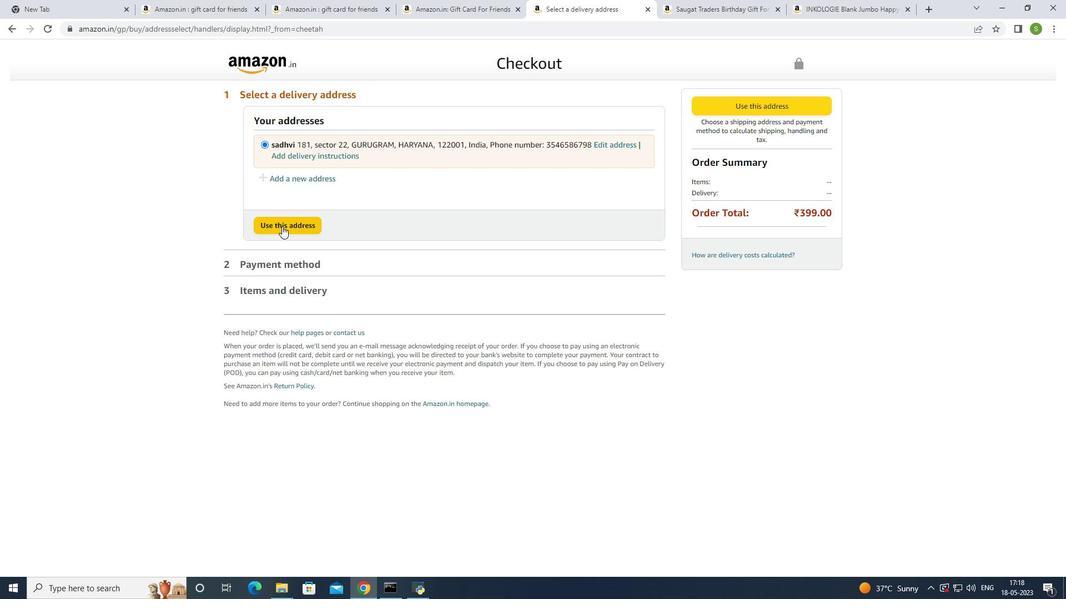 
Action: Mouse moved to (490, 269)
Screenshot: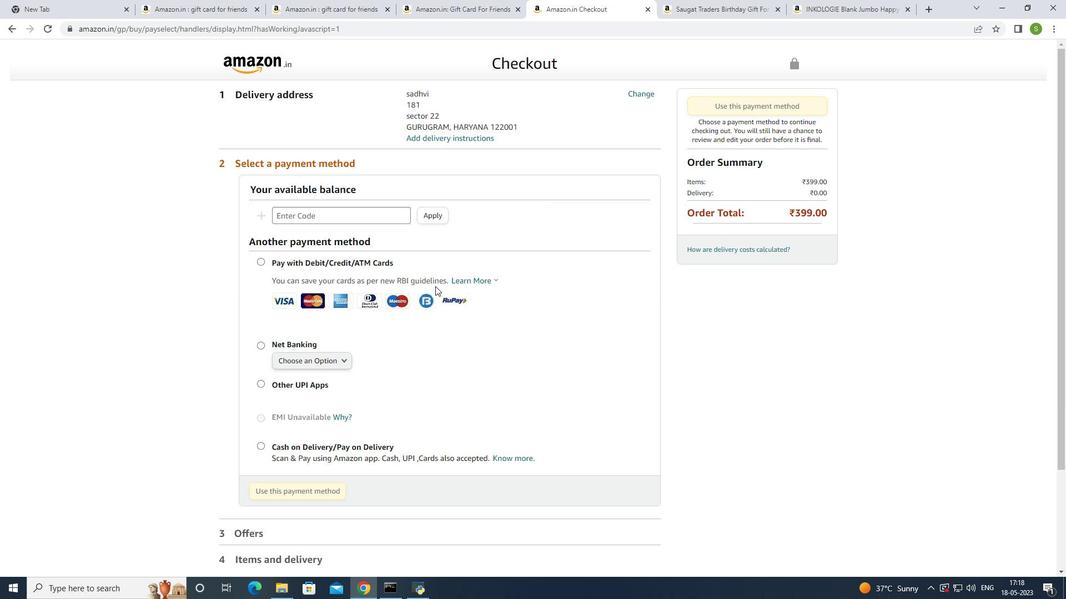 
Action: Mouse scrolled (490, 268) with delta (0, 0)
Screenshot: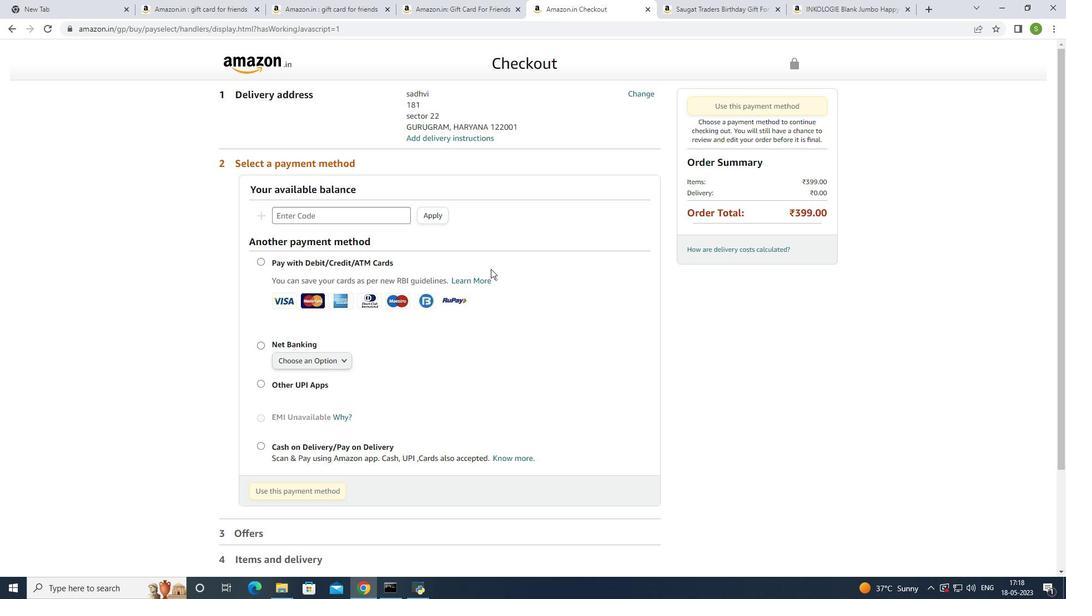 
Action: Mouse scrolled (490, 268) with delta (0, 0)
Screenshot: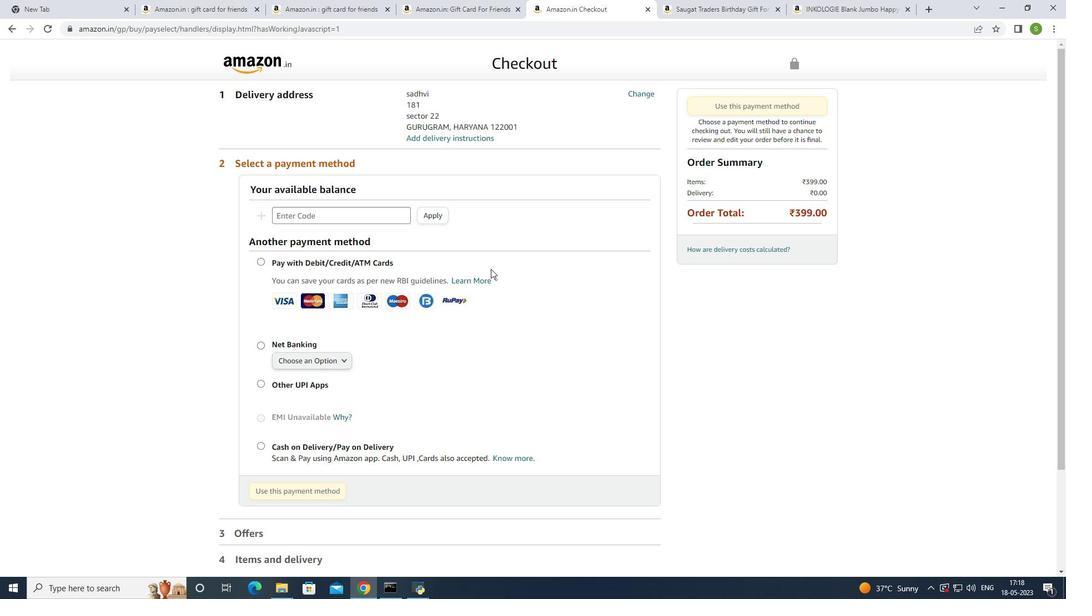 
Action: Mouse scrolled (490, 268) with delta (0, 0)
Screenshot: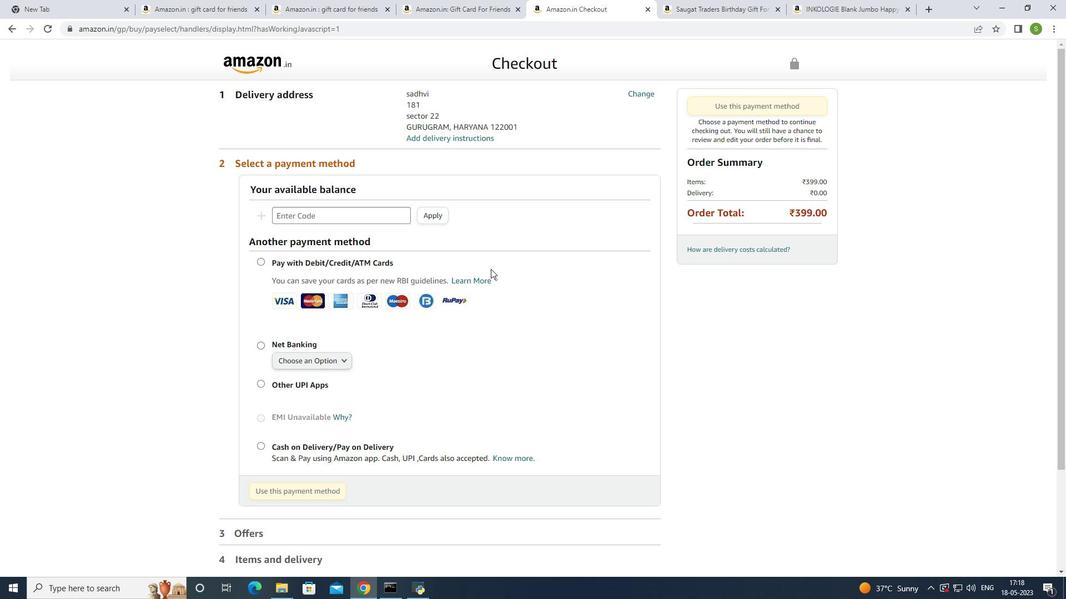 
Action: Mouse scrolled (490, 268) with delta (0, 0)
Screenshot: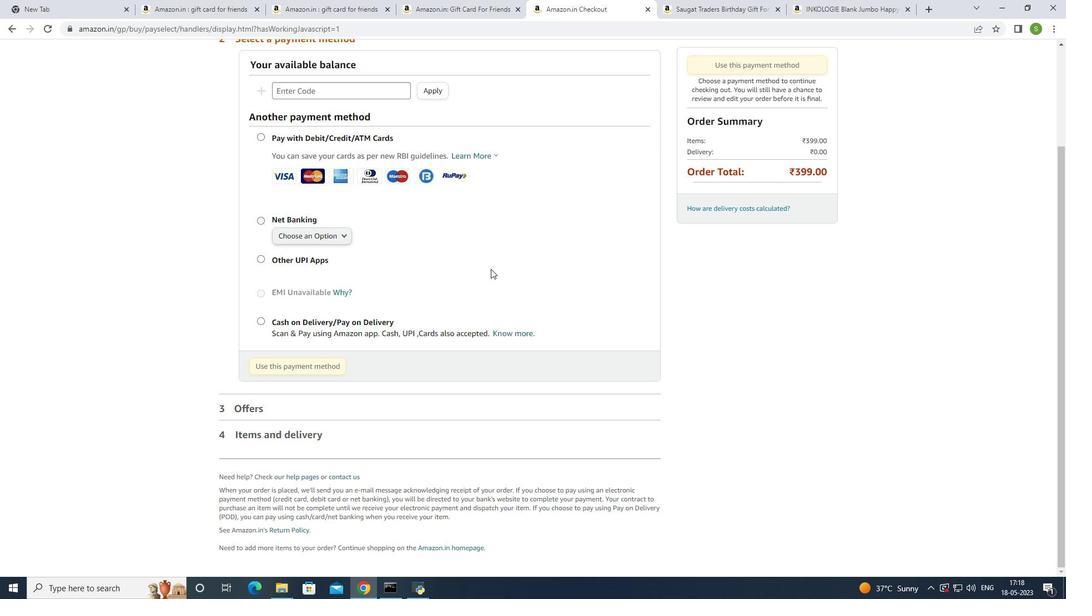 
Action: Mouse scrolled (490, 268) with delta (0, 0)
Screenshot: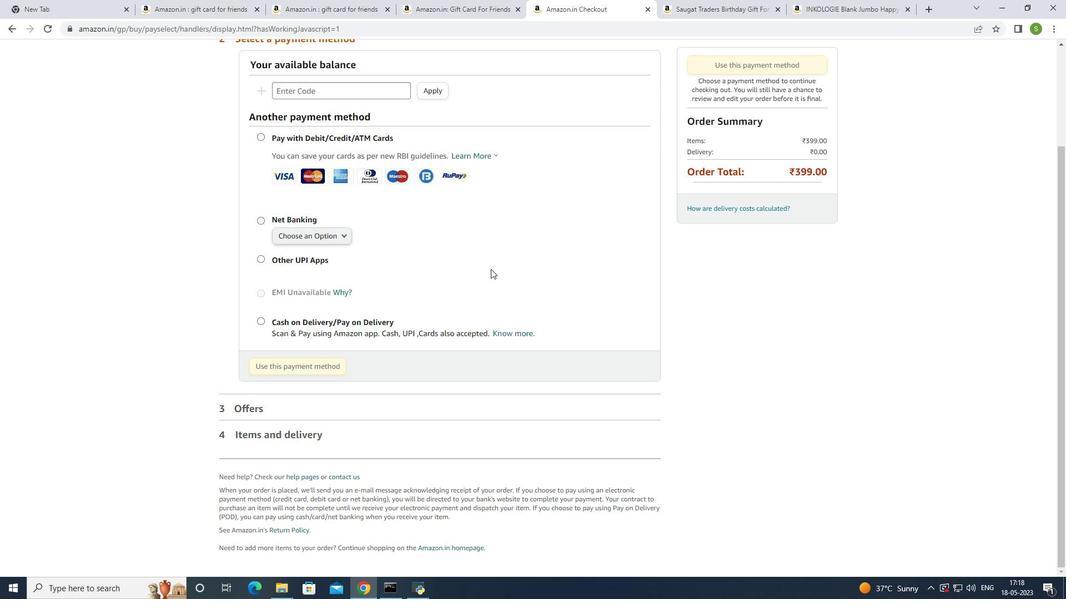 
Action: Mouse moved to (415, 321)
Screenshot: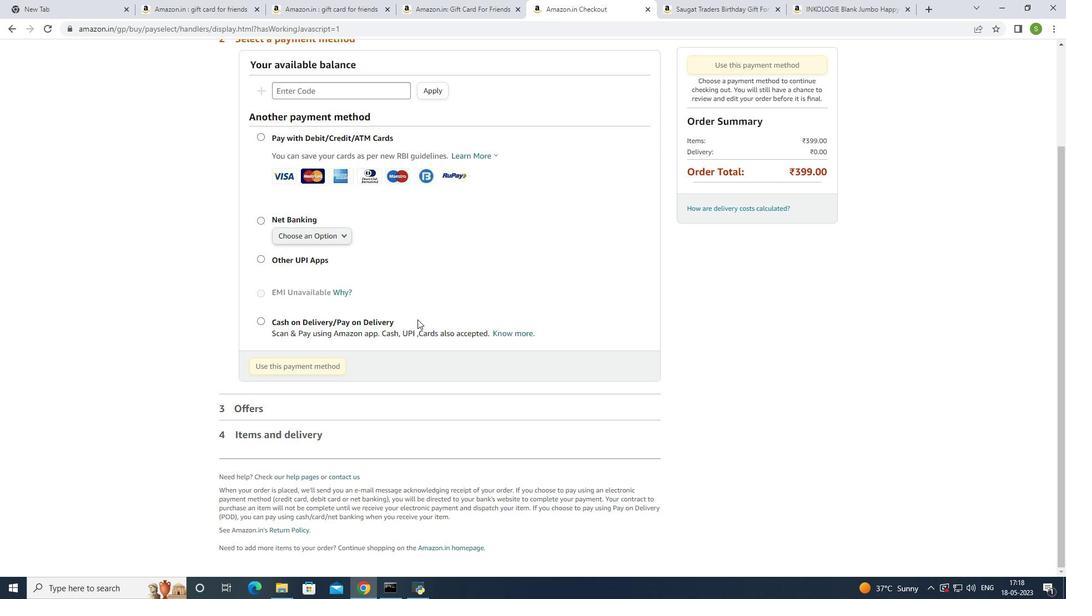 
Action: Mouse scrolled (415, 322) with delta (0, 0)
Screenshot: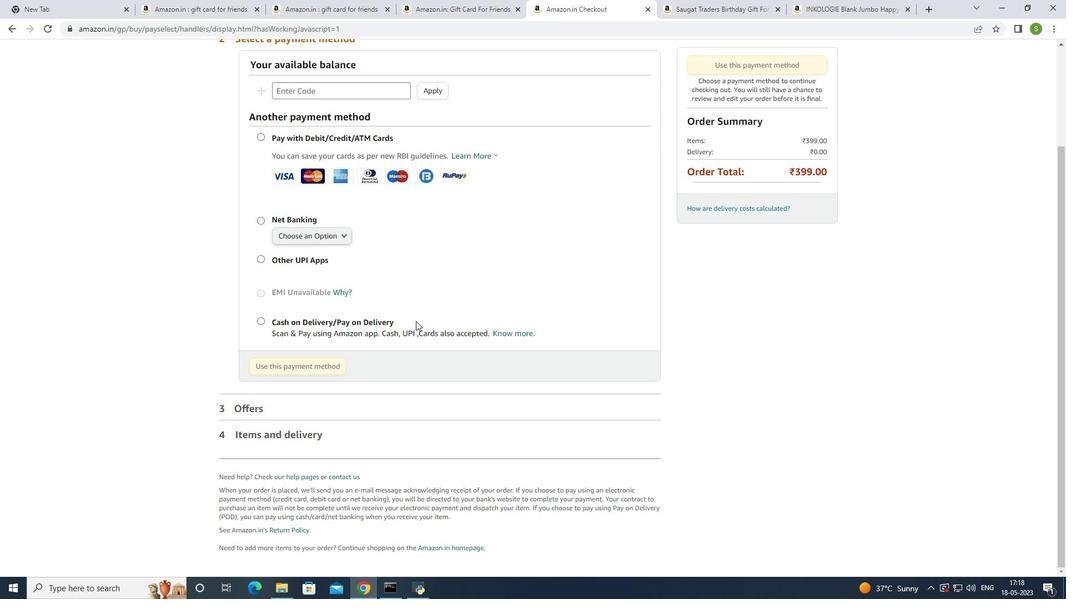 
Action: Mouse scrolled (415, 322) with delta (0, 0)
Screenshot: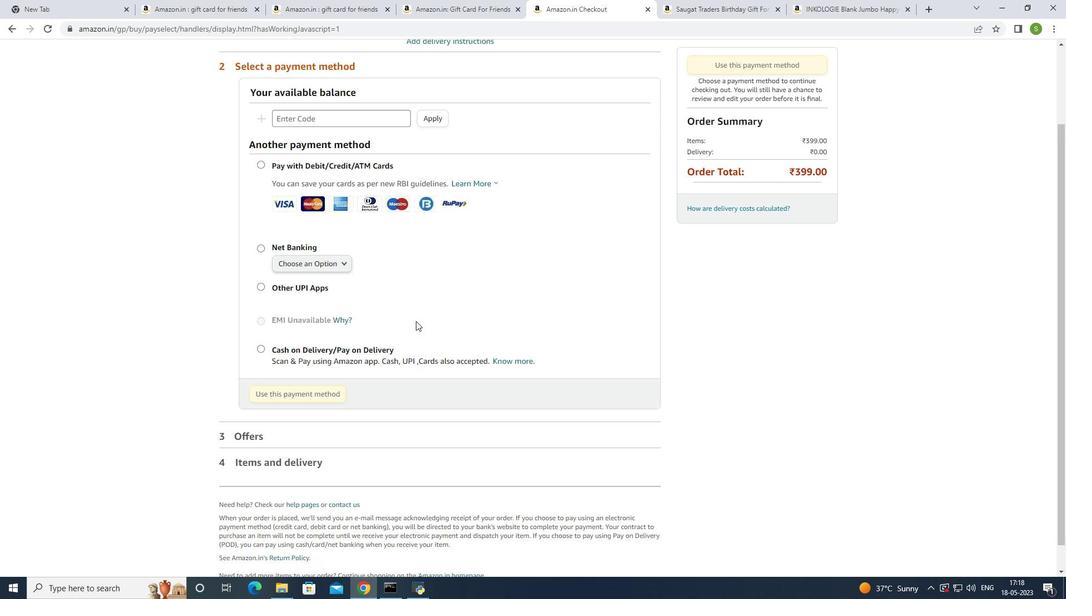 
Action: Mouse scrolled (415, 322) with delta (0, 0)
Screenshot: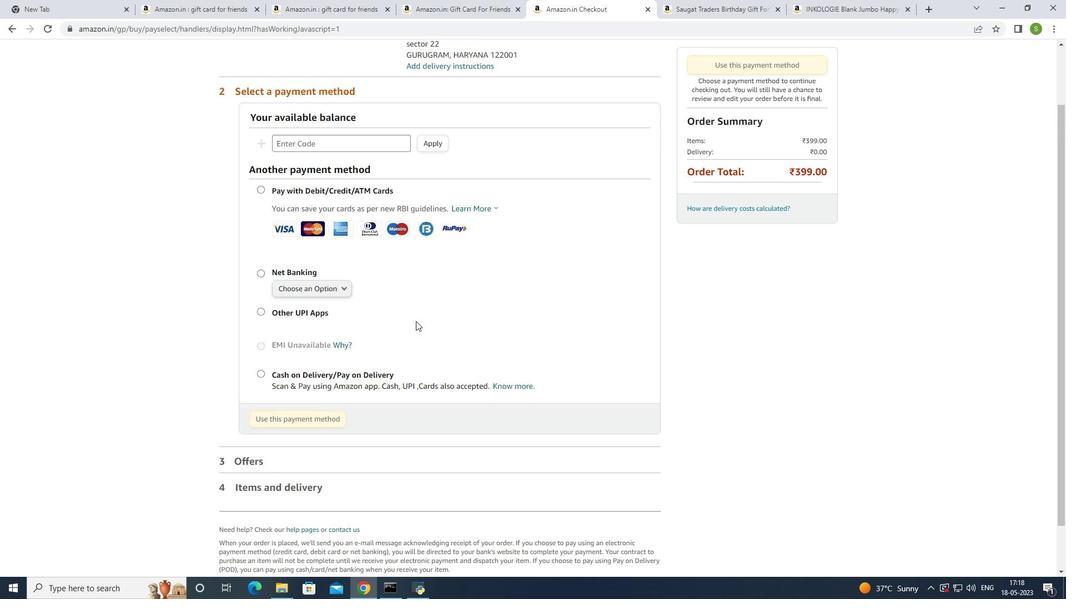 
Action: Mouse scrolled (415, 322) with delta (0, 0)
Screenshot: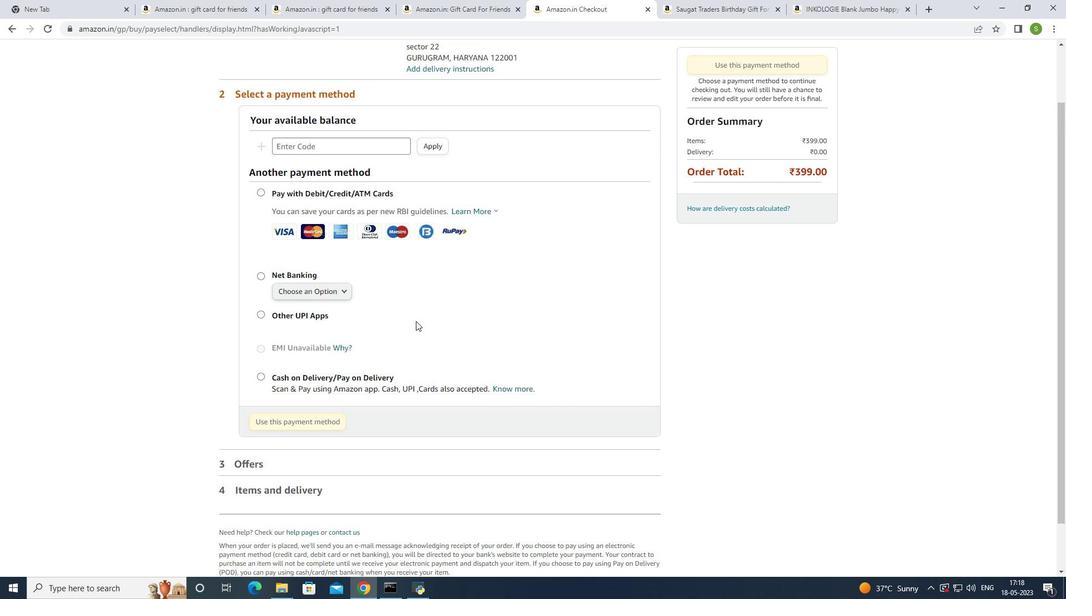 
Action: Mouse moved to (500, 313)
Screenshot: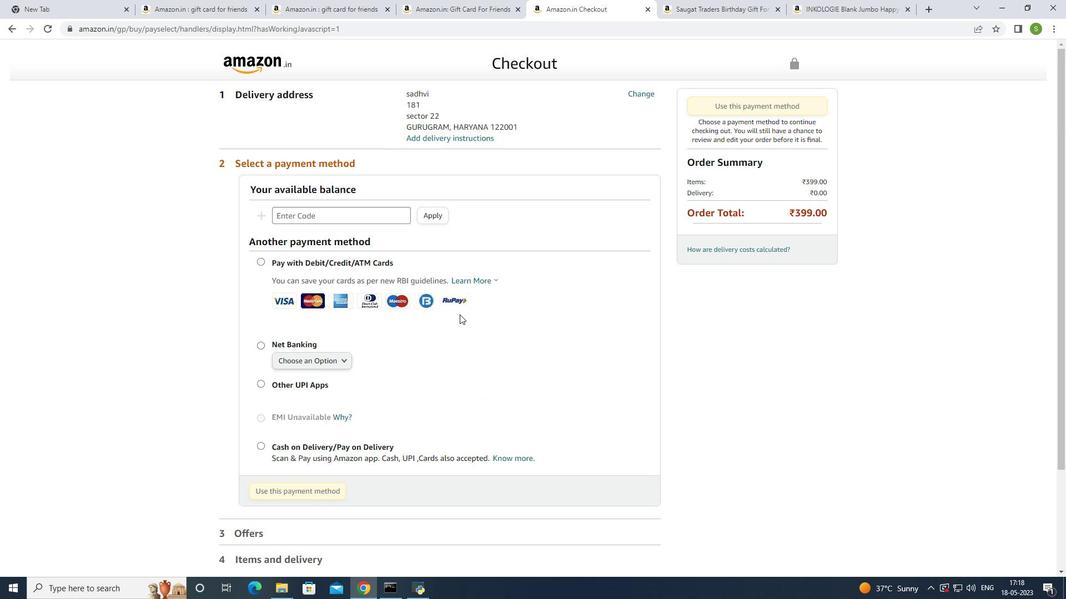 
Action: Mouse scrolled (500, 314) with delta (0, 0)
Screenshot: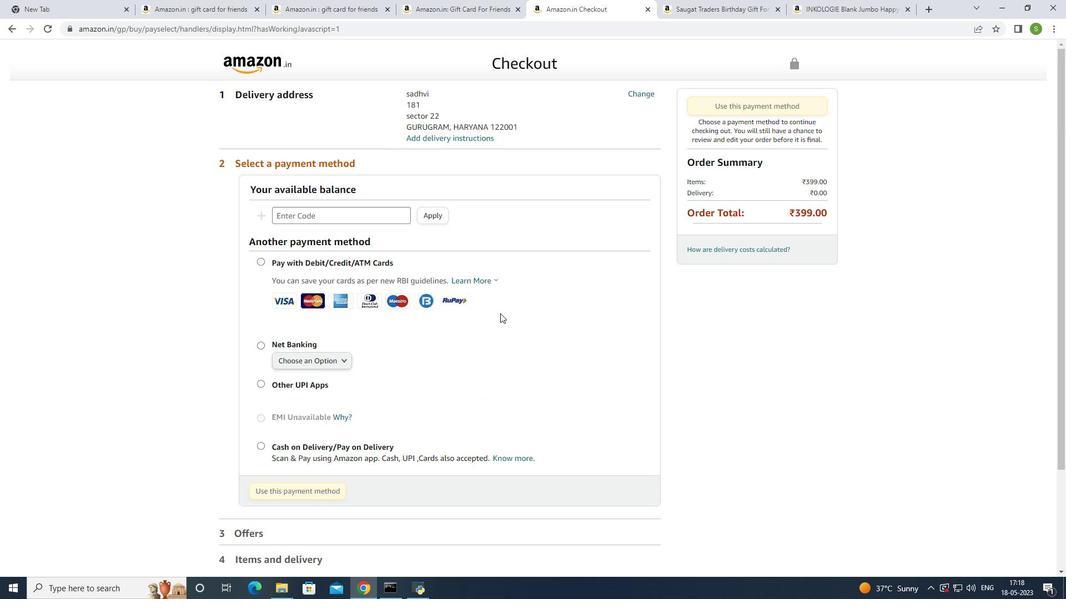 
Action: Mouse scrolled (500, 314) with delta (0, 0)
Screenshot: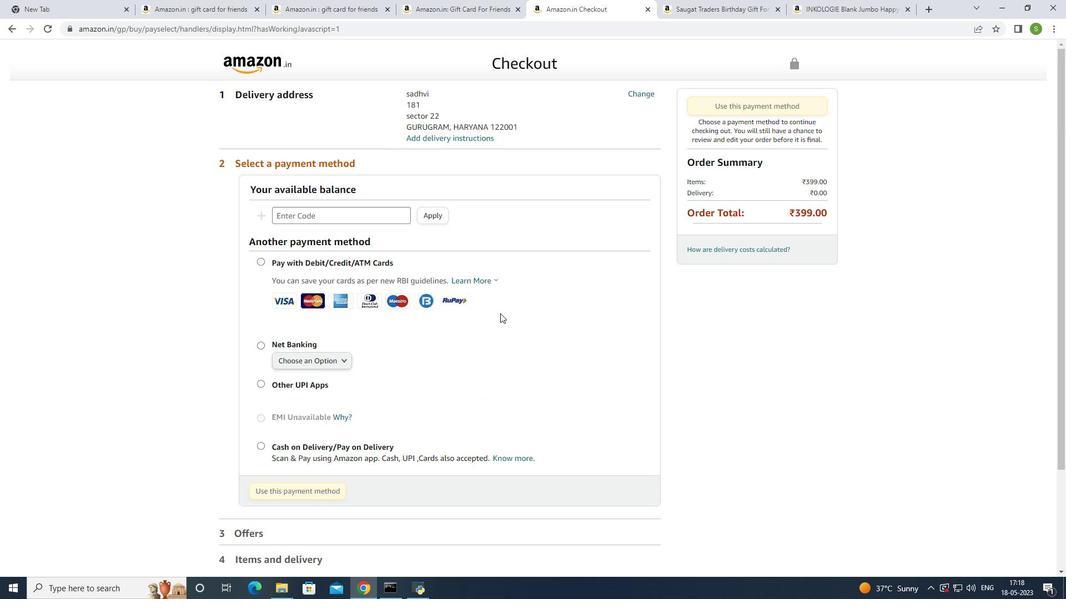 
Action: Mouse scrolled (500, 314) with delta (0, 0)
Screenshot: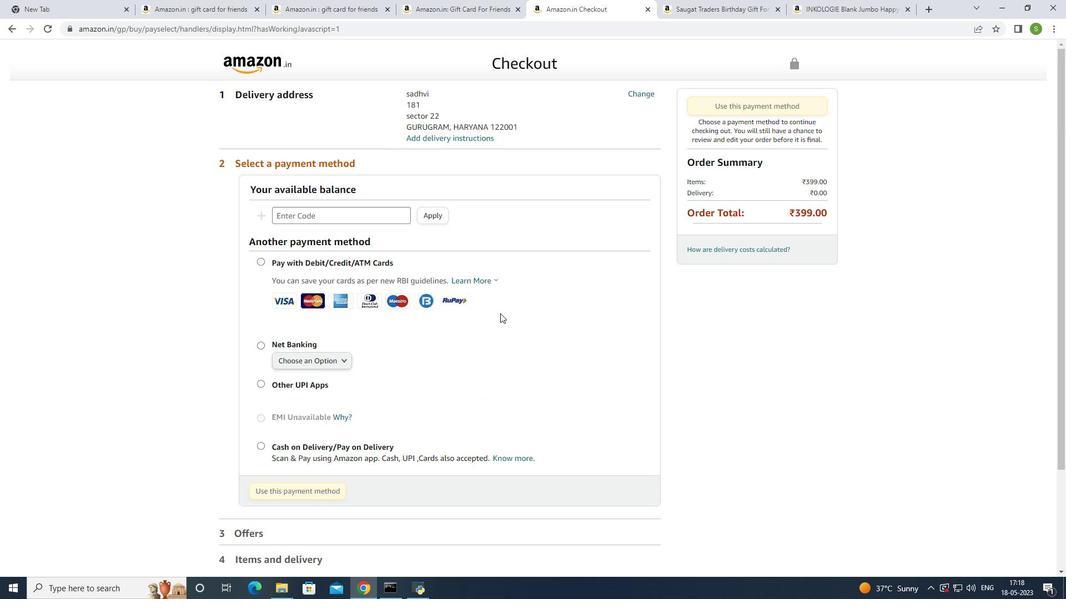 
Action: Mouse moved to (273, 185)
Screenshot: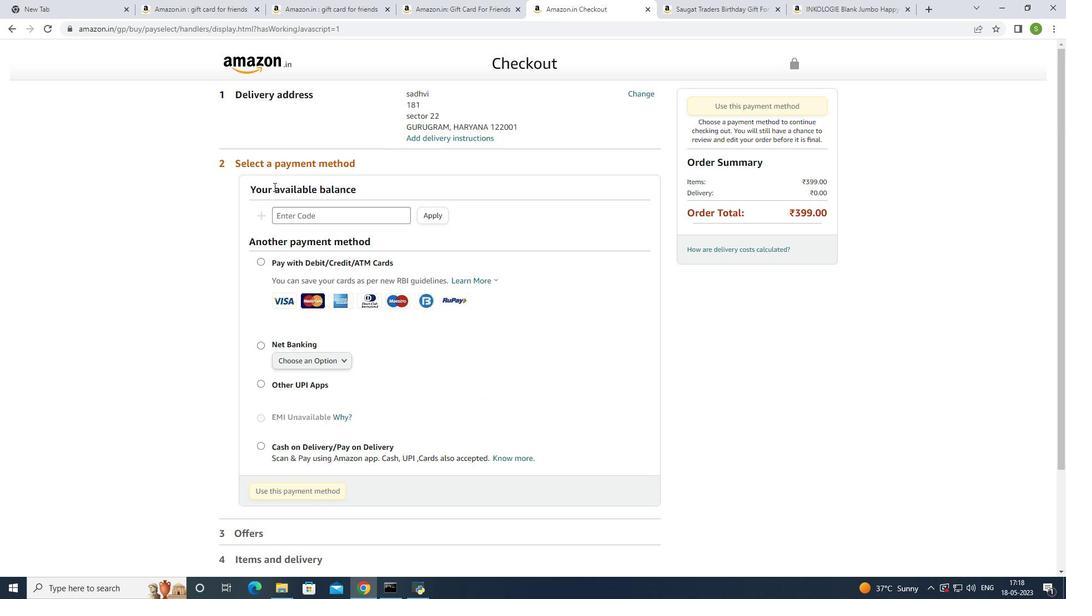 
